 Task: Build a Renewable Energy Advocacy Website.
Action: Mouse moved to (182, 108)
Screenshot: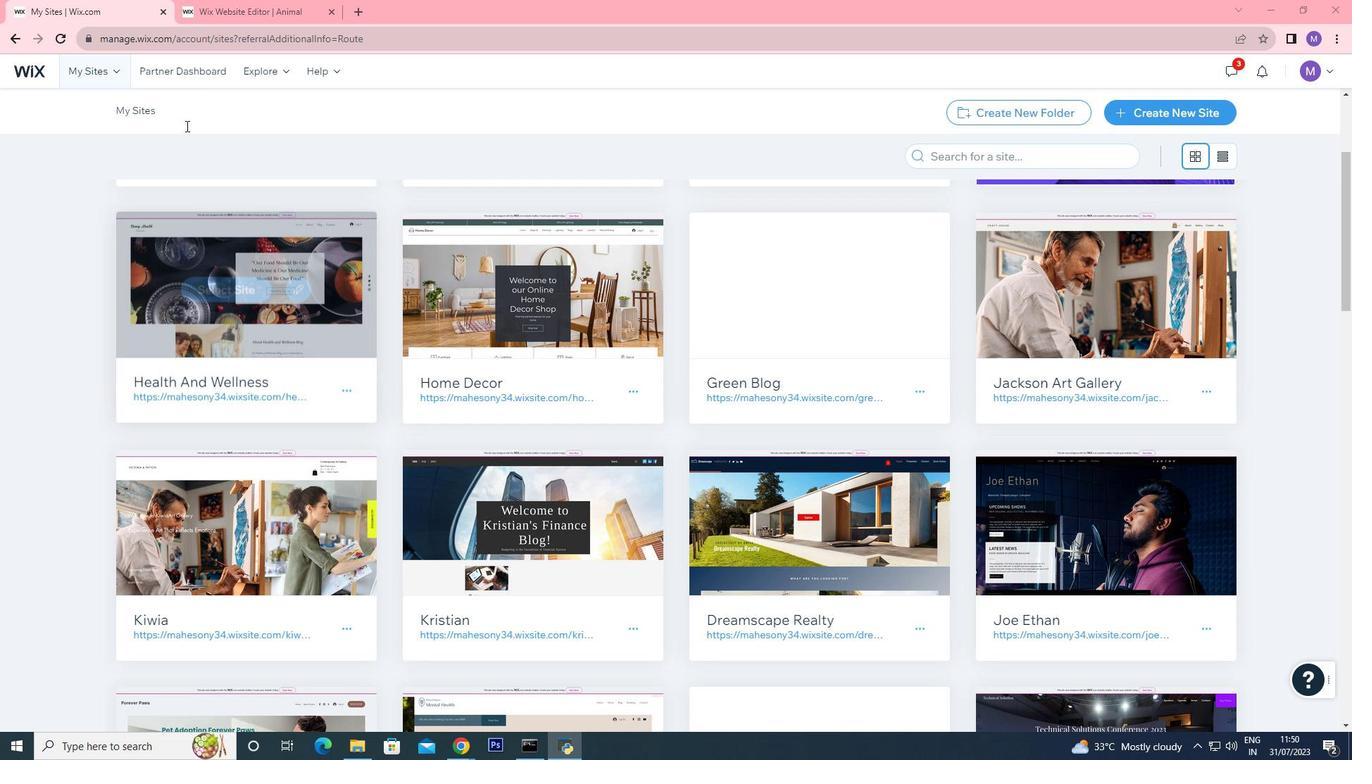
Action: Mouse pressed left at (182, 108)
Screenshot: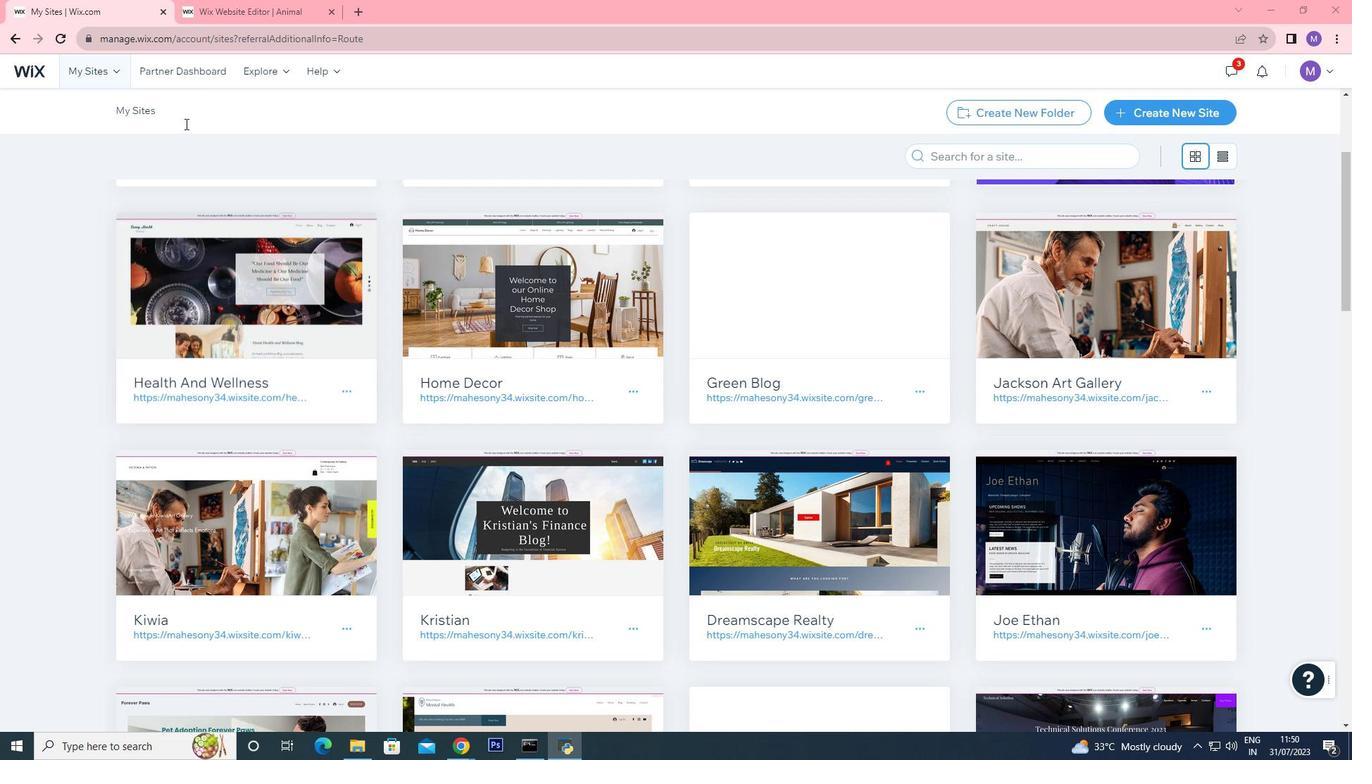 
Action: Mouse moved to (121, 66)
Screenshot: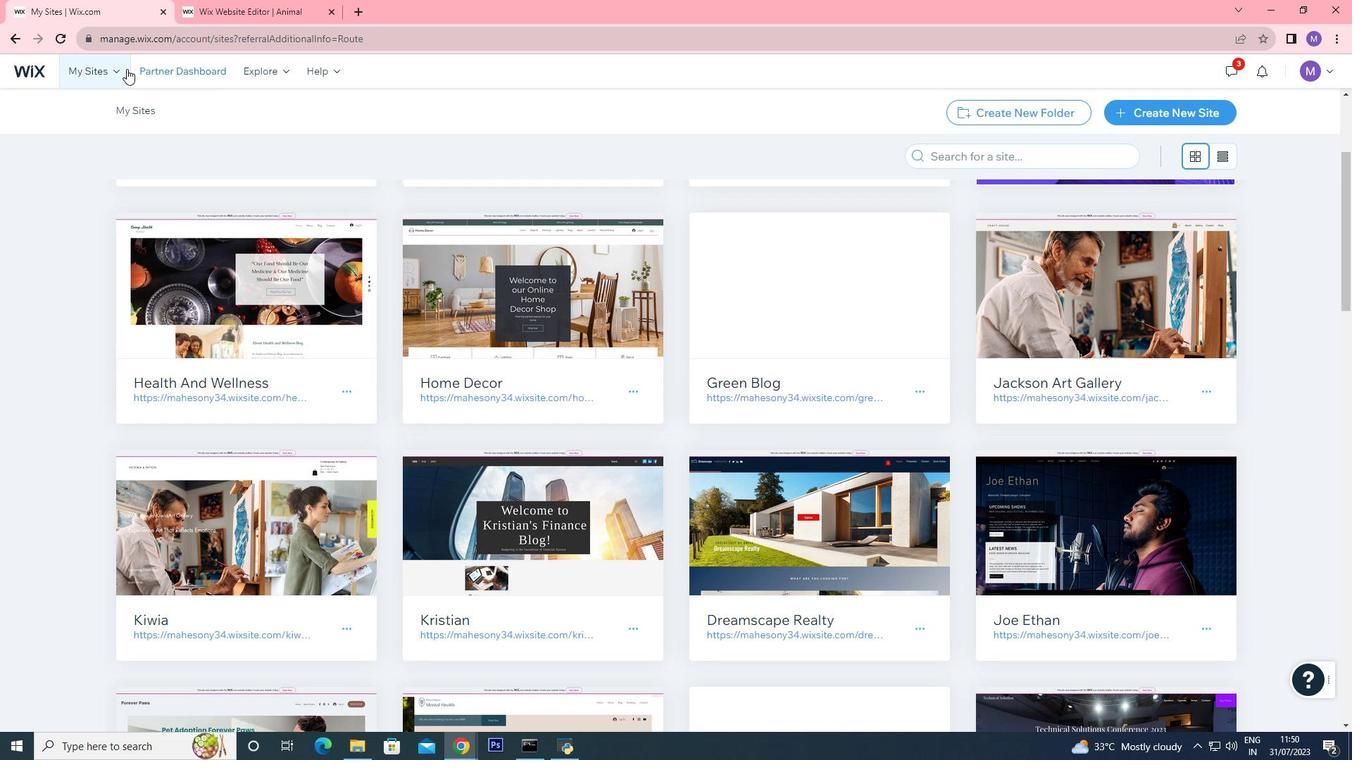 
Action: Mouse pressed left at (121, 66)
Screenshot: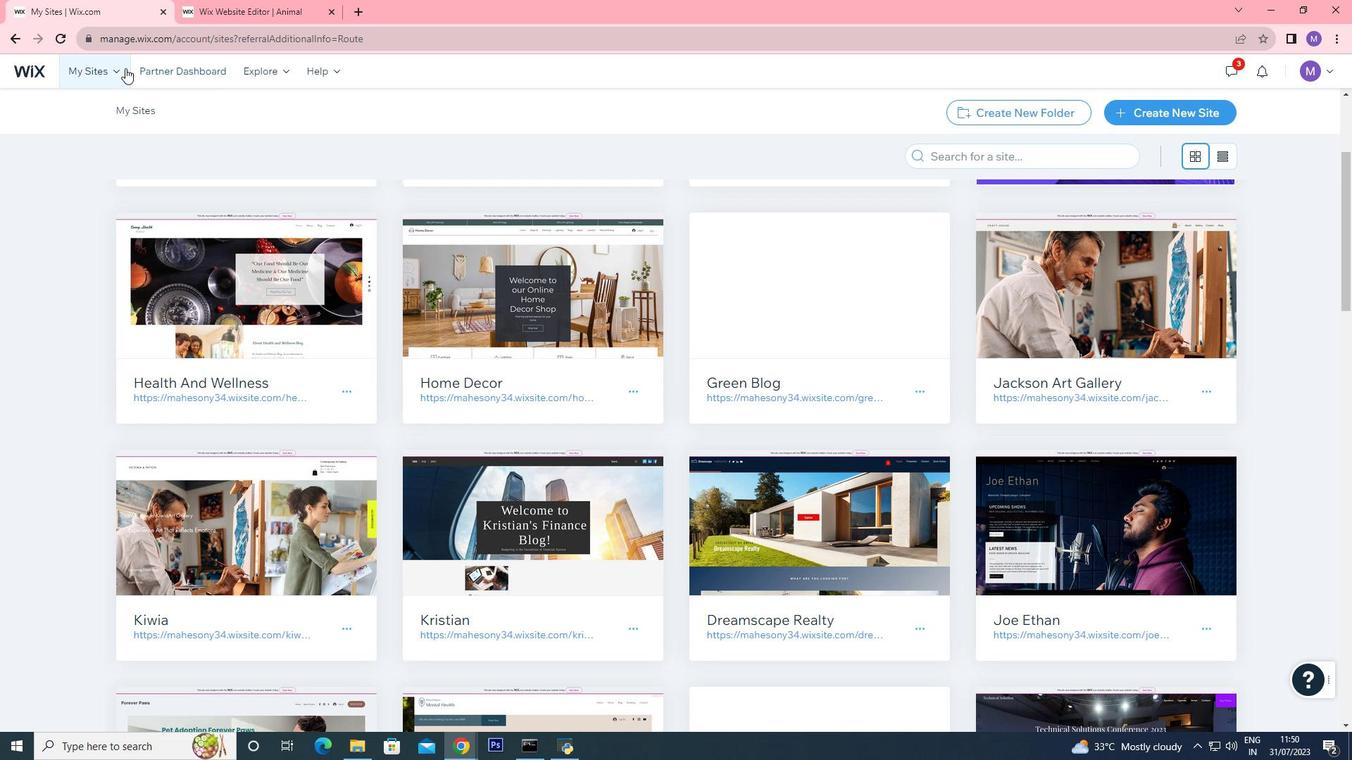 
Action: Mouse moved to (257, 114)
Screenshot: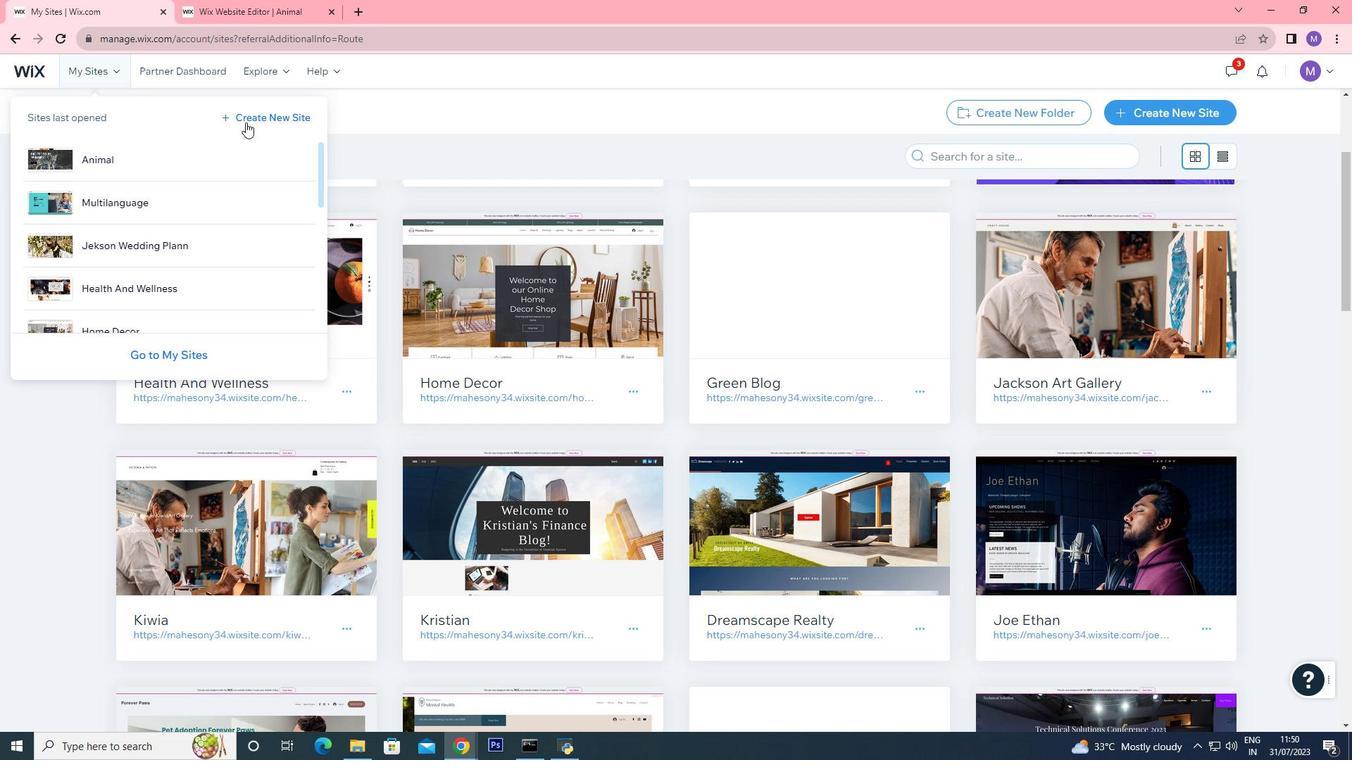 
Action: Mouse pressed left at (257, 114)
Screenshot: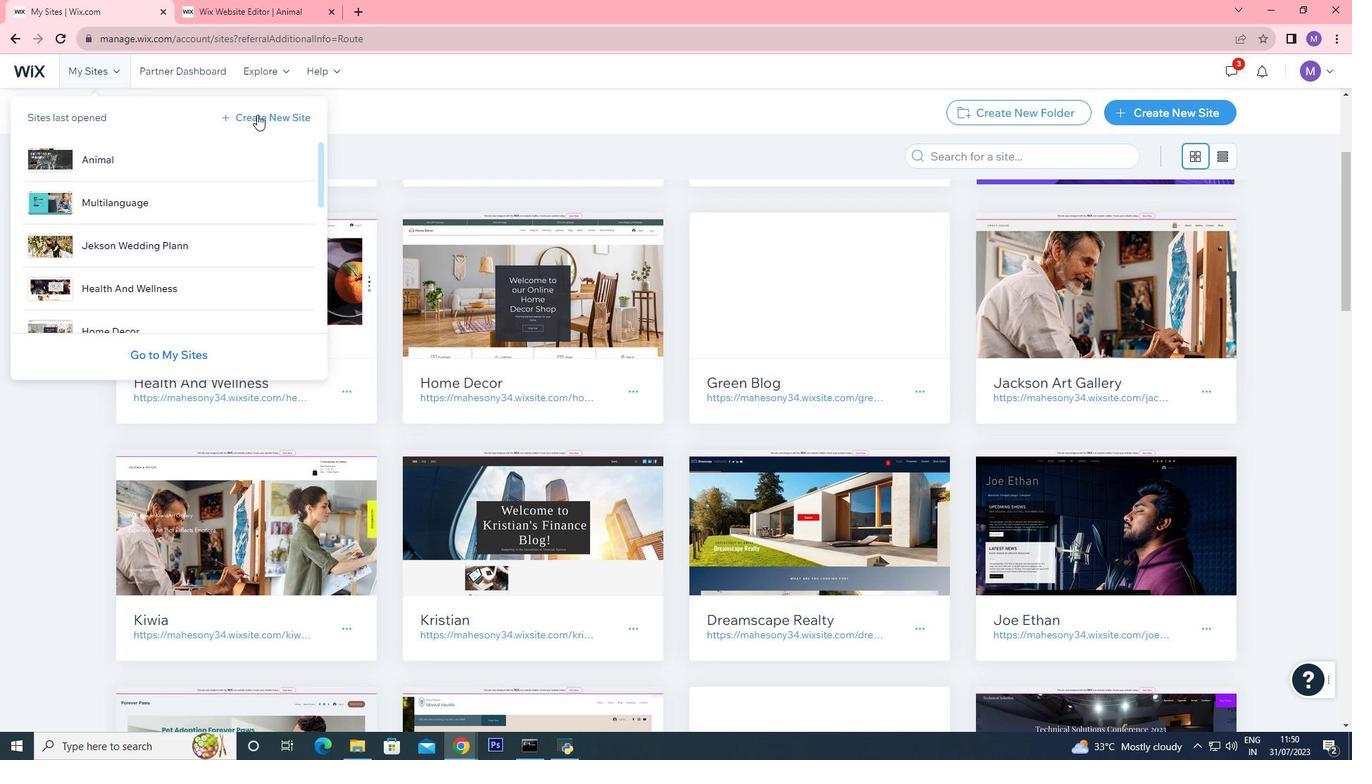 
Action: Mouse moved to (609, 302)
Screenshot: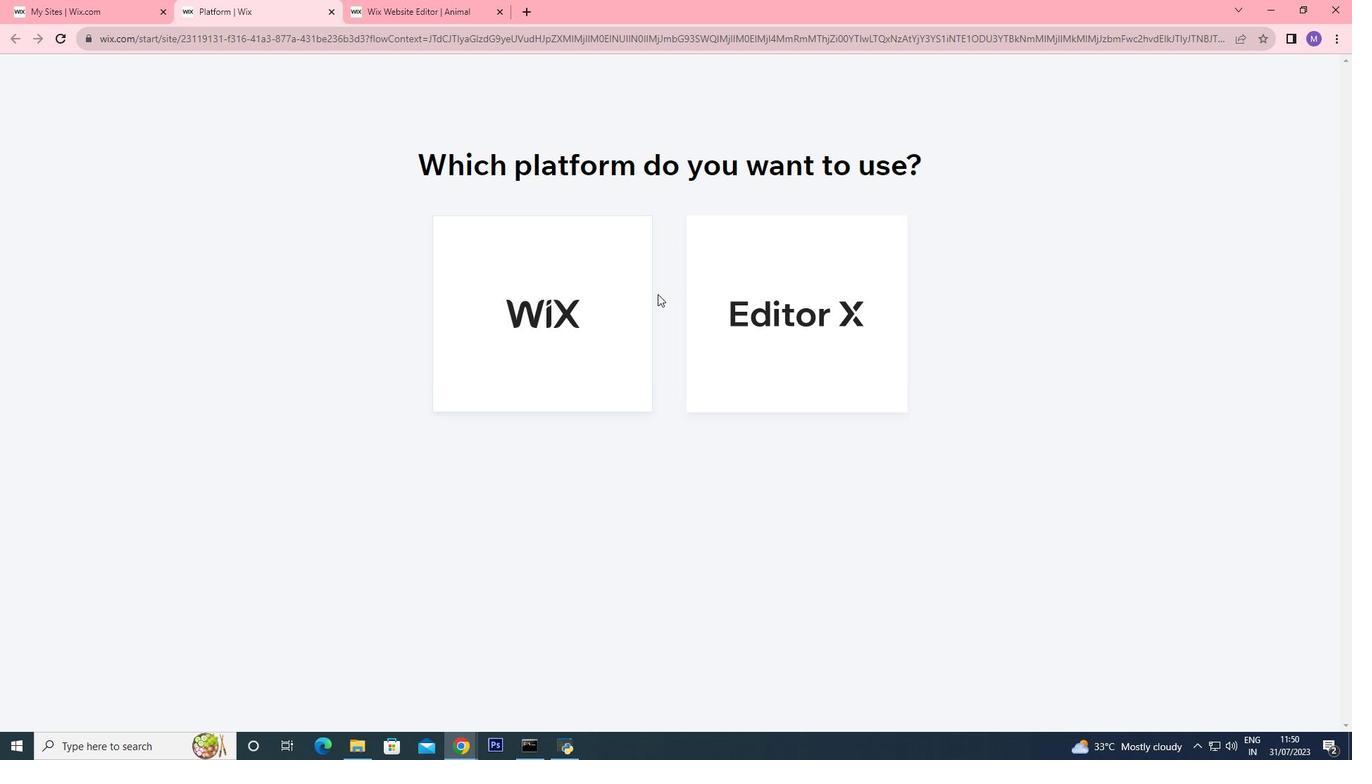 
Action: Mouse pressed left at (609, 302)
Screenshot: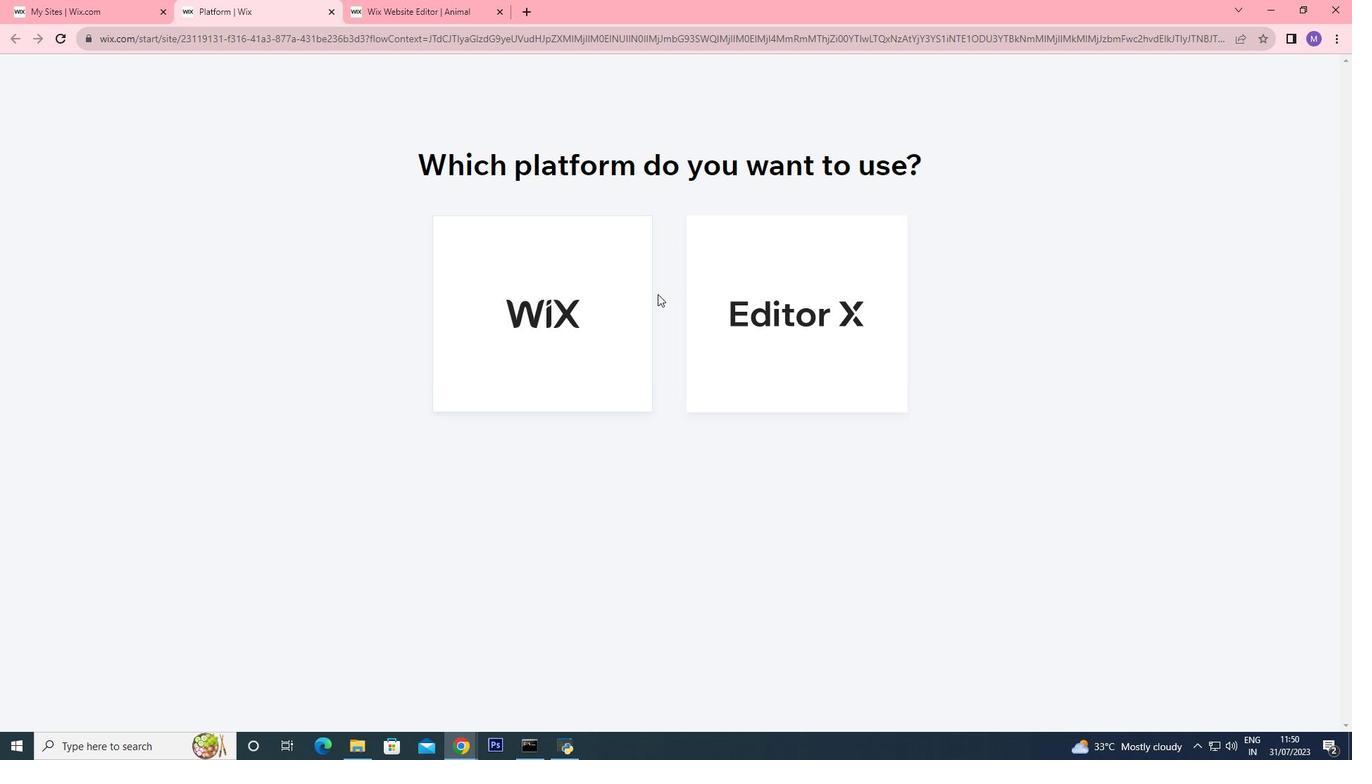 
Action: Mouse moved to (606, 306)
Screenshot: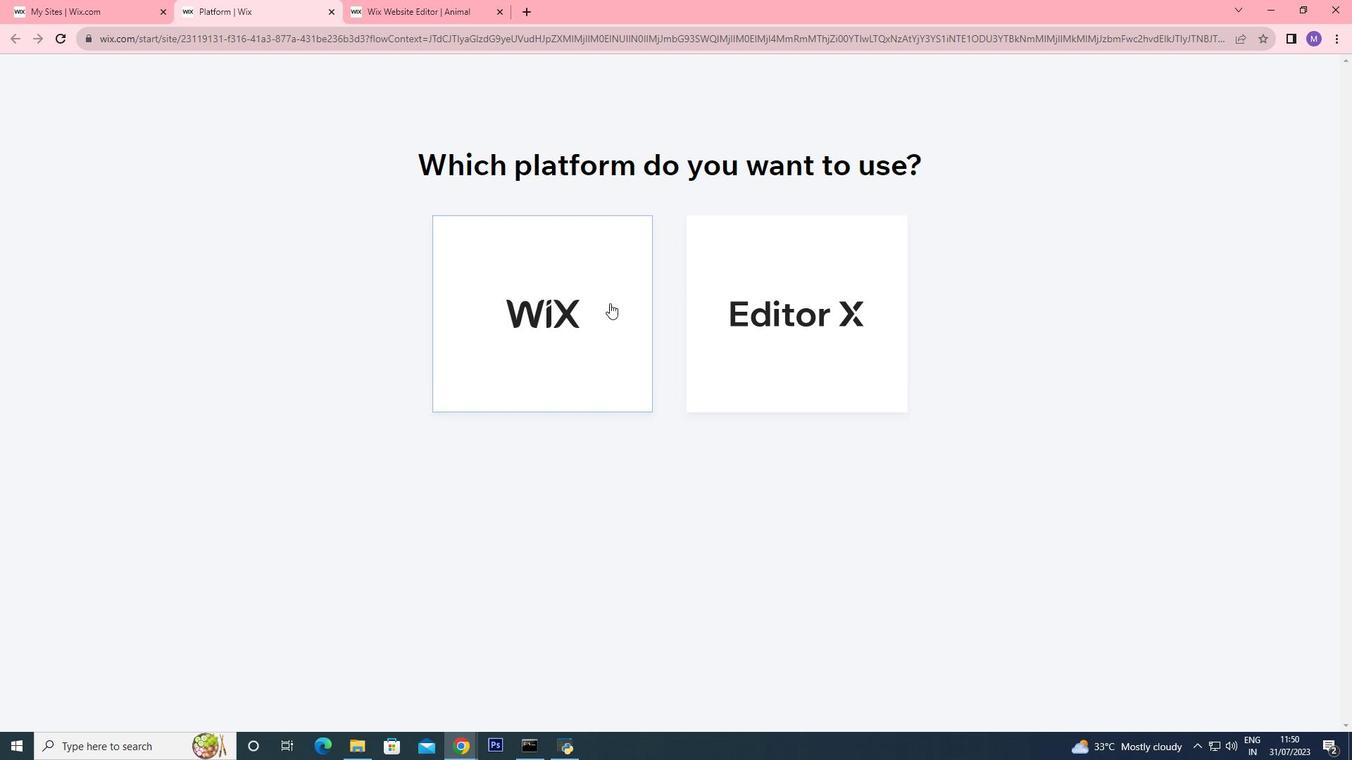 
Action: Mouse pressed left at (606, 306)
Screenshot: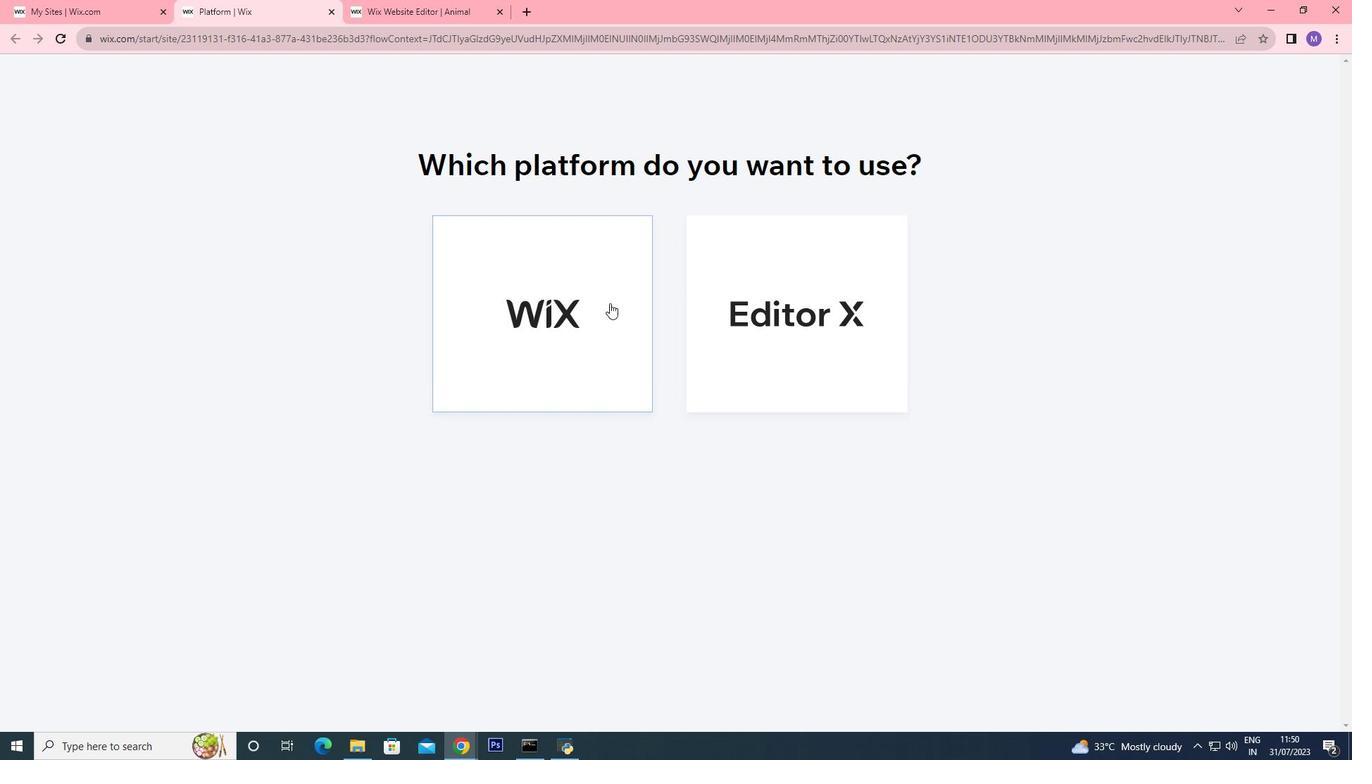 
Action: Mouse moved to (515, 238)
Screenshot: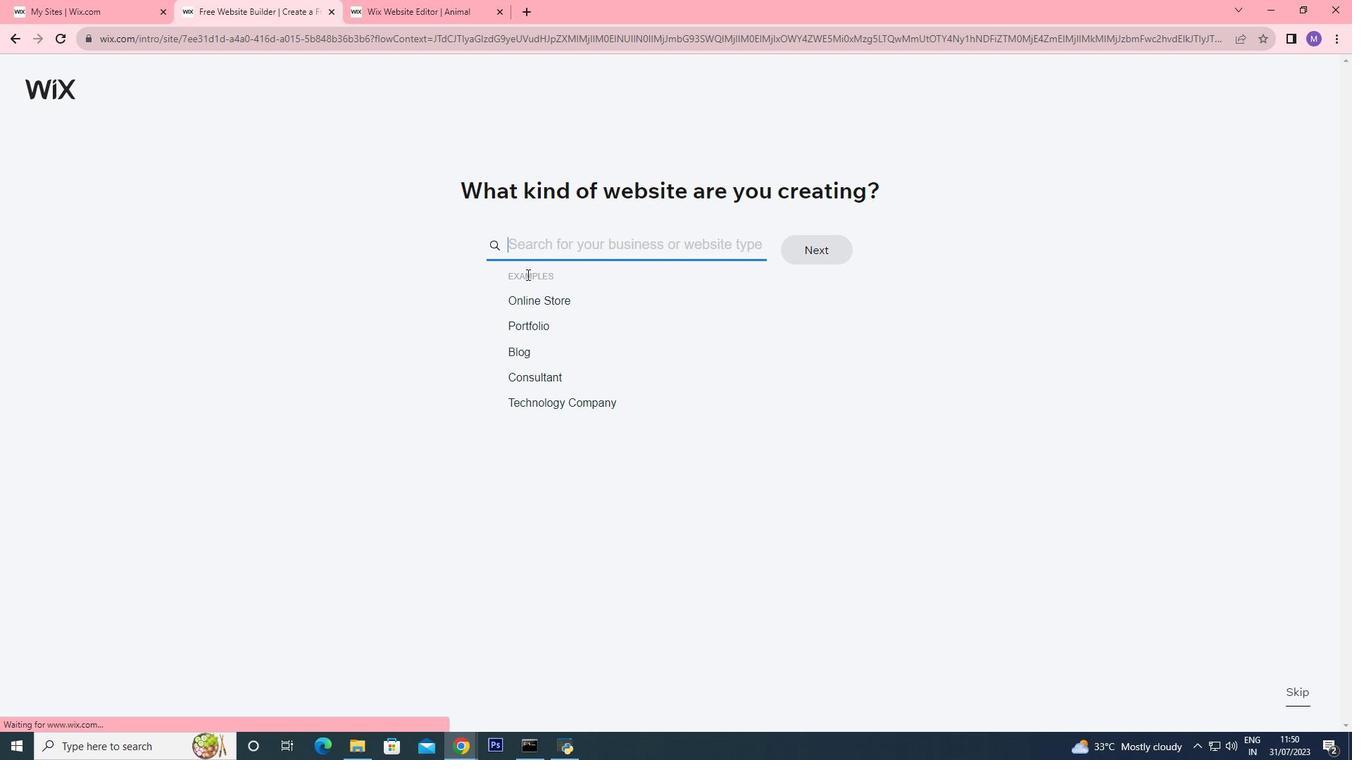 
Action: Mouse pressed left at (515, 238)
Screenshot: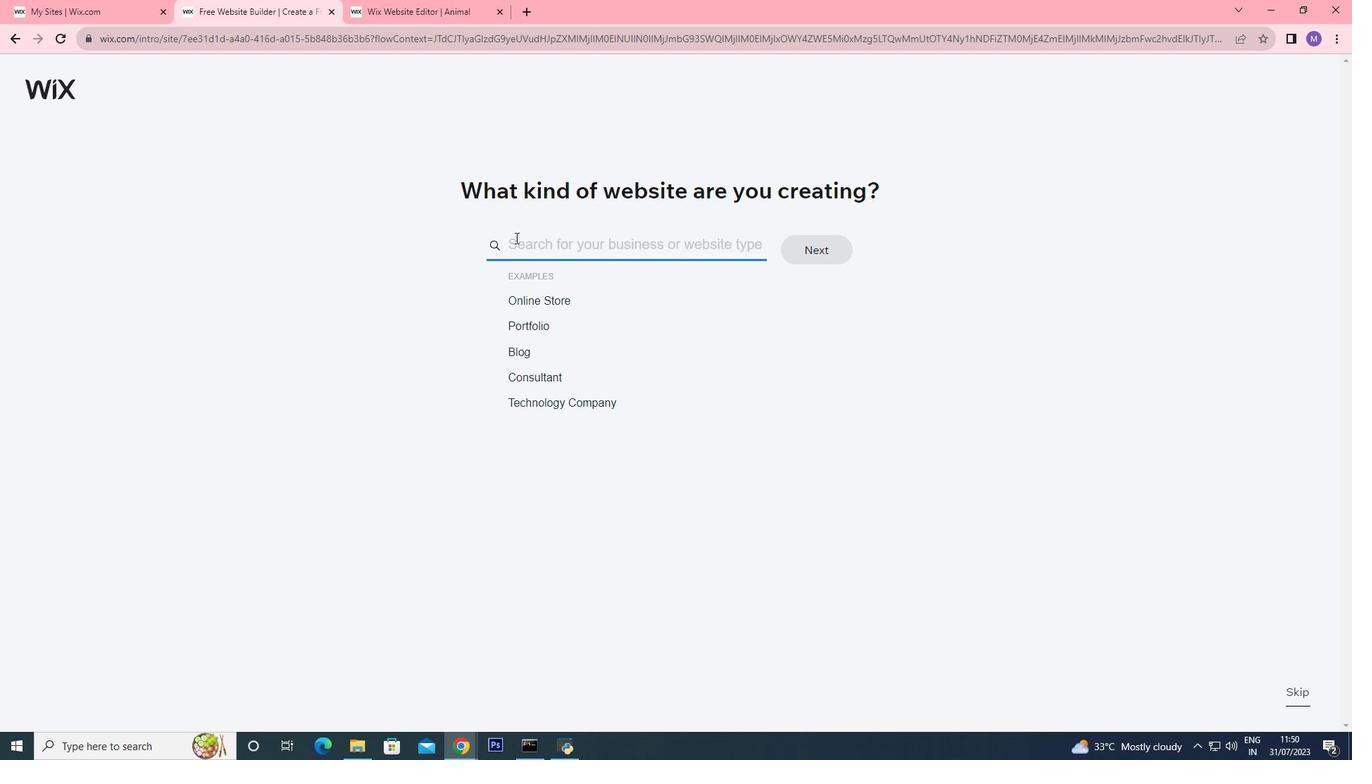 
Action: Key pressed <Key.shift><Key.shift>Renewable<Key.space>energy<Key.space>advocacy
Screenshot: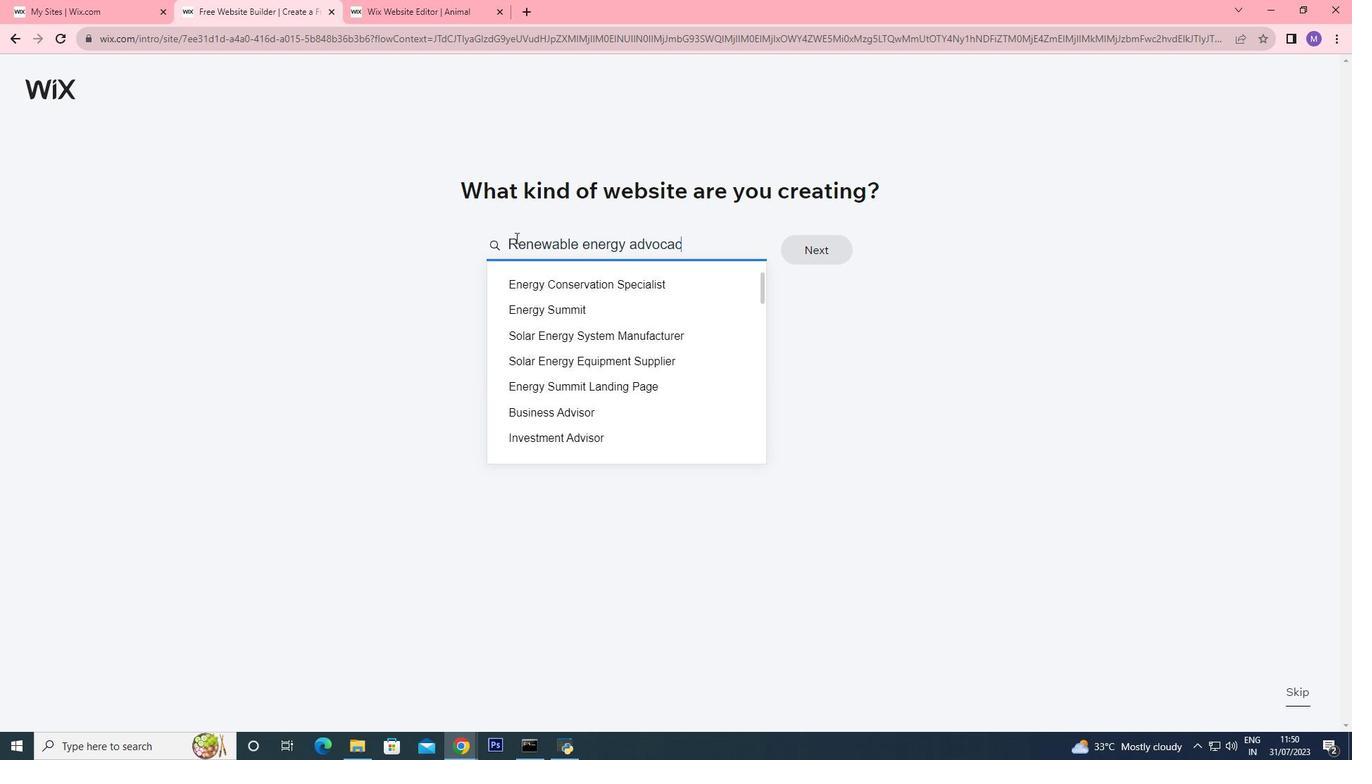 
Action: Mouse moved to (682, 396)
Screenshot: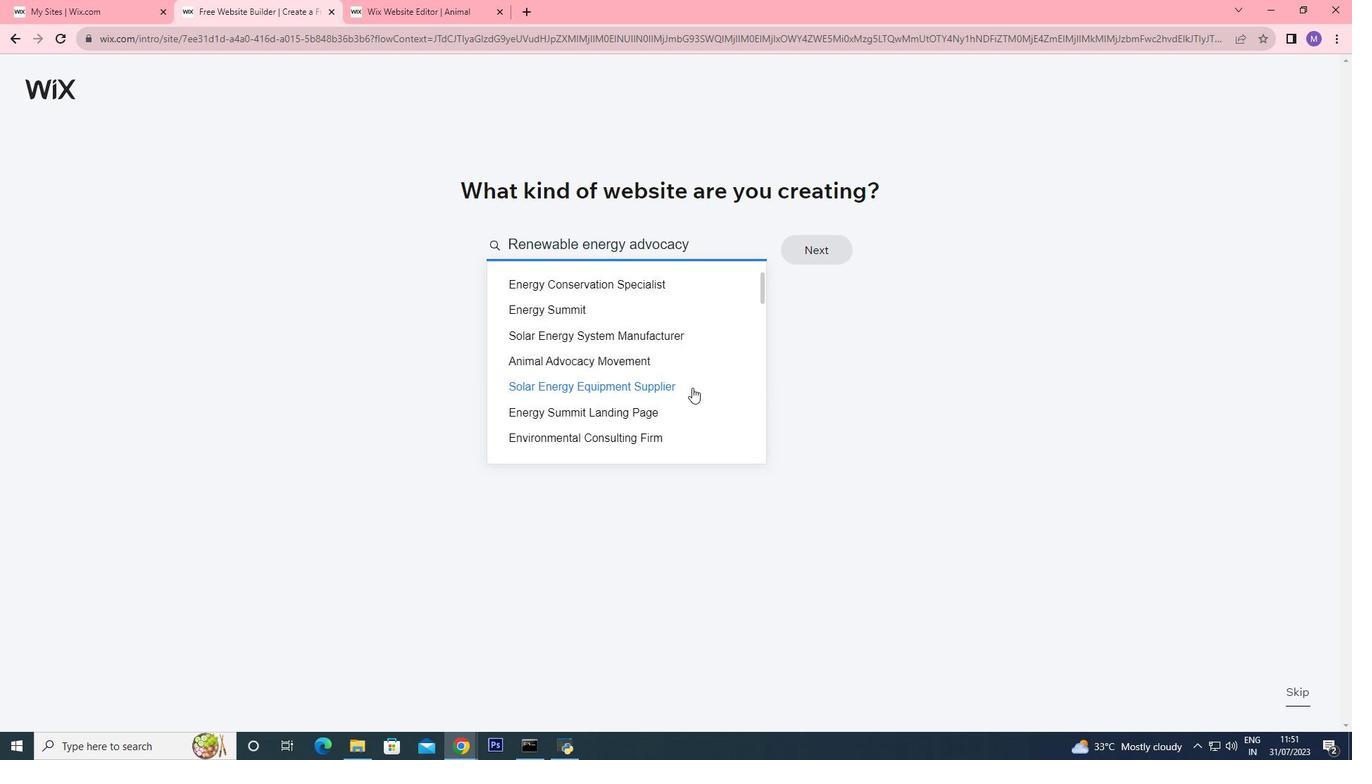 
Action: Mouse scrolled (682, 395) with delta (0, 0)
Screenshot: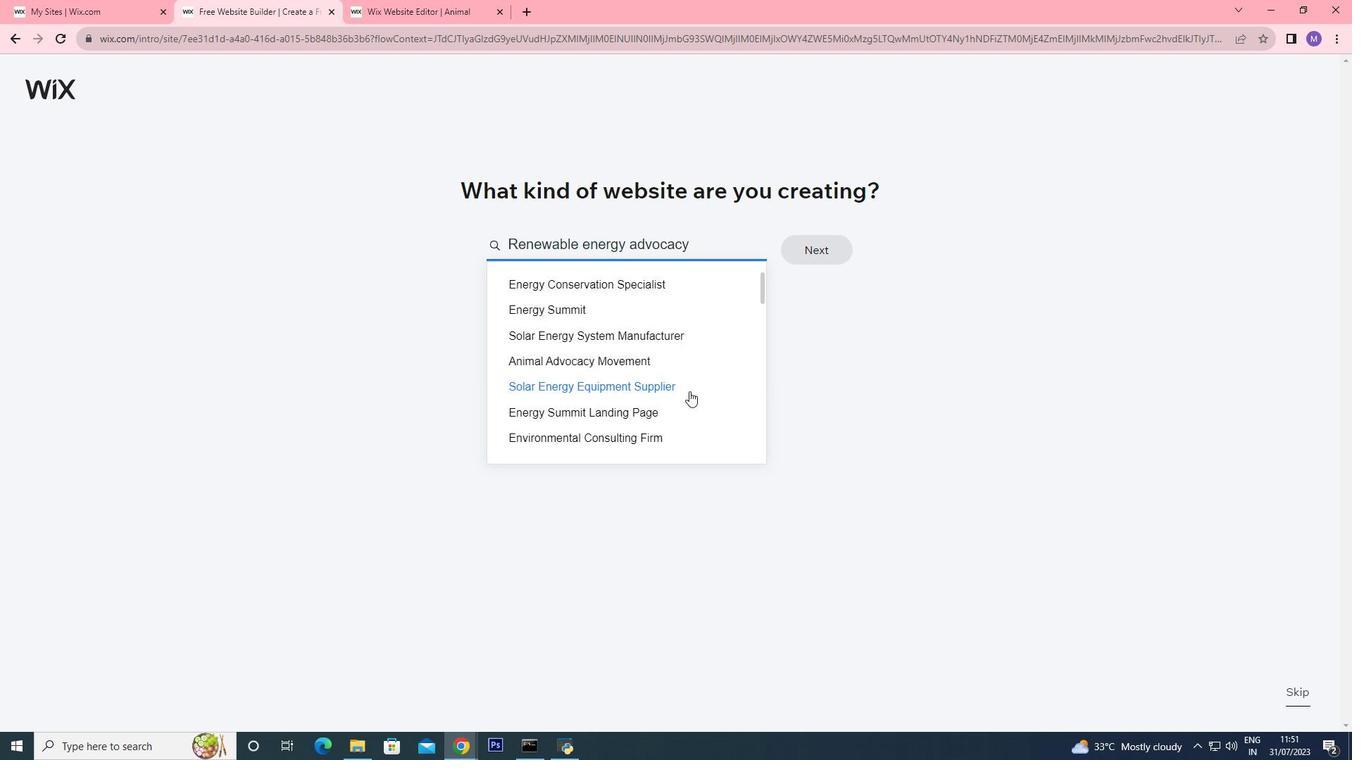 
Action: Mouse moved to (681, 398)
Screenshot: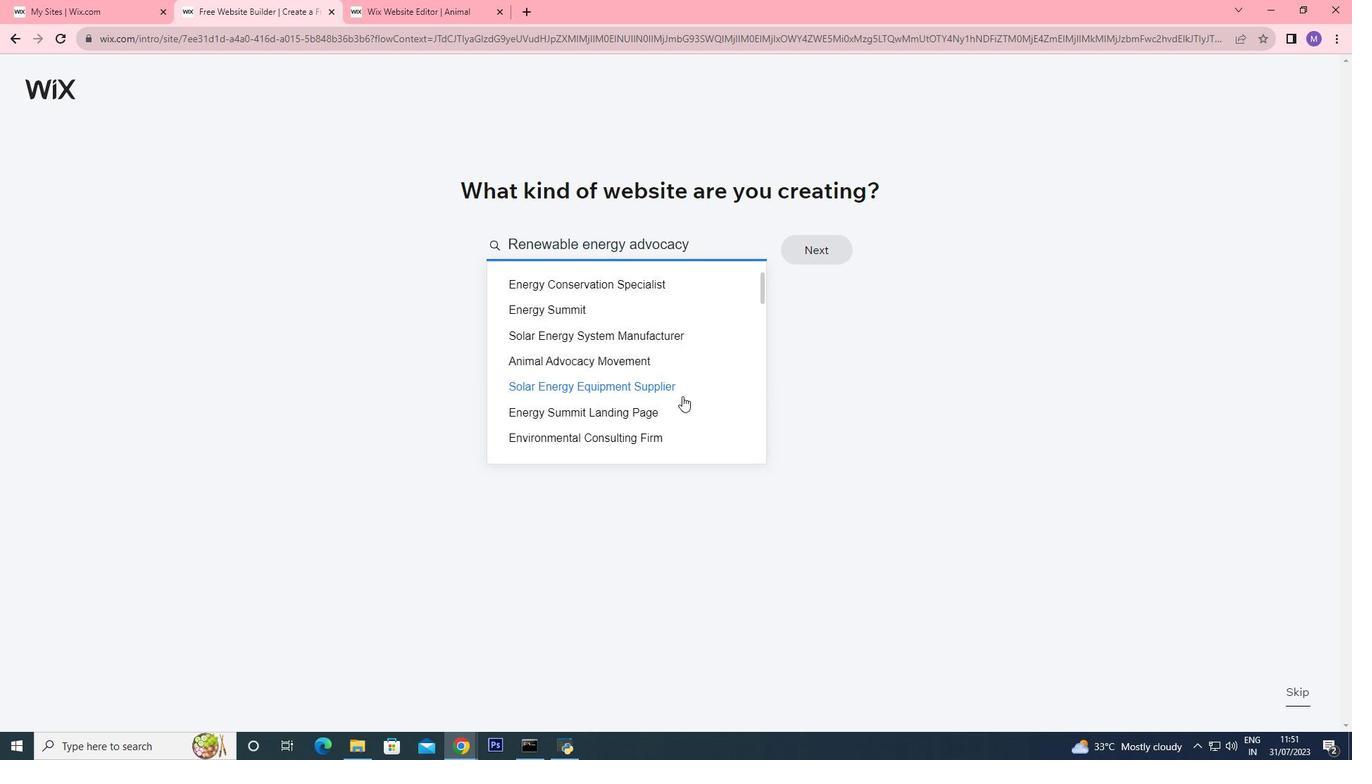 
Action: Mouse scrolled (681, 397) with delta (0, 0)
Screenshot: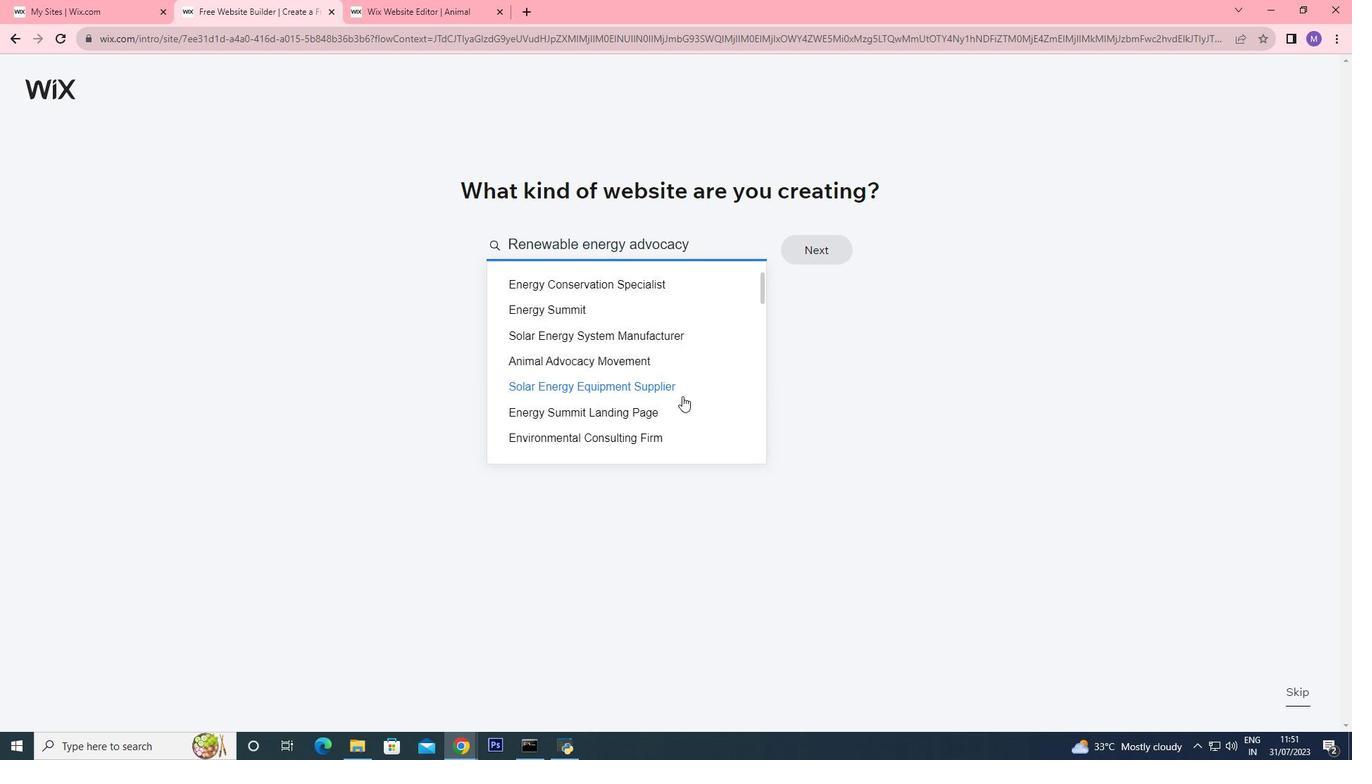 
Action: Mouse scrolled (681, 397) with delta (0, 0)
Screenshot: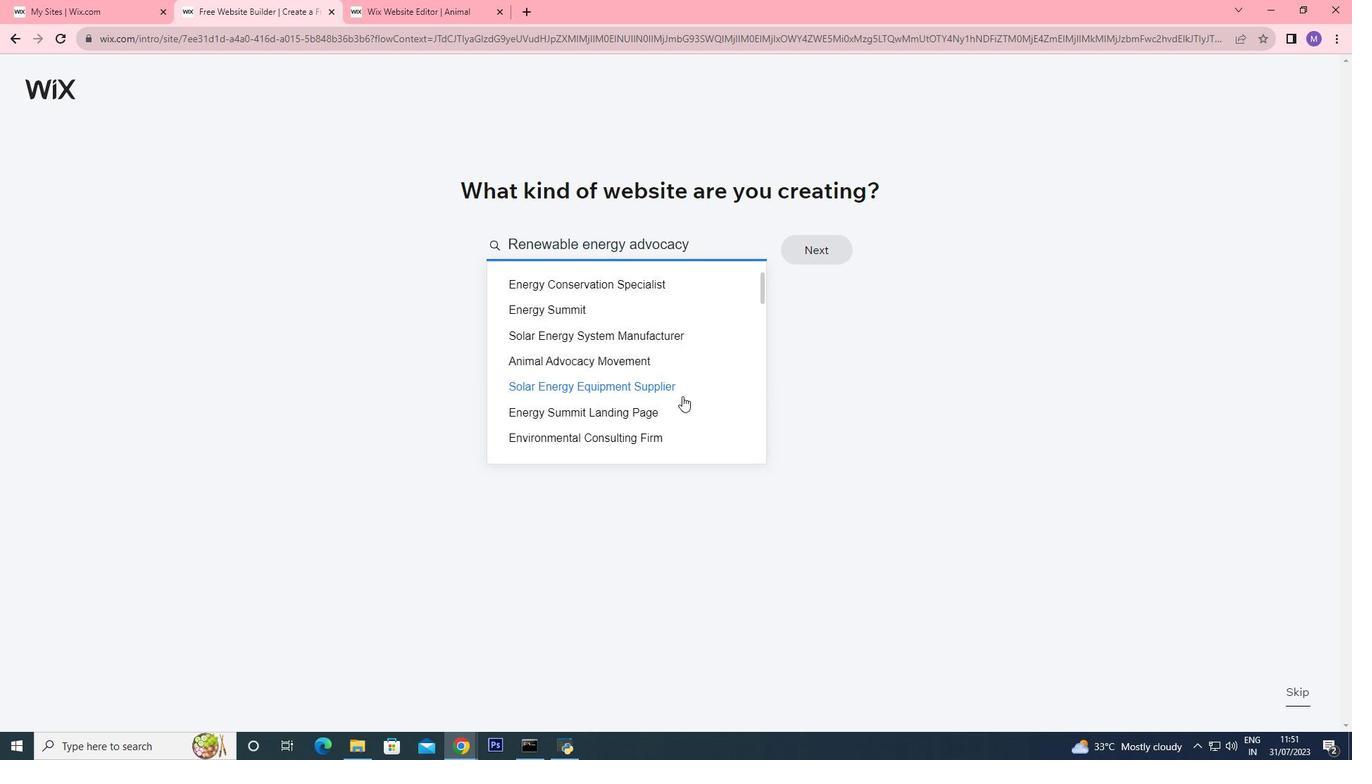 
Action: Mouse scrolled (681, 397) with delta (0, 0)
Screenshot: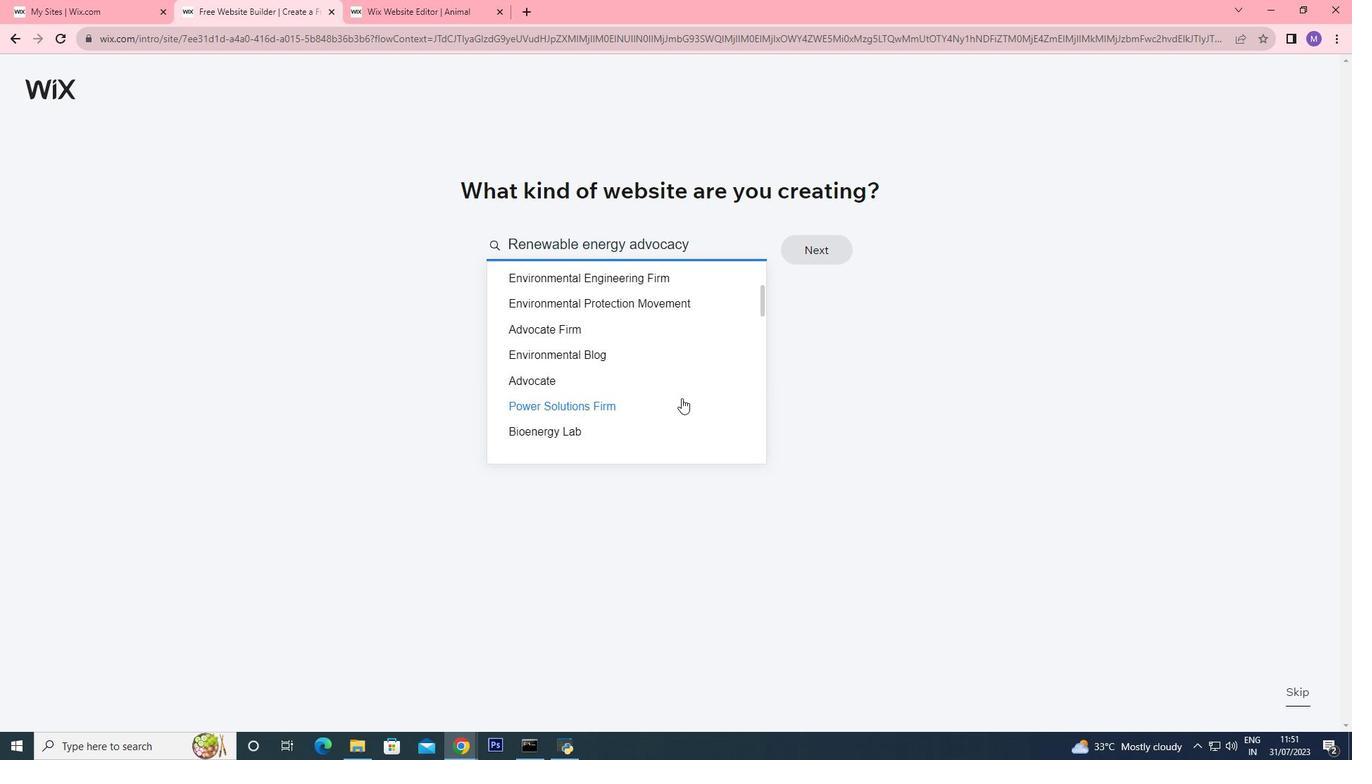 
Action: Mouse scrolled (681, 397) with delta (0, 0)
Screenshot: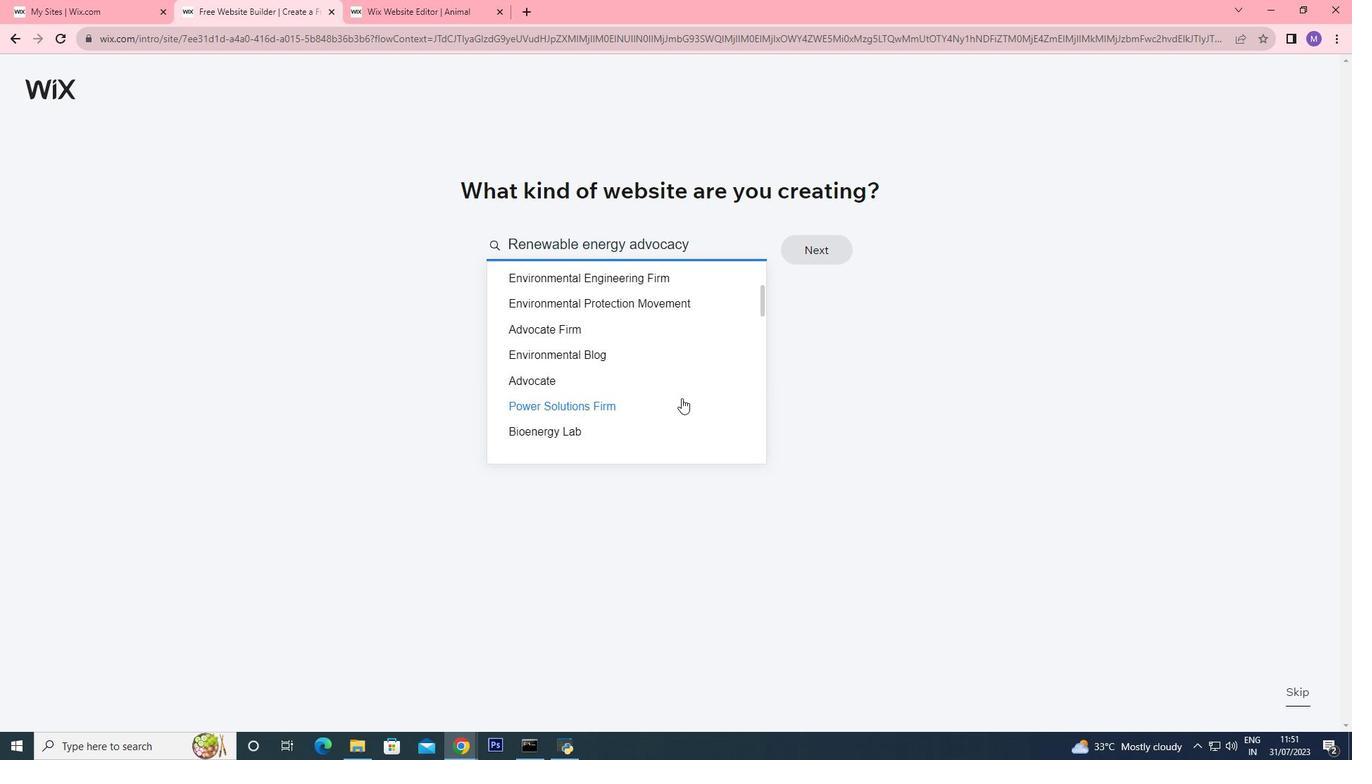 
Action: Mouse scrolled (681, 399) with delta (0, 0)
Screenshot: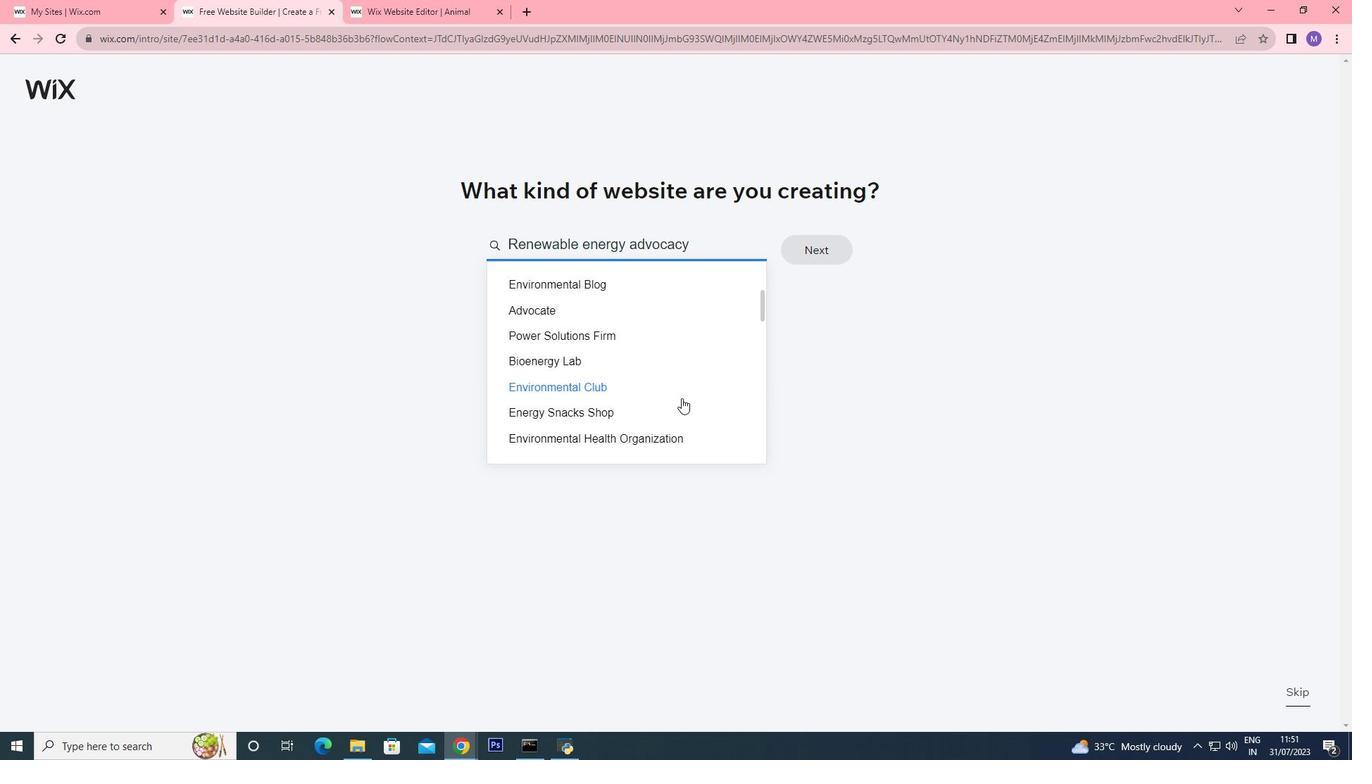 
Action: Mouse scrolled (681, 399) with delta (0, 0)
Screenshot: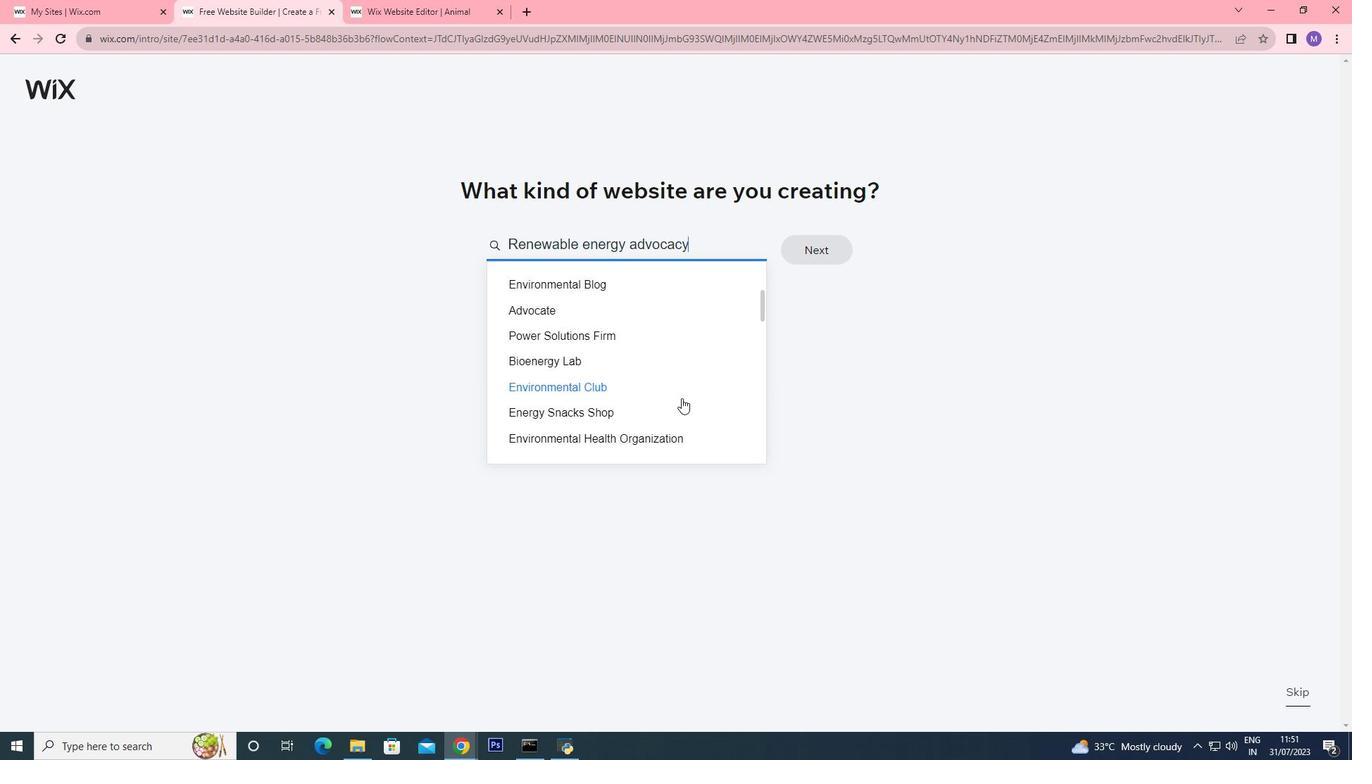 
Action: Mouse scrolled (681, 399) with delta (0, 0)
Screenshot: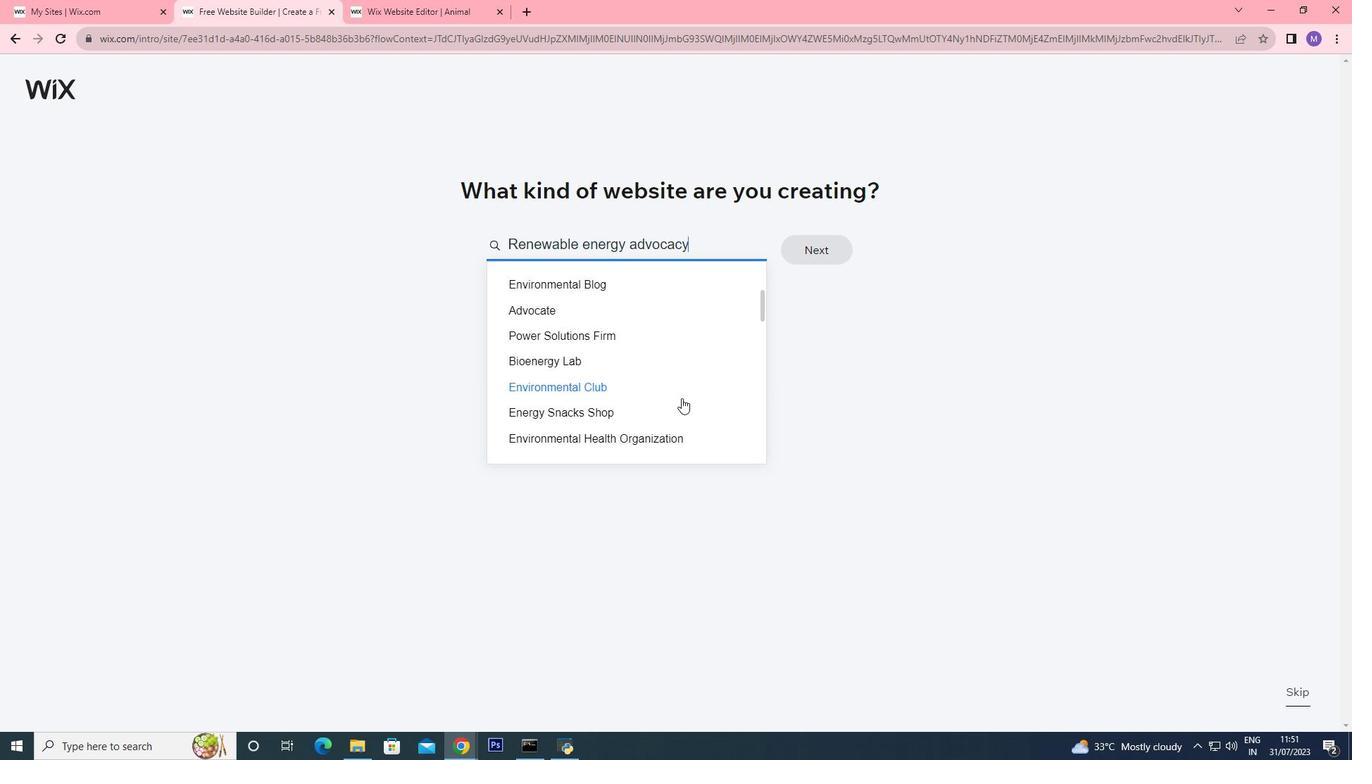 
Action: Mouse scrolled (681, 399) with delta (0, 0)
Screenshot: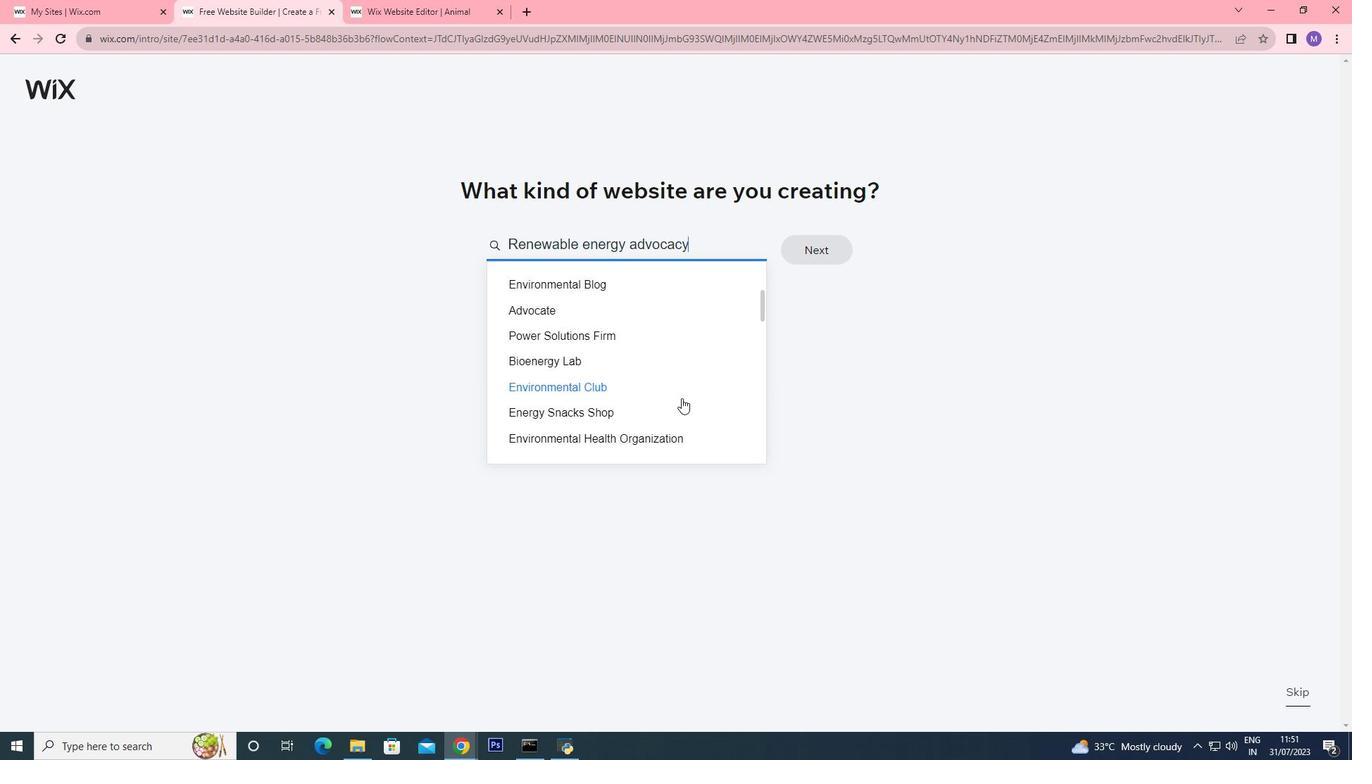 
Action: Mouse scrolled (681, 399) with delta (0, 0)
Screenshot: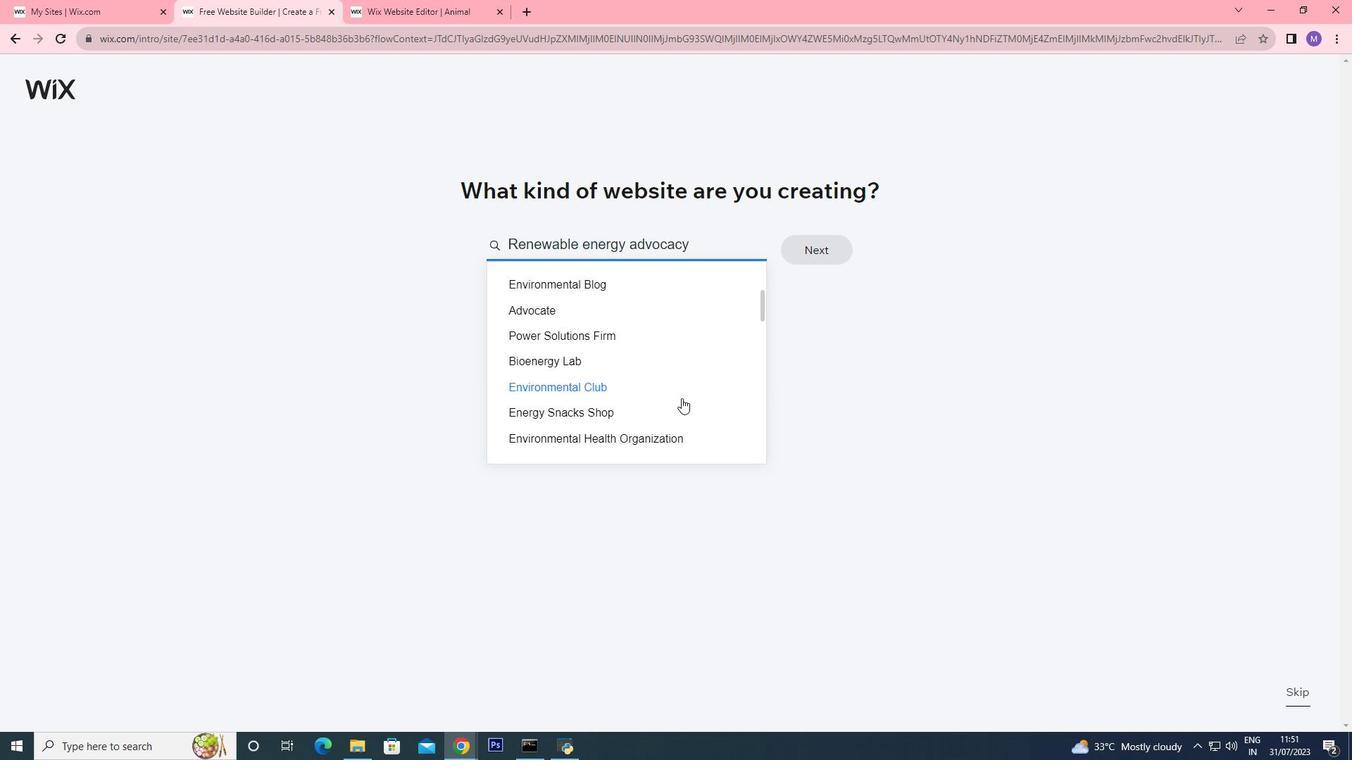 
Action: Mouse scrolled (681, 399) with delta (0, 0)
Screenshot: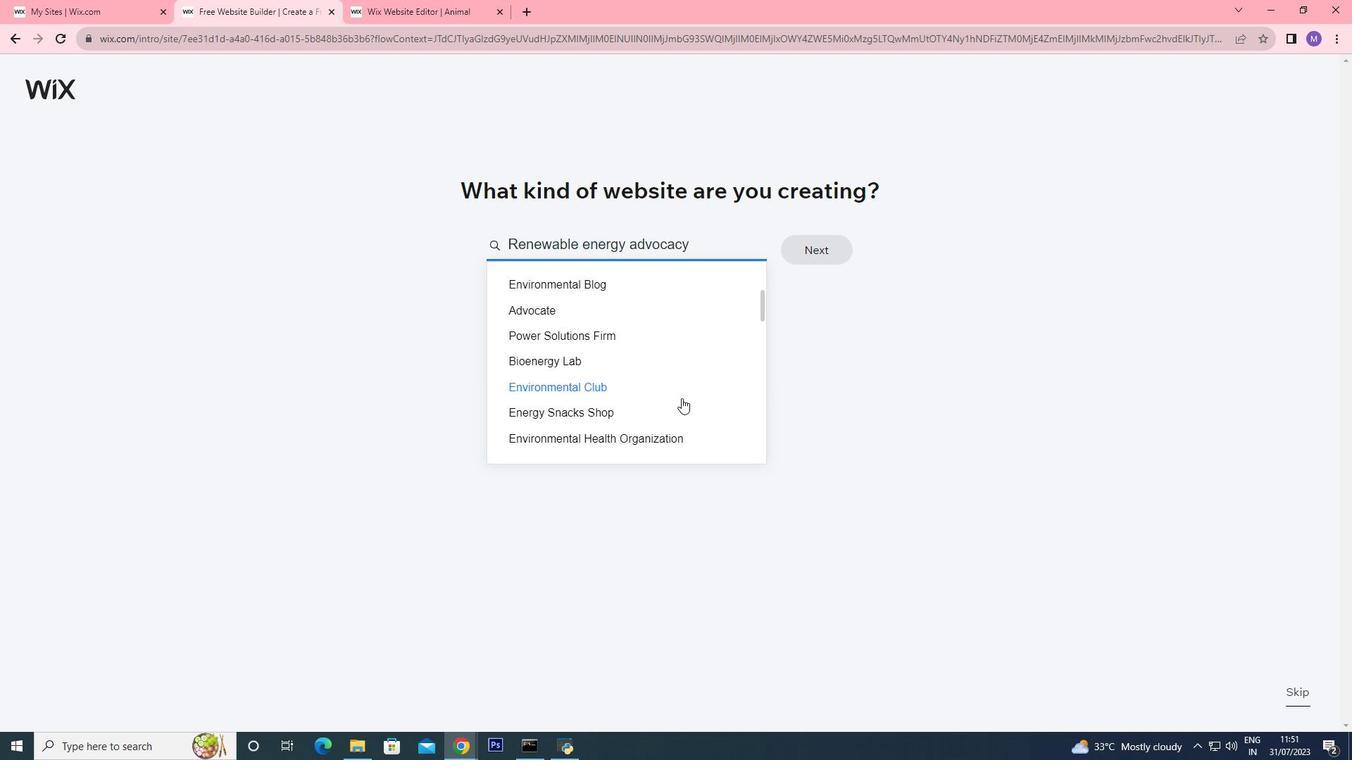
Action: Mouse scrolled (681, 399) with delta (0, 0)
Screenshot: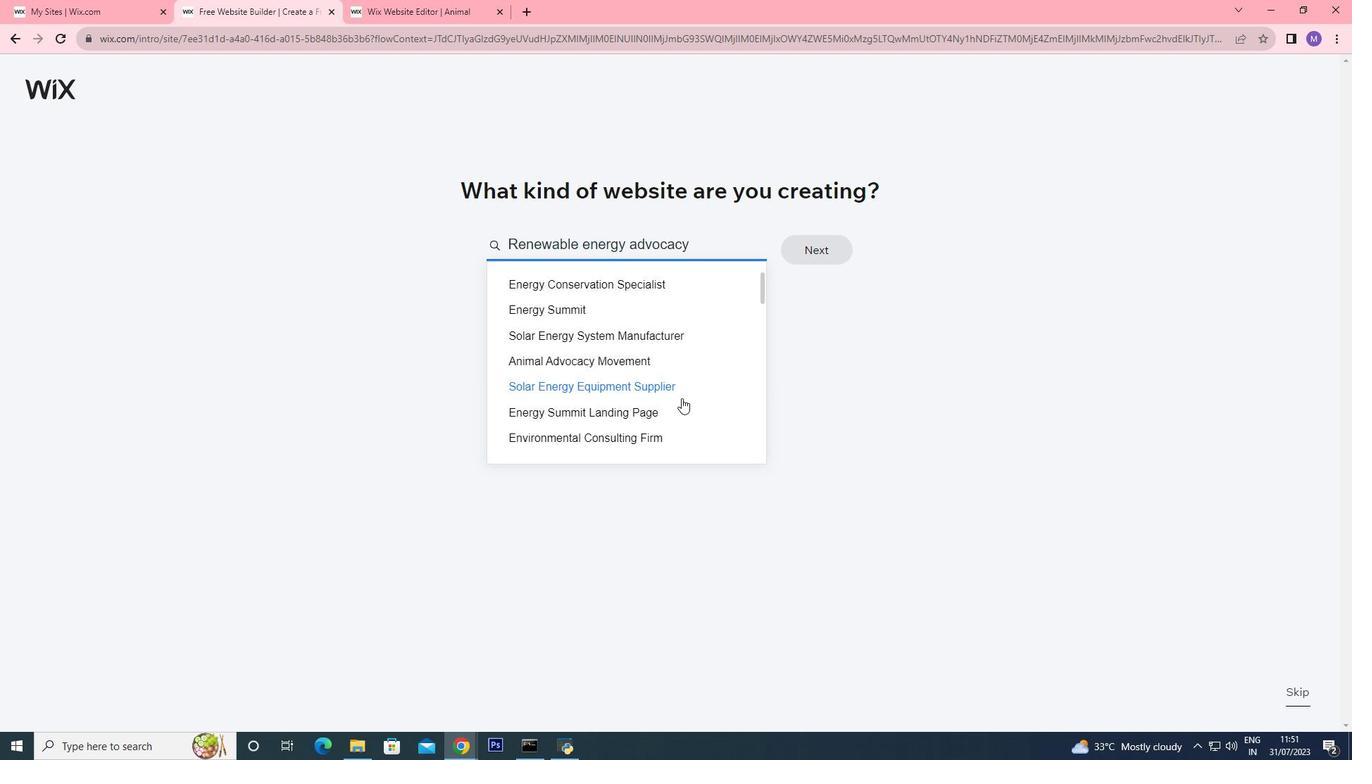 
Action: Mouse scrolled (681, 399) with delta (0, 0)
Screenshot: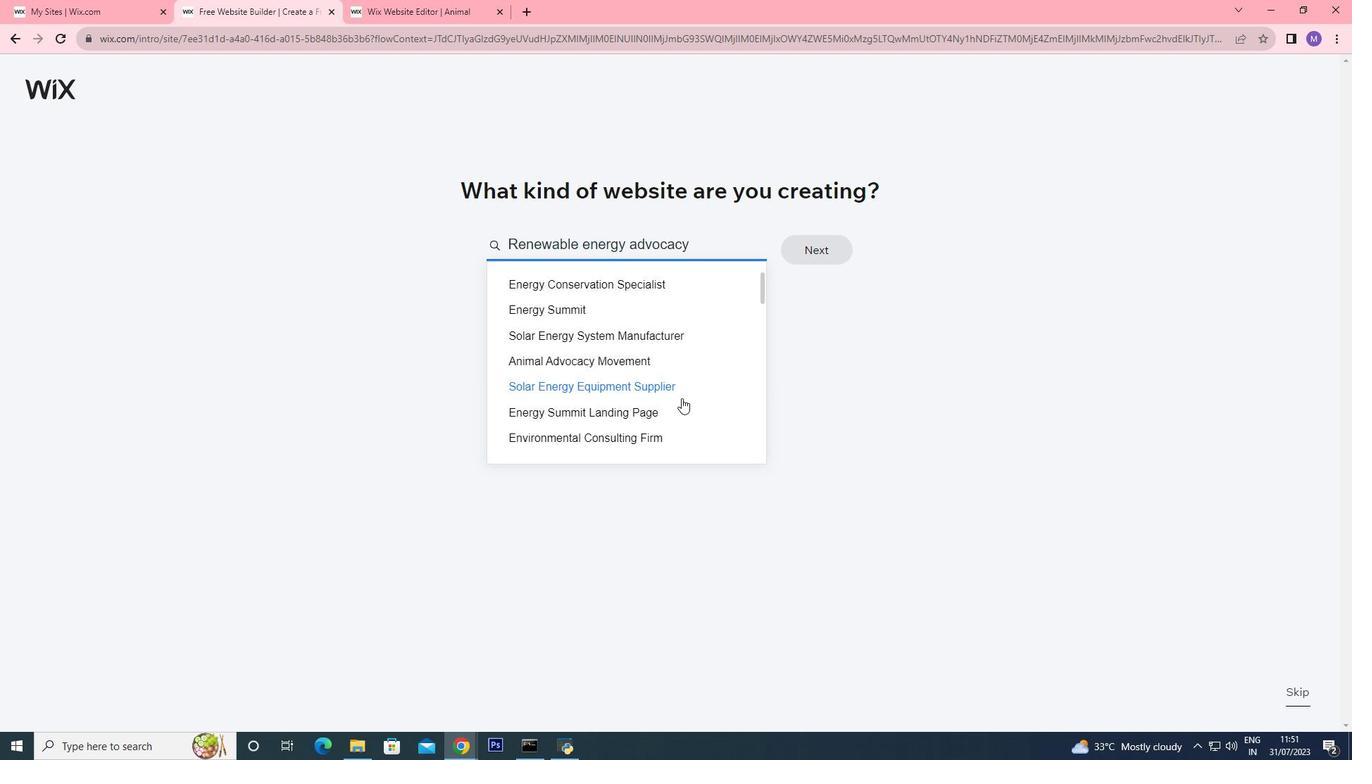 
Action: Mouse scrolled (681, 399) with delta (0, 0)
Screenshot: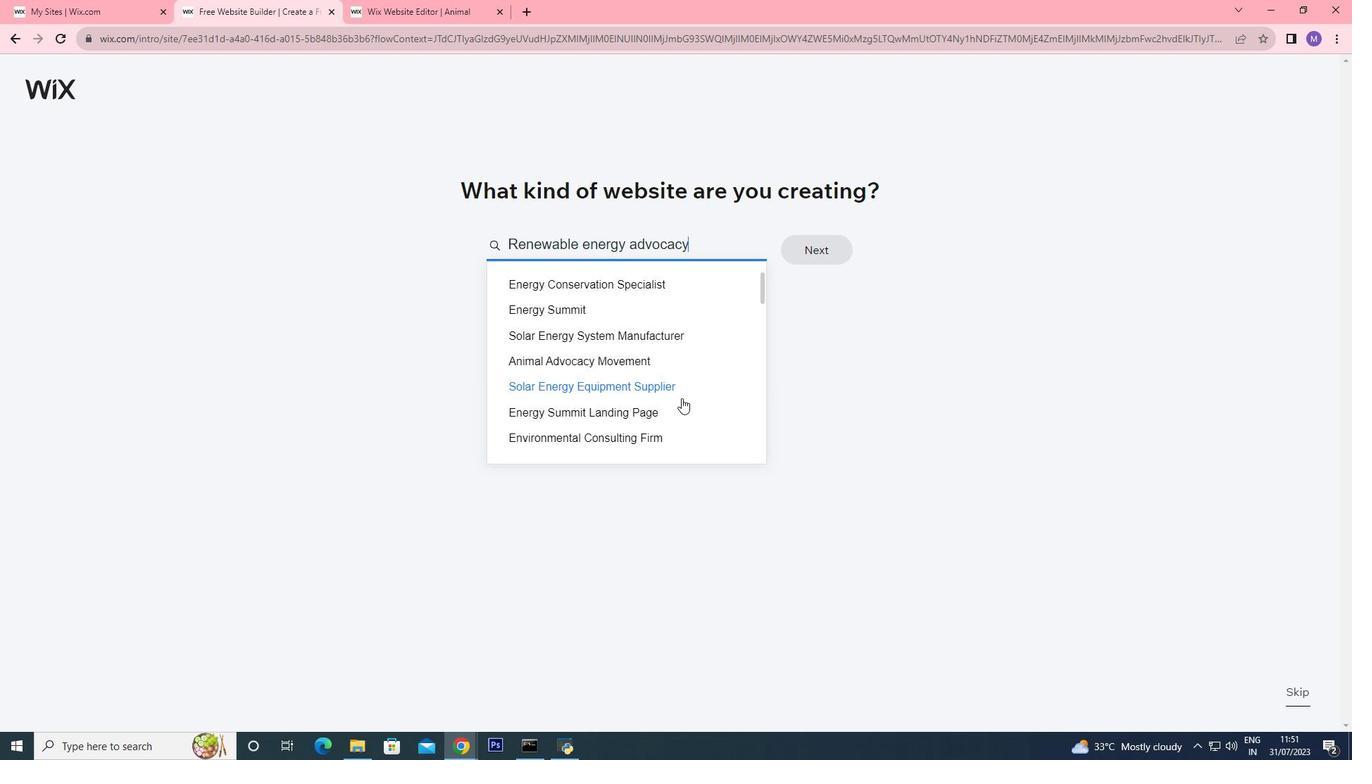 
Action: Mouse scrolled (681, 399) with delta (0, 0)
Screenshot: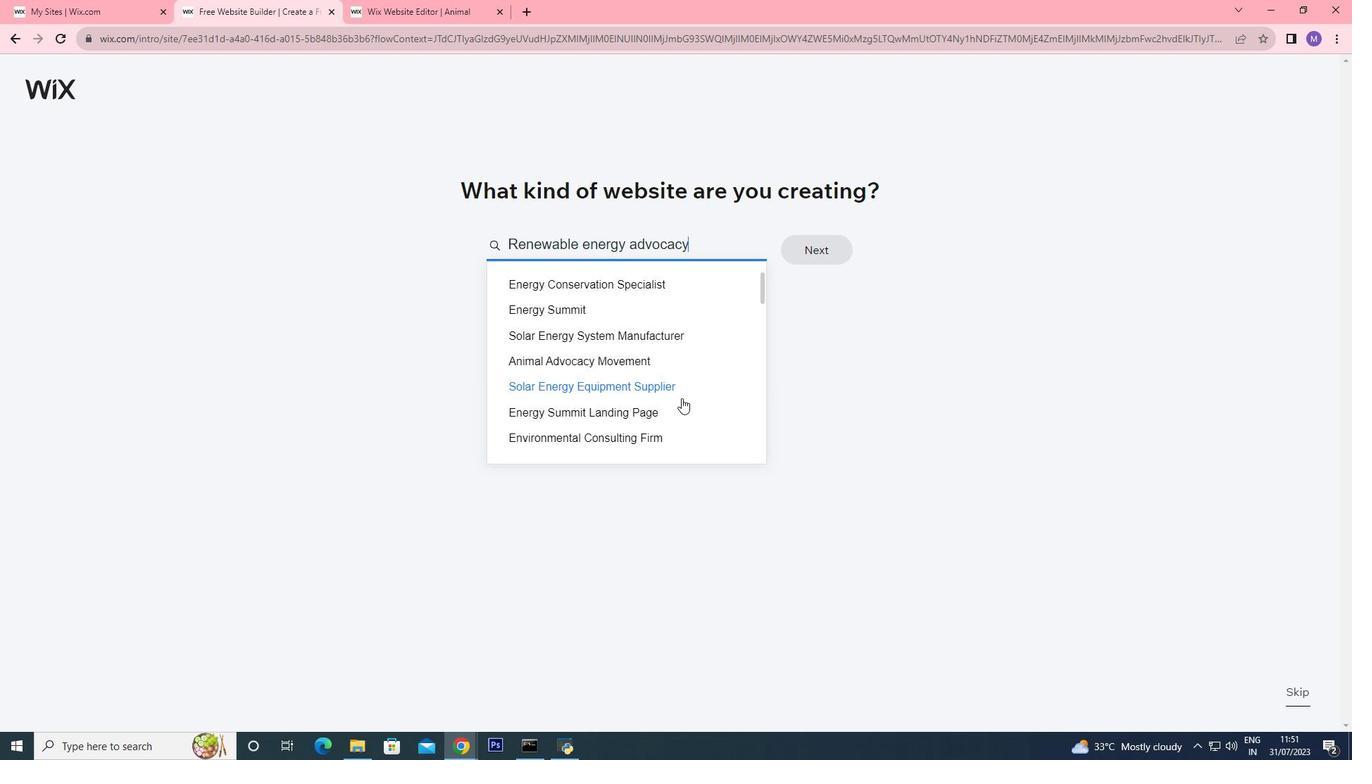 
Action: Mouse moved to (631, 245)
Screenshot: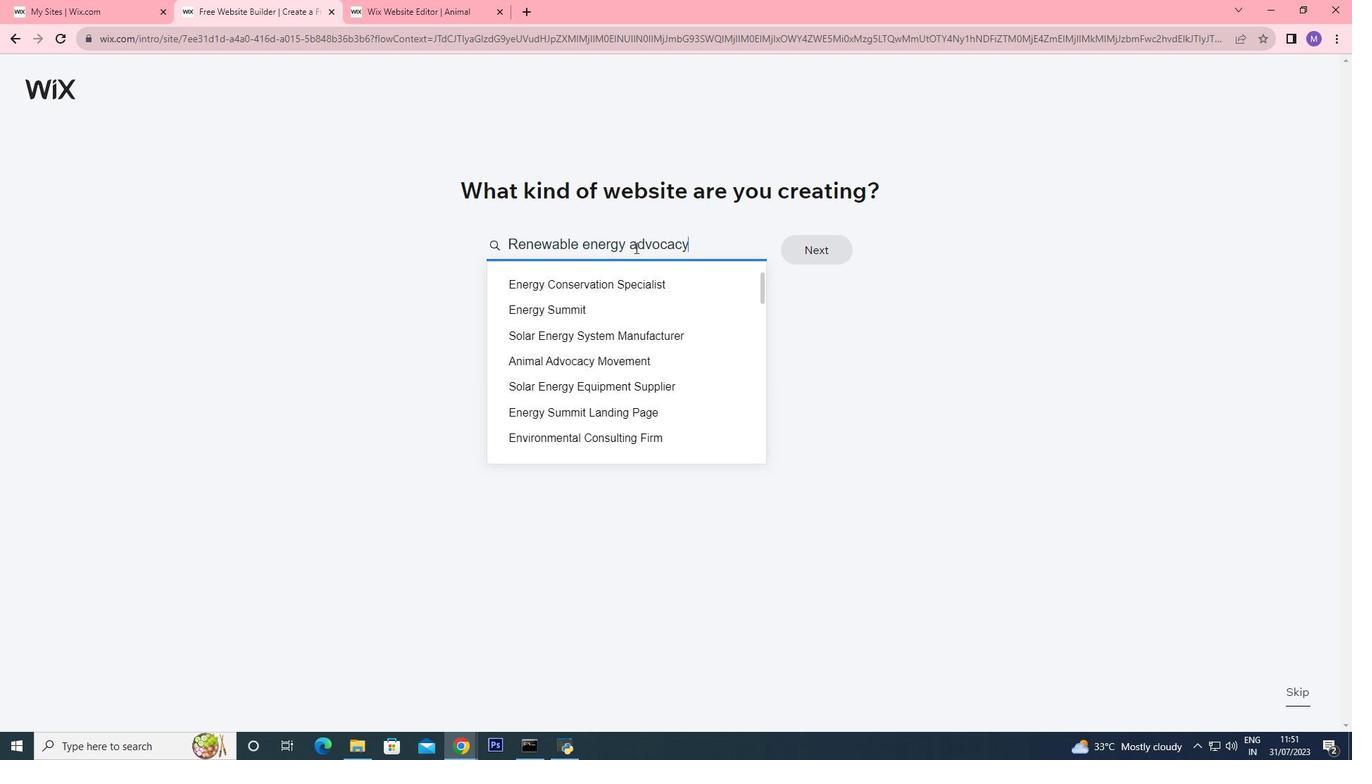 
Action: Mouse pressed left at (631, 245)
Screenshot: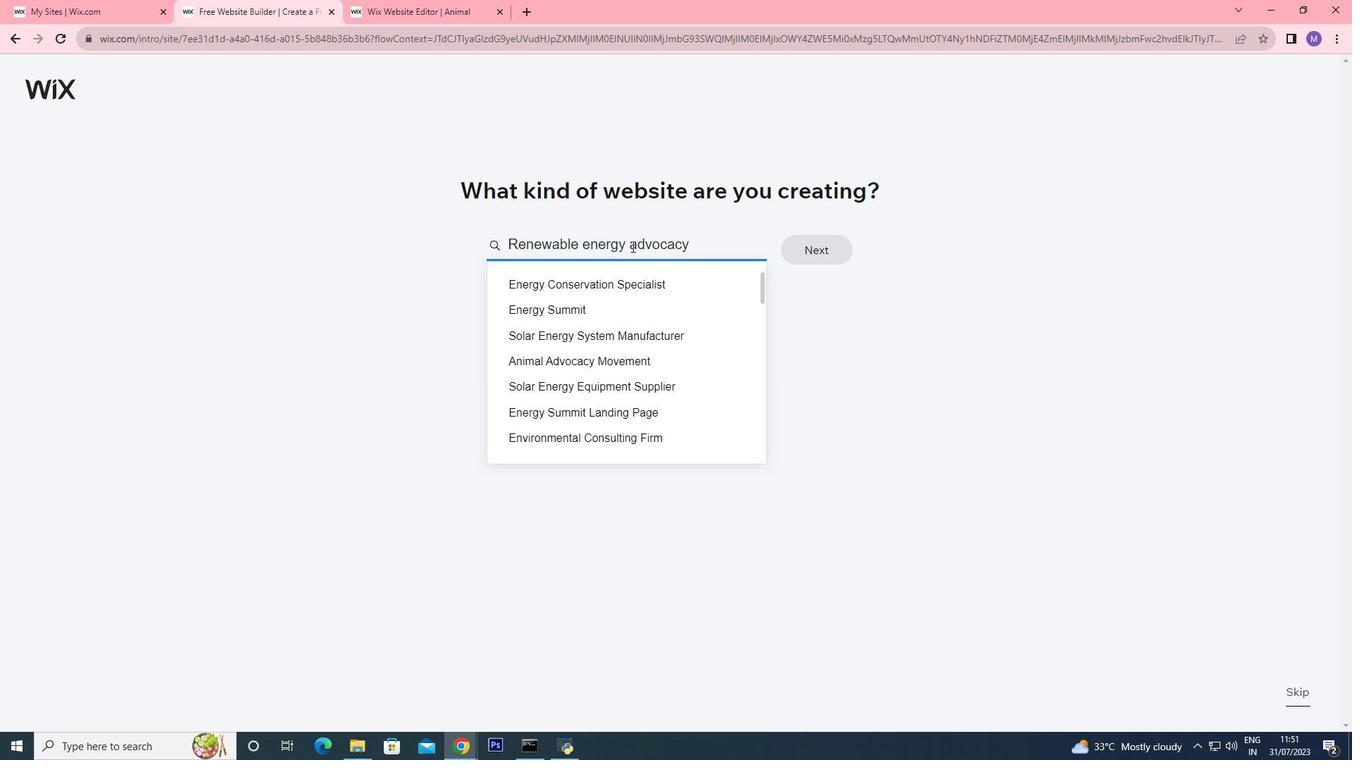 
Action: Mouse moved to (690, 241)
Screenshot: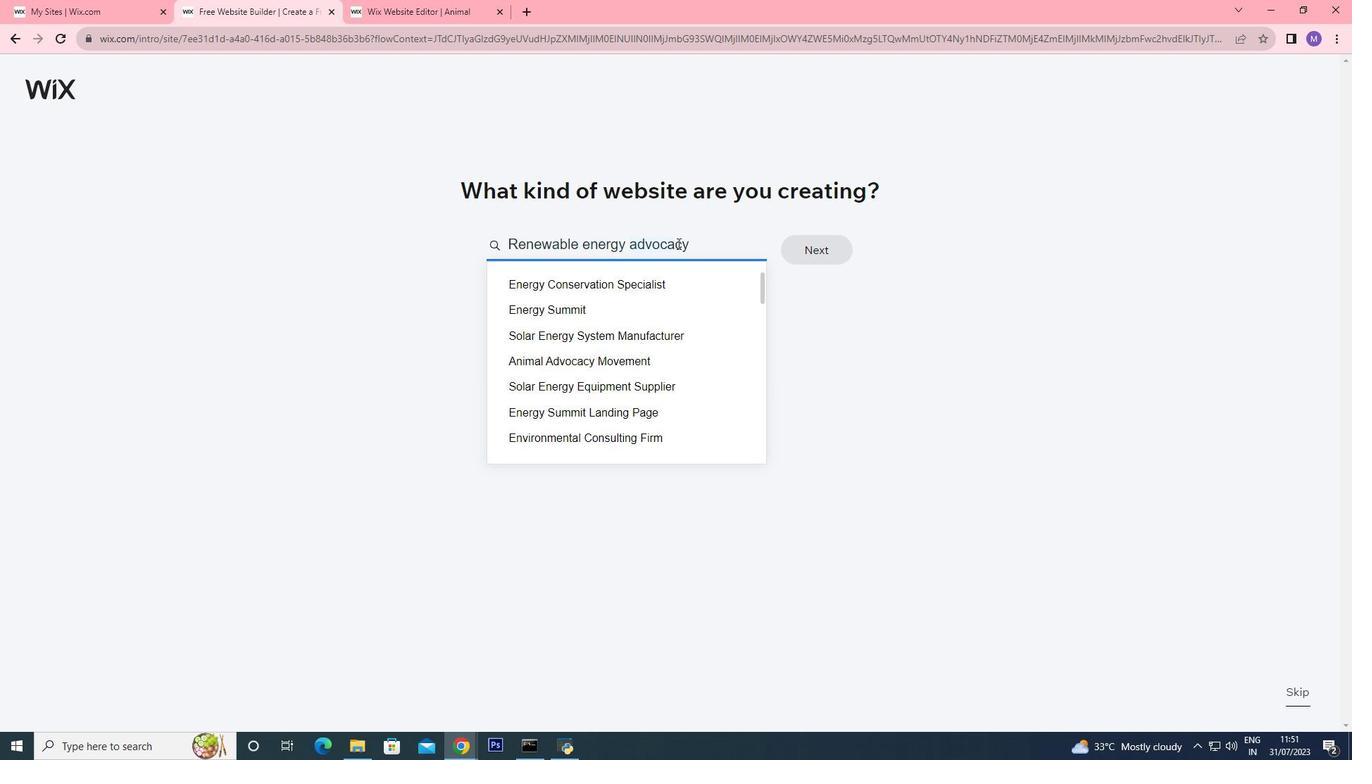 
Action: Key pressed <Key.backspace>
Screenshot: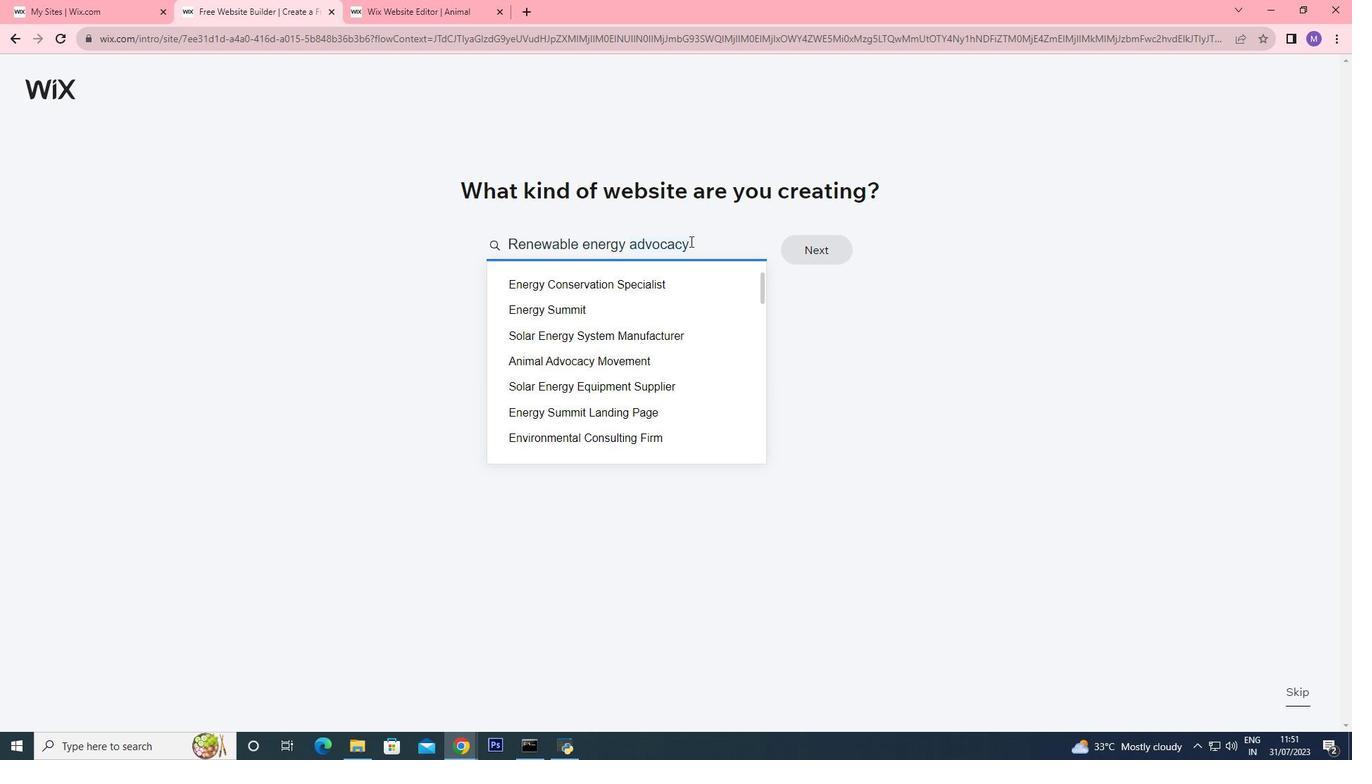 
Action: Mouse moved to (688, 242)
Screenshot: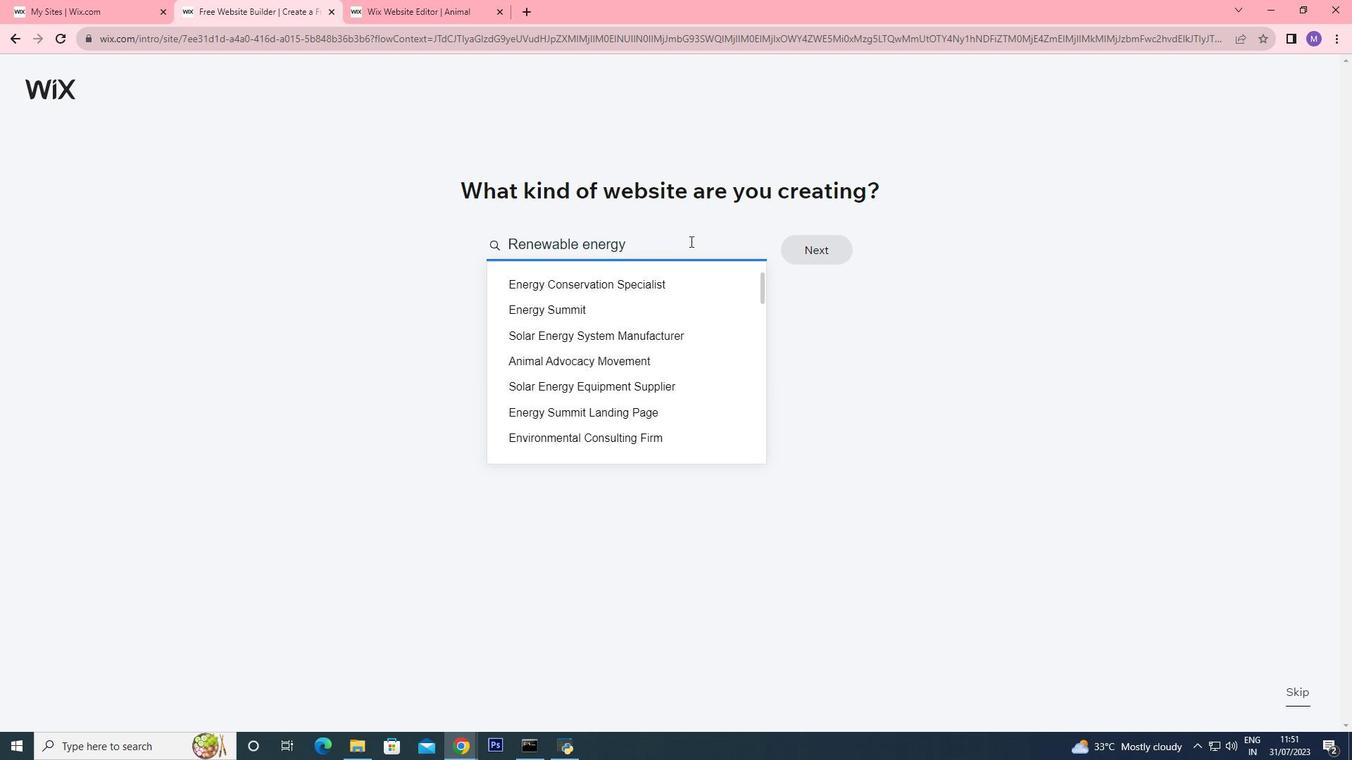 
Action: Key pressed <Key.enter>
Screenshot: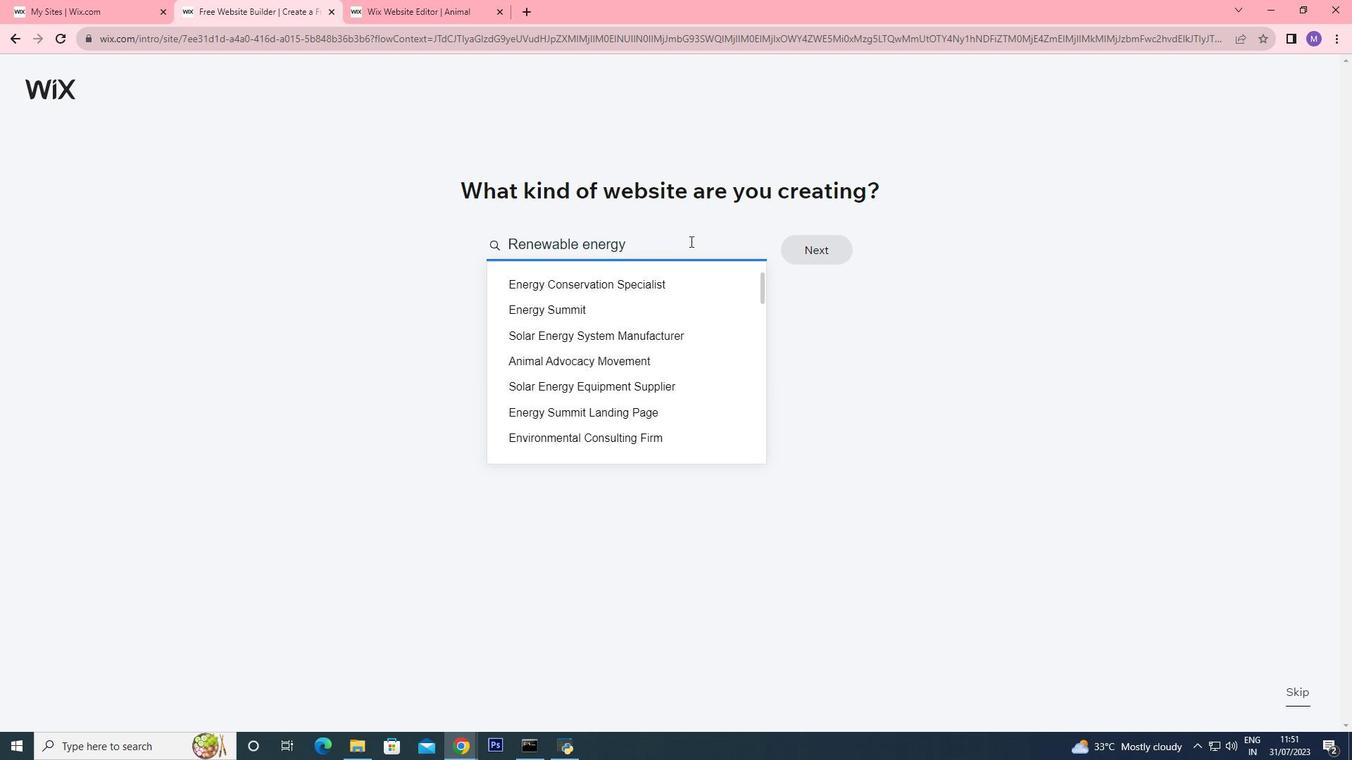 
Action: Mouse moved to (655, 362)
Screenshot: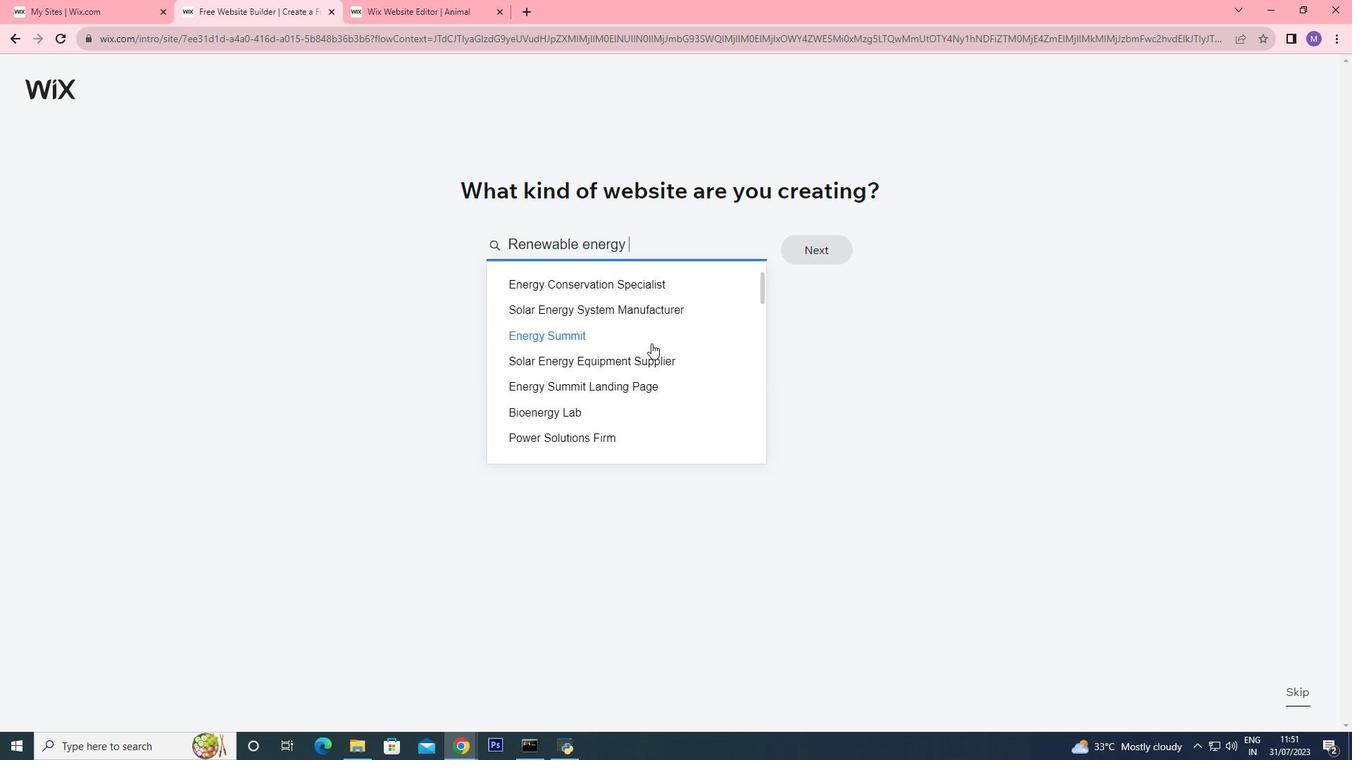 
Action: Mouse scrolled (655, 362) with delta (0, 0)
Screenshot: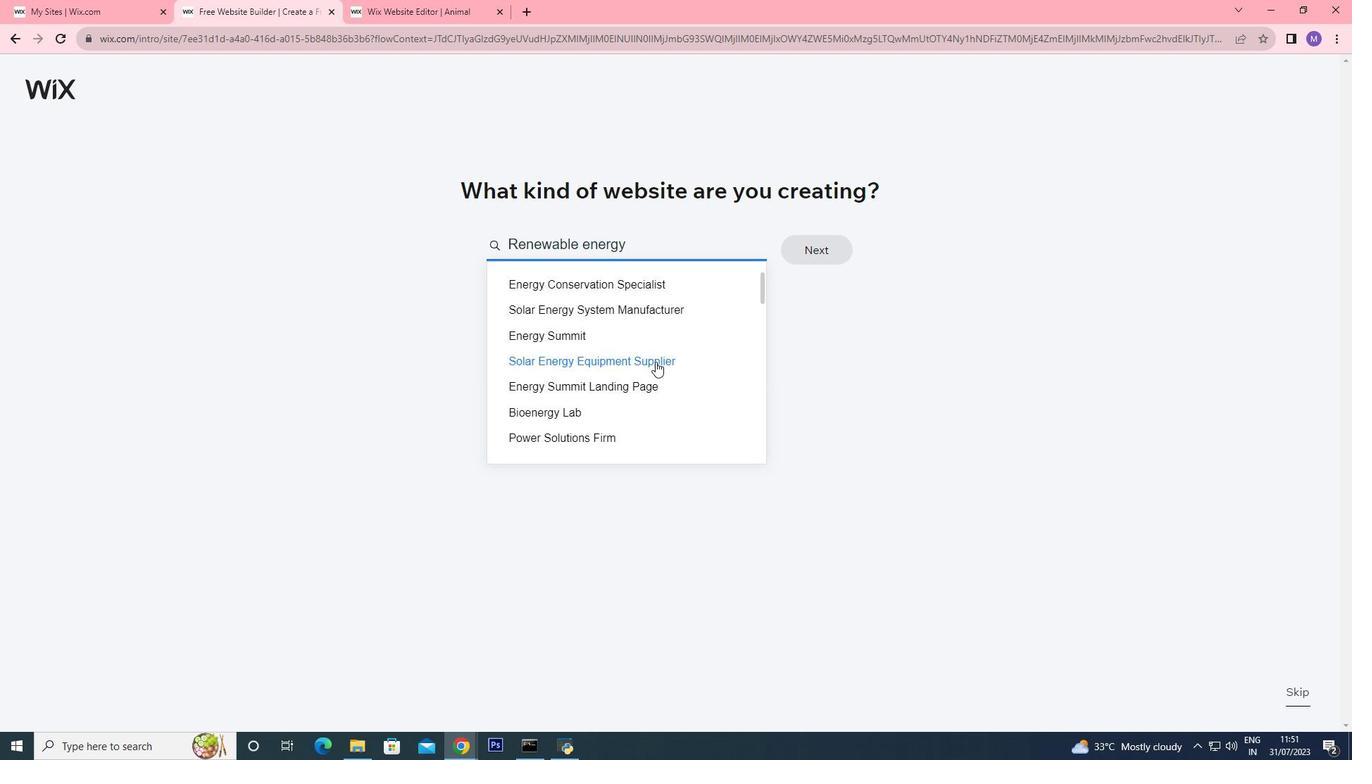 
Action: Mouse moved to (658, 280)
Screenshot: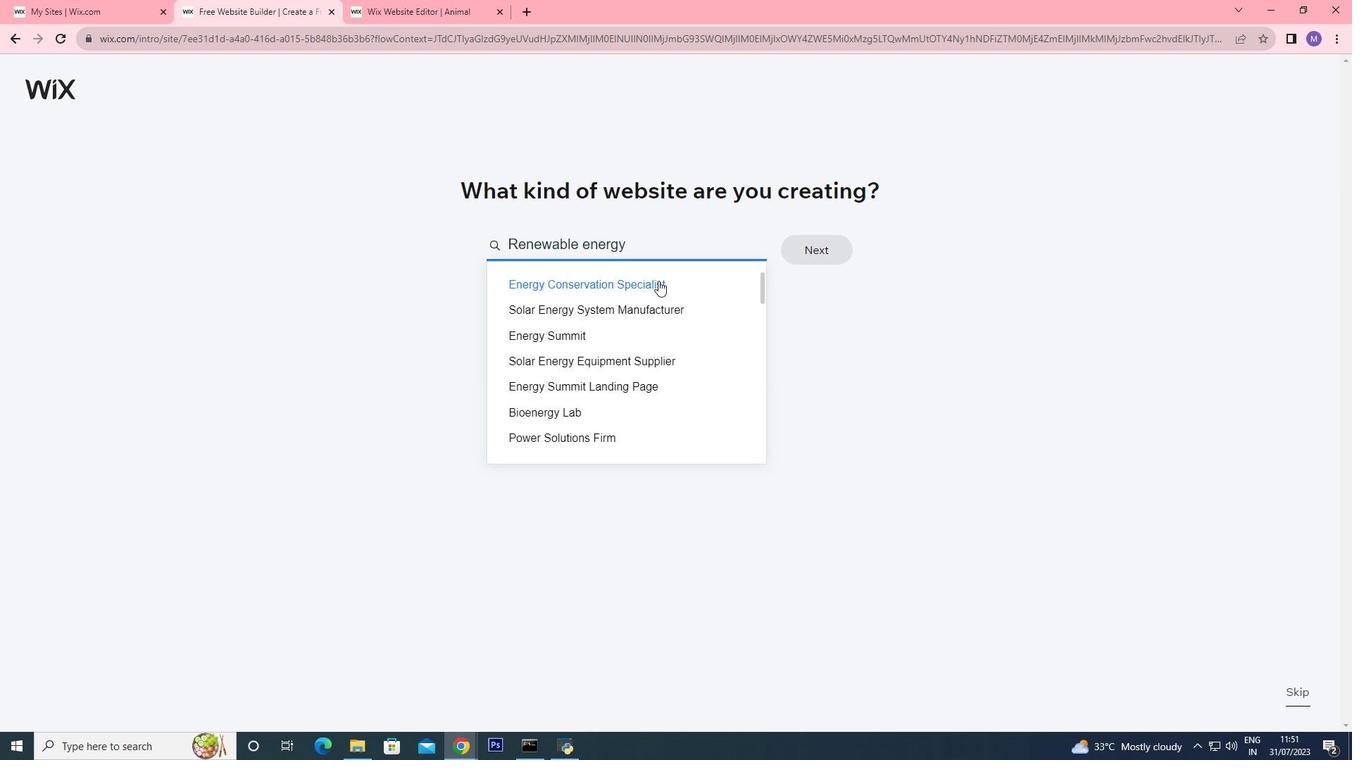 
Action: Mouse pressed left at (658, 280)
Screenshot: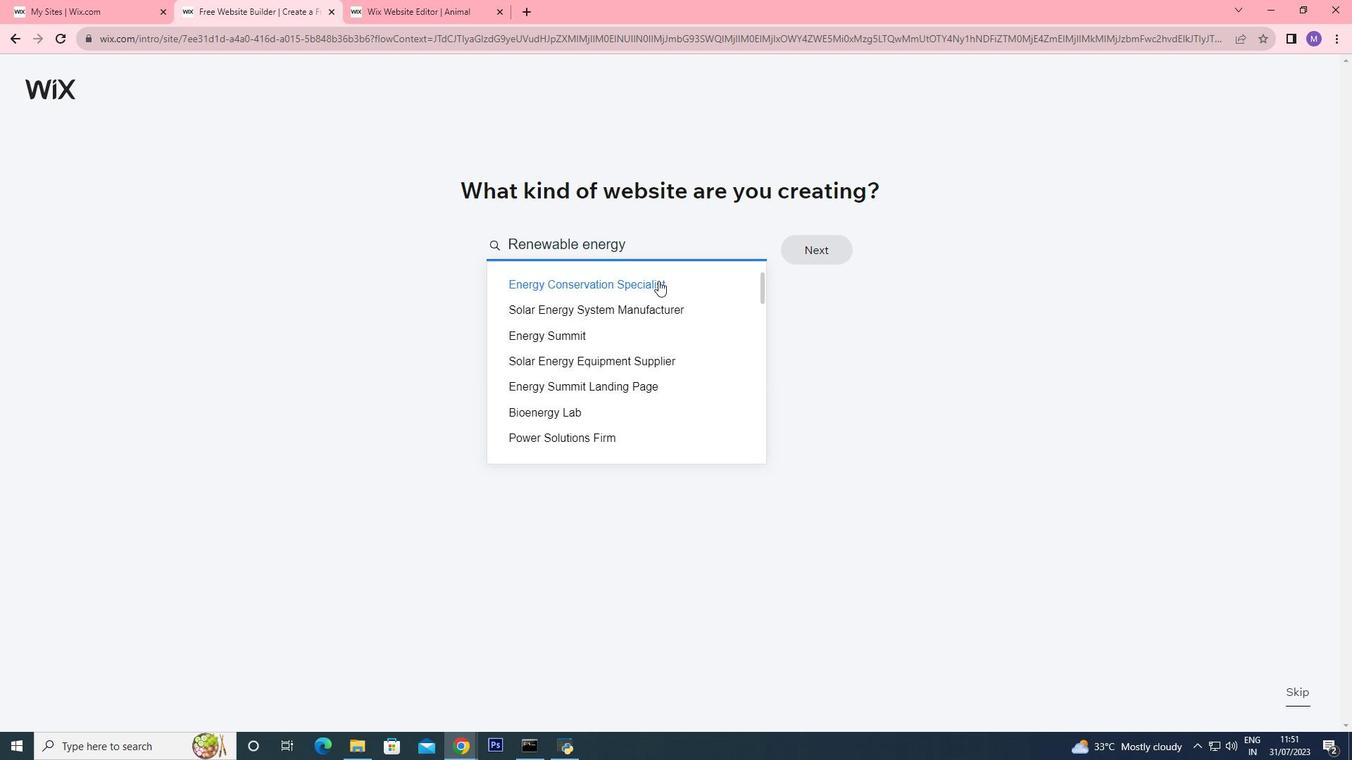 
Action: Mouse moved to (826, 247)
Screenshot: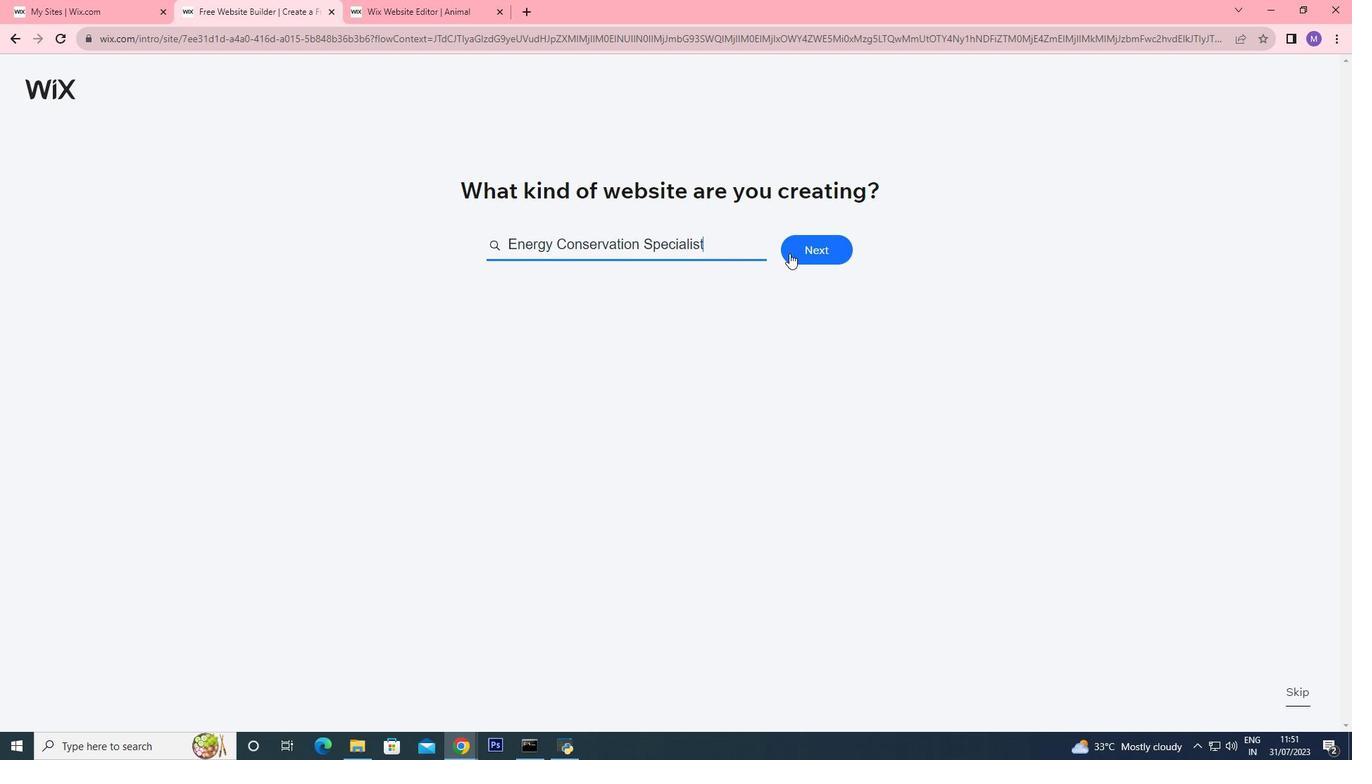 
Action: Mouse pressed left at (826, 247)
Screenshot: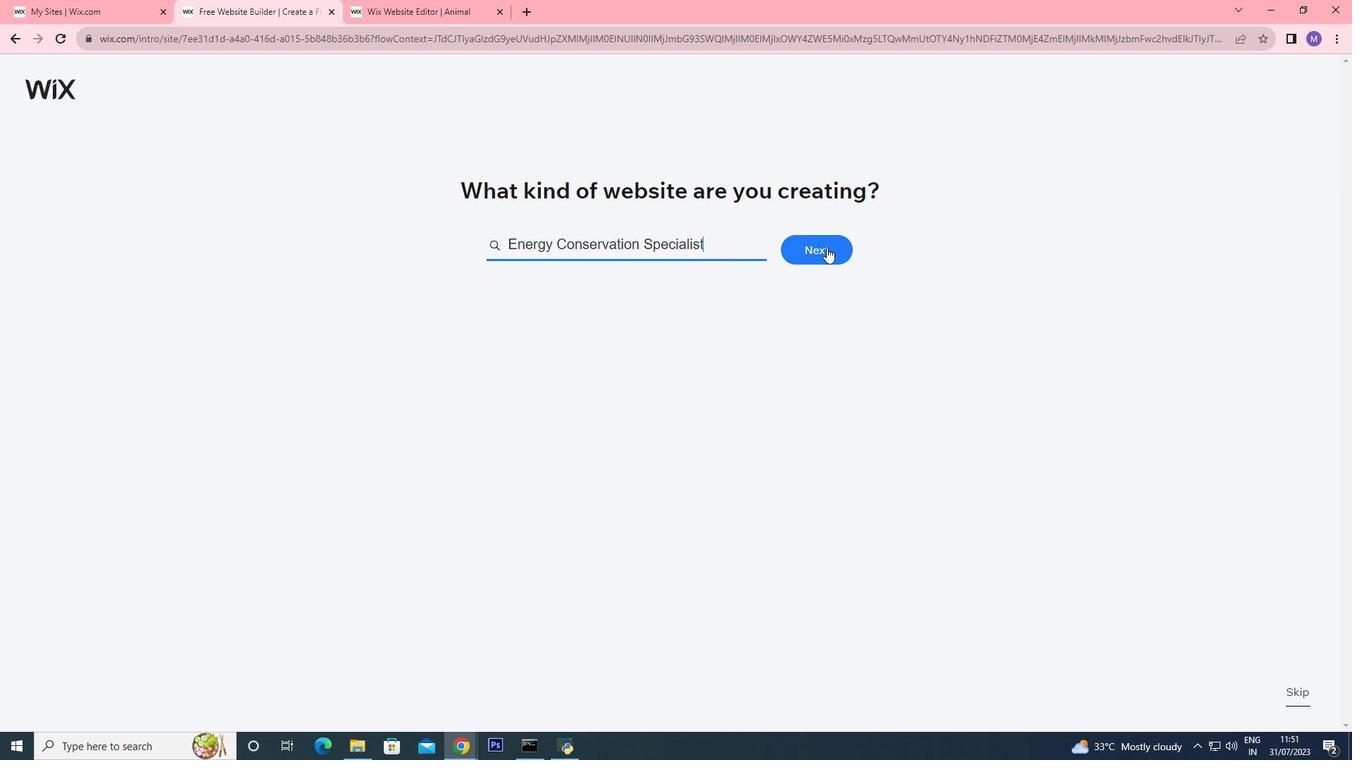 
Action: Mouse pressed left at (826, 247)
Screenshot: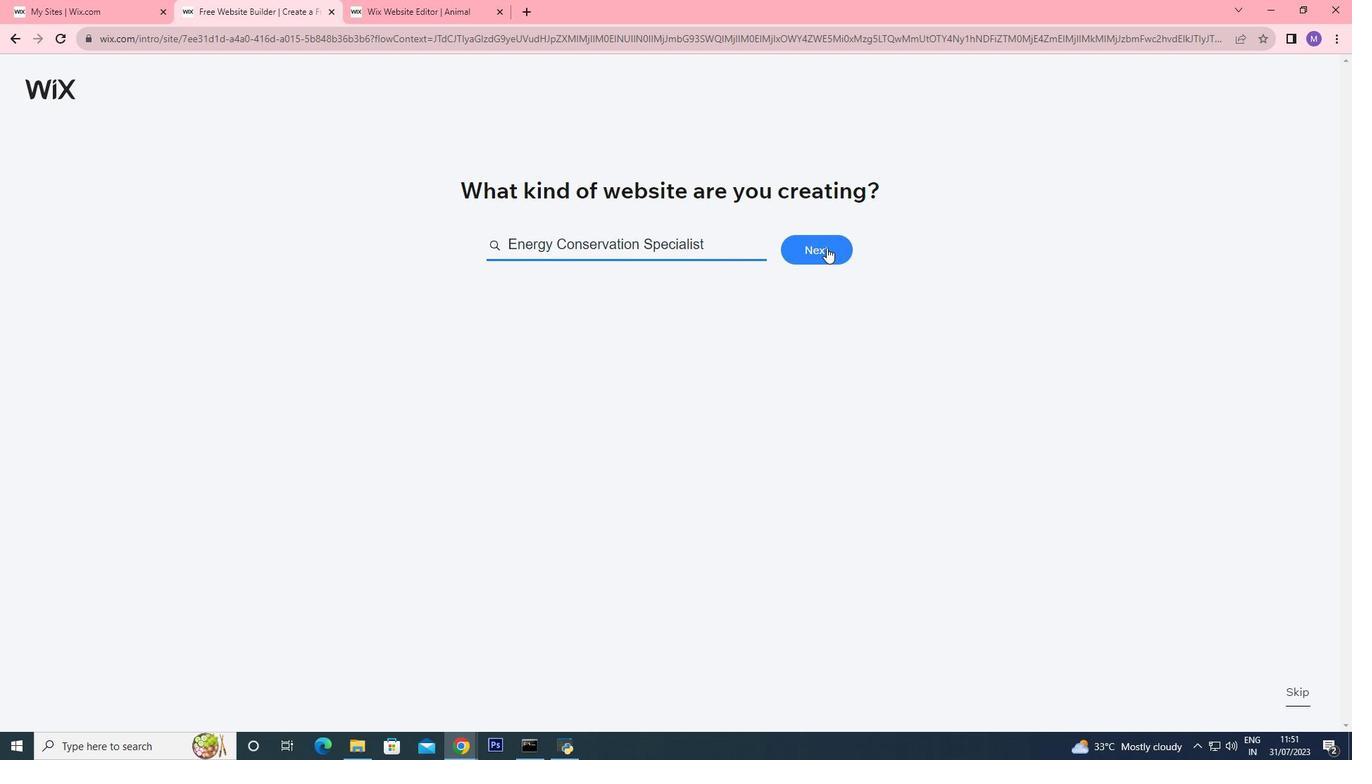 
Action: Mouse moved to (692, 311)
Screenshot: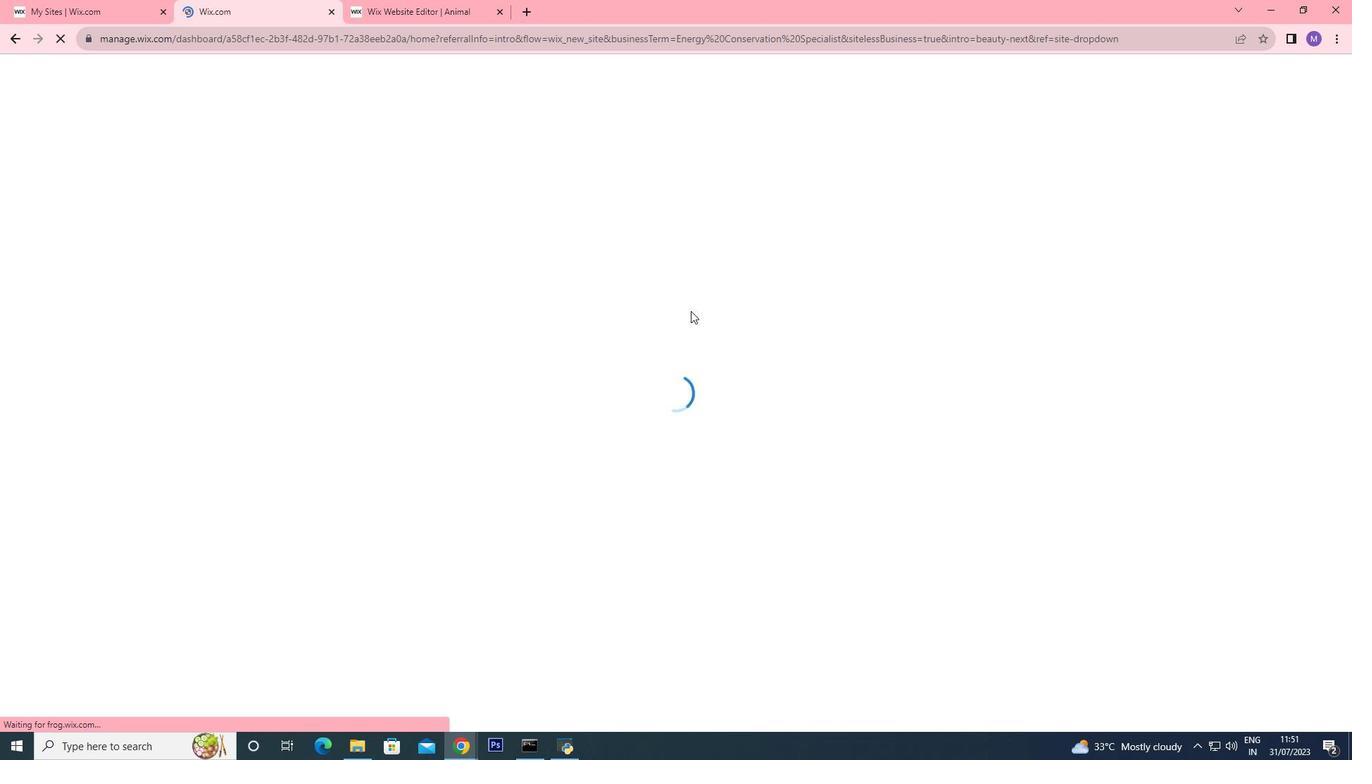 
Action: Mouse scrolled (692, 310) with delta (0, 0)
Screenshot: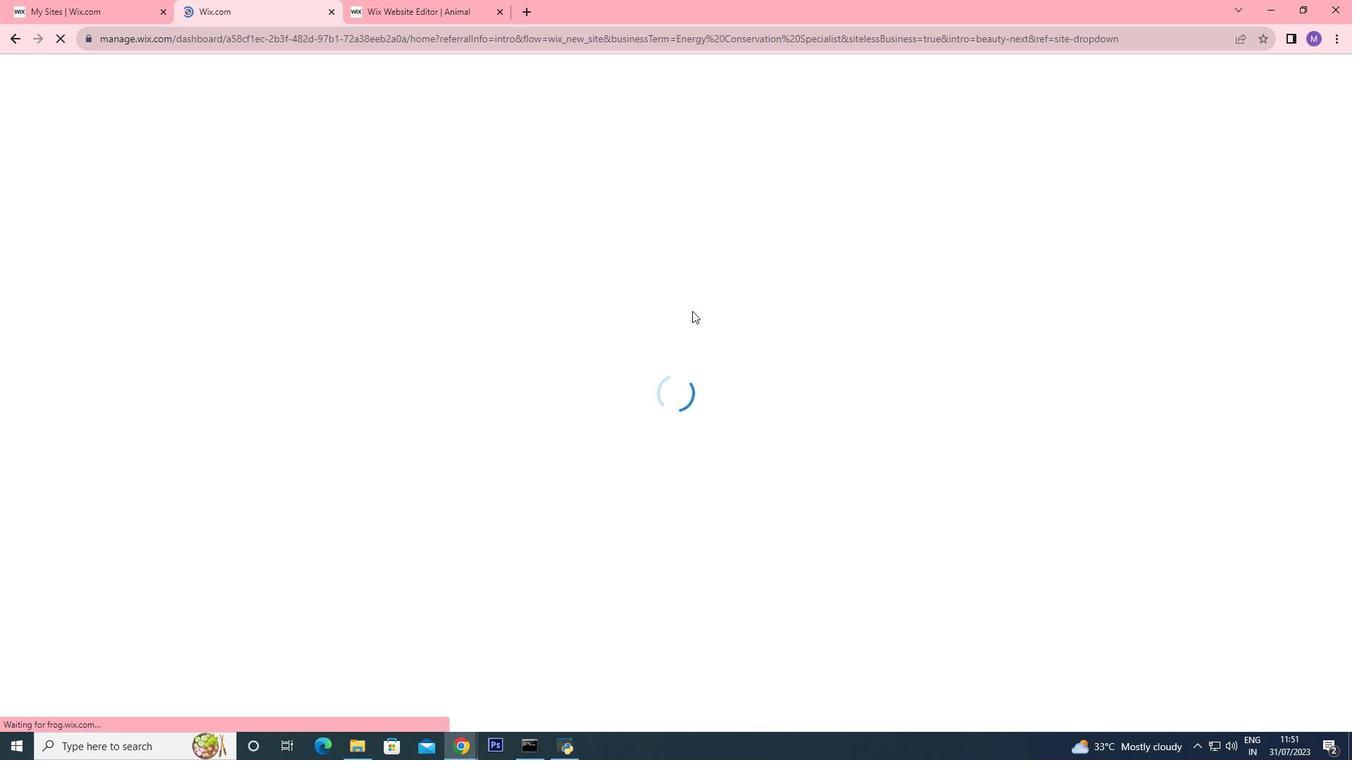 
Action: Mouse moved to (685, 235)
Screenshot: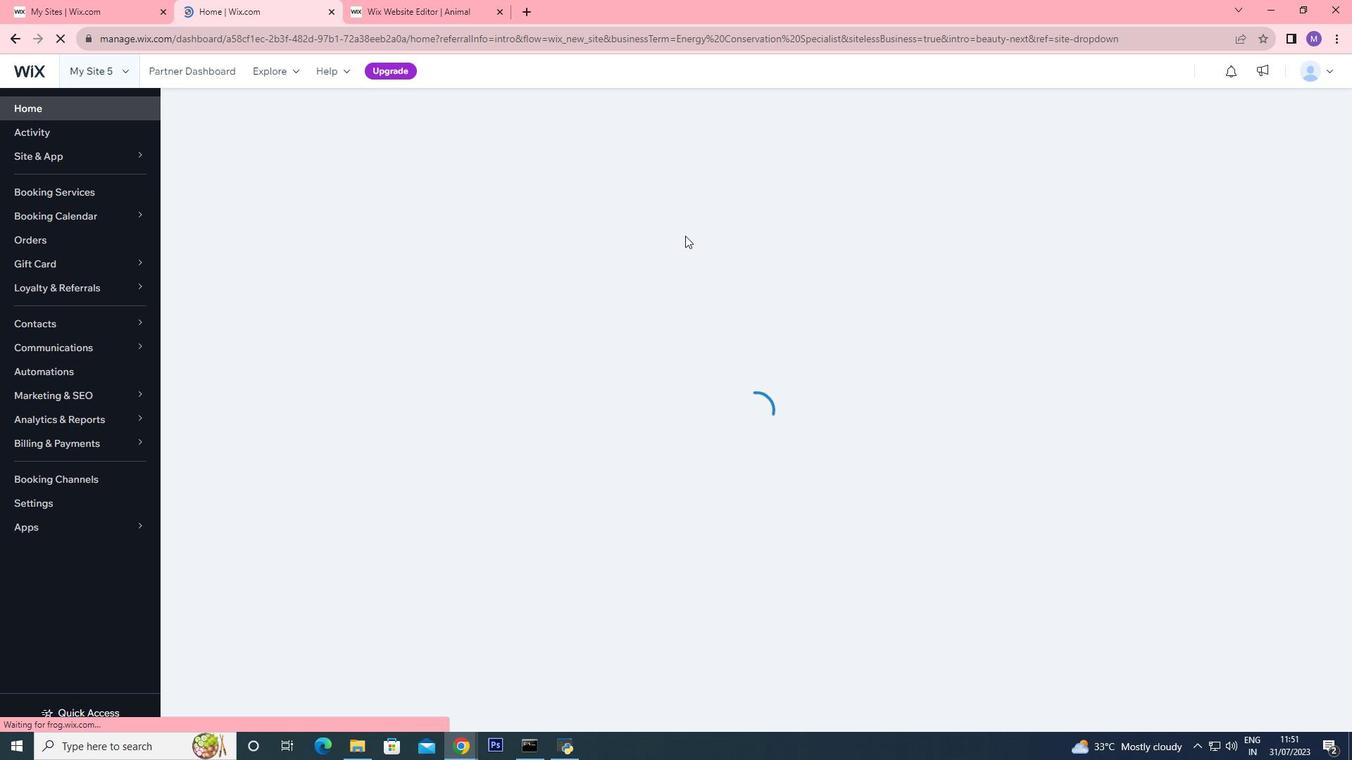 
Action: Mouse scrolled (685, 234) with delta (0, 0)
Screenshot: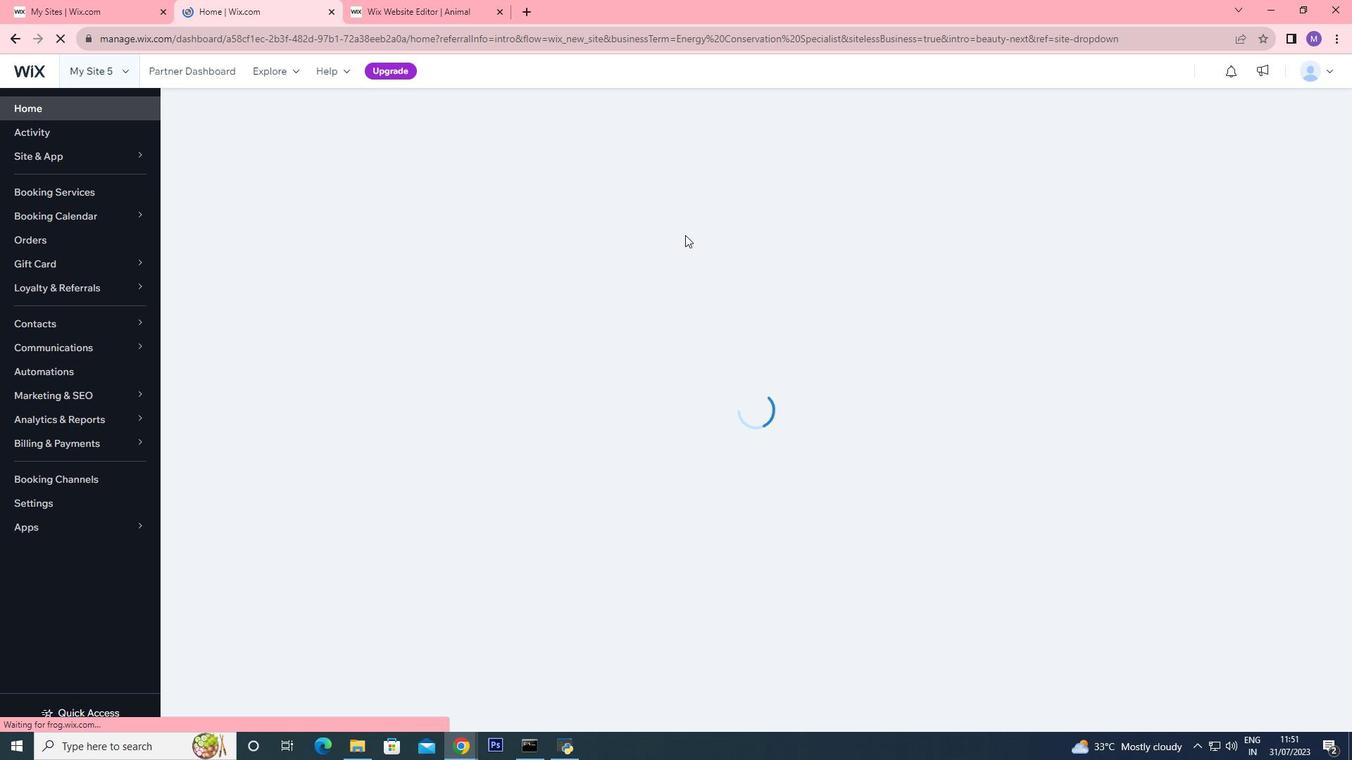 
Action: Mouse moved to (685, 235)
Screenshot: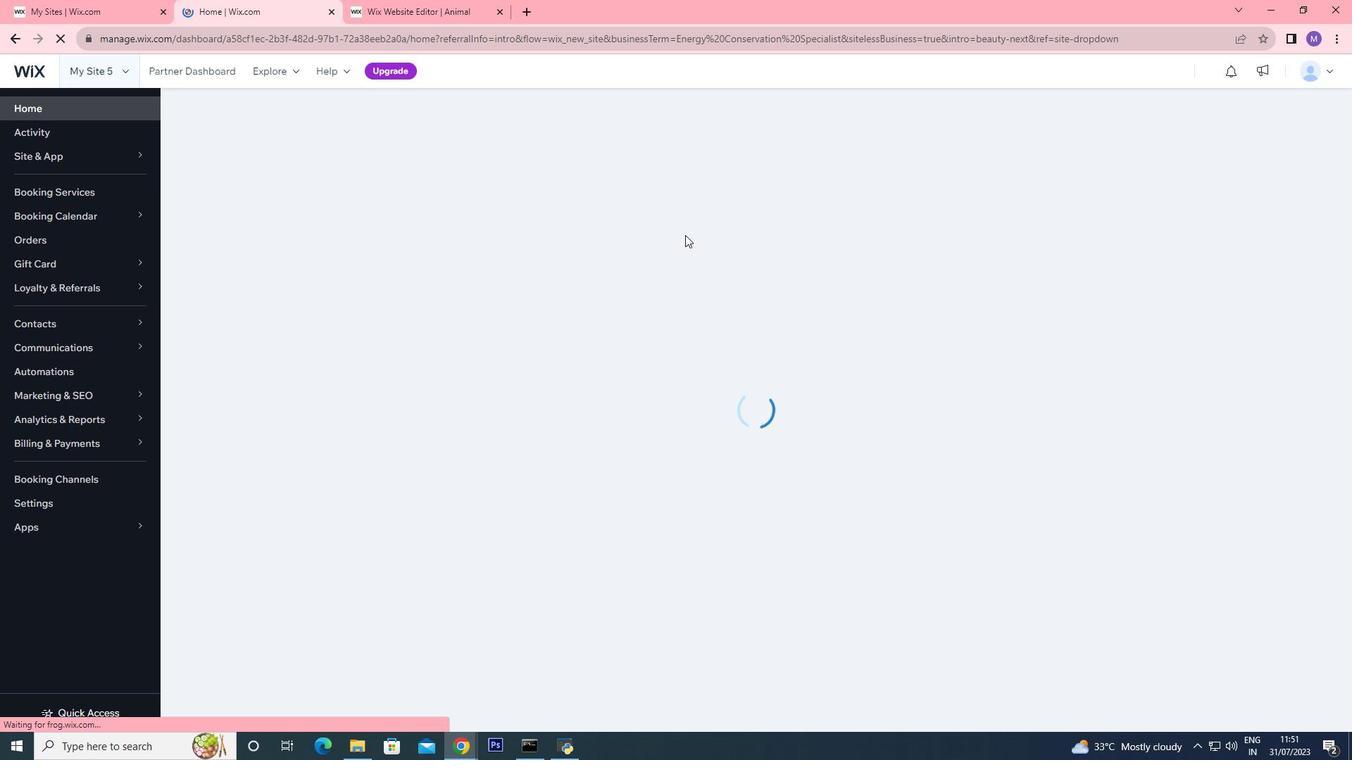 
Action: Mouse scrolled (685, 234) with delta (0, 0)
Screenshot: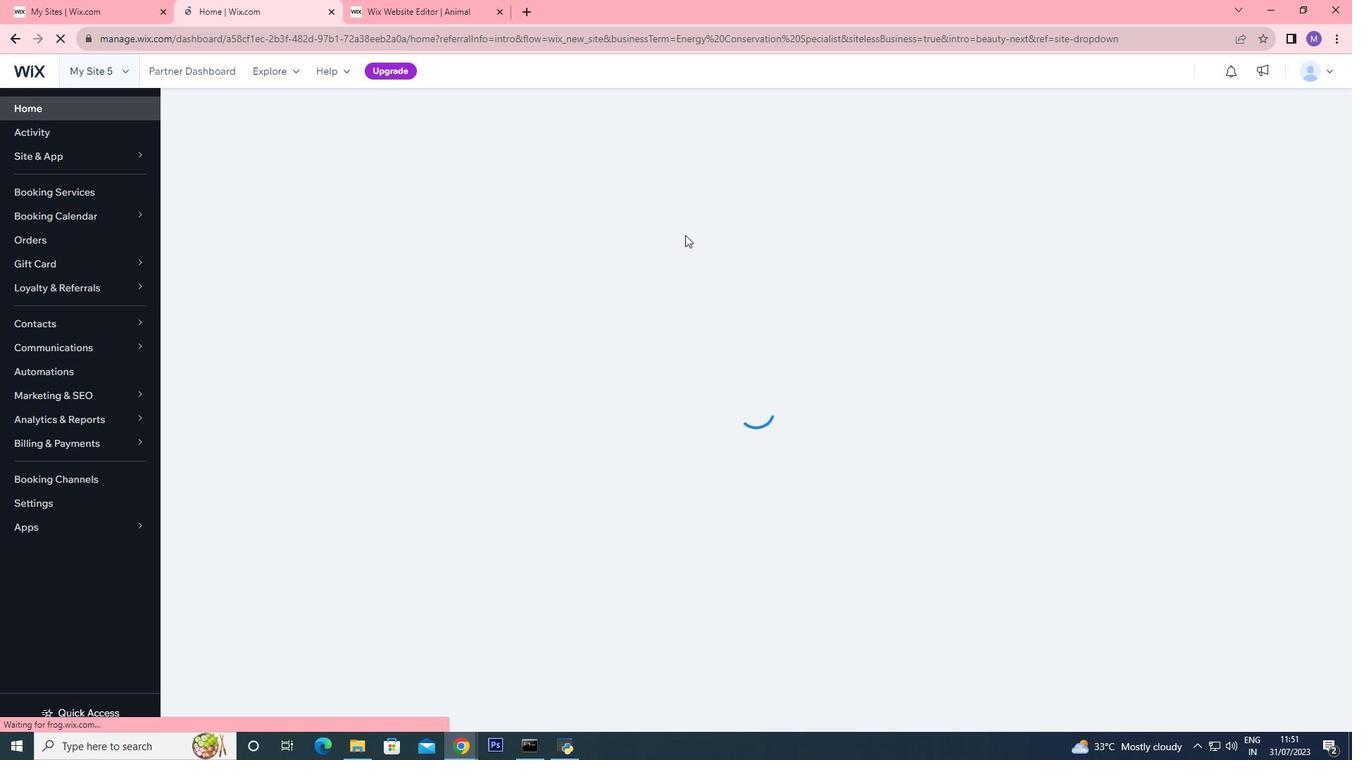 
Action: Mouse moved to (698, 259)
Screenshot: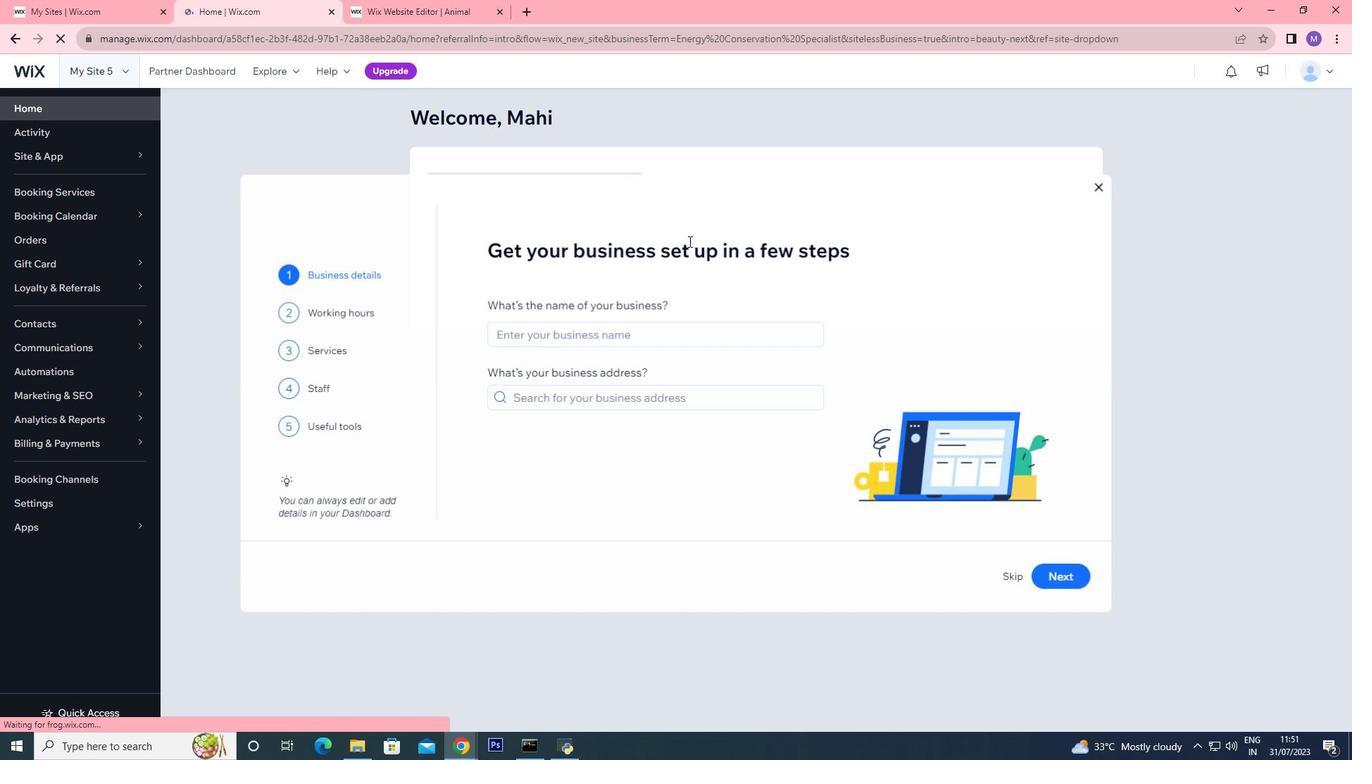 
Action: Mouse scrolled (691, 250) with delta (0, 0)
Screenshot: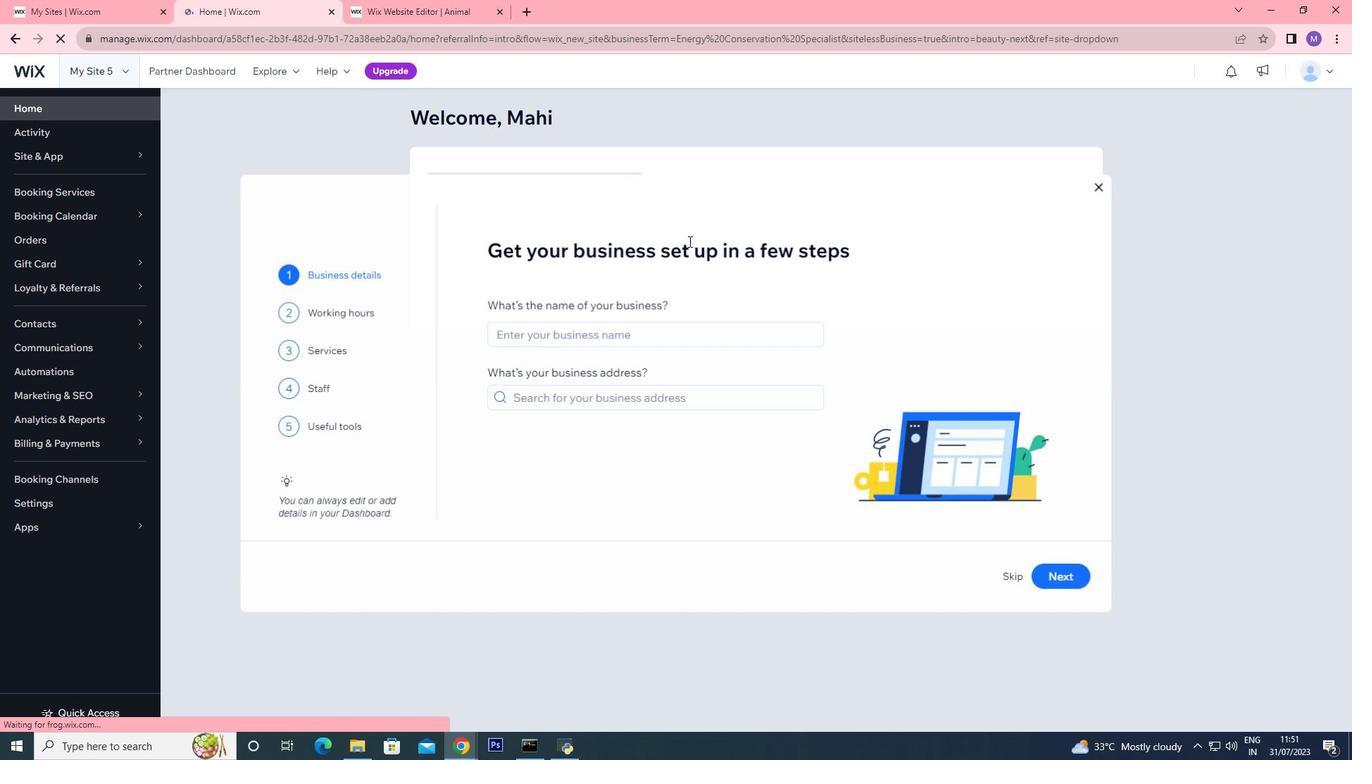 
Action: Mouse moved to (749, 339)
Screenshot: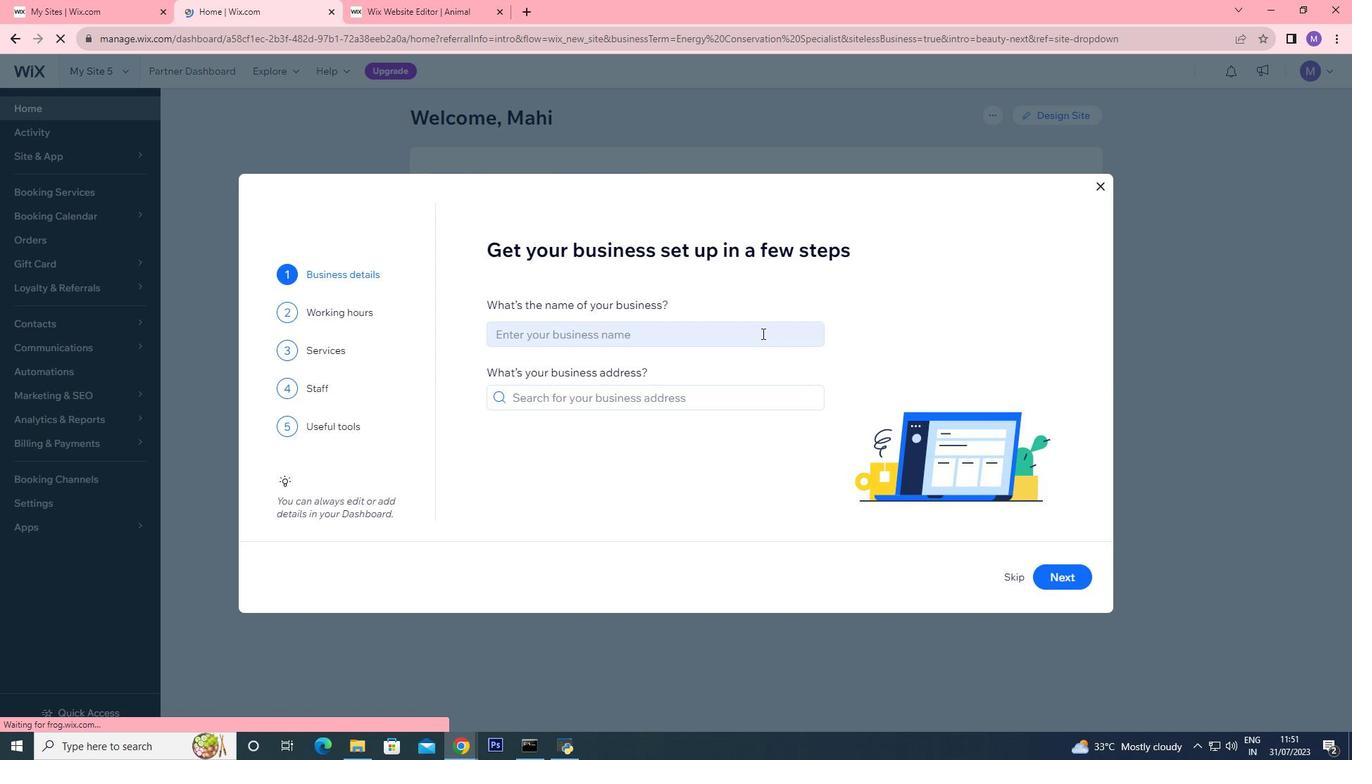 
Action: Mouse pressed left at (749, 339)
Screenshot: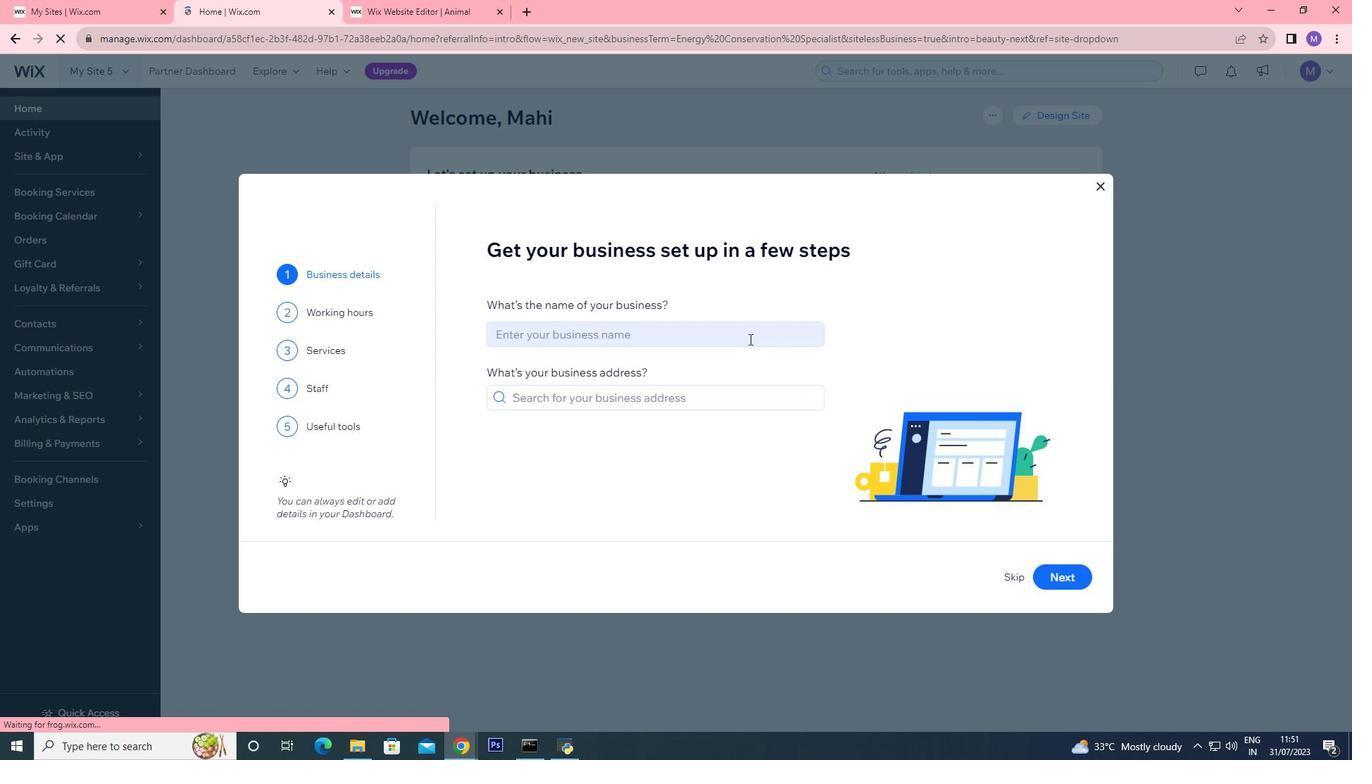 
Action: Mouse moved to (466, 0)
Screenshot: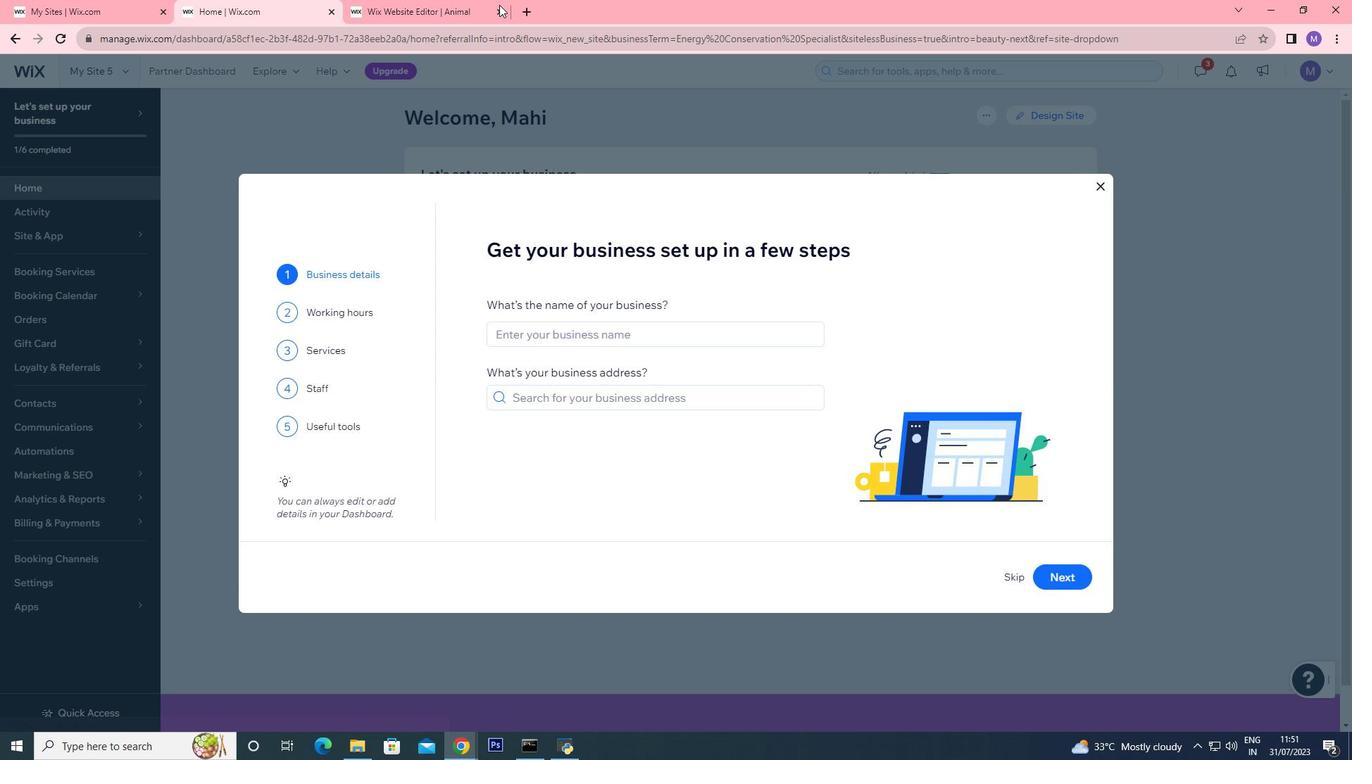 
Action: Mouse pressed left at (466, 0)
Screenshot: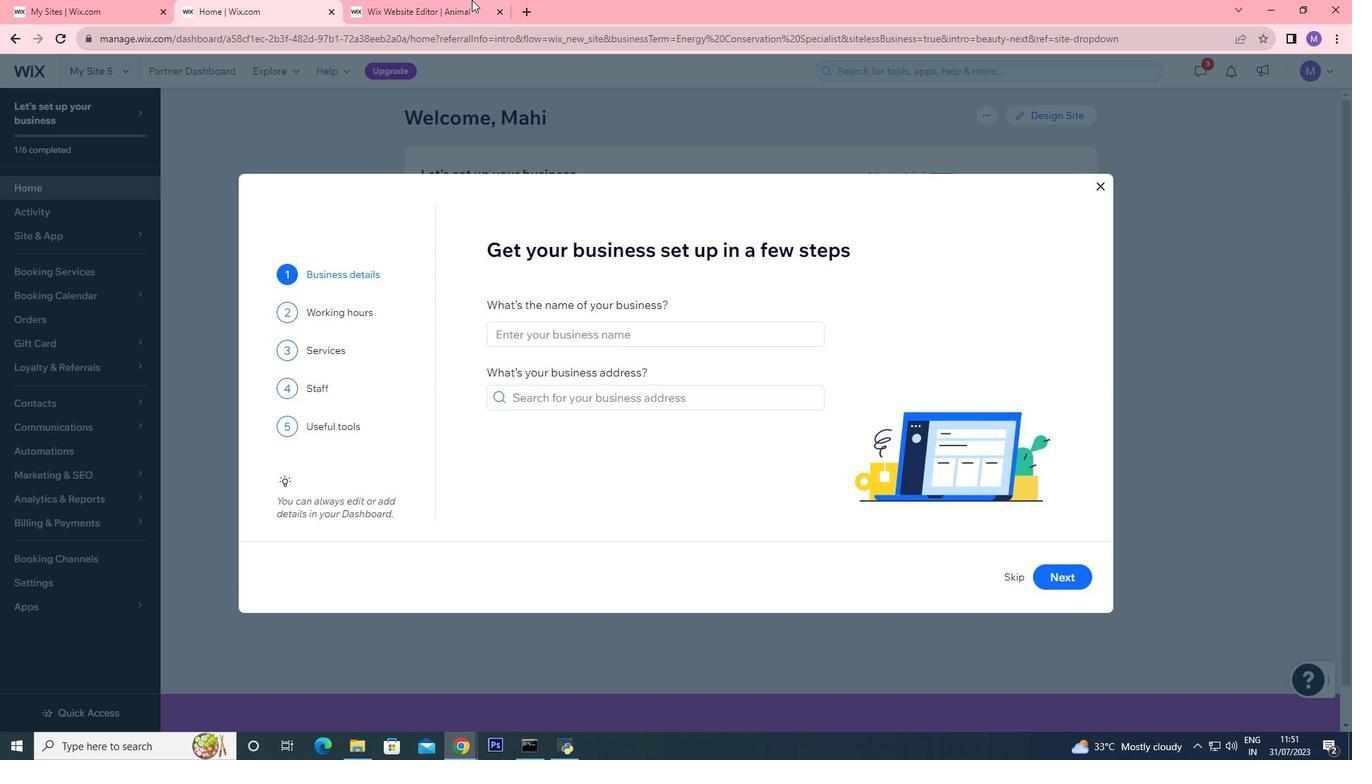 
Action: Mouse moved to (607, 283)
Screenshot: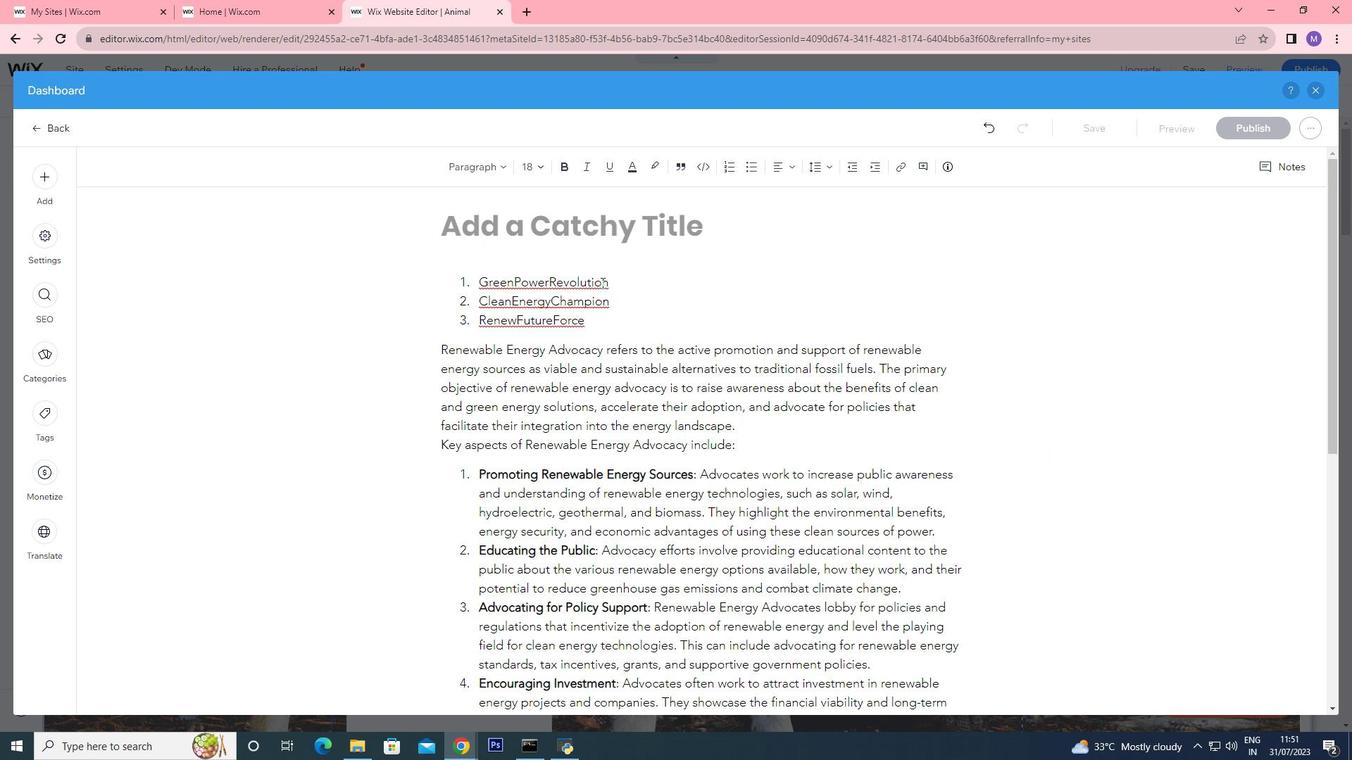 
Action: Mouse pressed left at (607, 283)
Screenshot: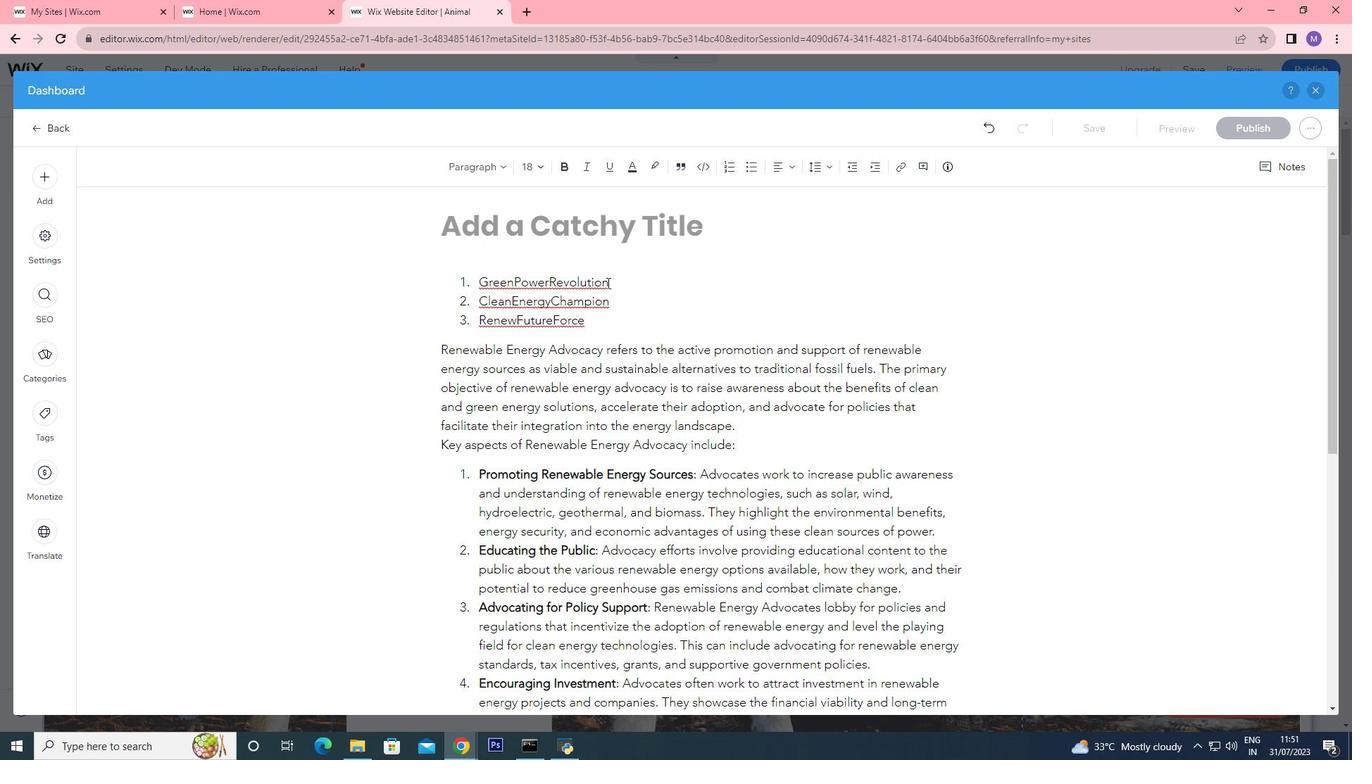 
Action: Mouse moved to (481, 274)
Screenshot: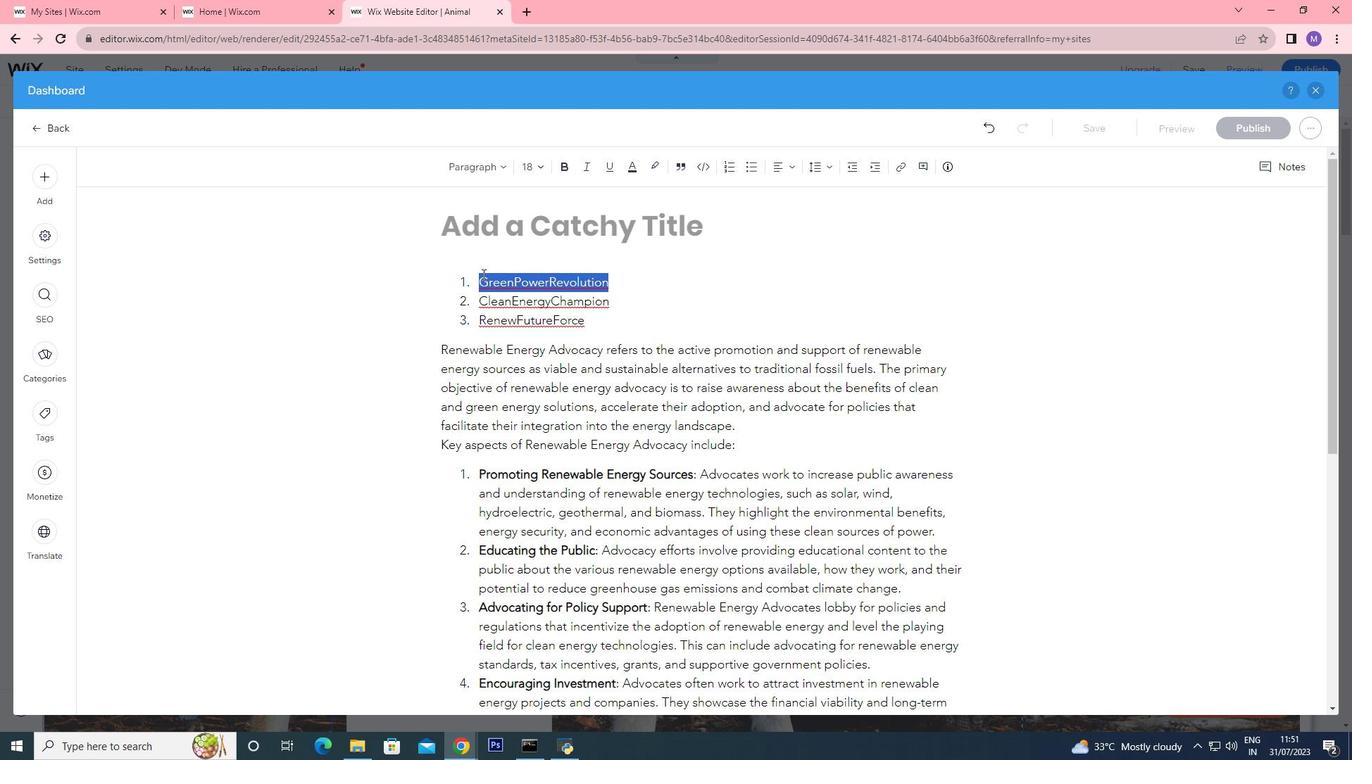 
Action: Key pressed ctrl+C
Screenshot: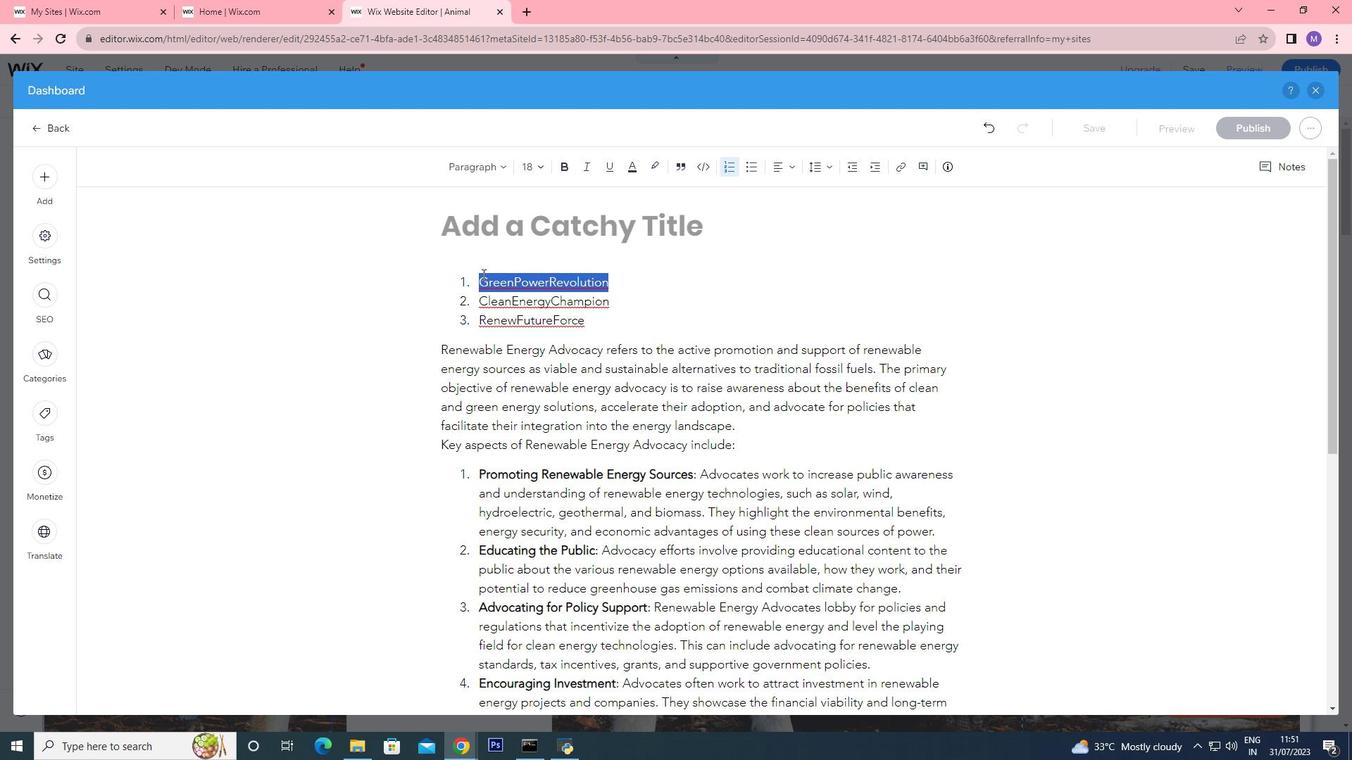 
Action: Mouse moved to (426, 197)
Screenshot: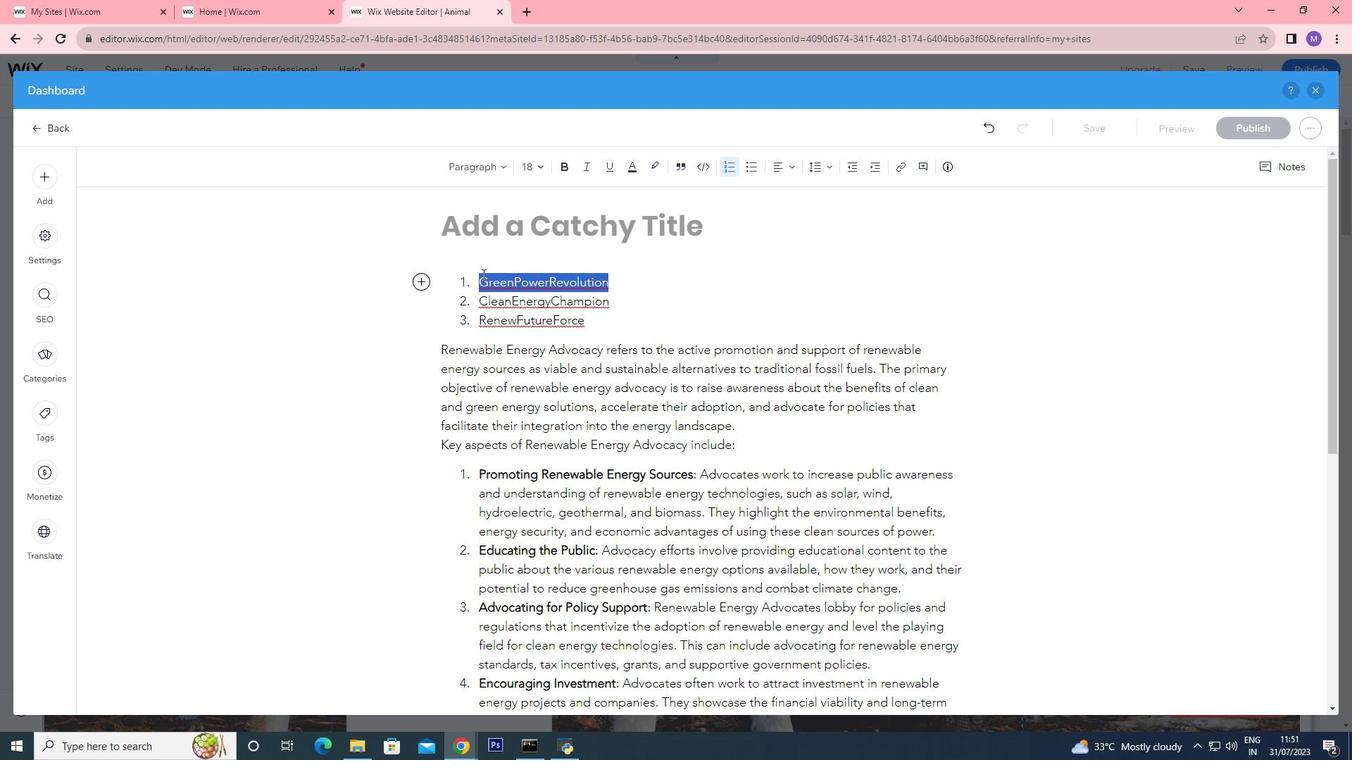 
Action: Key pressed <'\x03'>
Screenshot: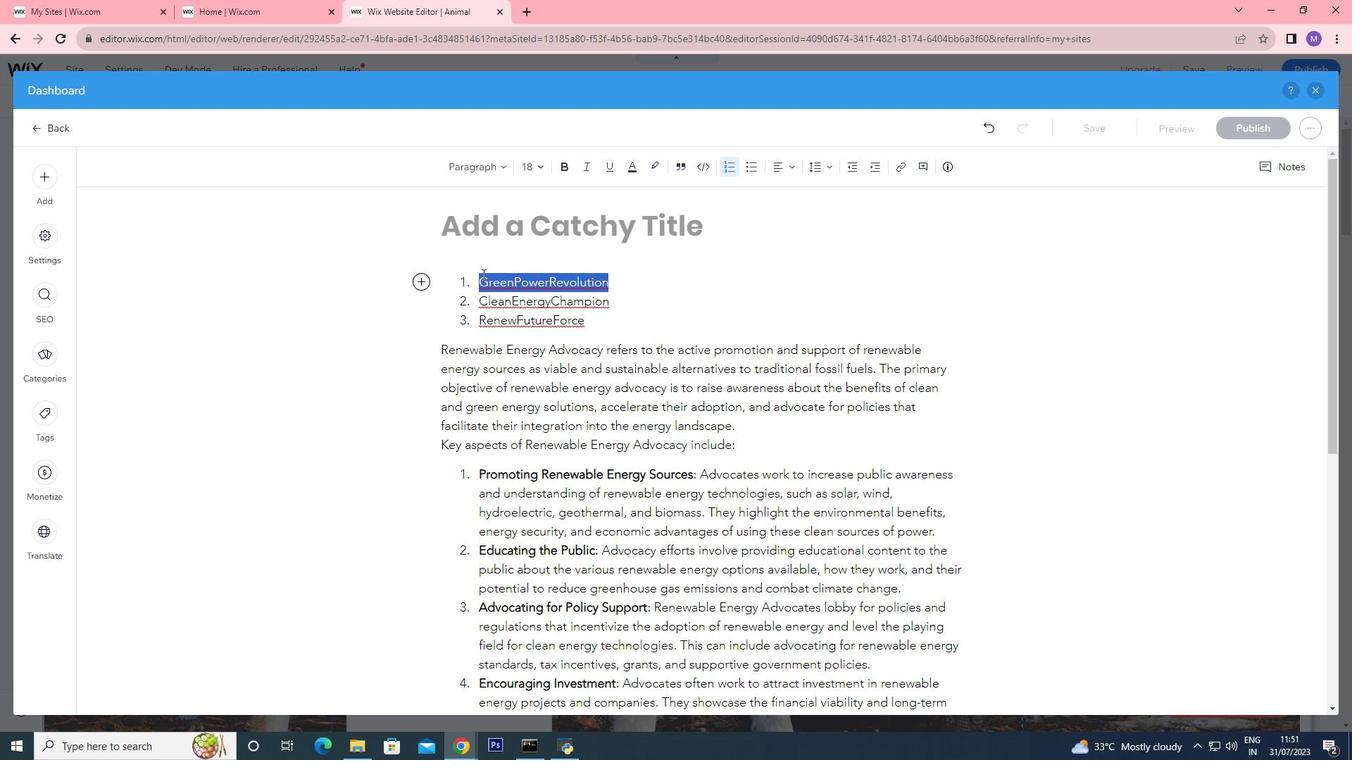 
Action: Mouse moved to (303, 0)
Screenshot: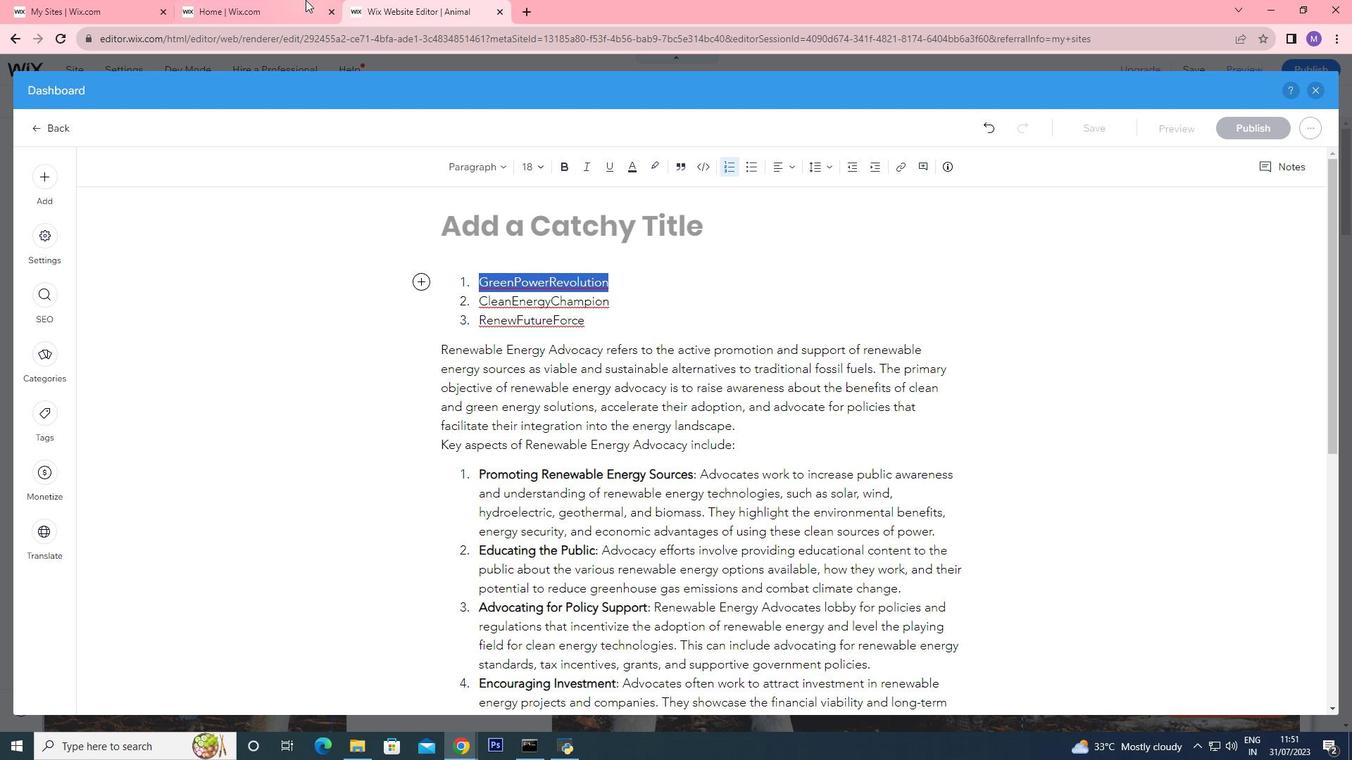 
Action: Mouse pressed left at (303, 0)
Screenshot: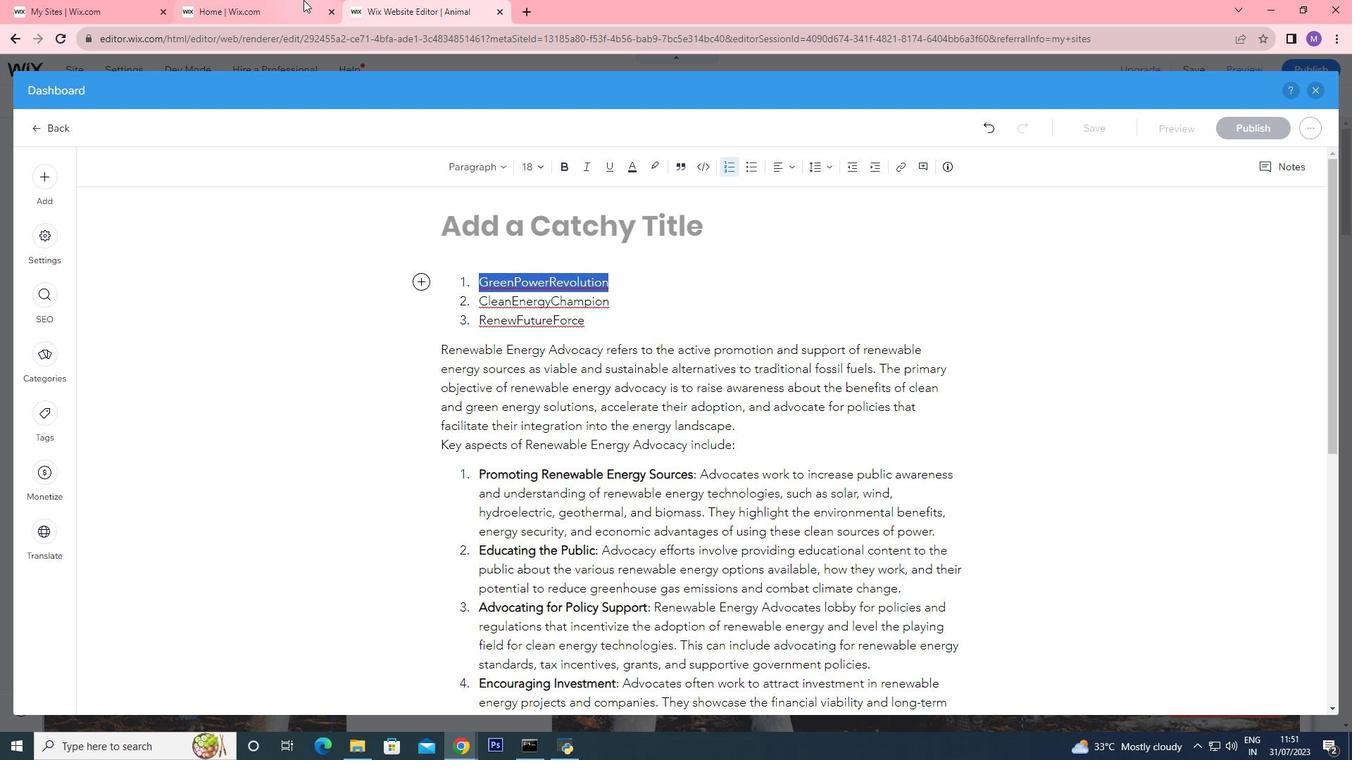 
Action: Mouse moved to (550, 333)
Screenshot: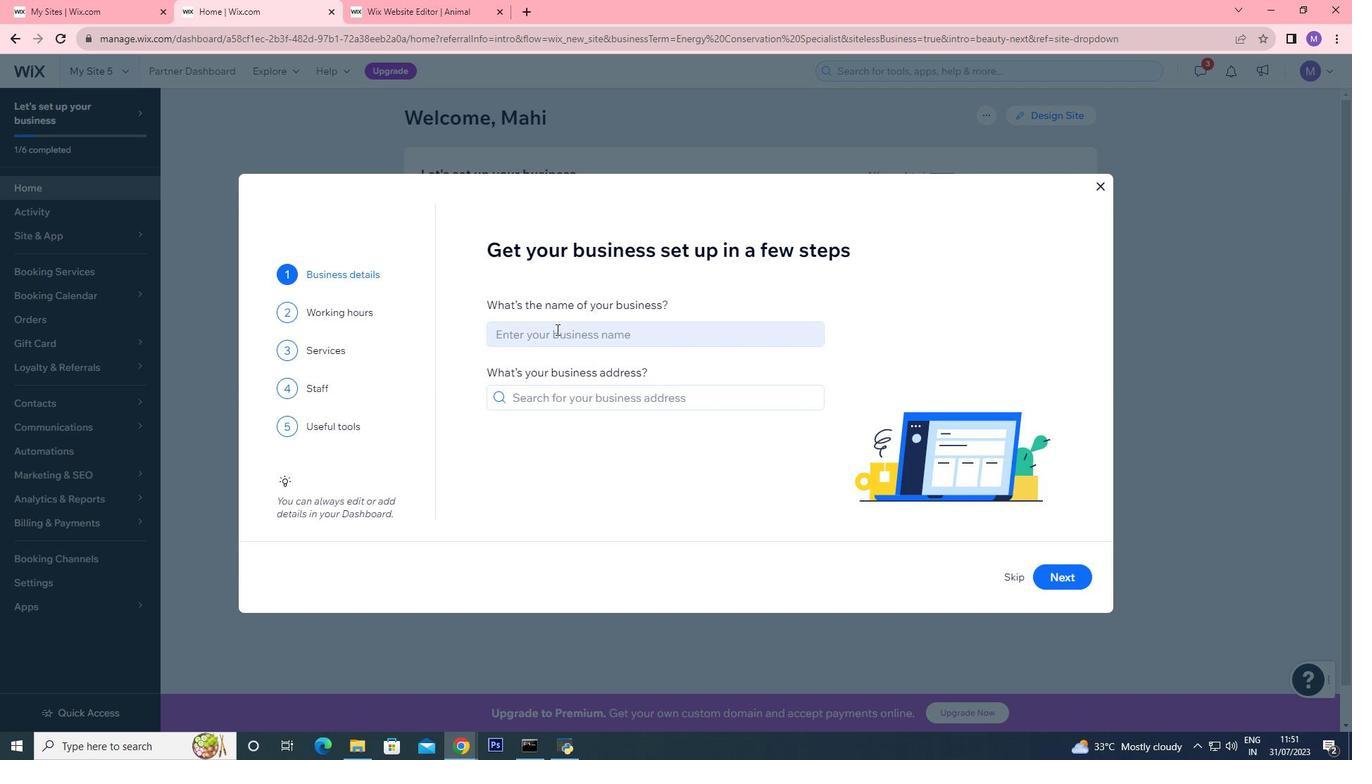 
Action: Mouse pressed left at (550, 333)
Screenshot: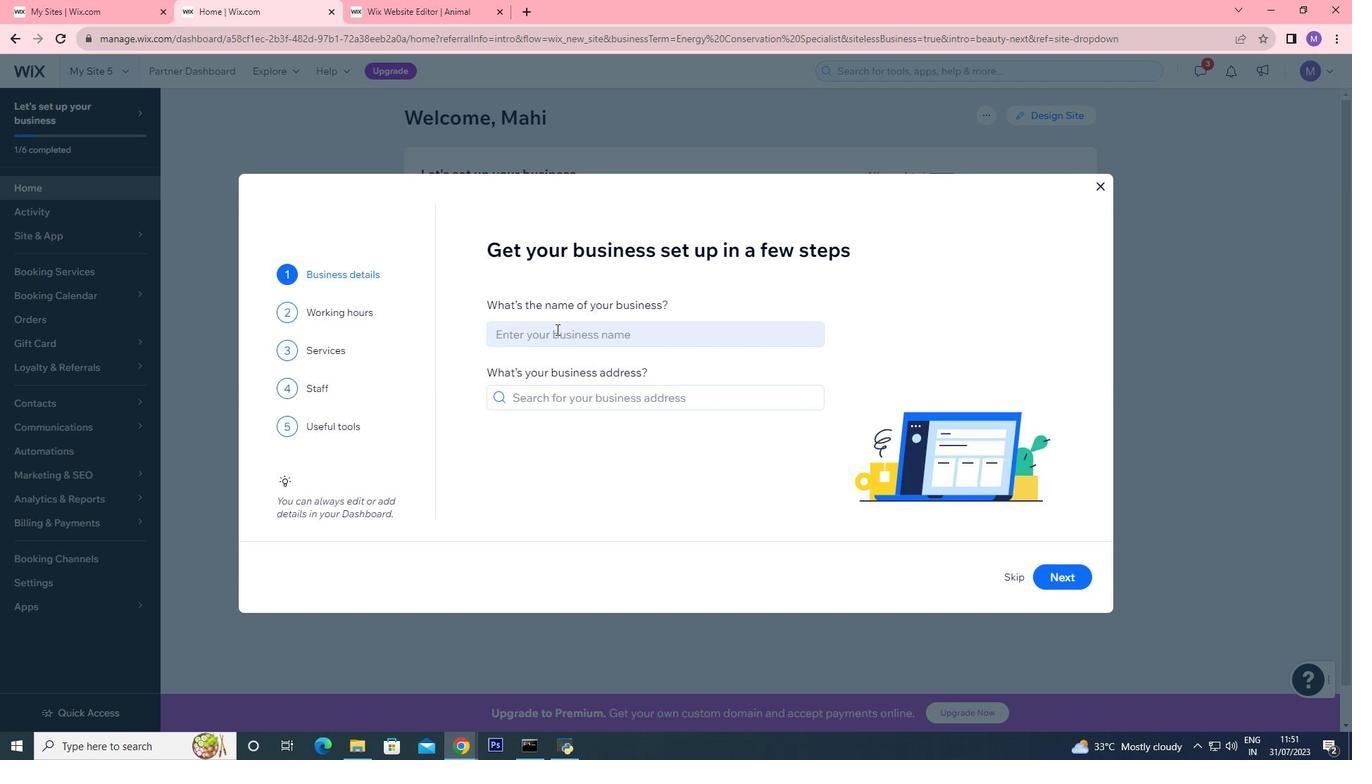 
Action: Key pressed ctrl+V
Screenshot: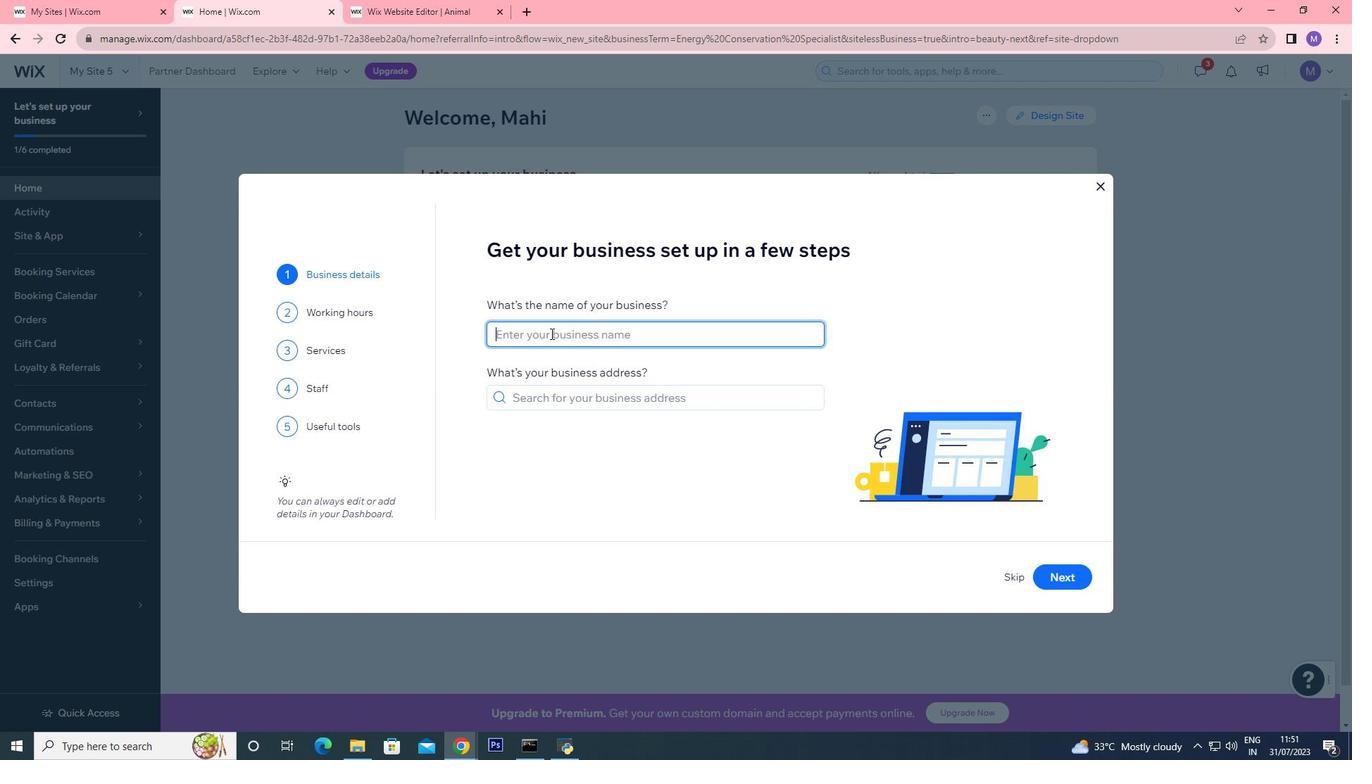 
Action: Mouse moved to (527, 333)
Screenshot: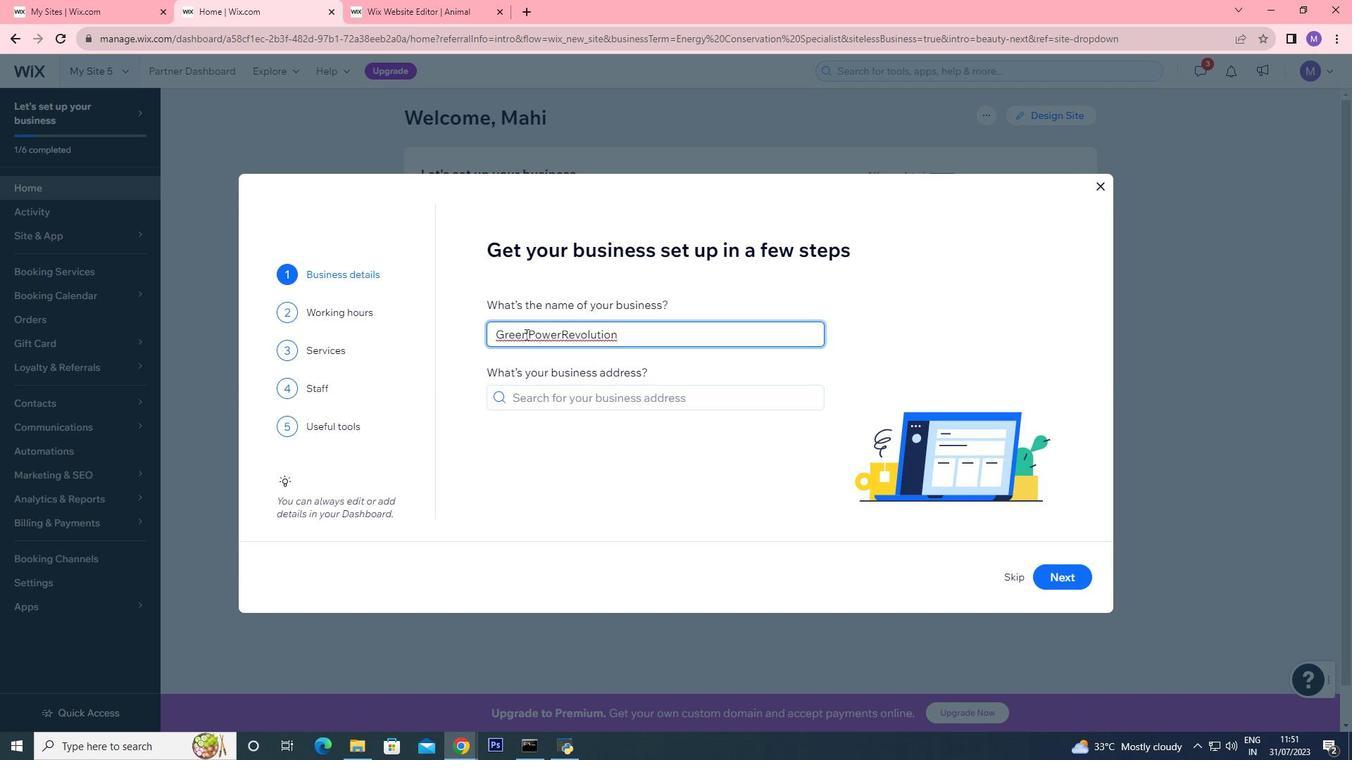 
Action: Mouse pressed left at (527, 333)
Screenshot: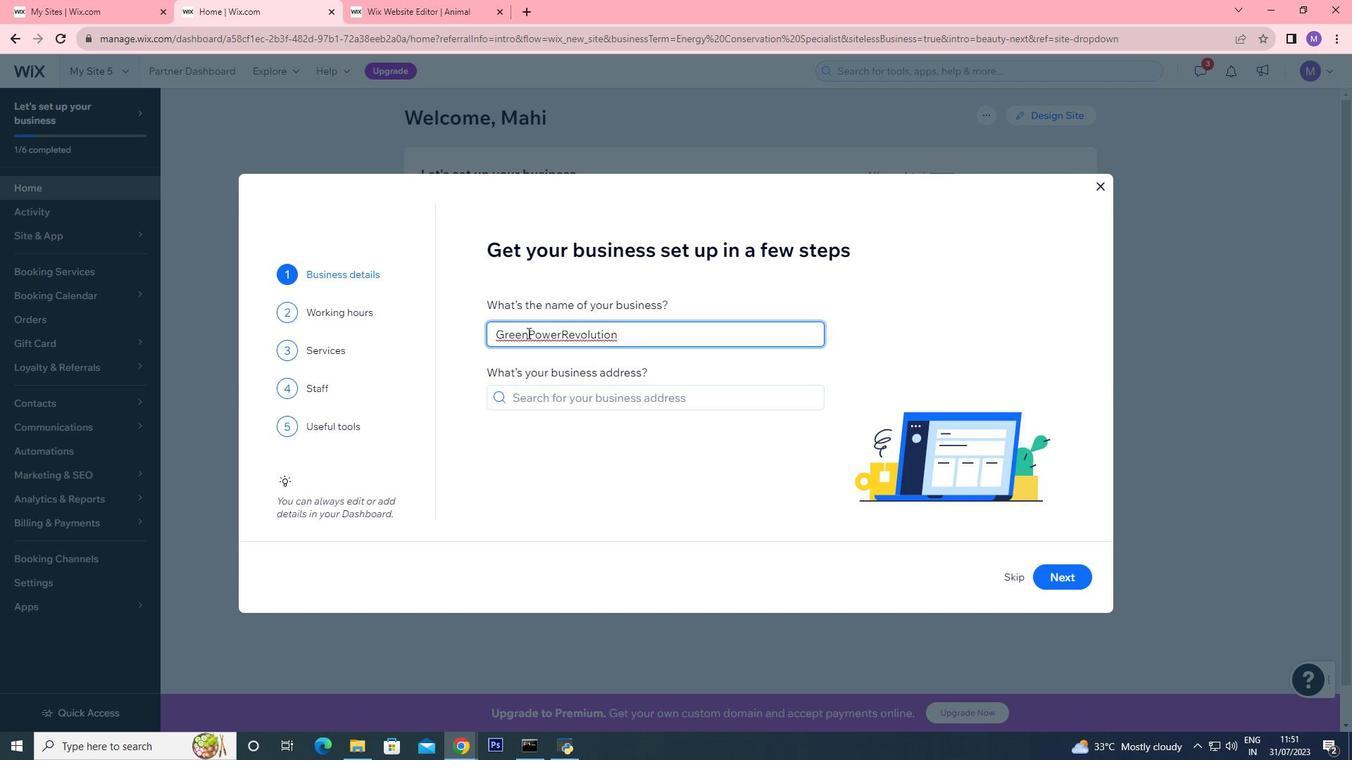 
Action: Mouse moved to (552, 333)
Screenshot: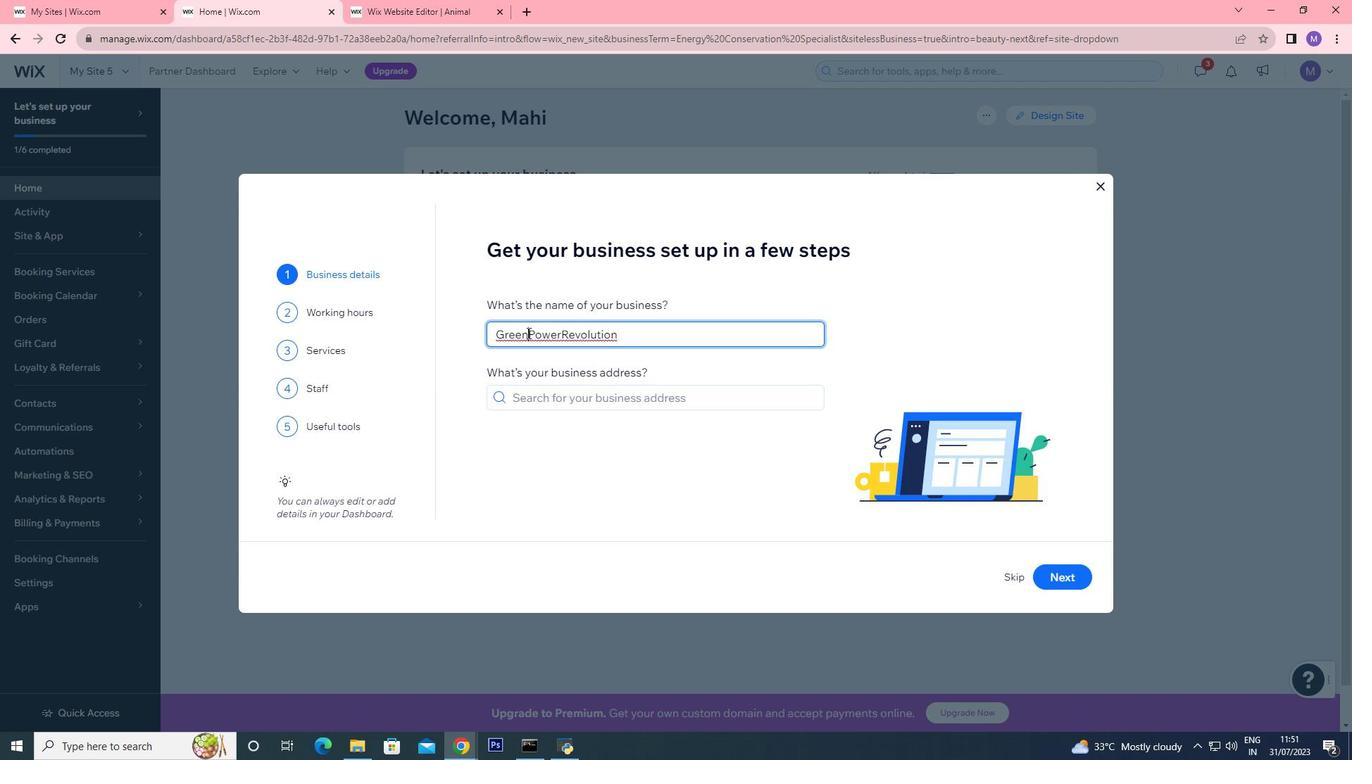 
Action: Key pressed <Key.space>
Screenshot: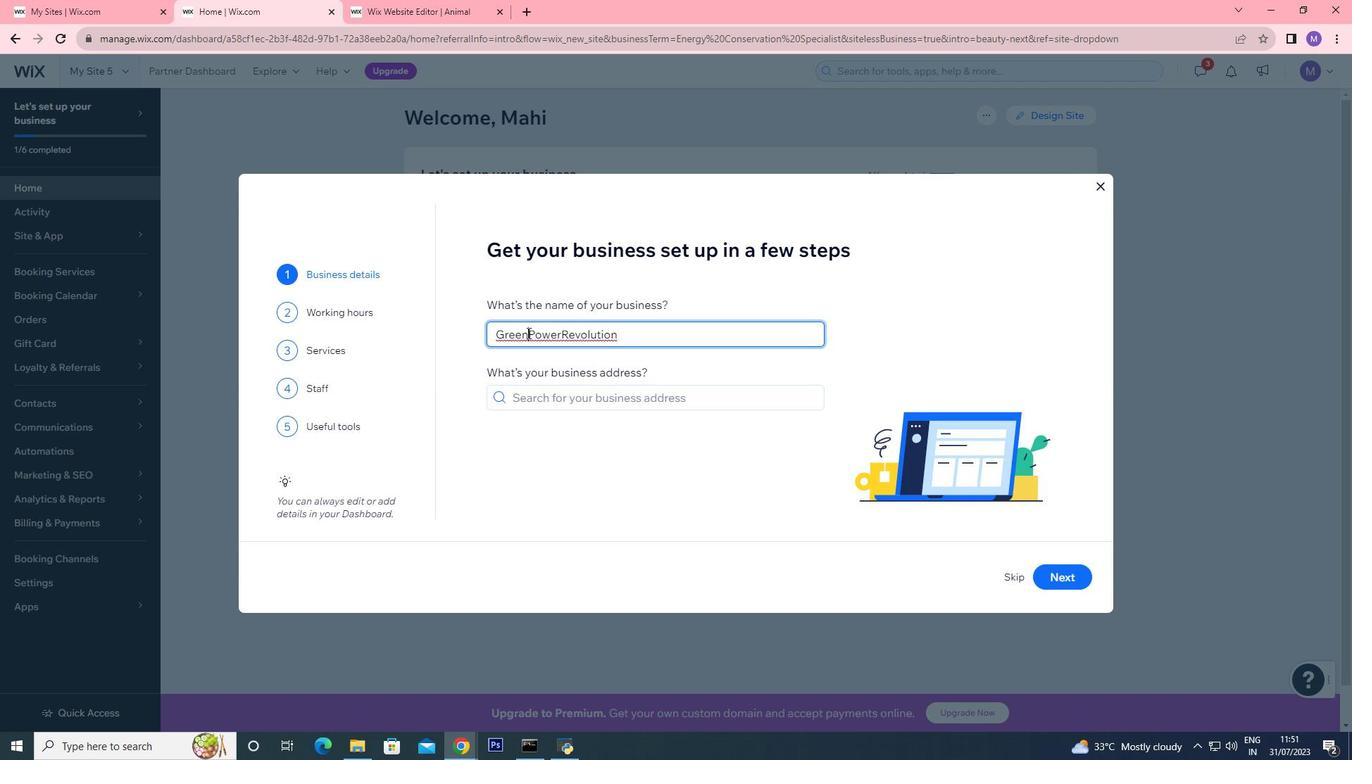 
Action: Mouse moved to (562, 332)
Screenshot: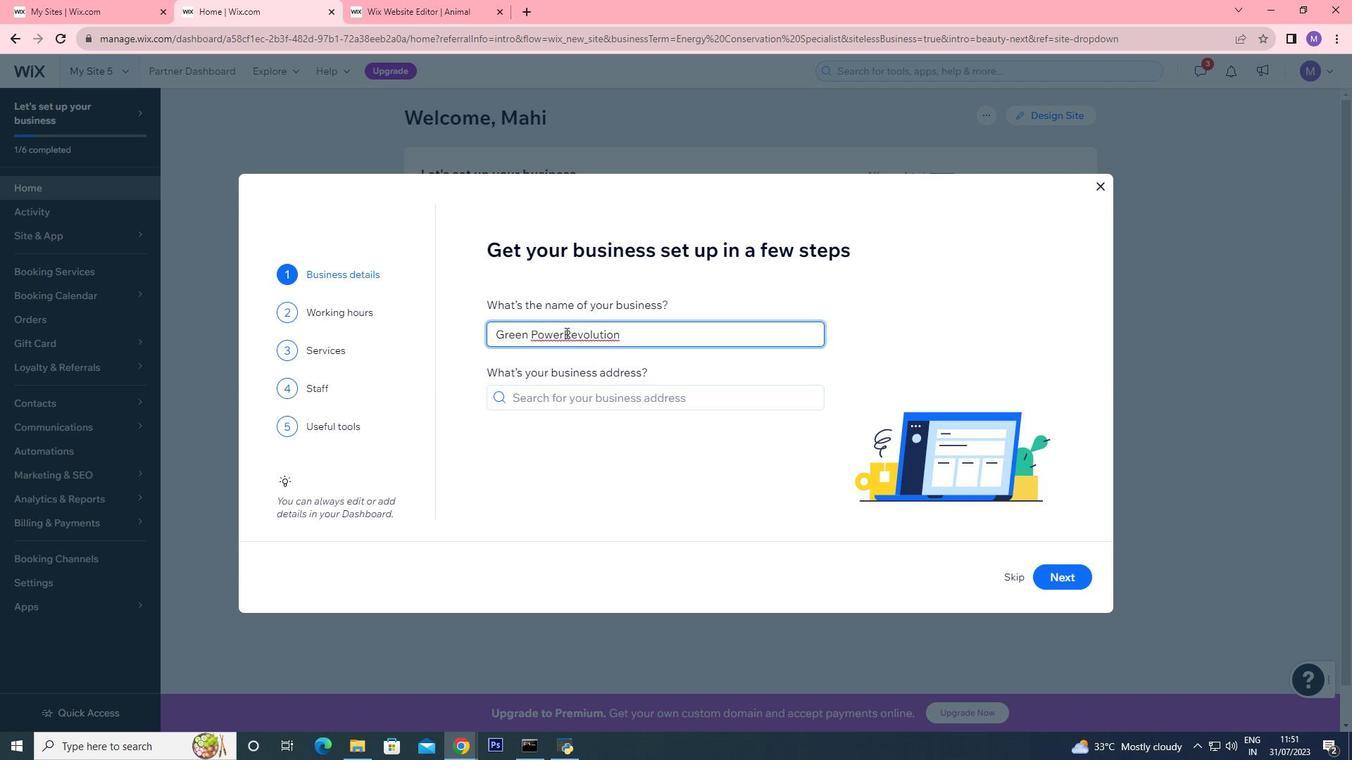 
Action: Mouse pressed left at (562, 332)
Screenshot: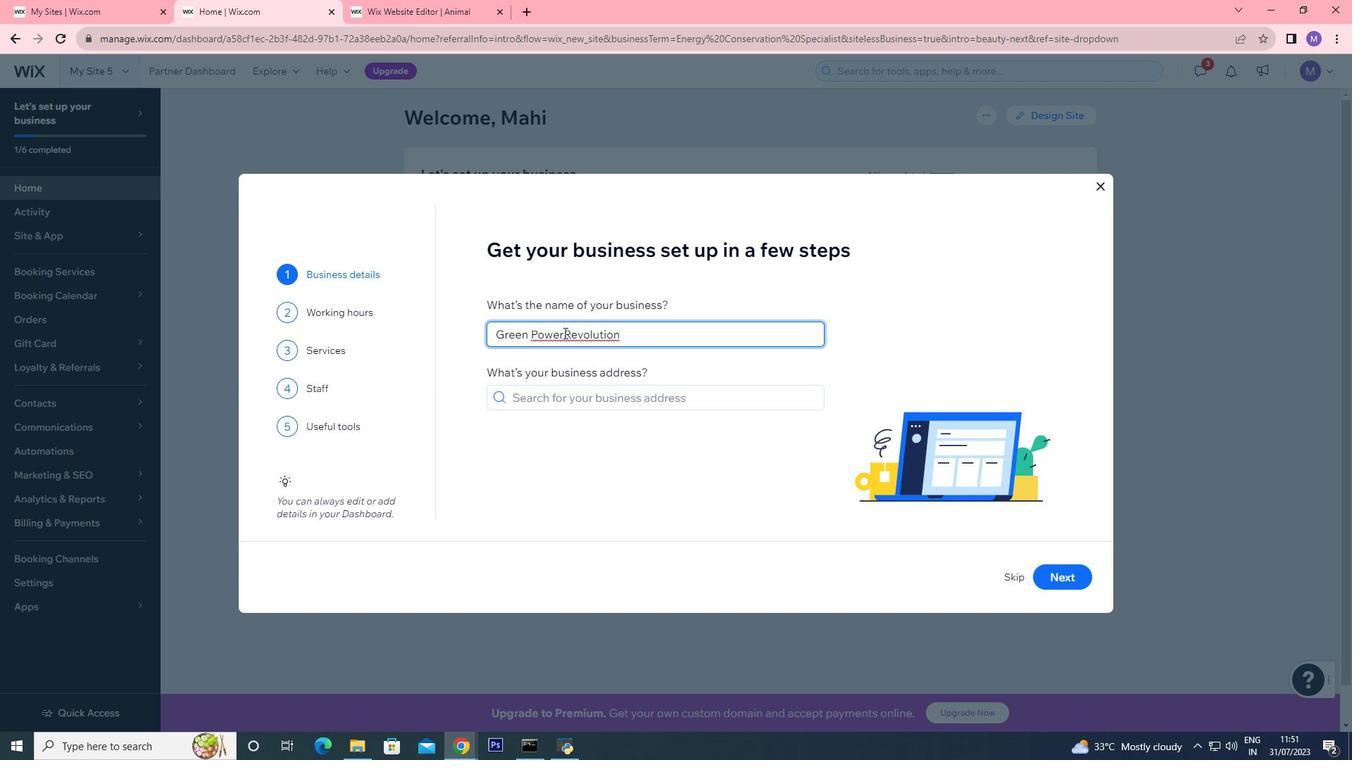 
Action: Mouse moved to (562, 331)
Screenshot: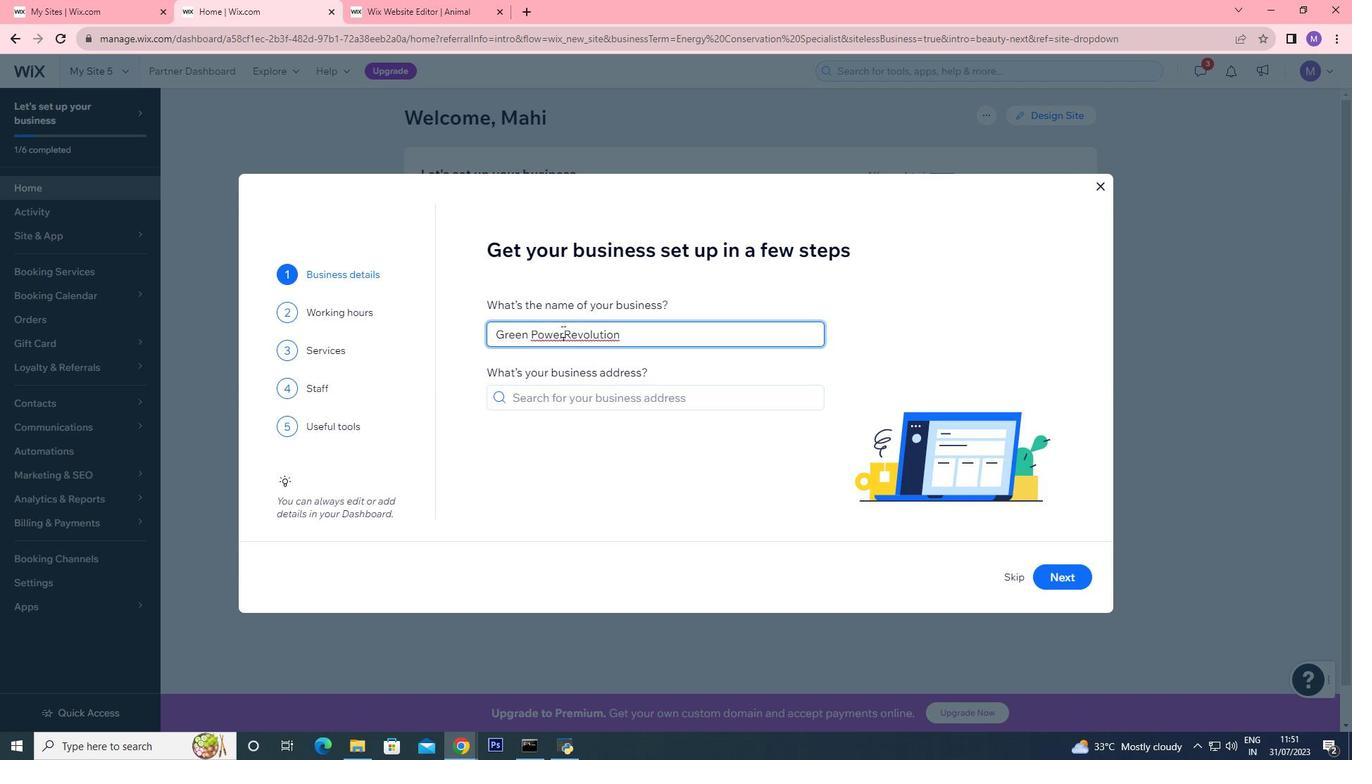 
Action: Key pressed <Key.space>
Screenshot: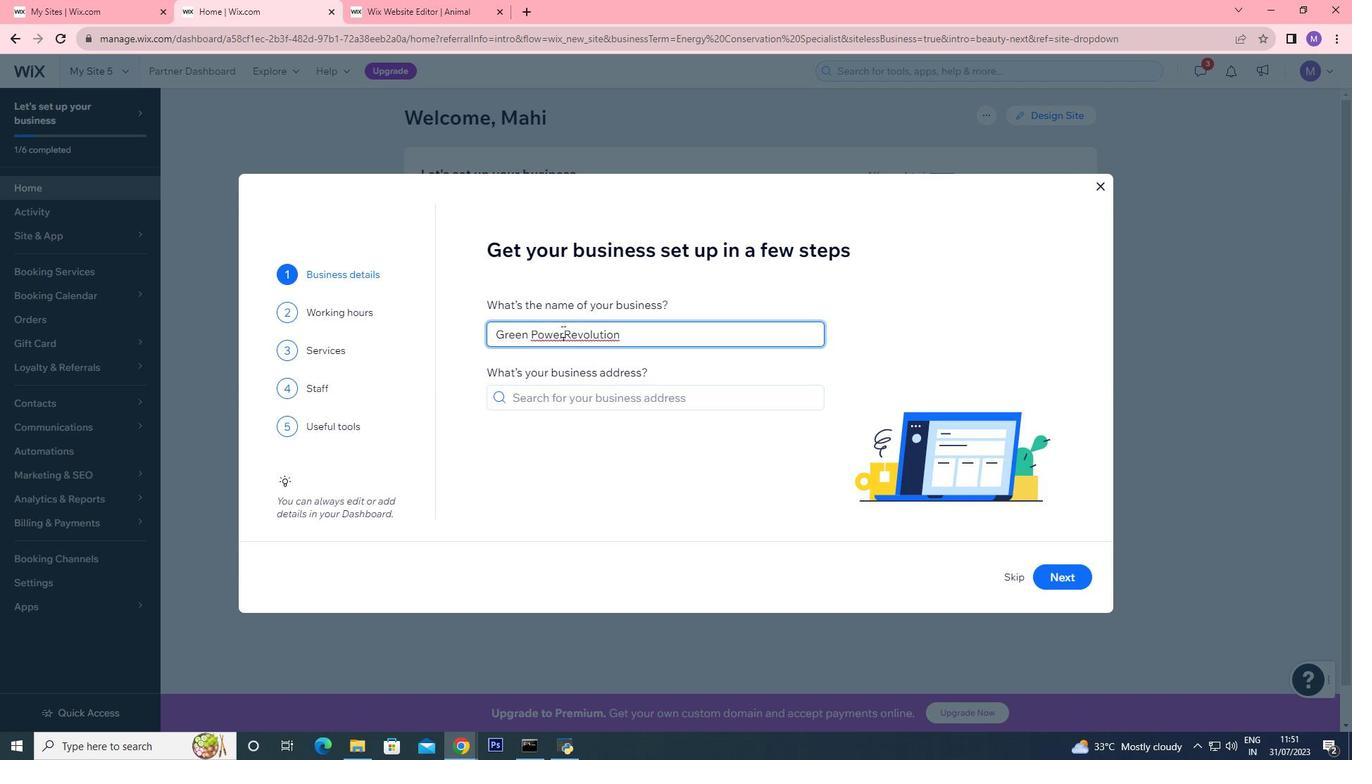 
Action: Mouse moved to (1065, 580)
Screenshot: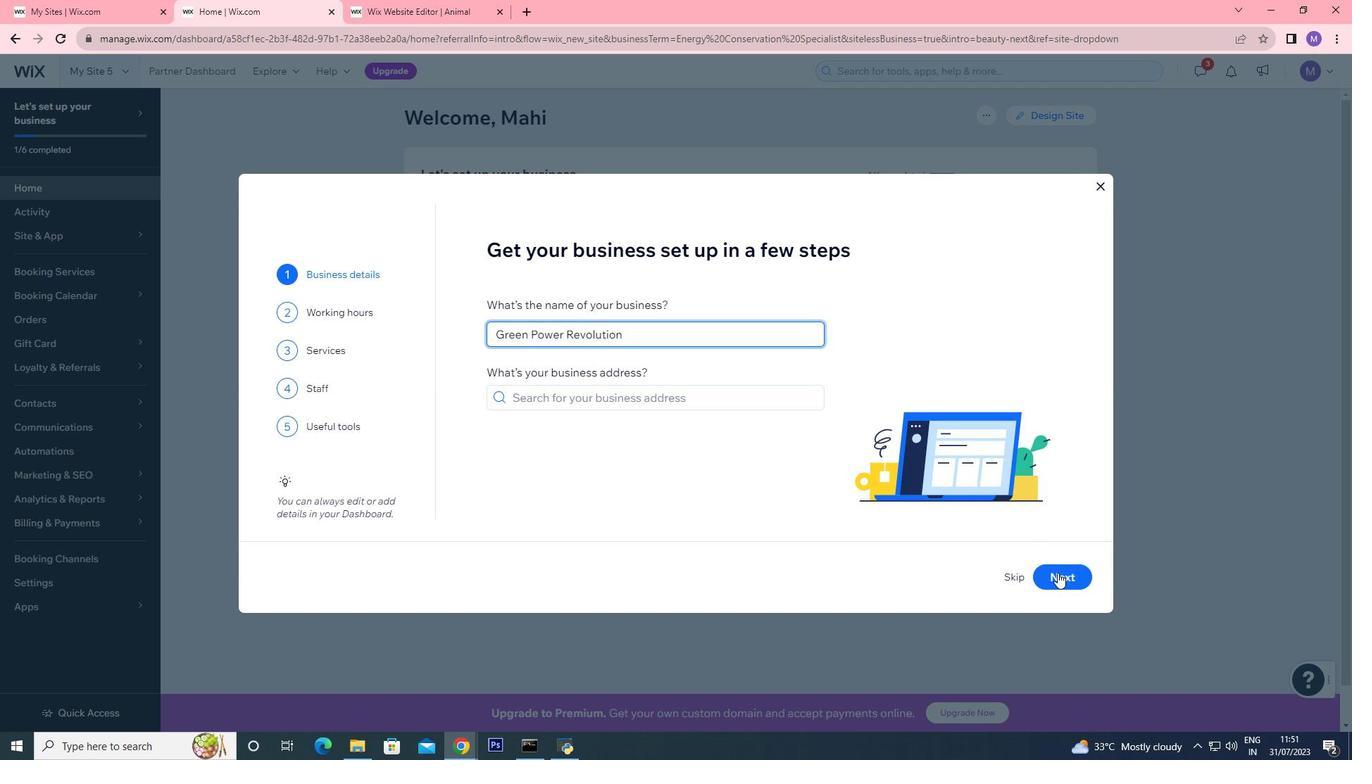 
Action: Mouse pressed left at (1065, 580)
Screenshot: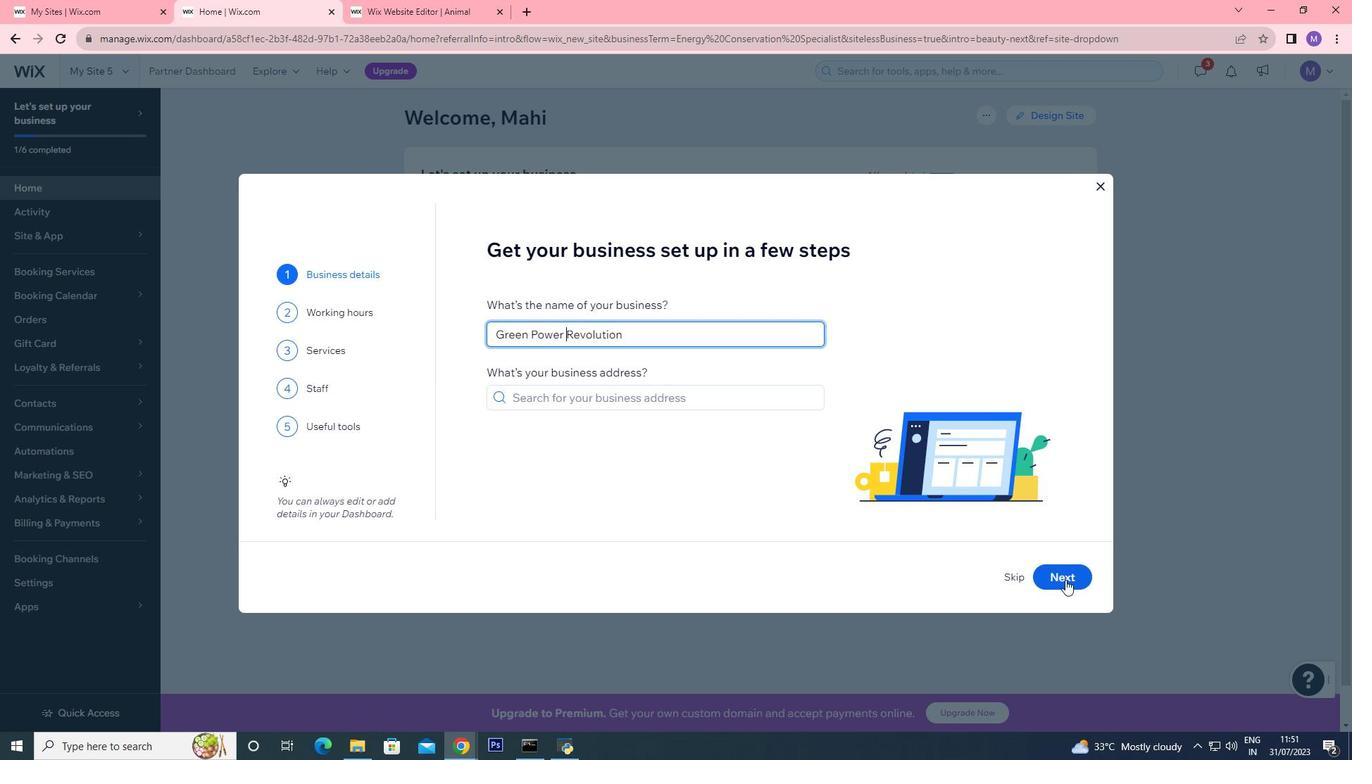 
Action: Mouse moved to (1059, 580)
Screenshot: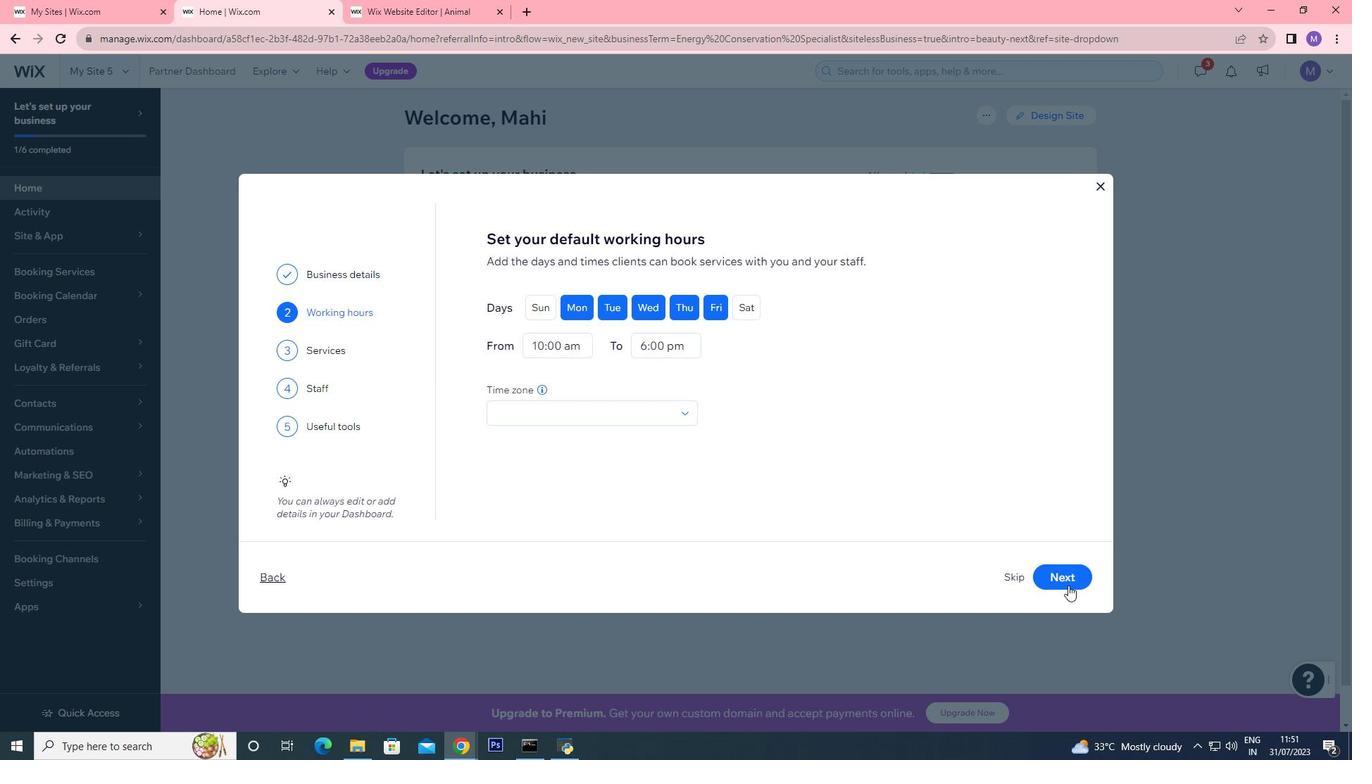 
Action: Mouse pressed left at (1059, 580)
Screenshot: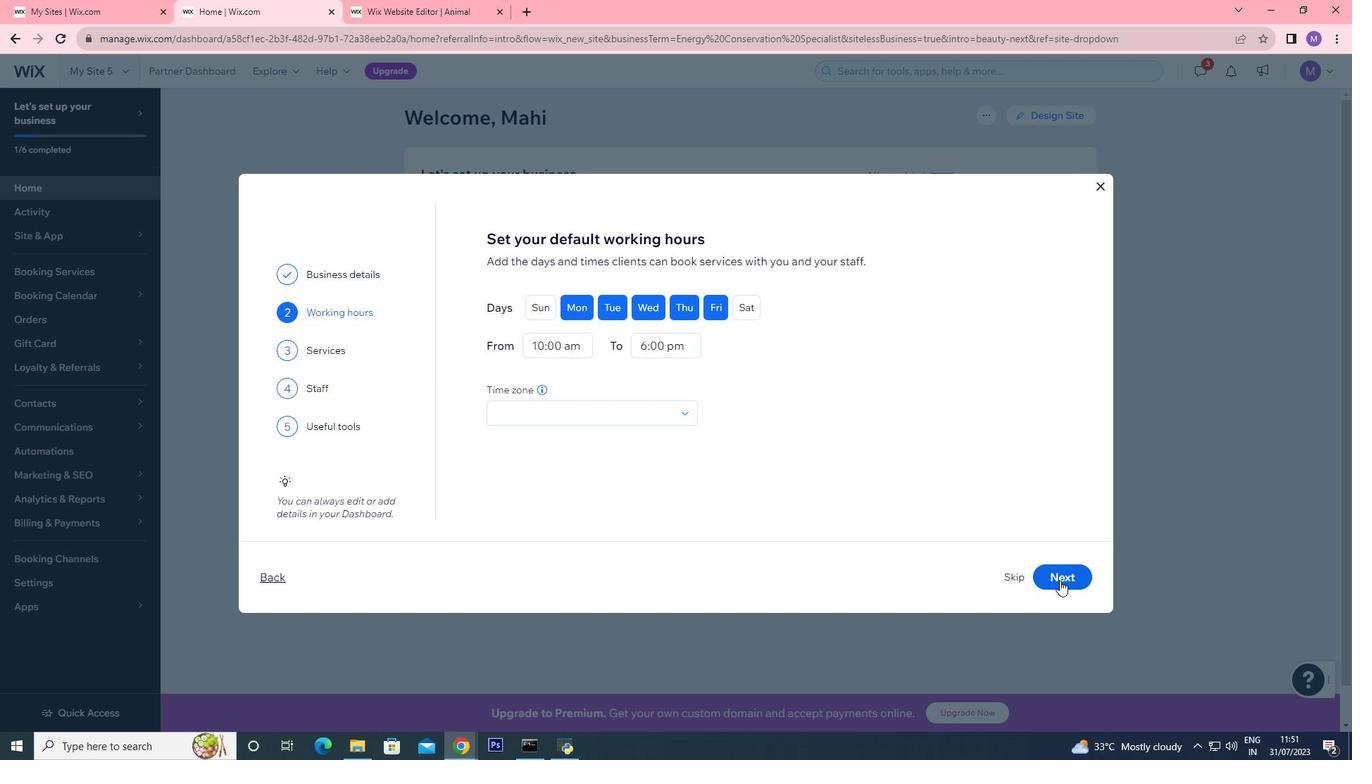 
Action: Mouse moved to (566, 438)
Screenshot: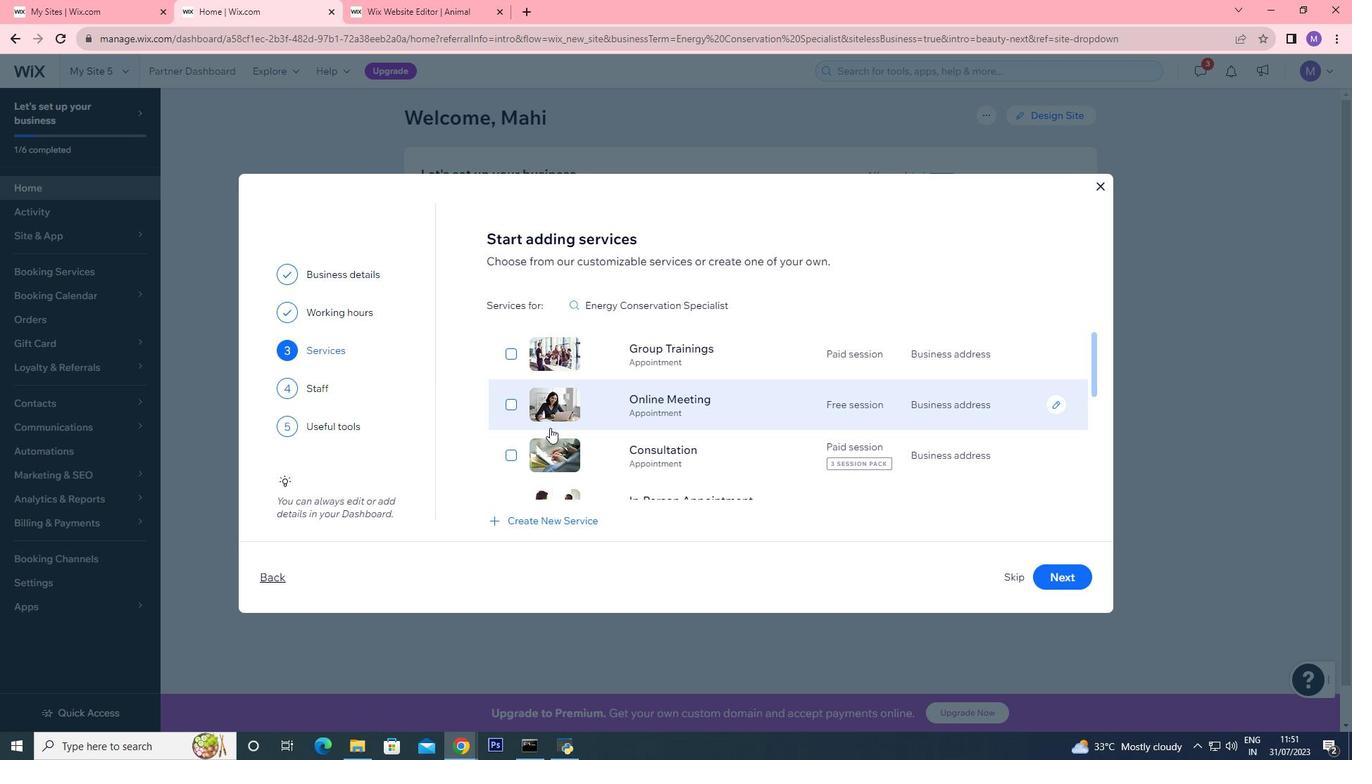 
Action: Mouse scrolled (566, 438) with delta (0, 0)
Screenshot: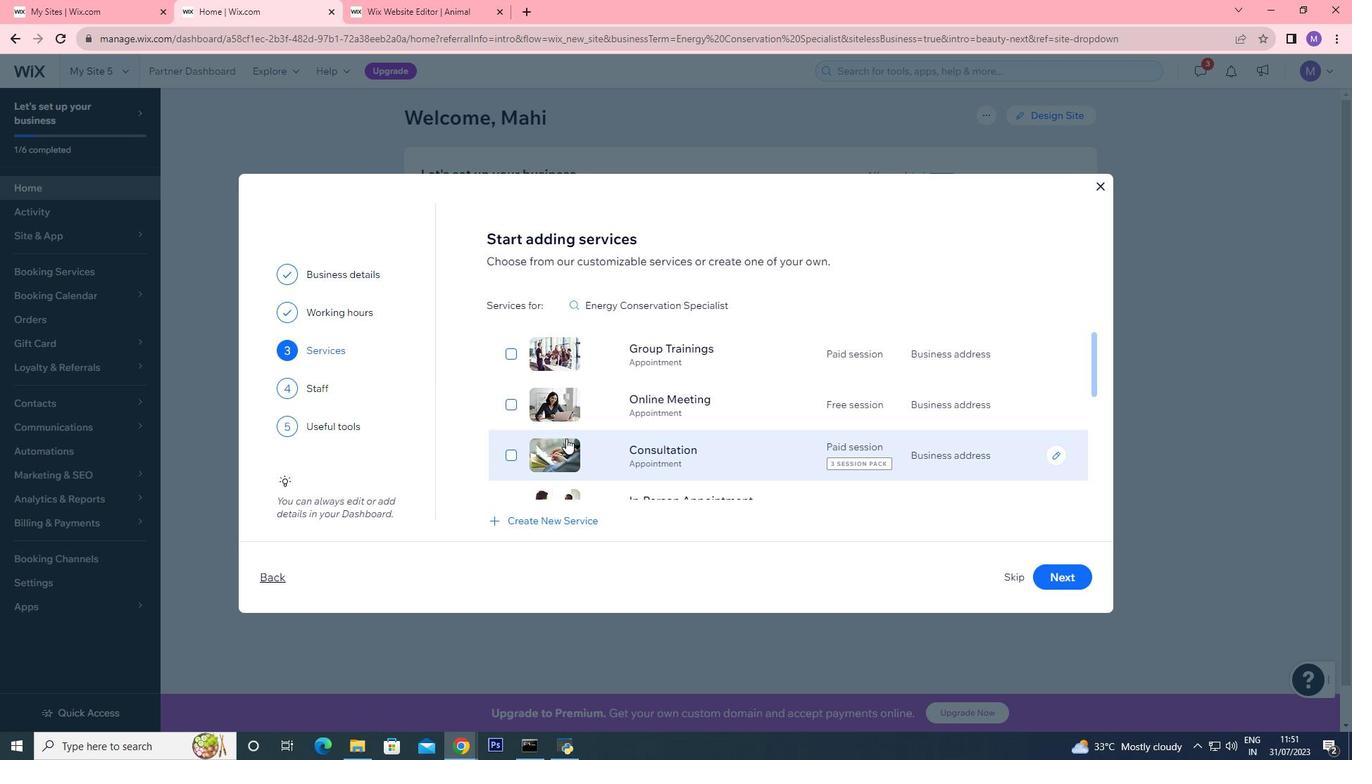 
Action: Mouse scrolled (566, 438) with delta (0, 0)
Screenshot: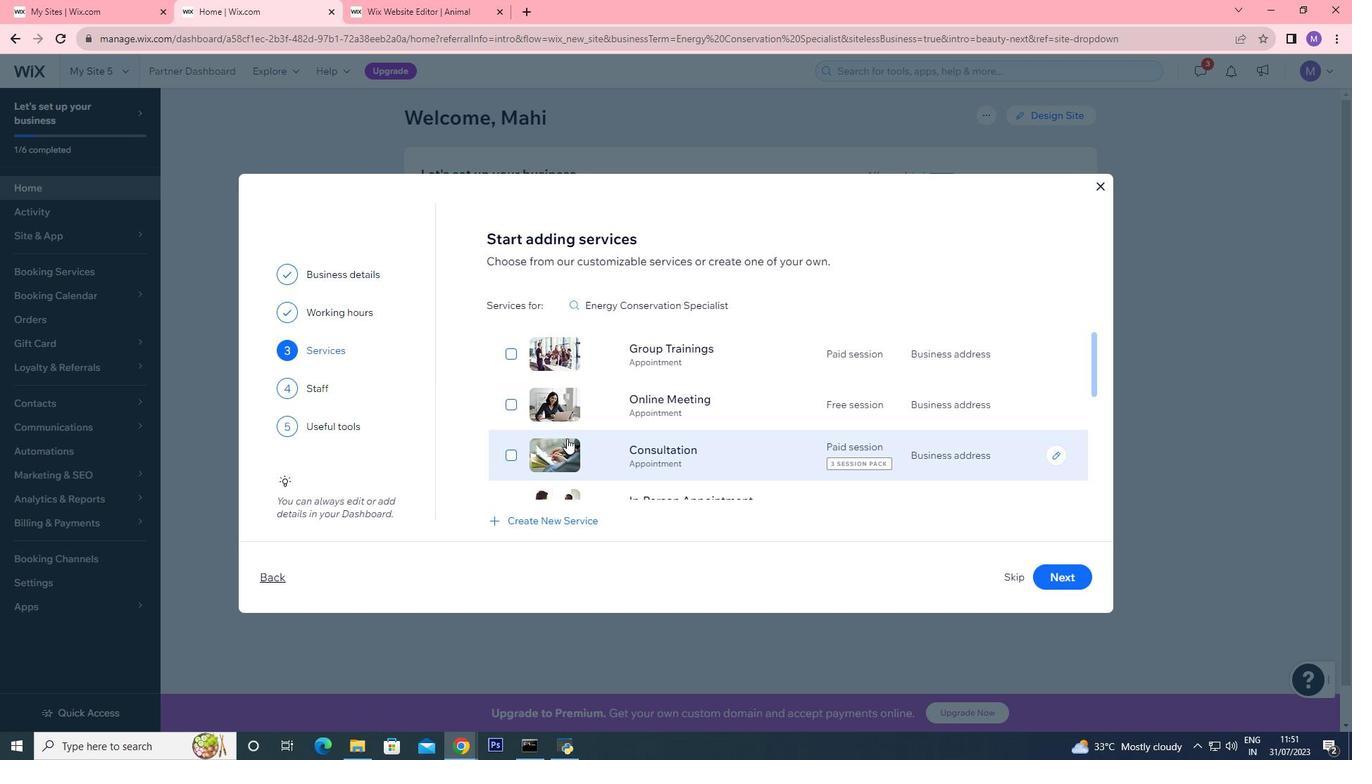 
Action: Mouse scrolled (566, 438) with delta (0, 0)
Screenshot: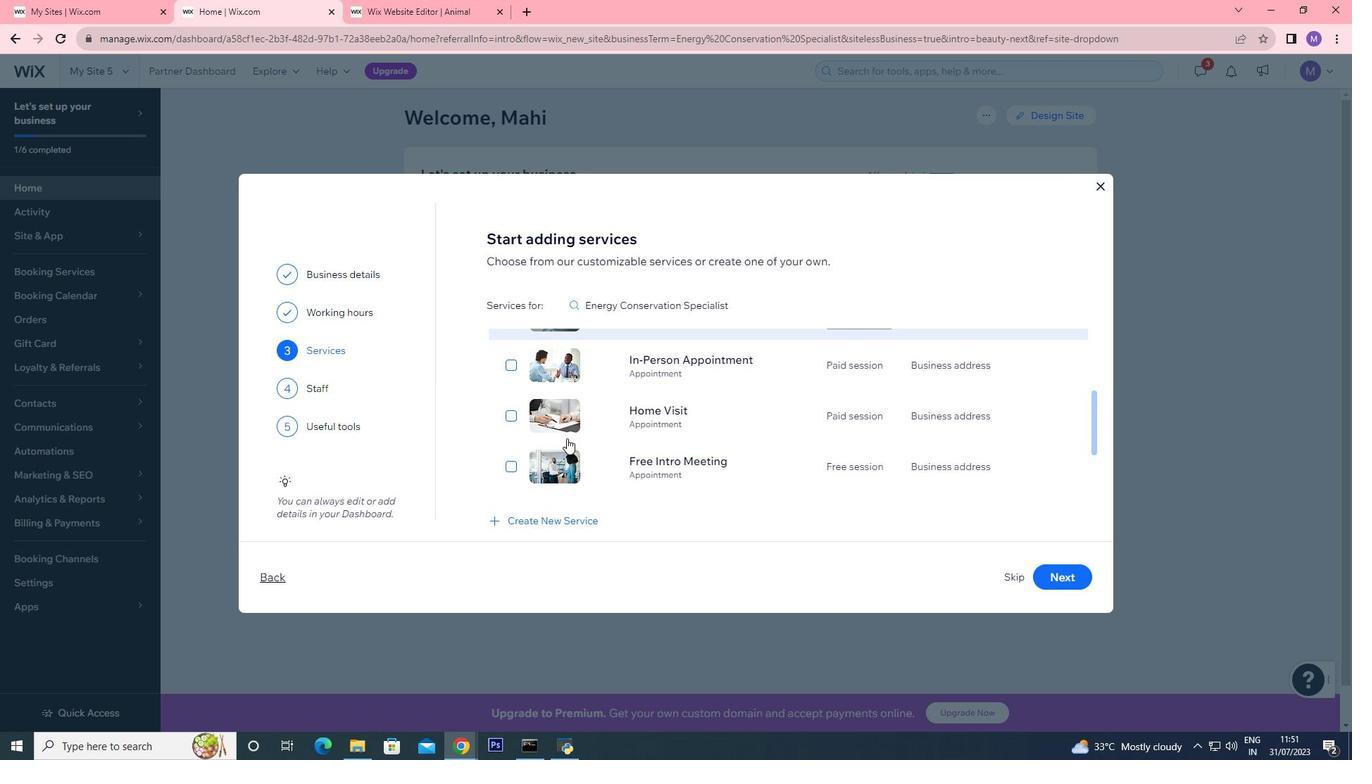 
Action: Mouse scrolled (566, 438) with delta (0, 0)
Screenshot: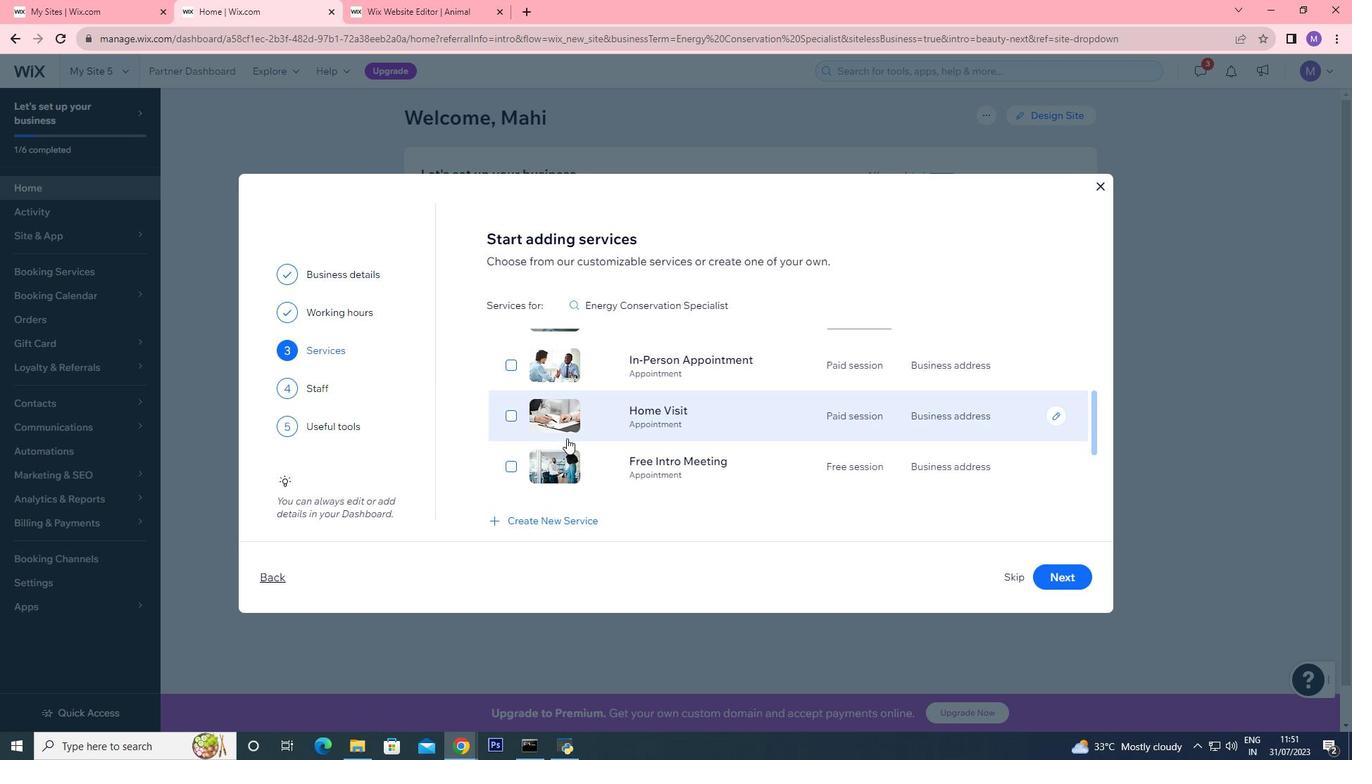 
Action: Mouse moved to (593, 440)
Screenshot: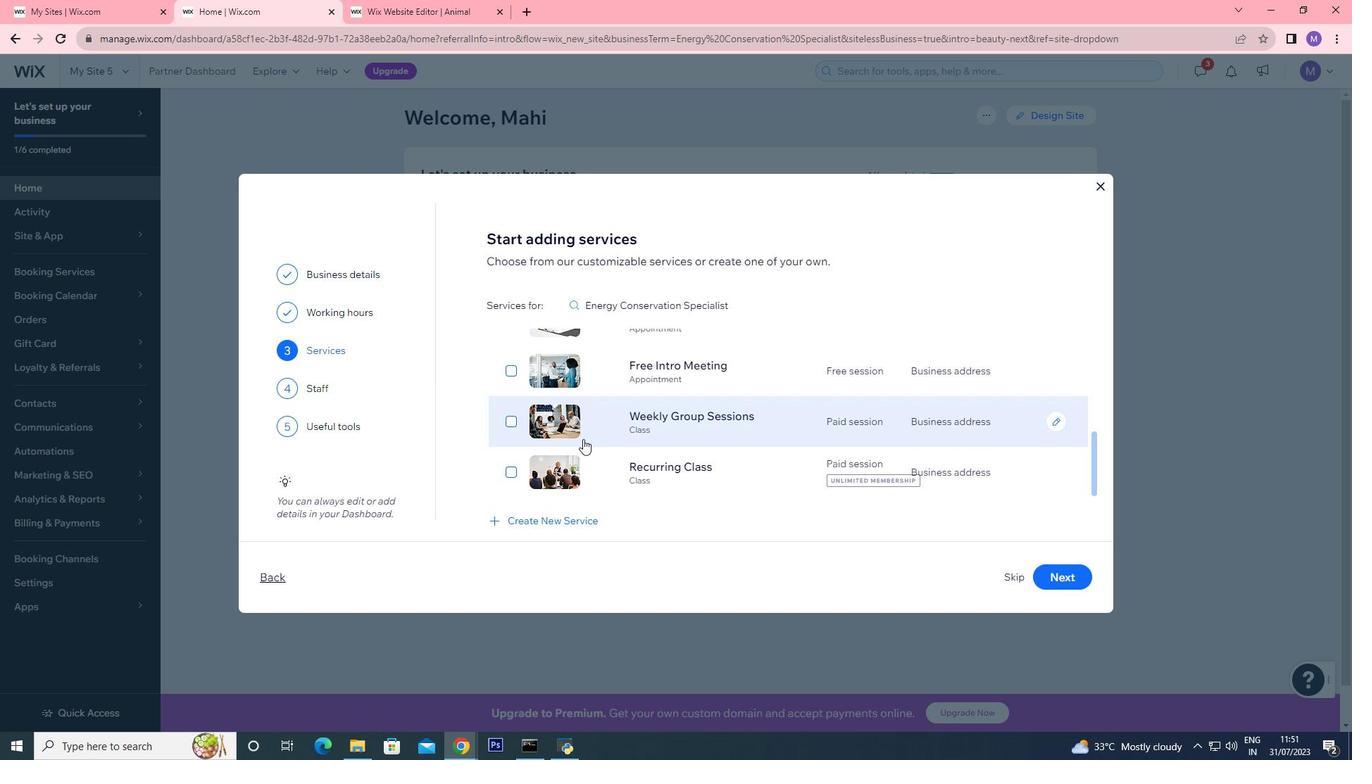 
Action: Mouse scrolled (593, 439) with delta (0, 0)
Screenshot: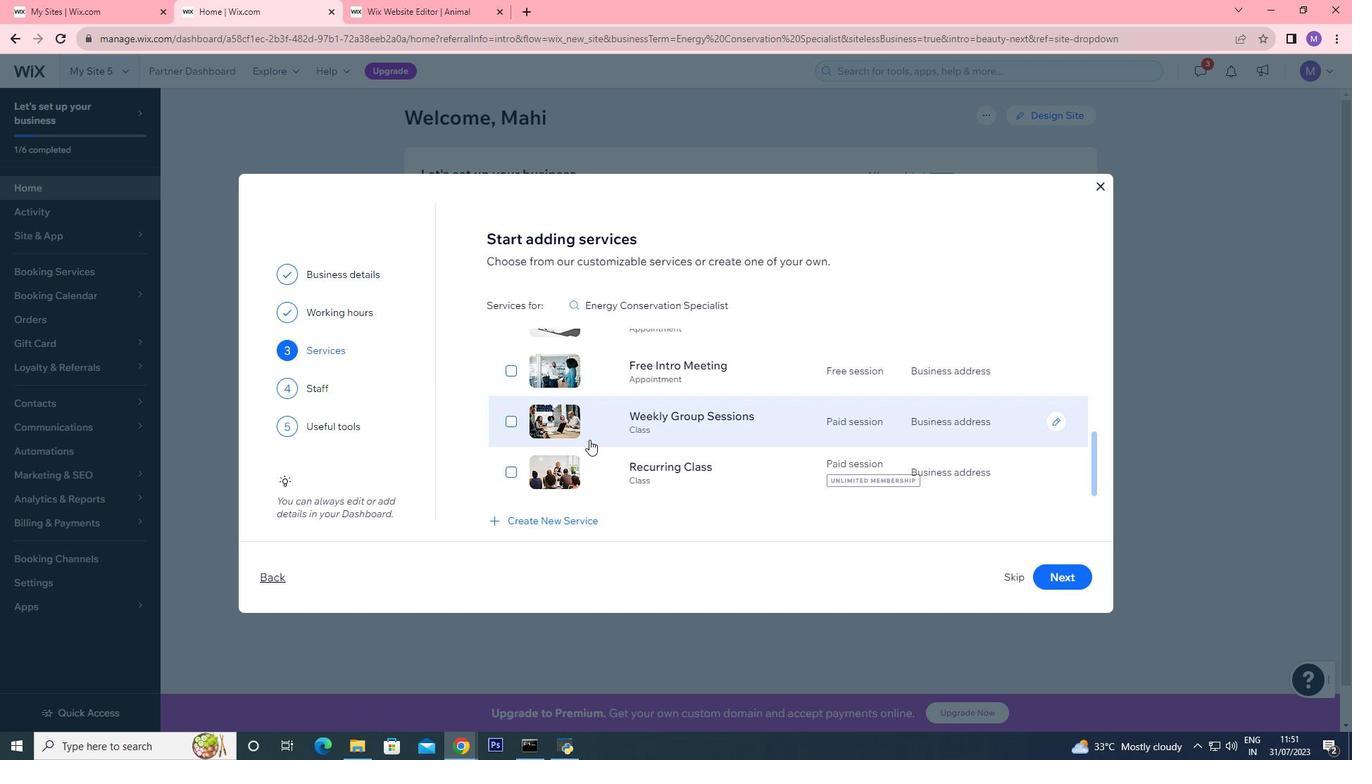 
Action: Mouse scrolled (593, 439) with delta (0, 0)
Screenshot: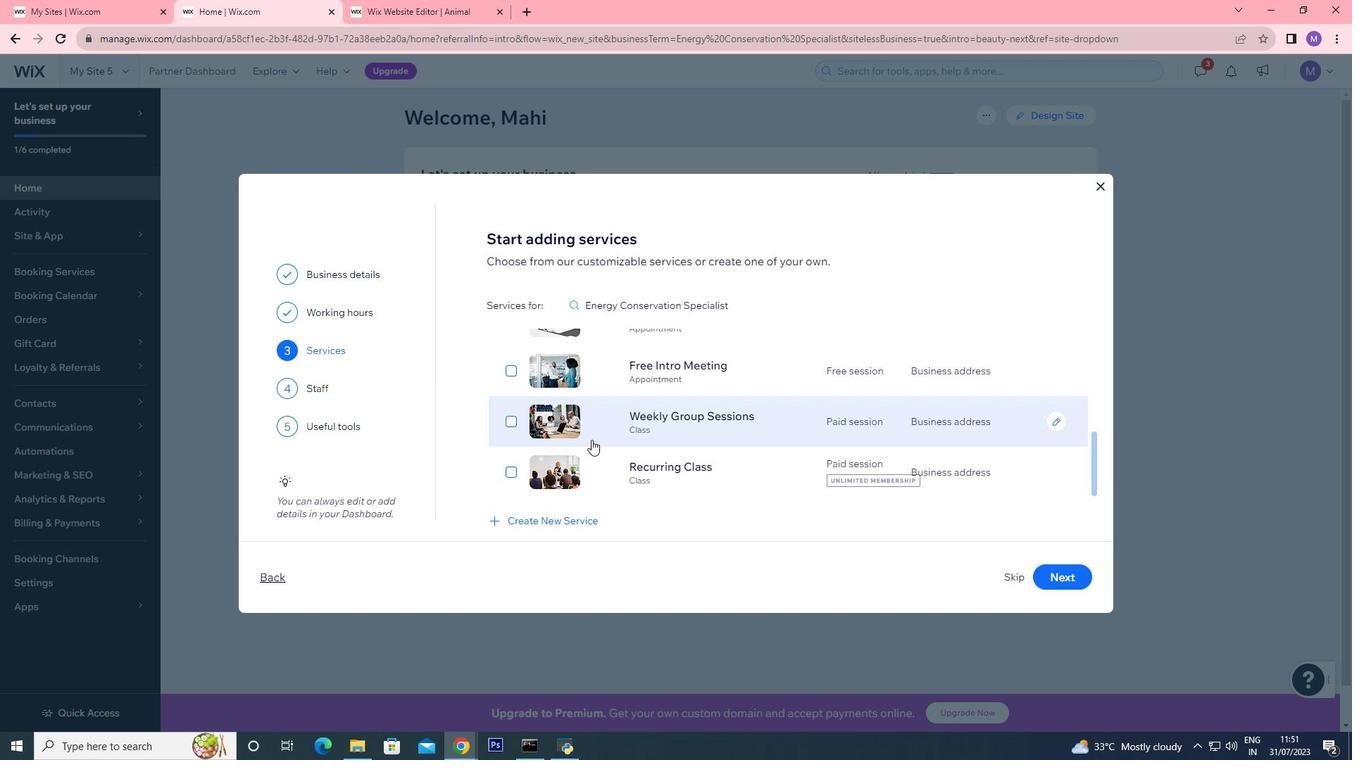 
Action: Mouse moved to (759, 430)
Screenshot: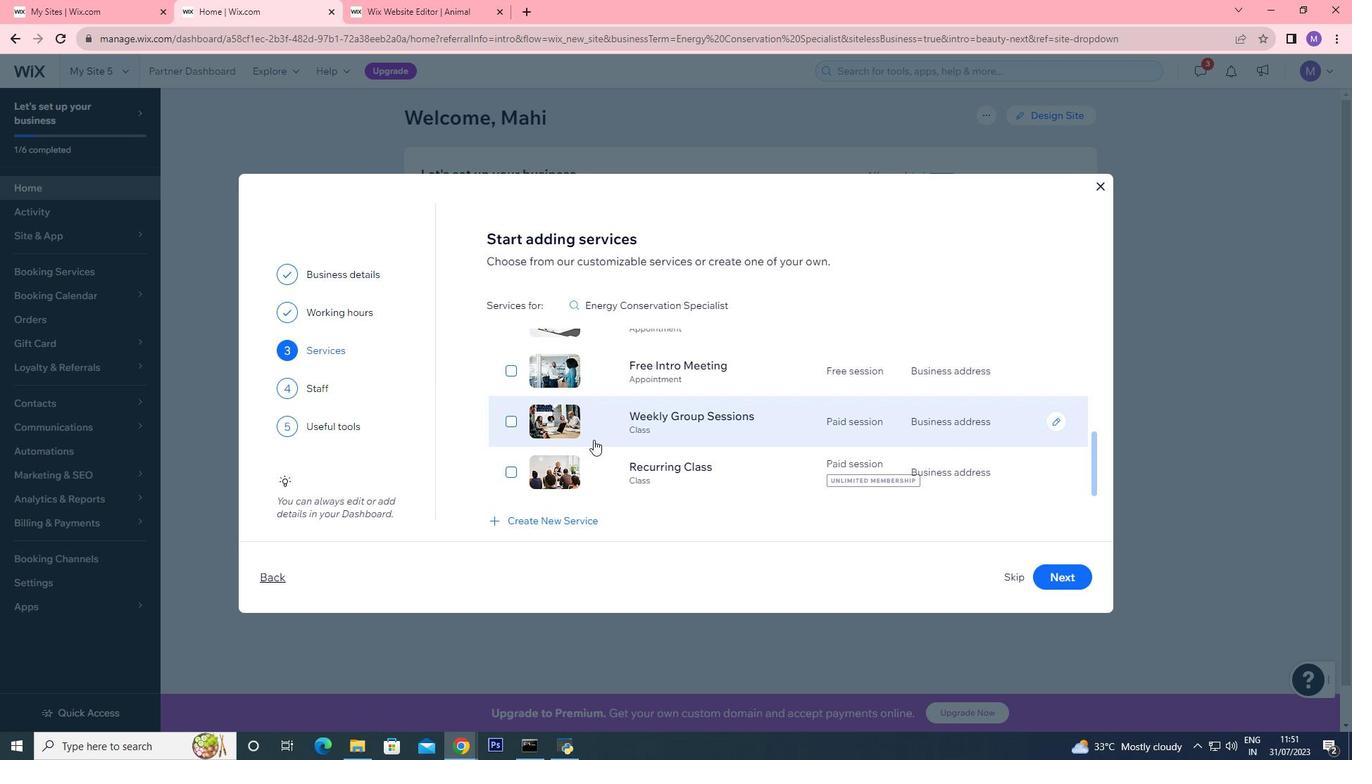 
Action: Mouse scrolled (759, 429) with delta (0, 0)
Screenshot: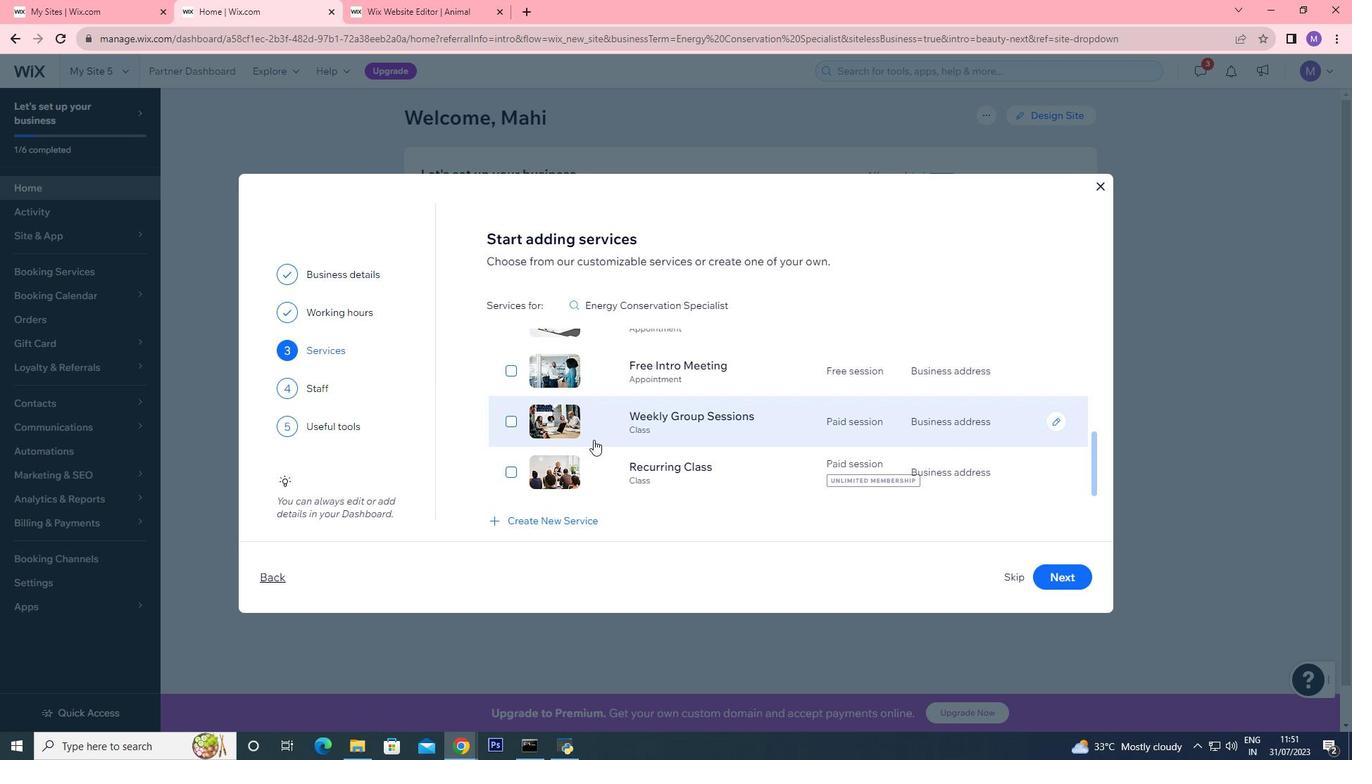 
Action: Mouse moved to (1071, 578)
Screenshot: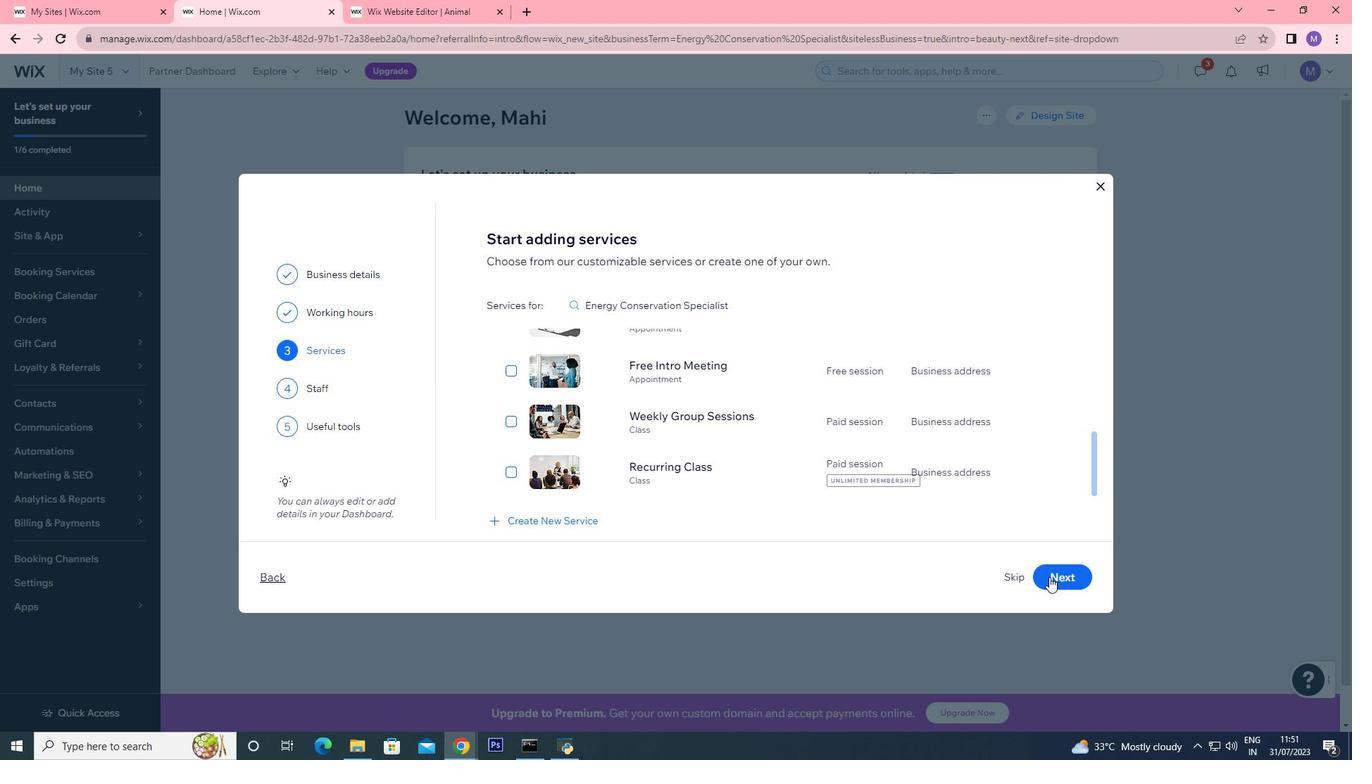 
Action: Mouse pressed left at (1071, 578)
Screenshot: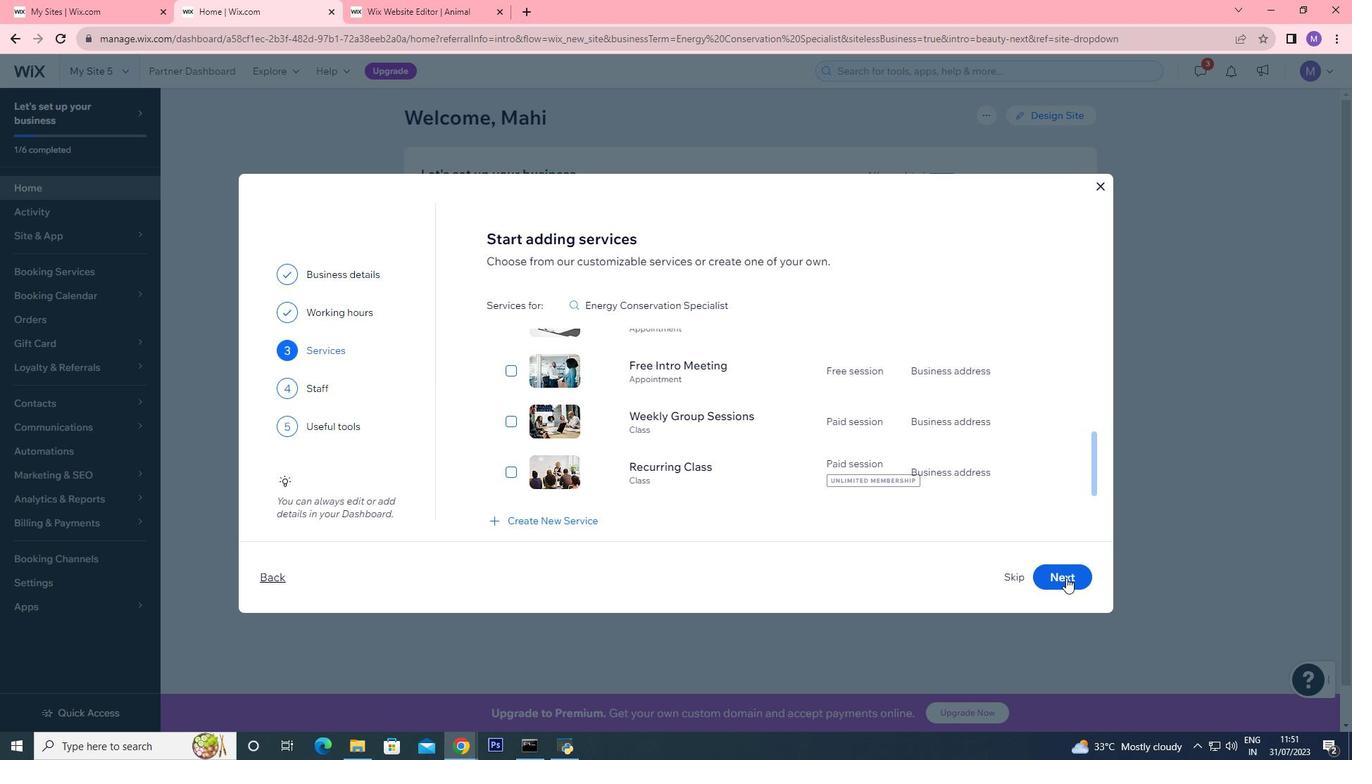 
Action: Mouse moved to (609, 324)
Screenshot: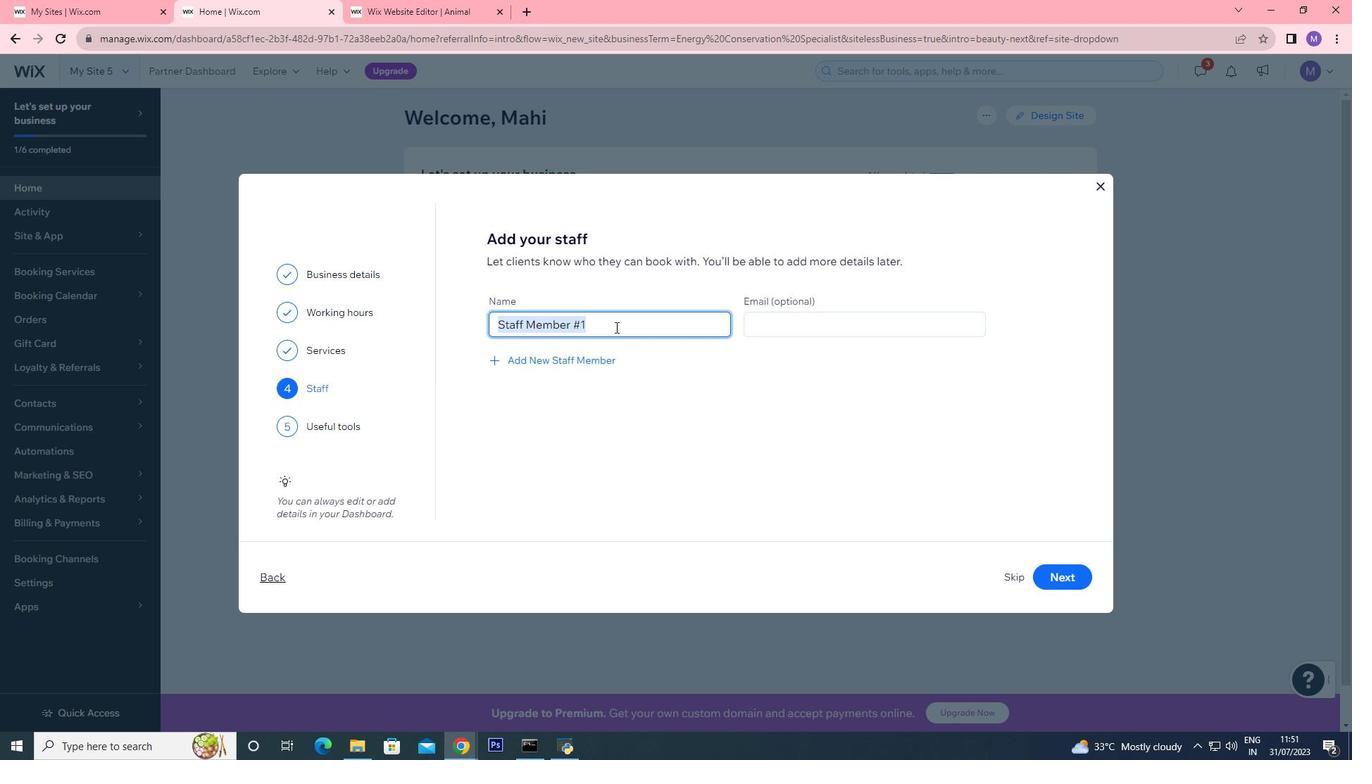 
Action: Mouse pressed left at (609, 324)
Screenshot: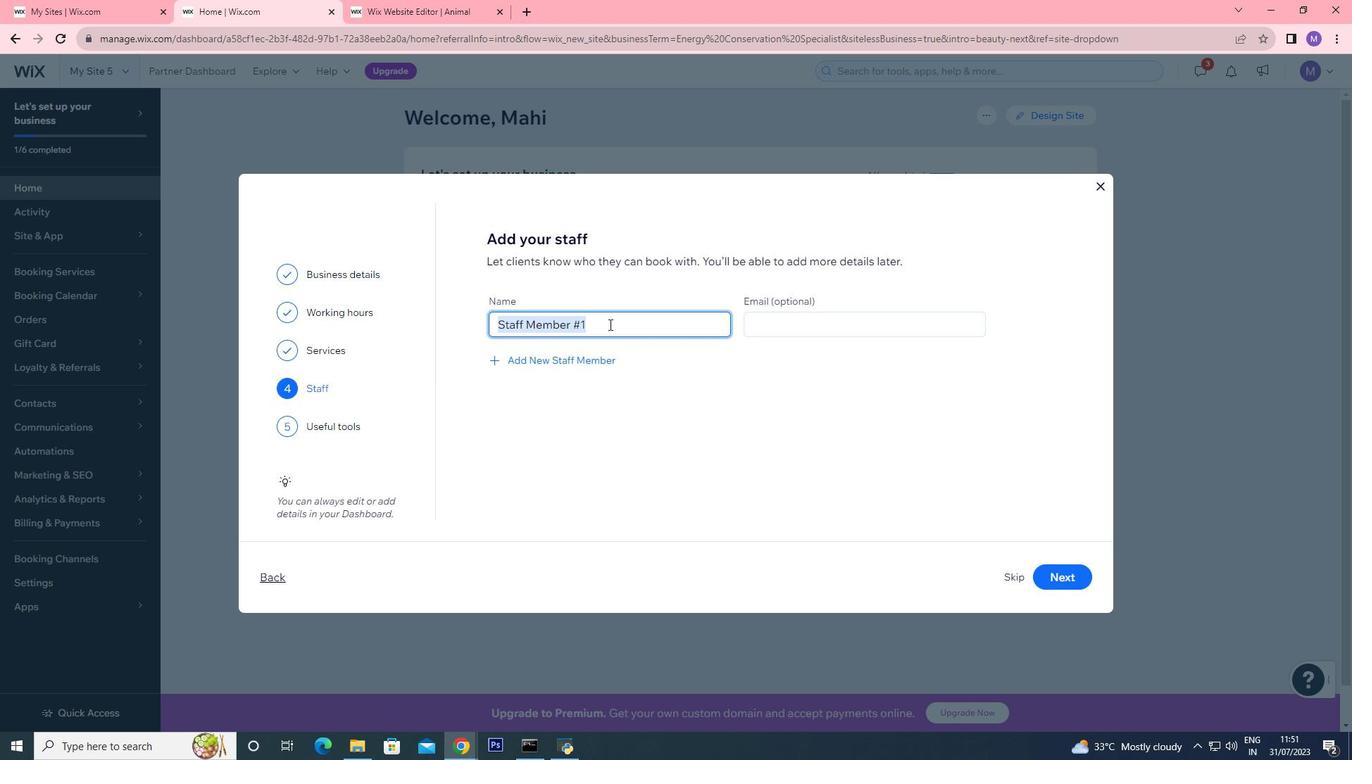 
Action: Key pressed ctrl+A<Key.shift>Mack
Screenshot: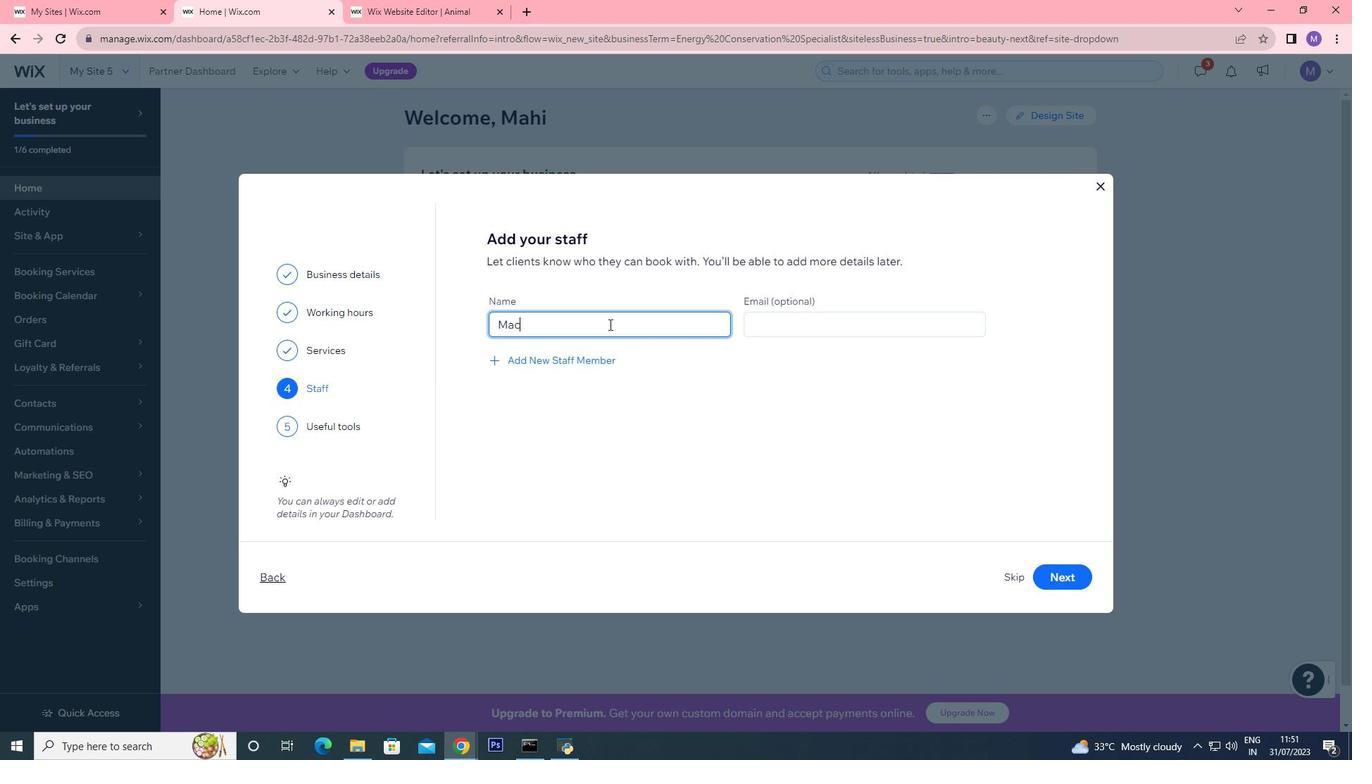 
Action: Mouse moved to (1063, 592)
Screenshot: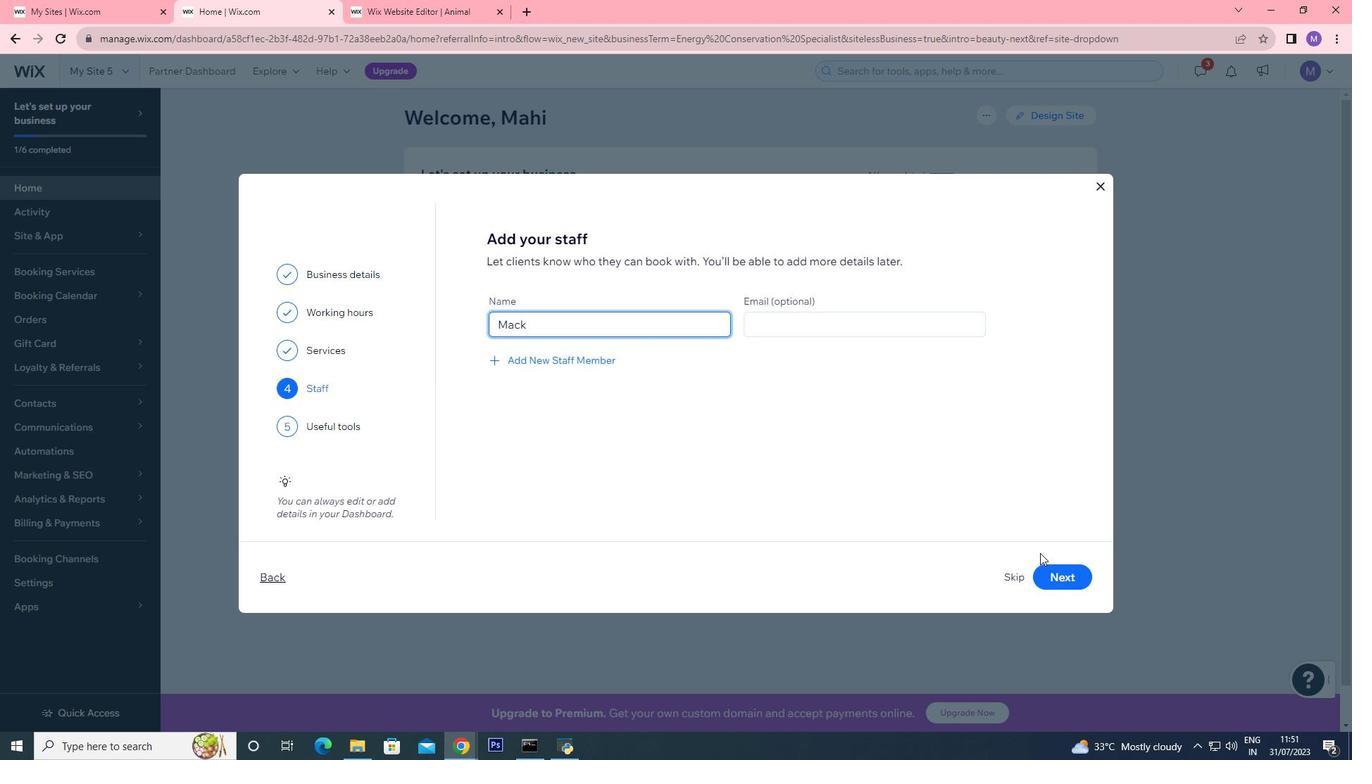 
Action: Mouse pressed left at (1063, 592)
Screenshot: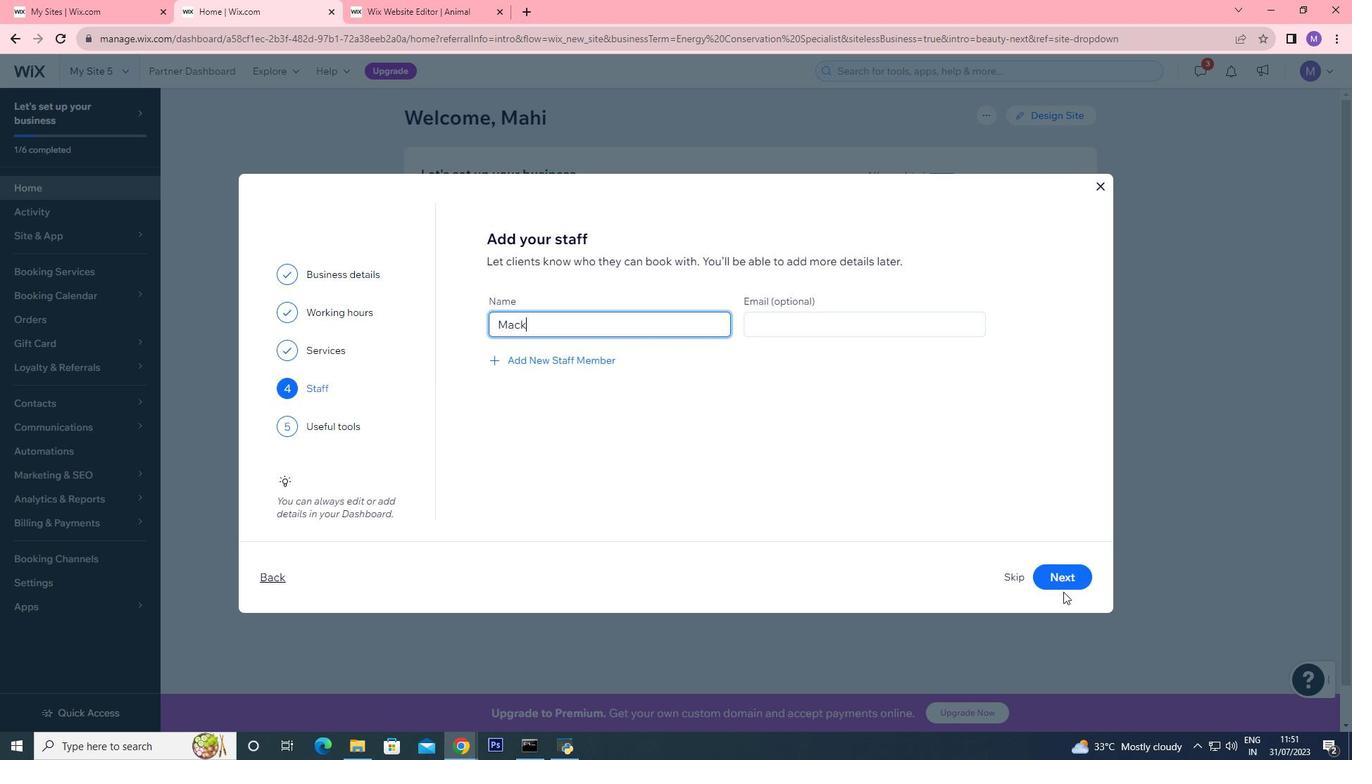 
Action: Mouse moved to (1062, 580)
Screenshot: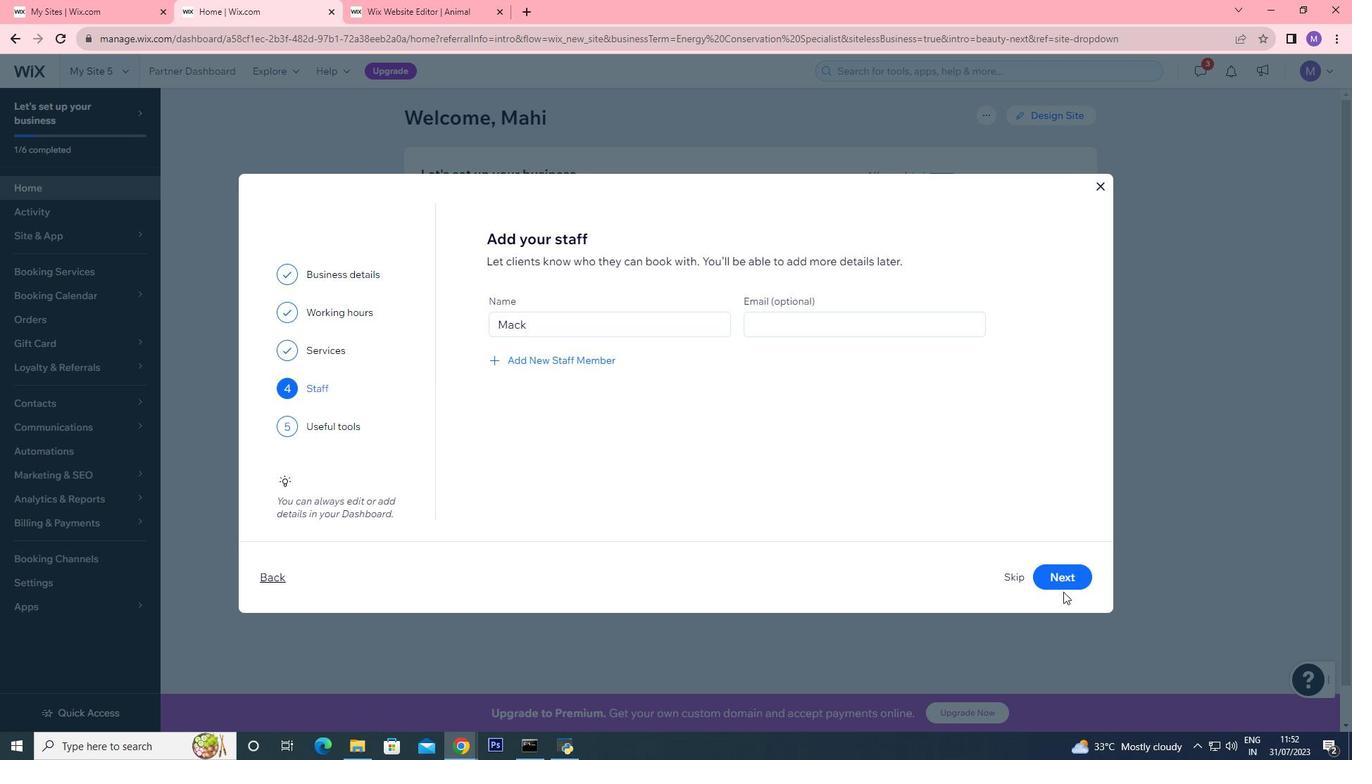 
Action: Mouse pressed left at (1062, 580)
Screenshot: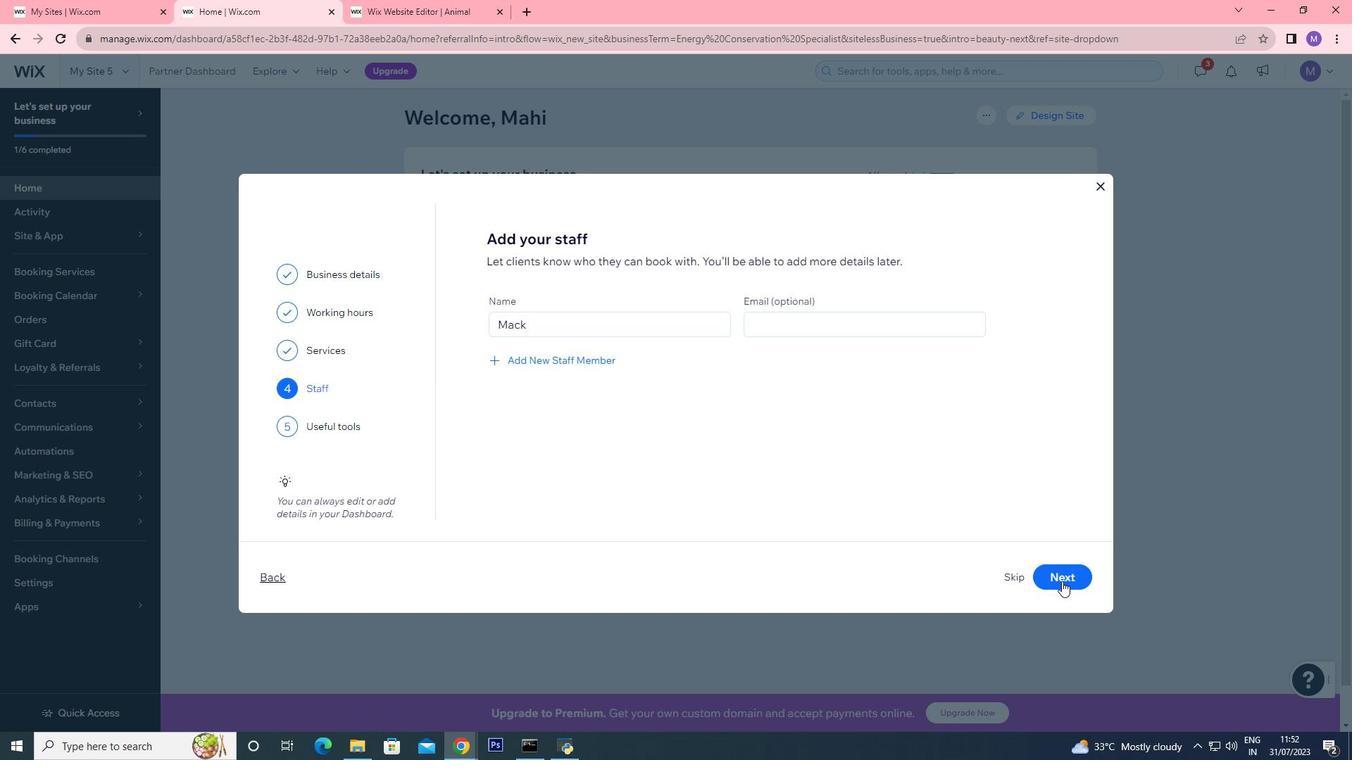 
Action: Mouse pressed left at (1062, 580)
Screenshot: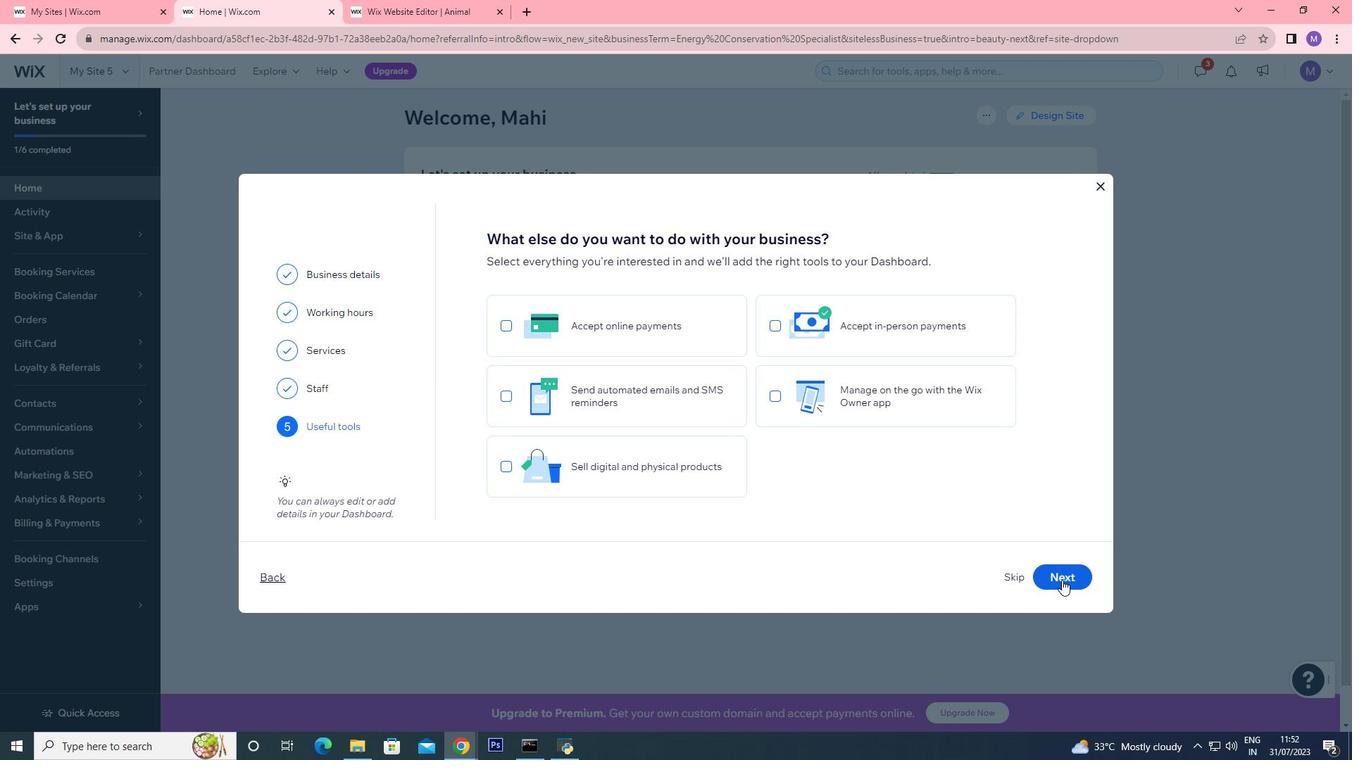 
Action: Mouse moved to (718, 402)
Screenshot: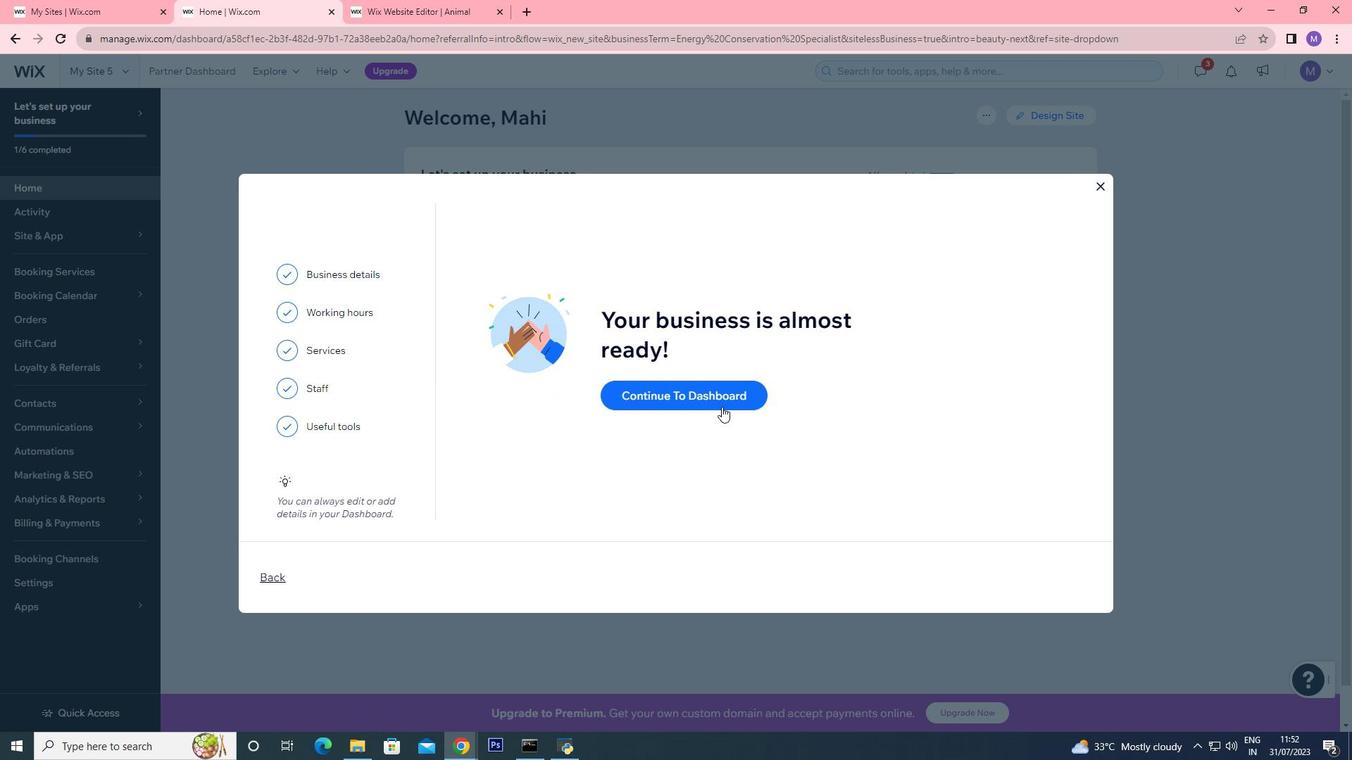 
Action: Mouse pressed left at (718, 402)
Screenshot: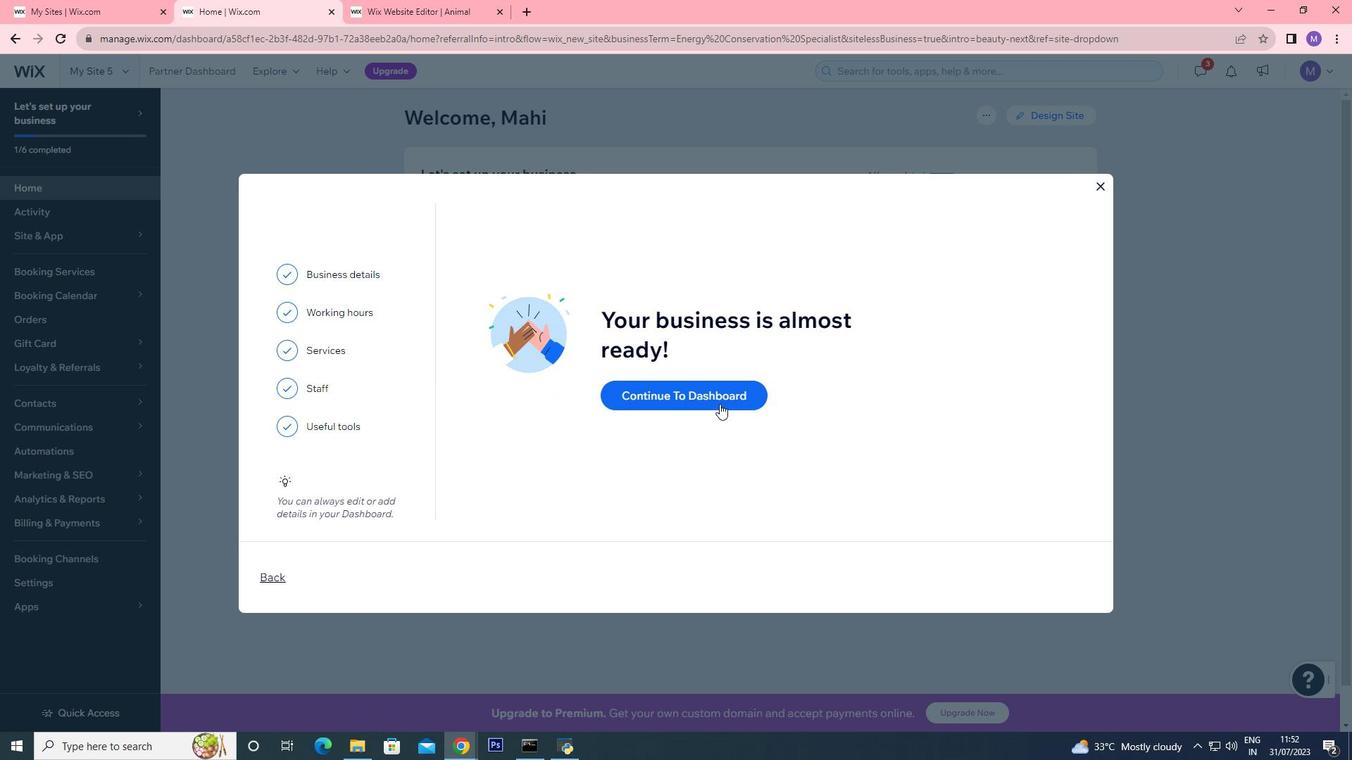 
Action: Mouse moved to (1071, 119)
Screenshot: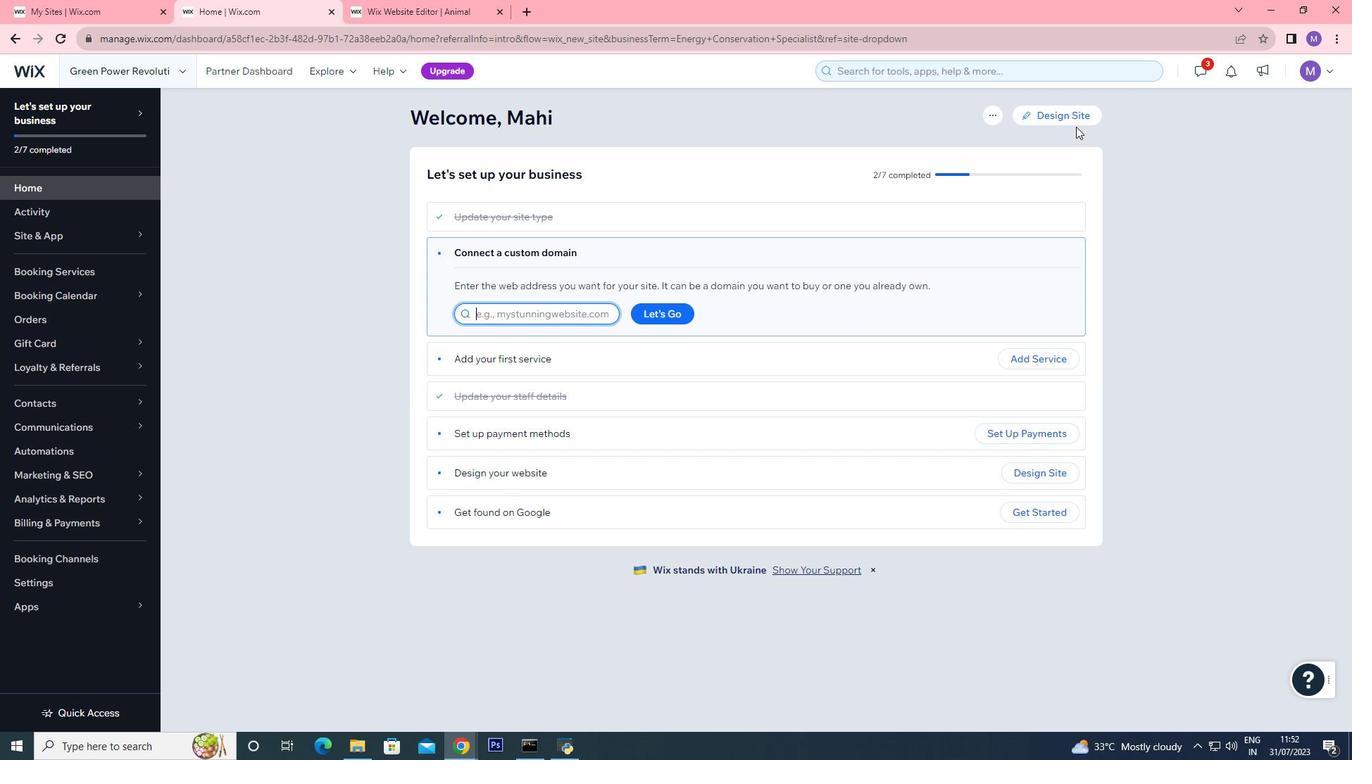 
Action: Mouse pressed left at (1071, 119)
Screenshot: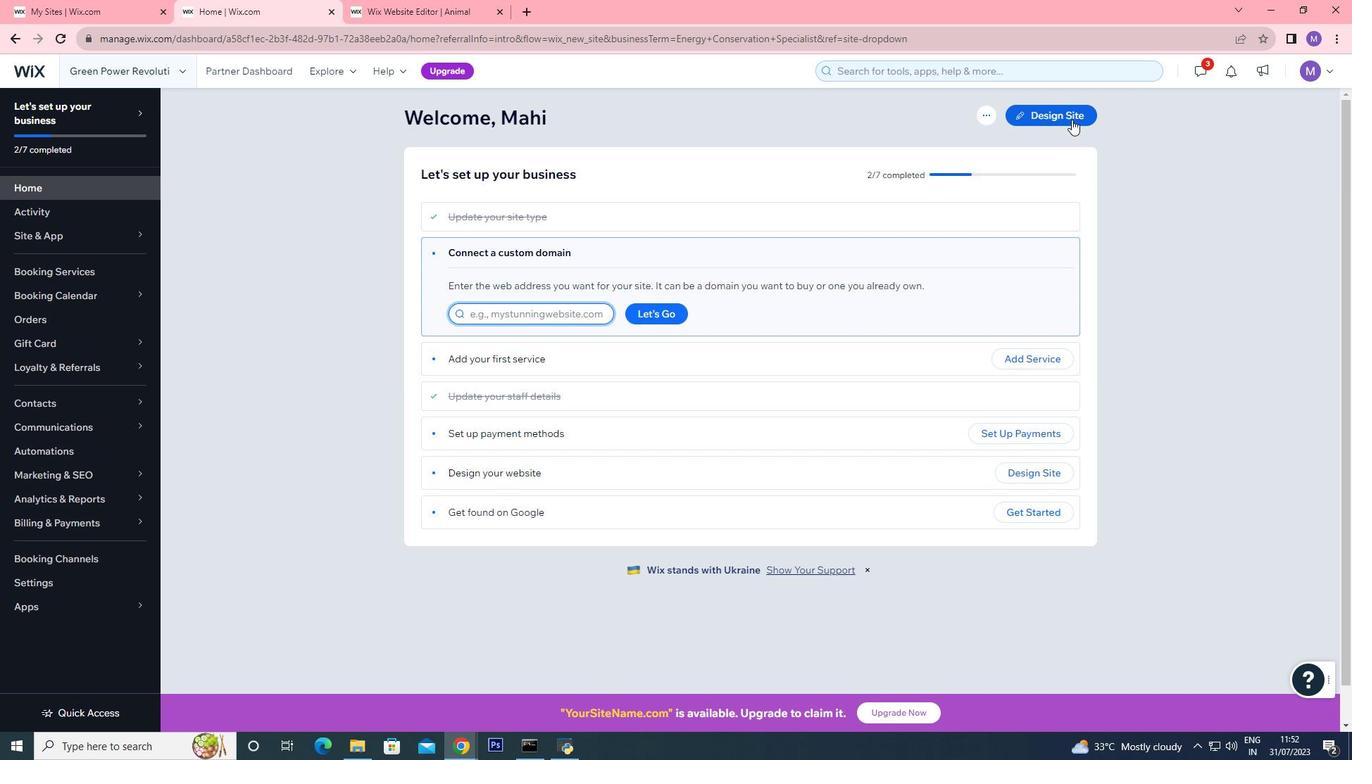 
Action: Mouse pressed left at (1071, 119)
Screenshot: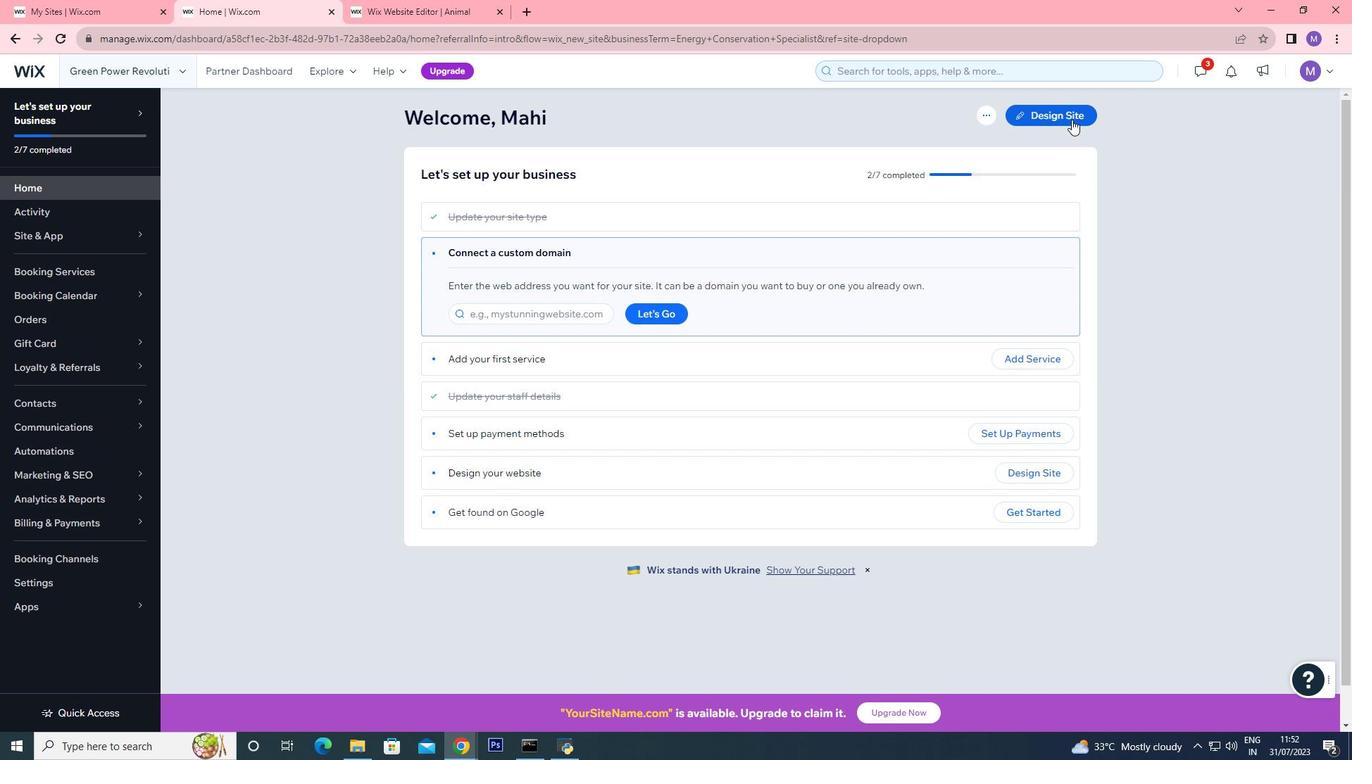 
Action: Mouse pressed left at (1071, 119)
Screenshot: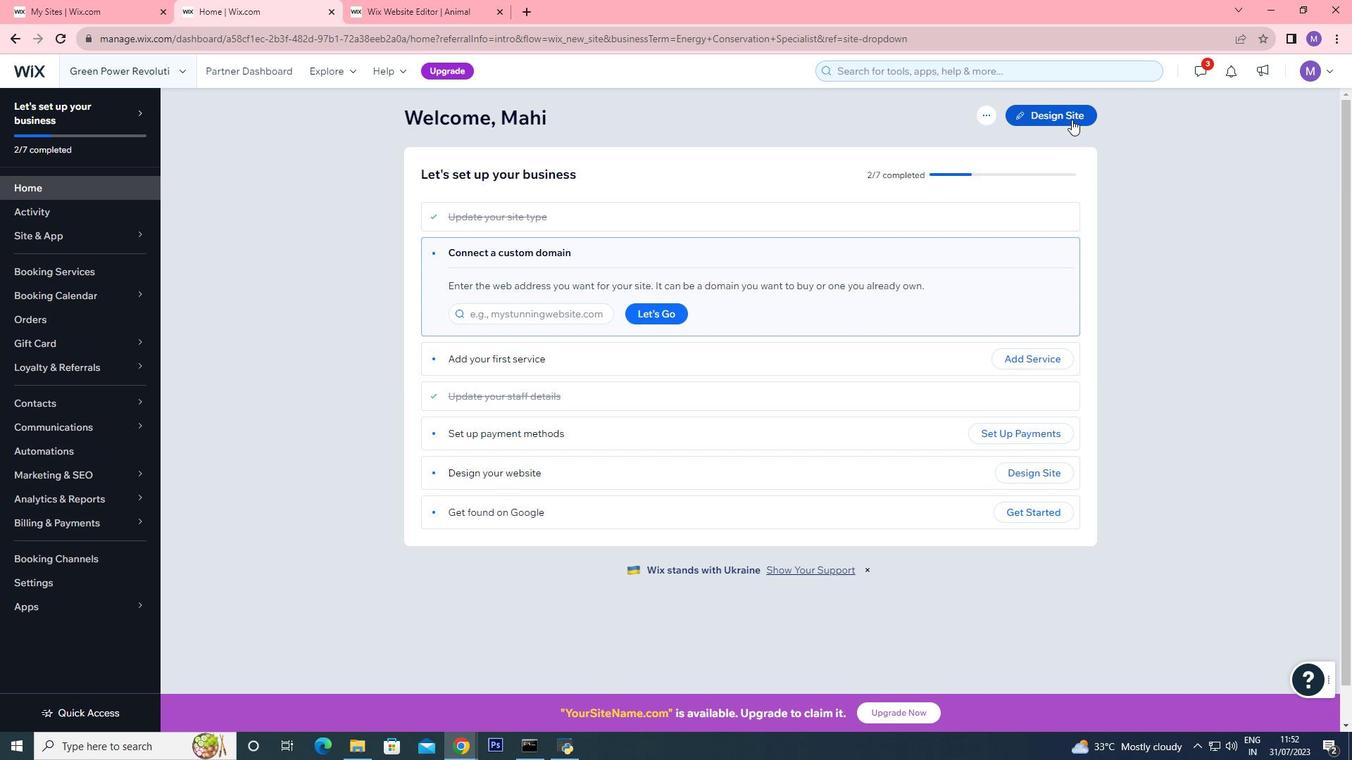 
Action: Mouse pressed left at (1071, 119)
Screenshot: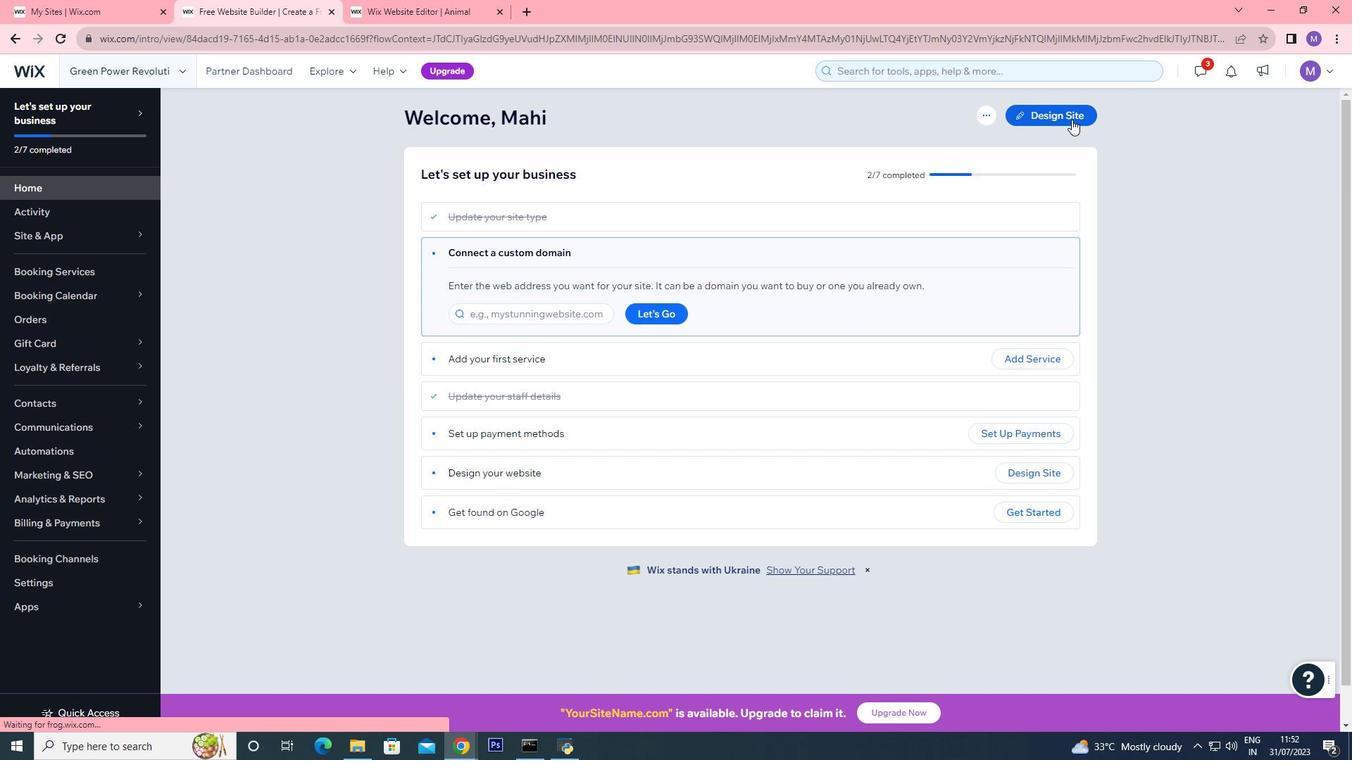 
Action: Mouse pressed left at (1071, 119)
Screenshot: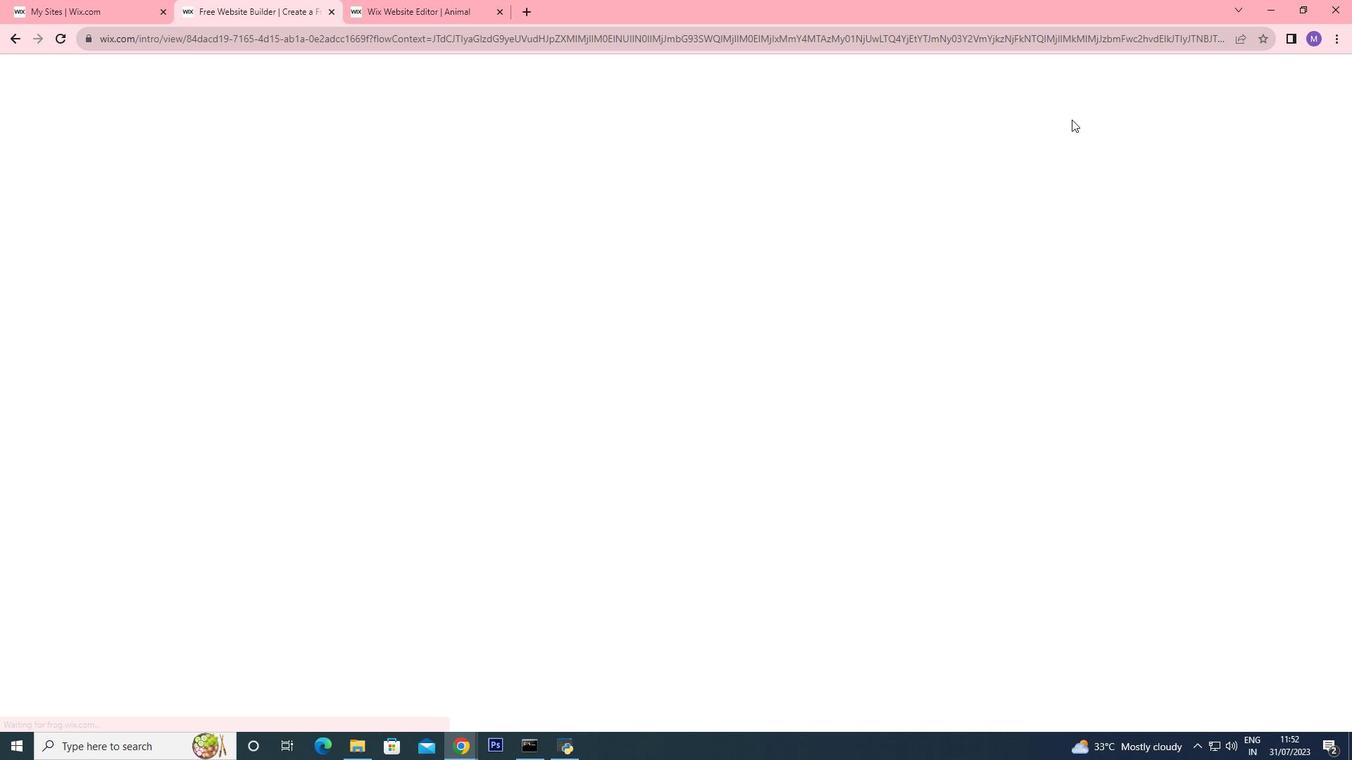 
Action: Mouse moved to (853, 448)
Screenshot: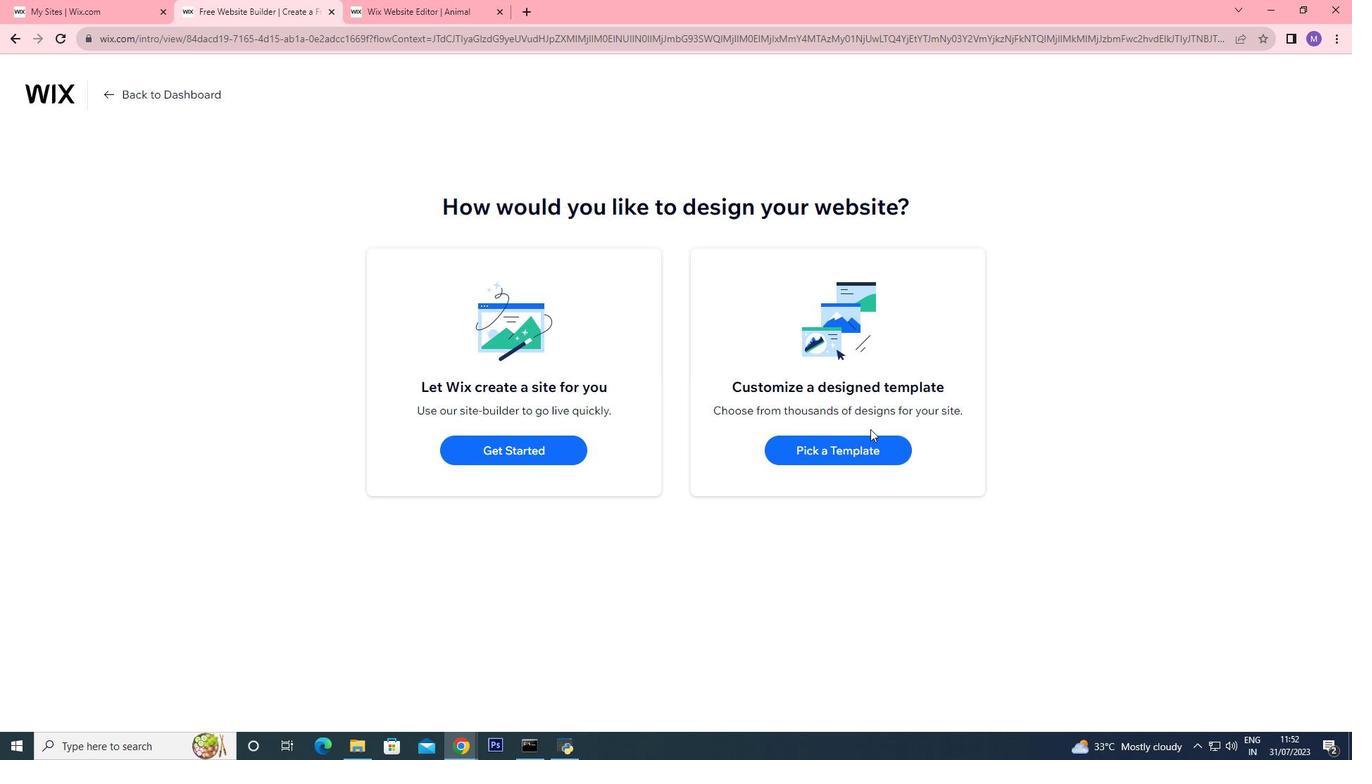 
Action: Mouse pressed left at (853, 448)
Screenshot: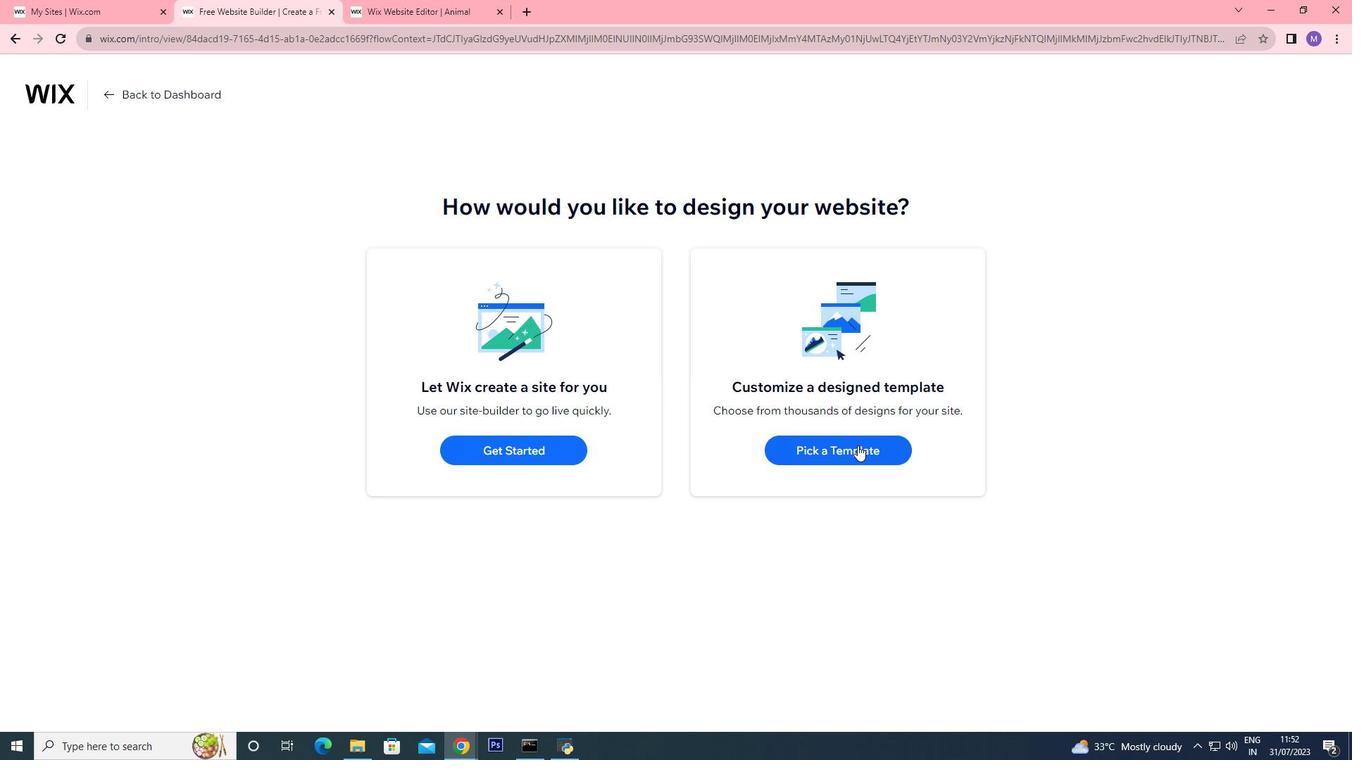 
Action: Mouse pressed left at (853, 448)
Screenshot: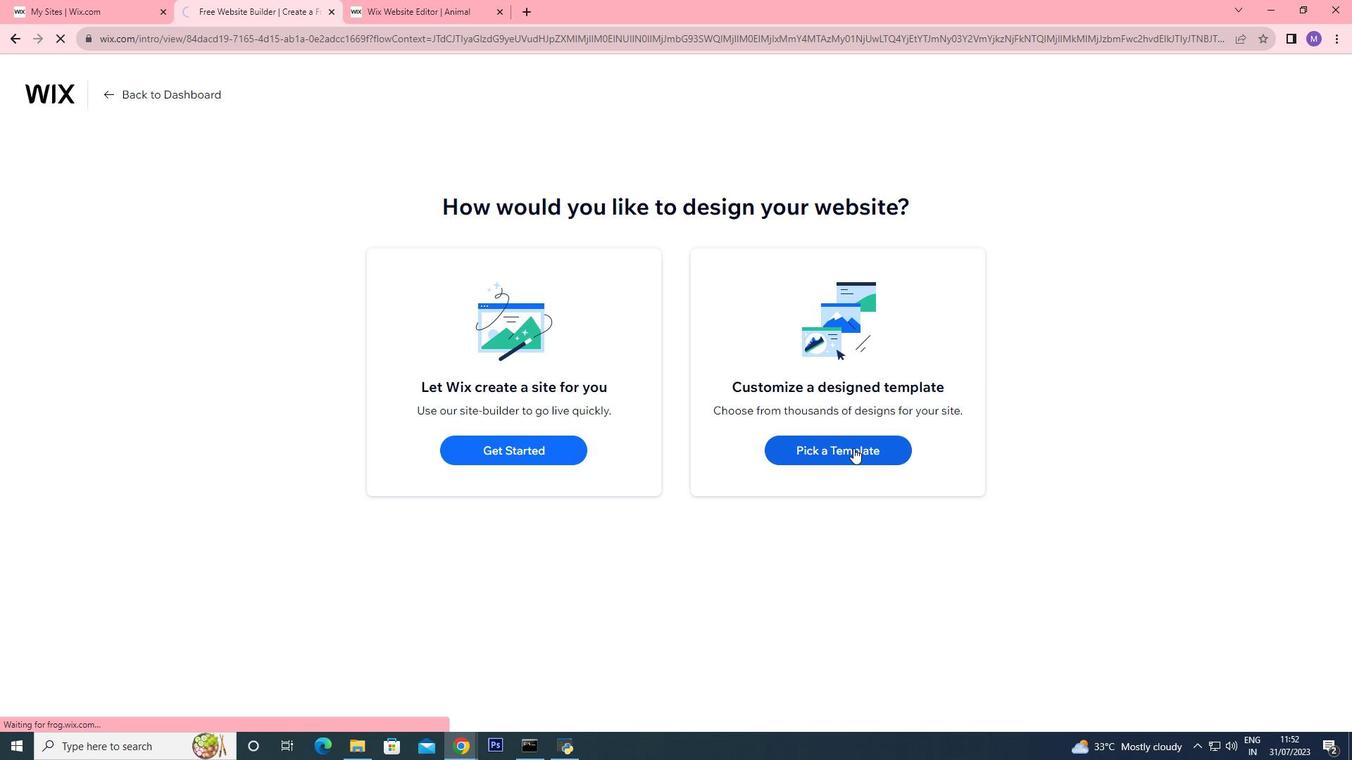
Action: Mouse moved to (568, 457)
Screenshot: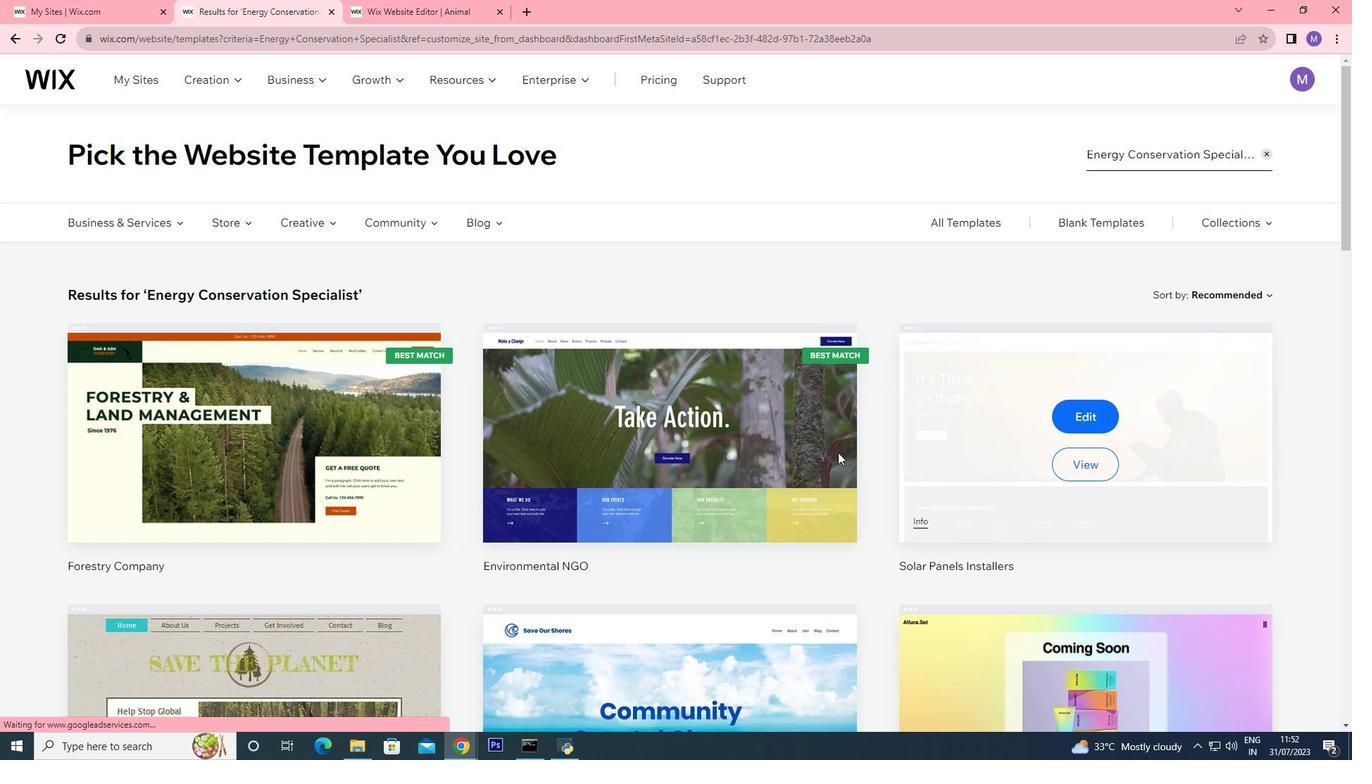
Action: Mouse scrolled (568, 457) with delta (0, 0)
Screenshot: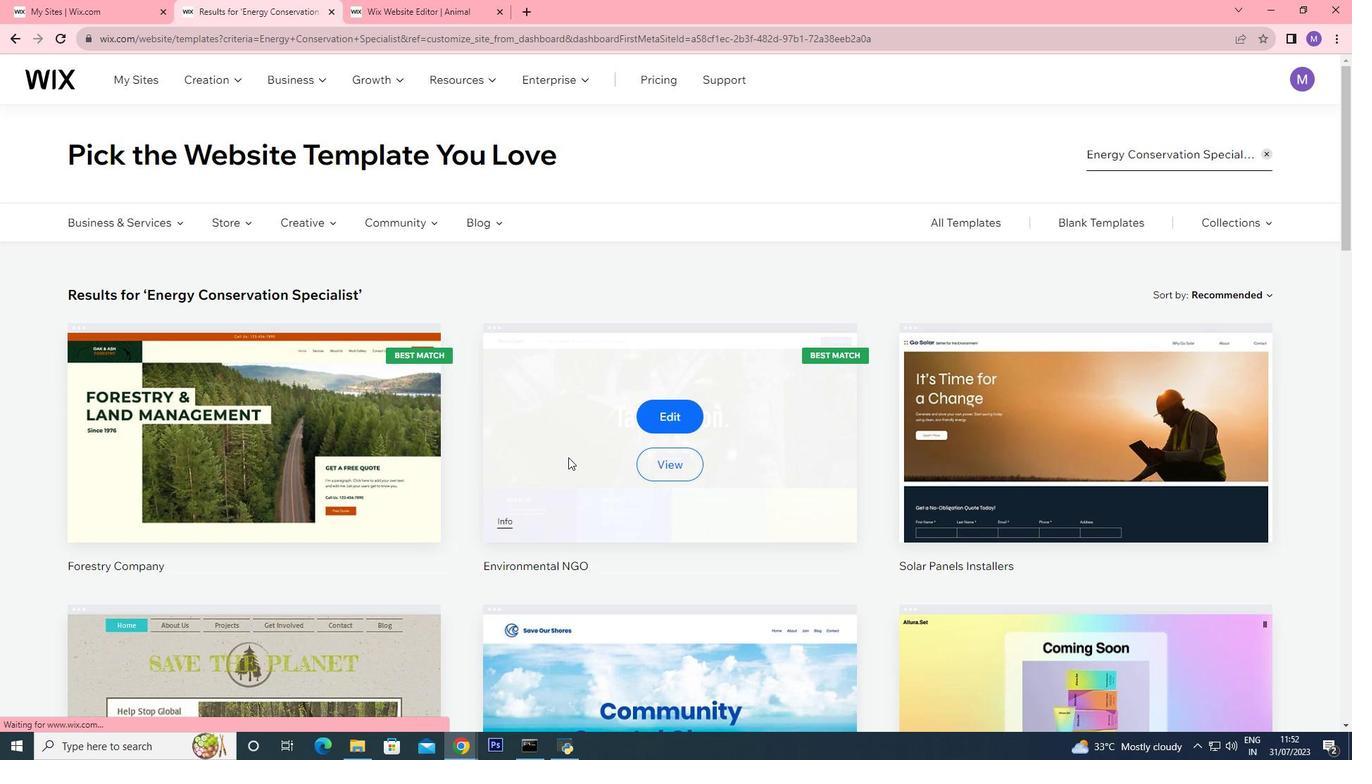
Action: Mouse scrolled (568, 457) with delta (0, 0)
Screenshot: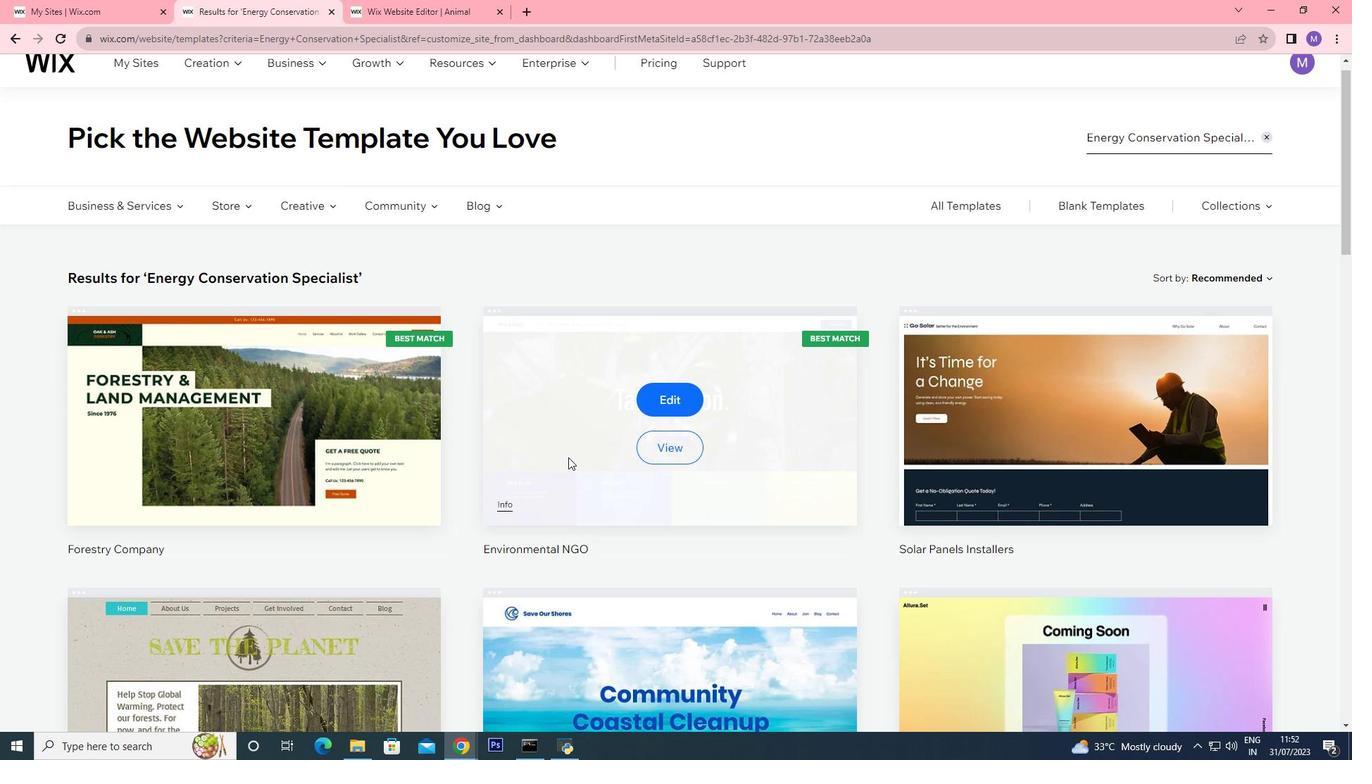 
Action: Mouse scrolled (568, 457) with delta (0, 0)
Screenshot: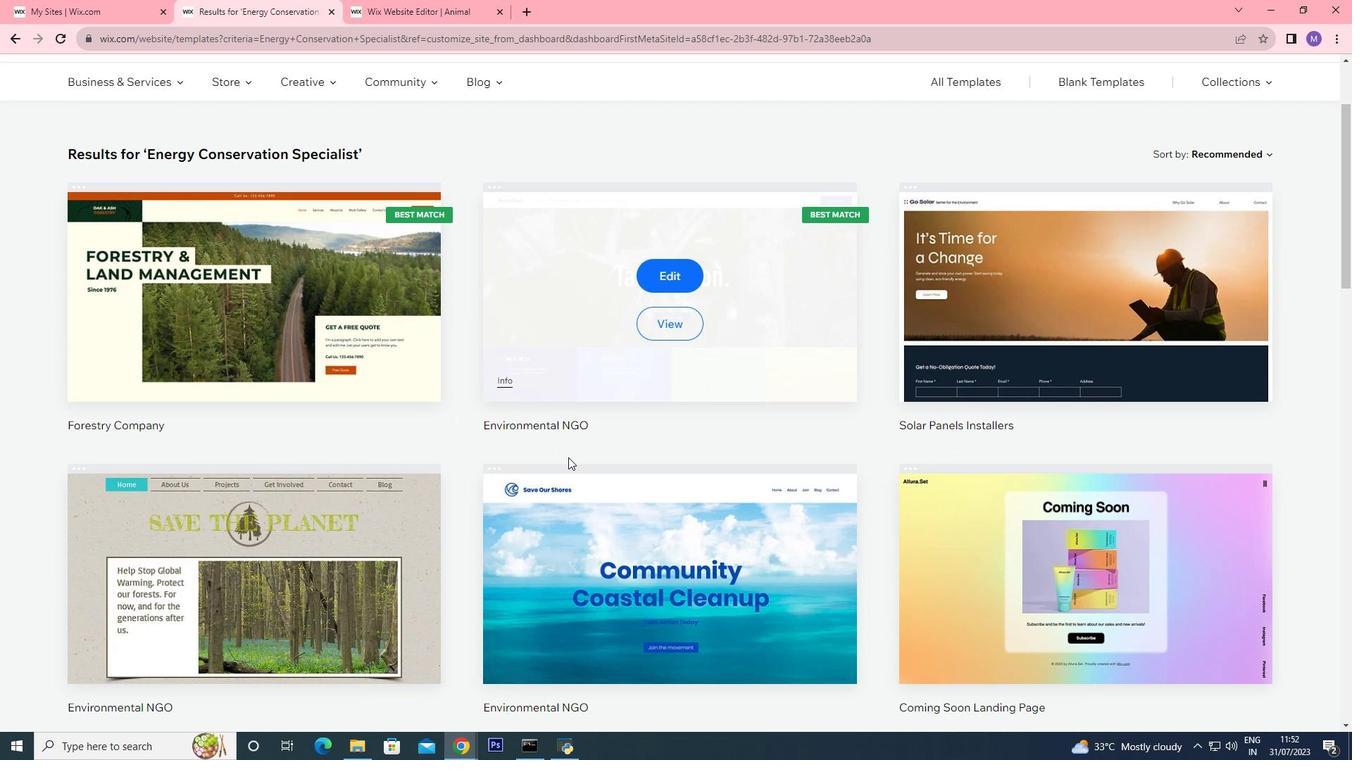 
Action: Mouse scrolled (568, 457) with delta (0, 0)
Screenshot: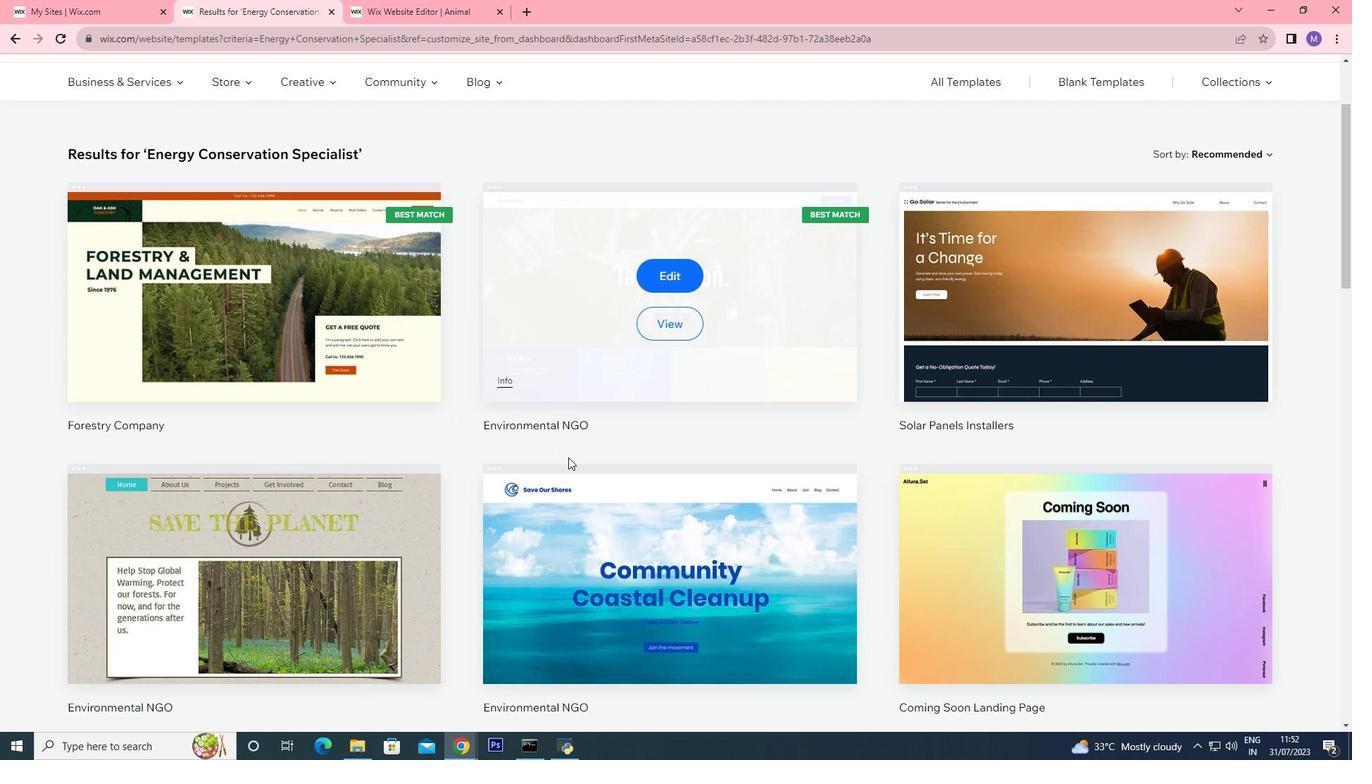 
Action: Mouse scrolled (568, 457) with delta (0, 0)
Screenshot: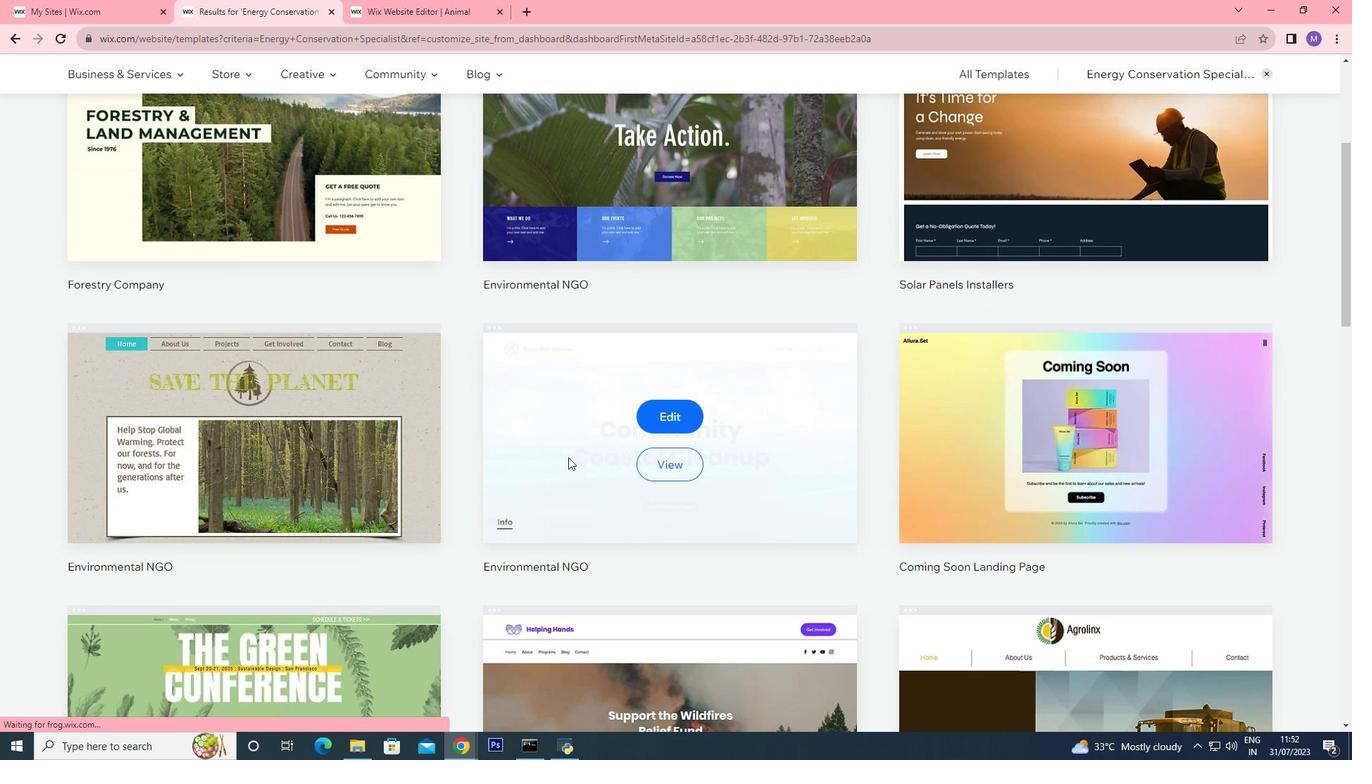 
Action: Mouse scrolled (568, 457) with delta (0, 0)
Screenshot: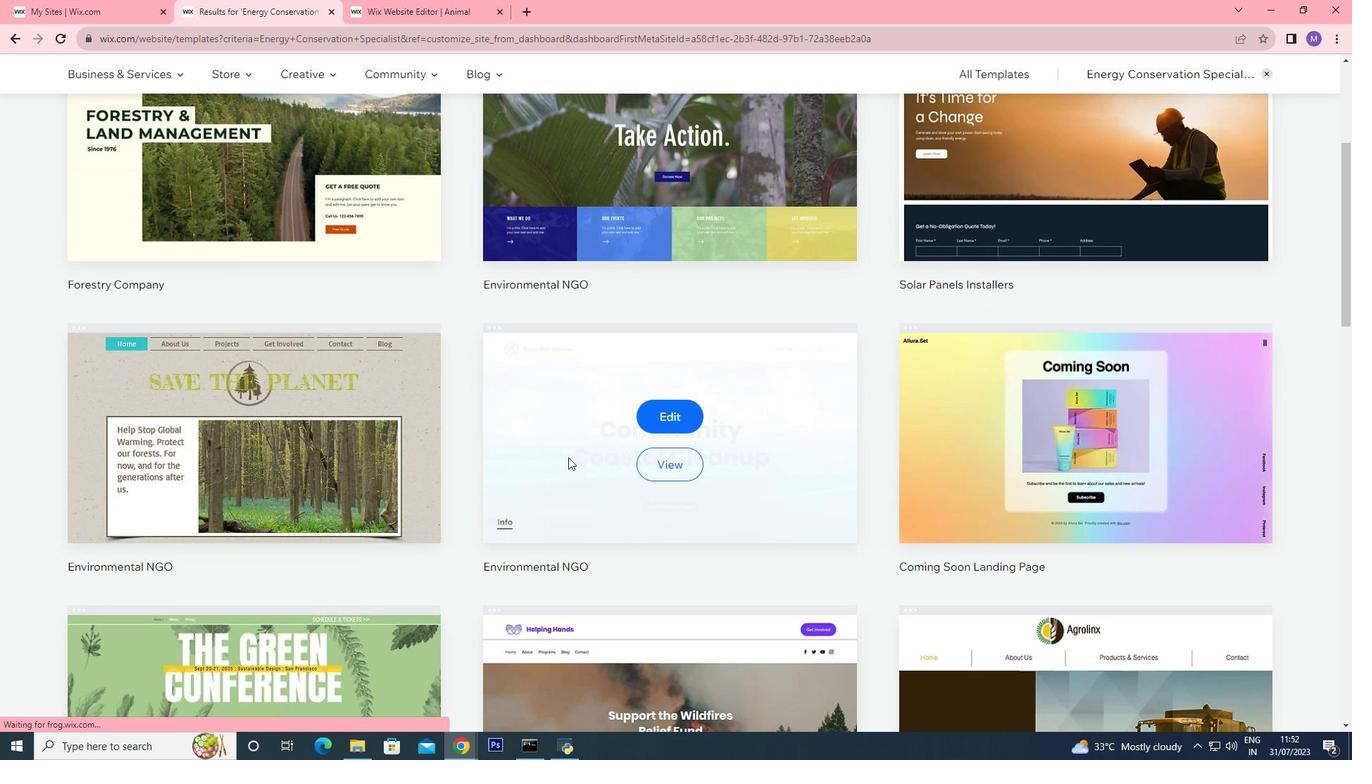 
Action: Mouse scrolled (568, 457) with delta (0, 0)
Screenshot: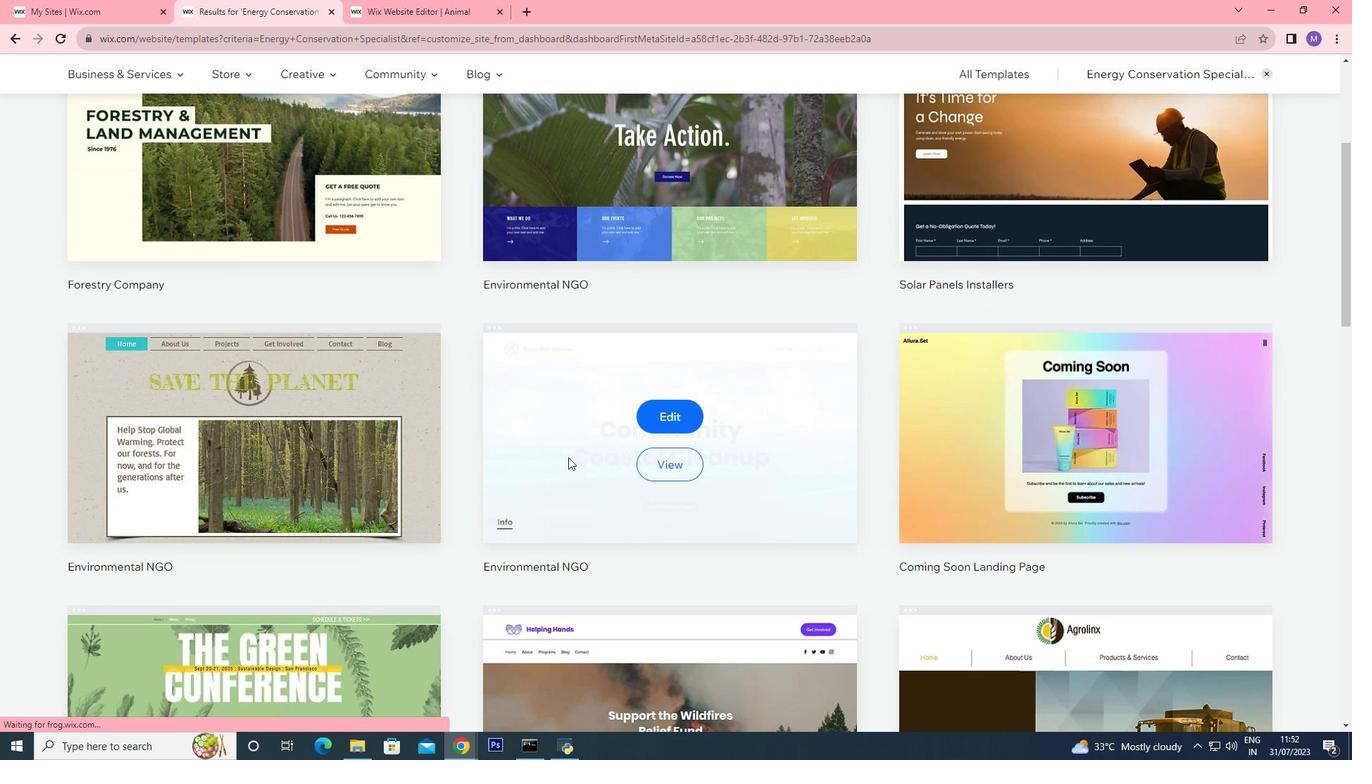 
Action: Mouse moved to (1102, 647)
Screenshot: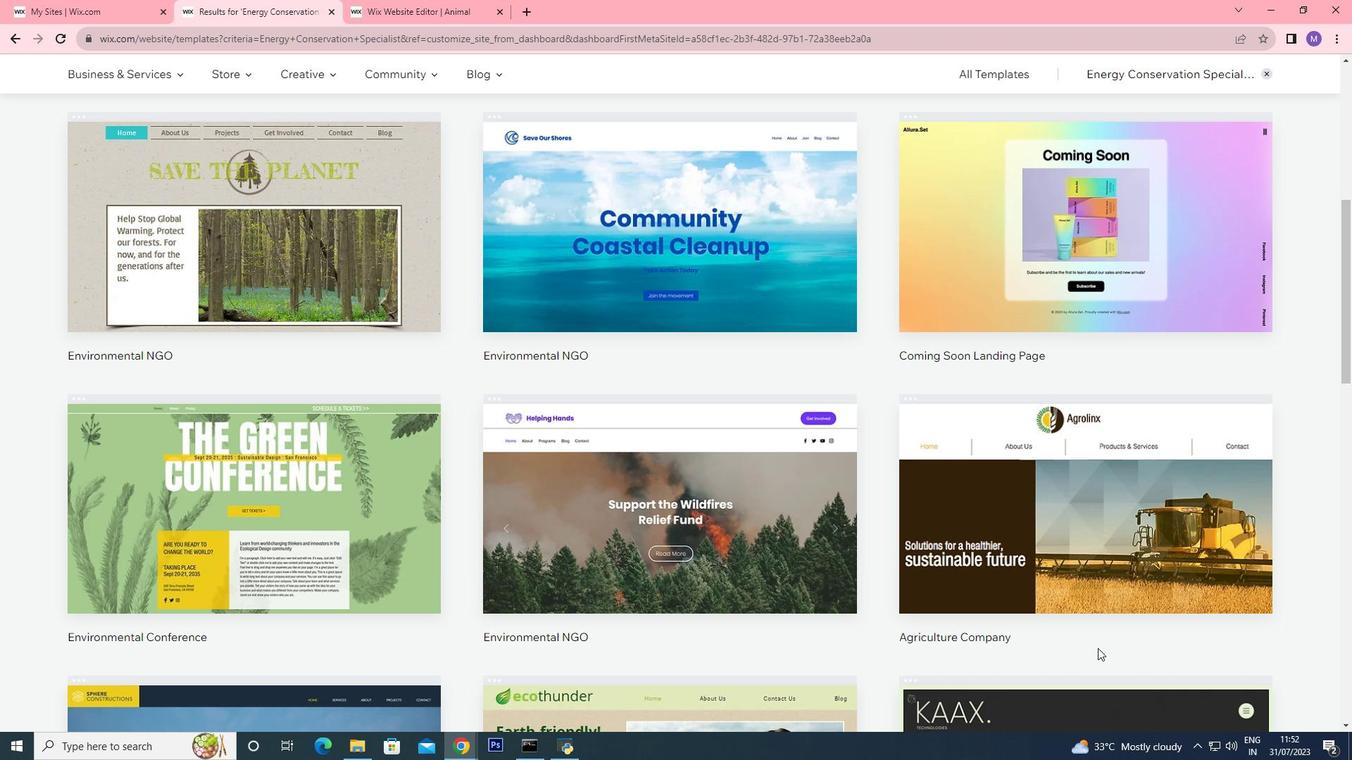 
Action: Mouse scrolled (1102, 647) with delta (0, 0)
Screenshot: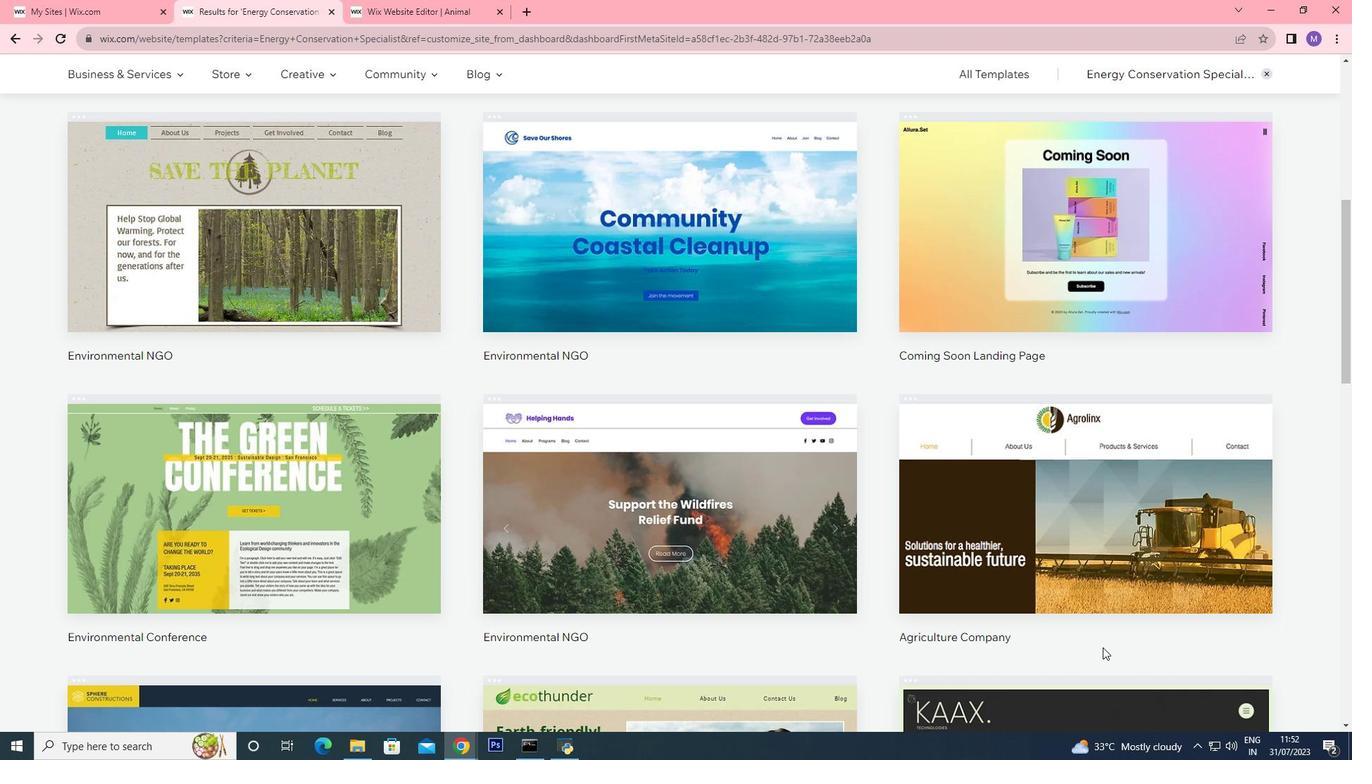 
Action: Mouse scrolled (1102, 647) with delta (0, 0)
Screenshot: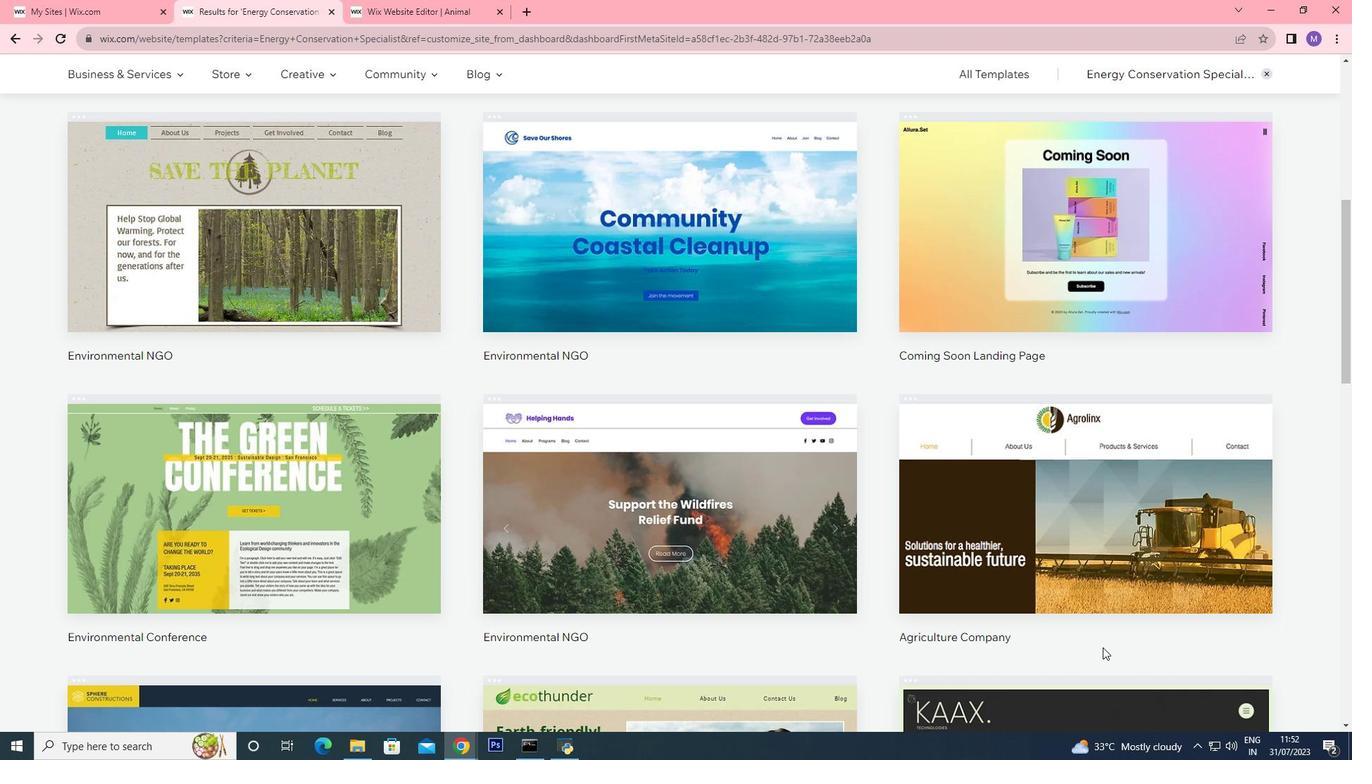 
Action: Mouse scrolled (1102, 647) with delta (0, 0)
Screenshot: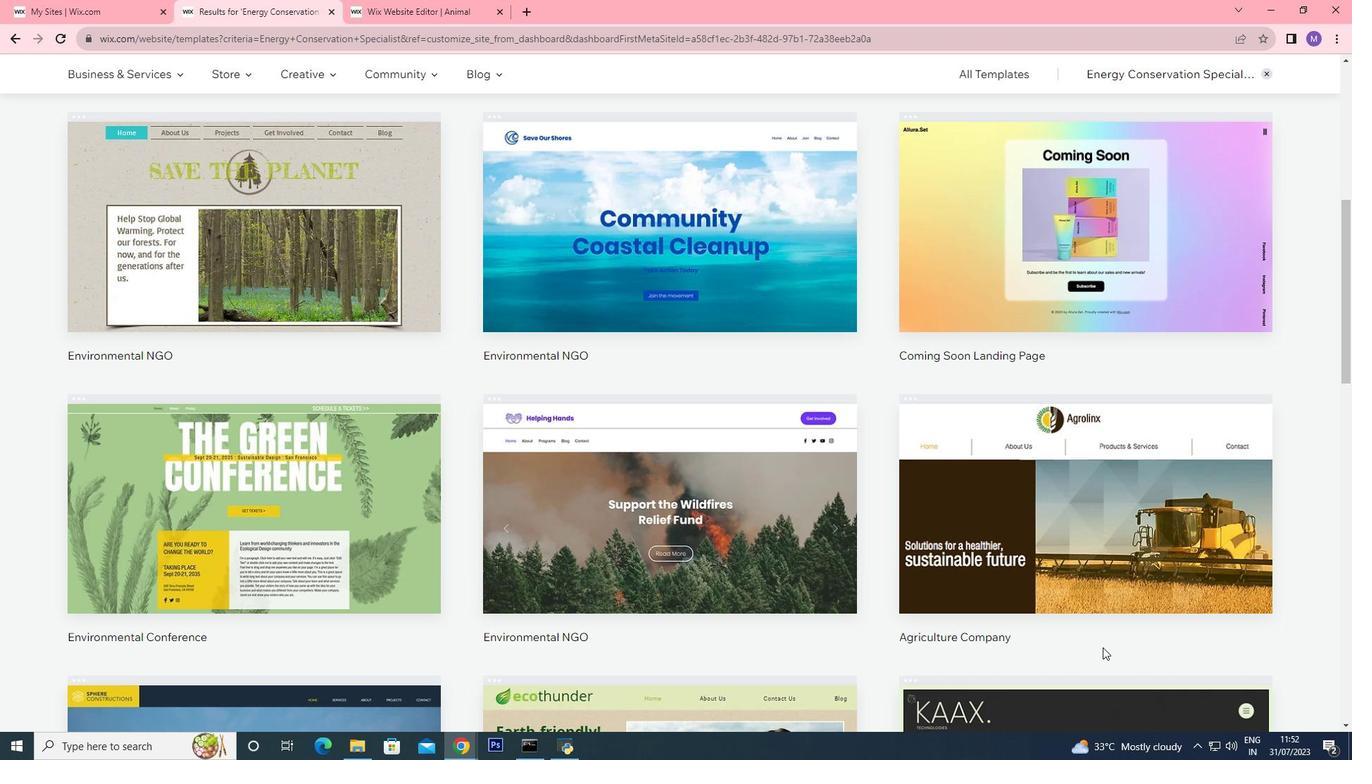 
Action: Mouse scrolled (1102, 647) with delta (0, 0)
Screenshot: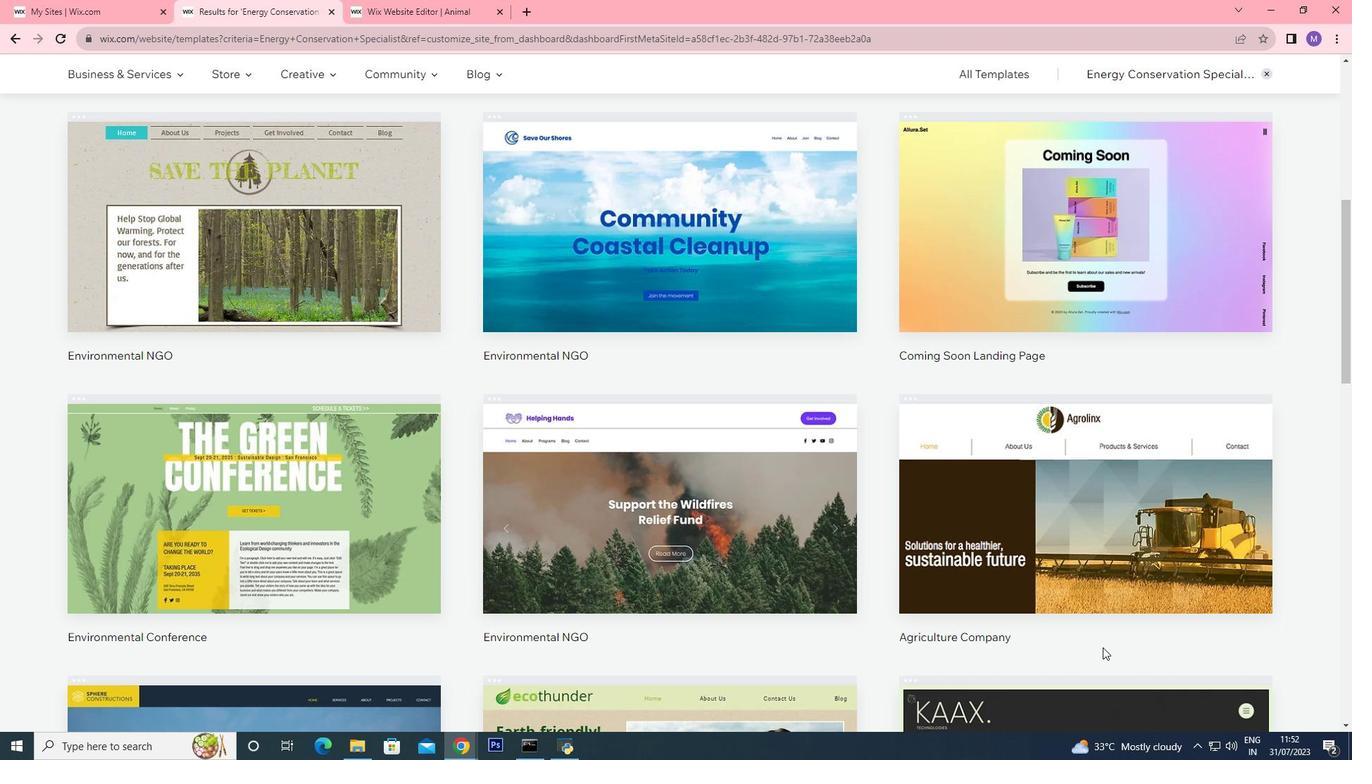 
Action: Mouse scrolled (1102, 647) with delta (0, 0)
Screenshot: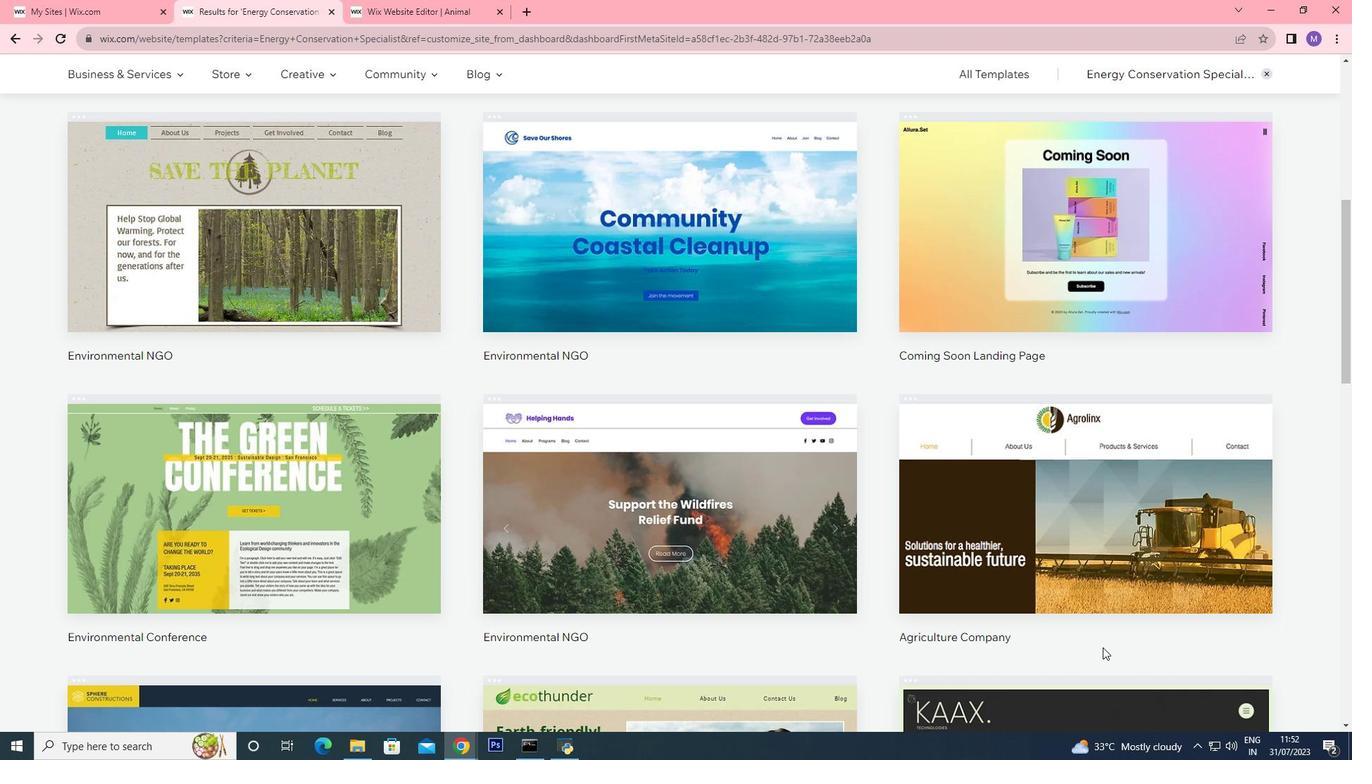 
Action: Mouse moved to (510, 543)
Screenshot: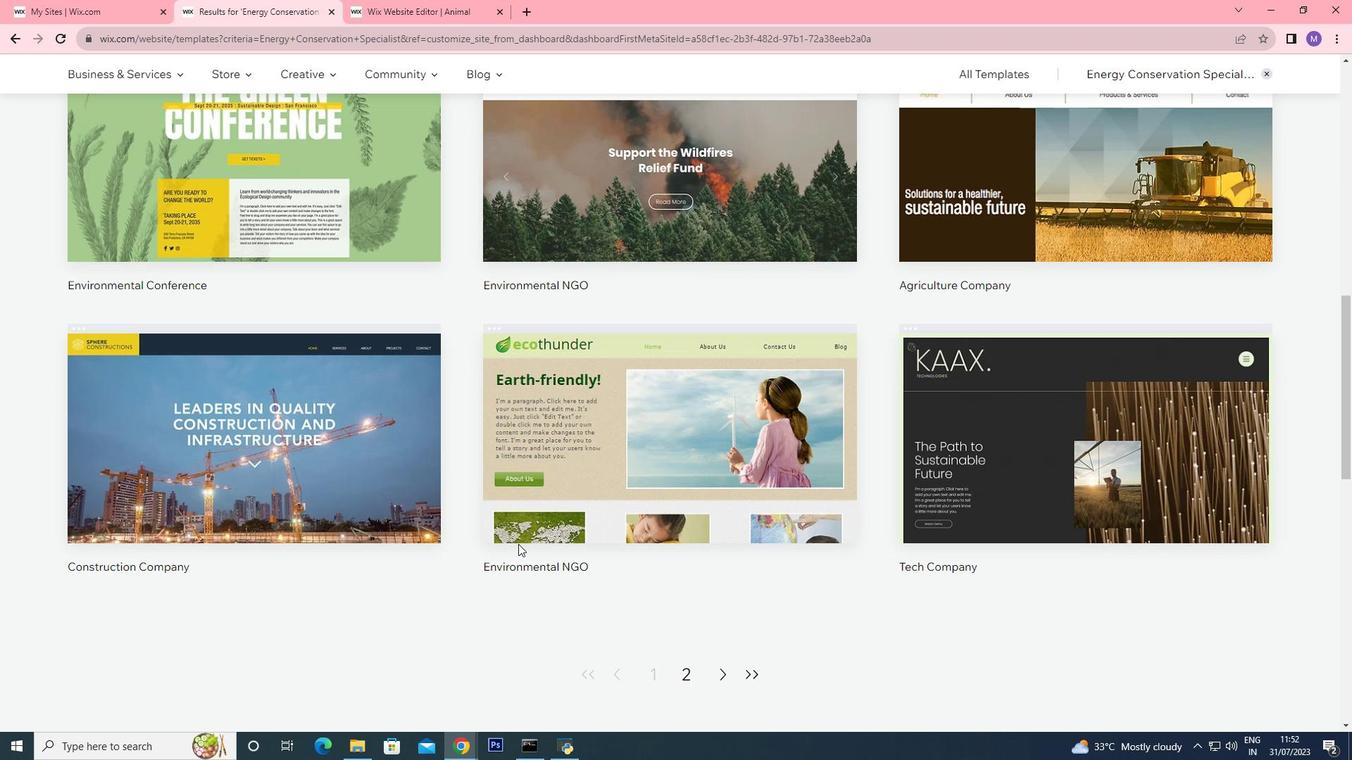 
Action: Mouse scrolled (510, 543) with delta (0, 0)
Screenshot: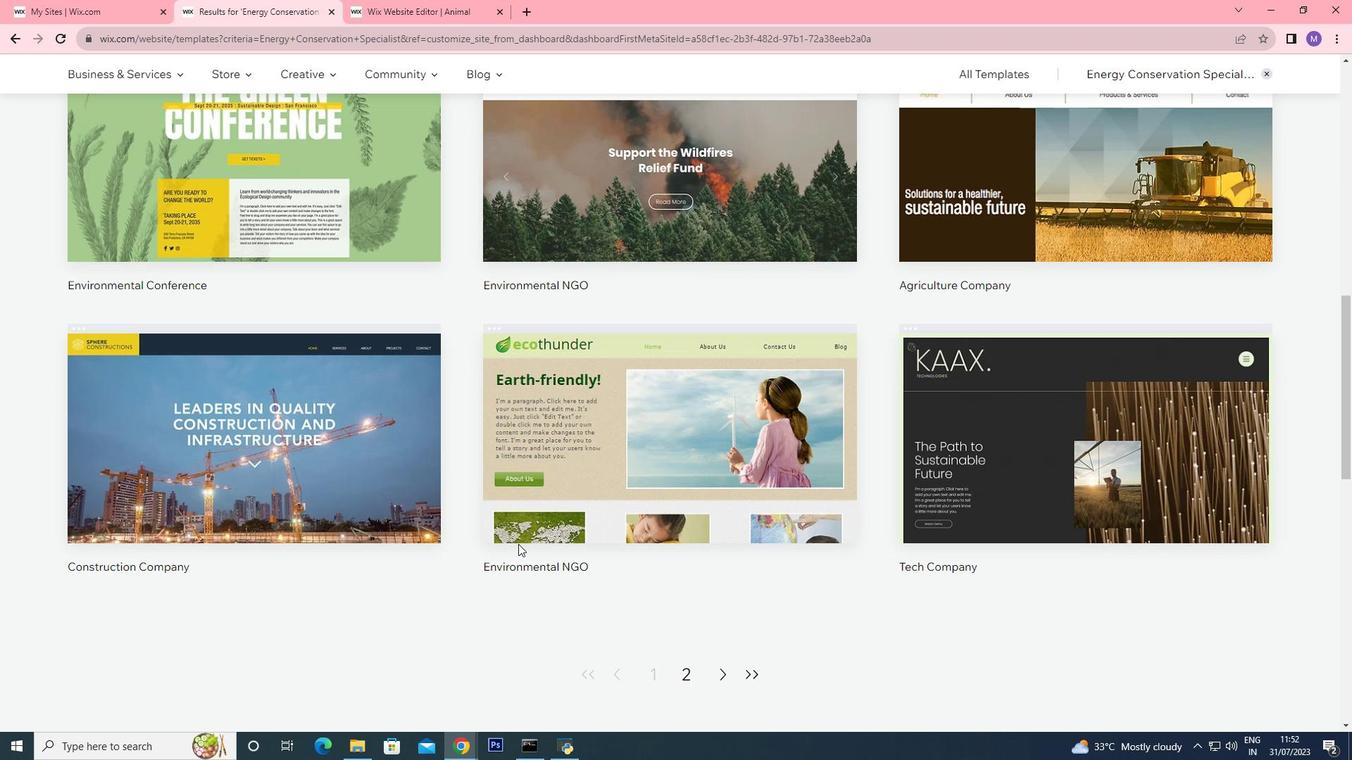 
Action: Mouse moved to (506, 542)
Screenshot: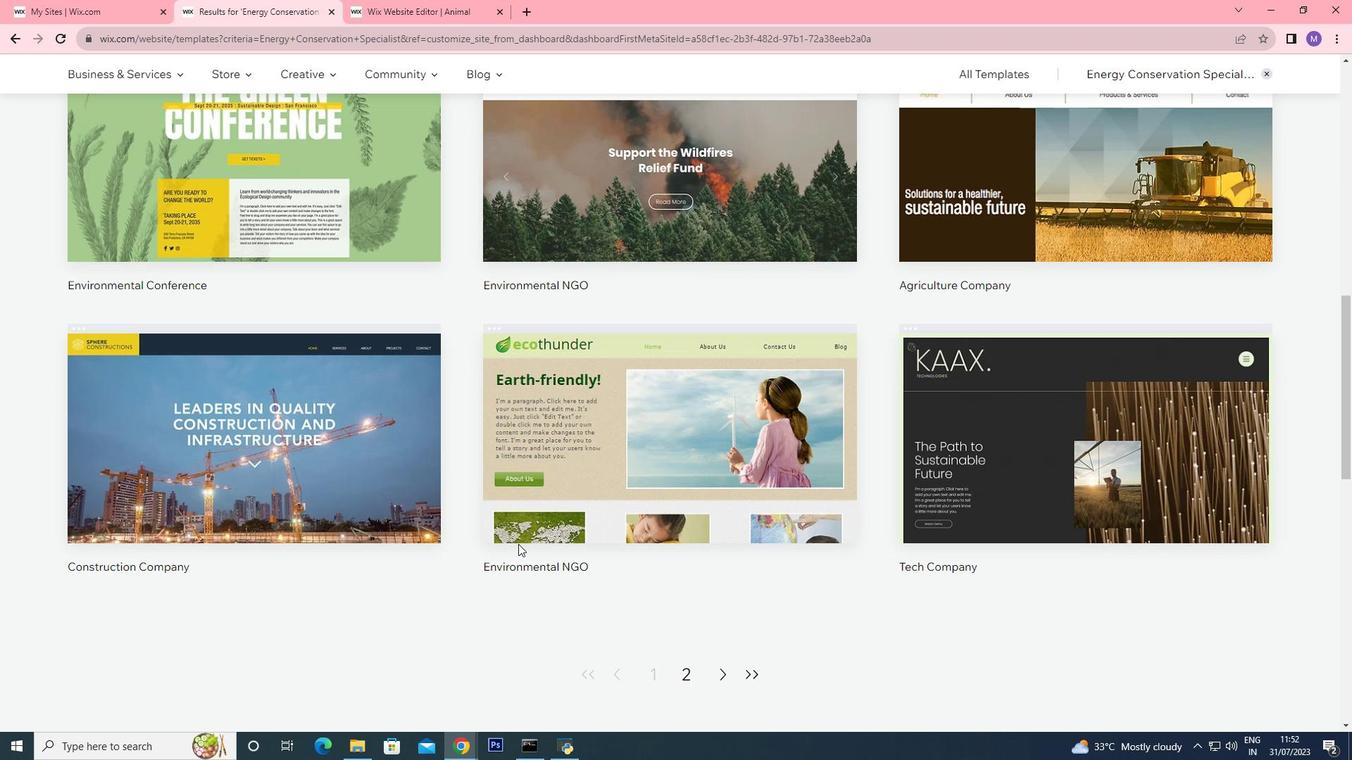 
Action: Mouse scrolled (506, 543) with delta (0, 0)
Screenshot: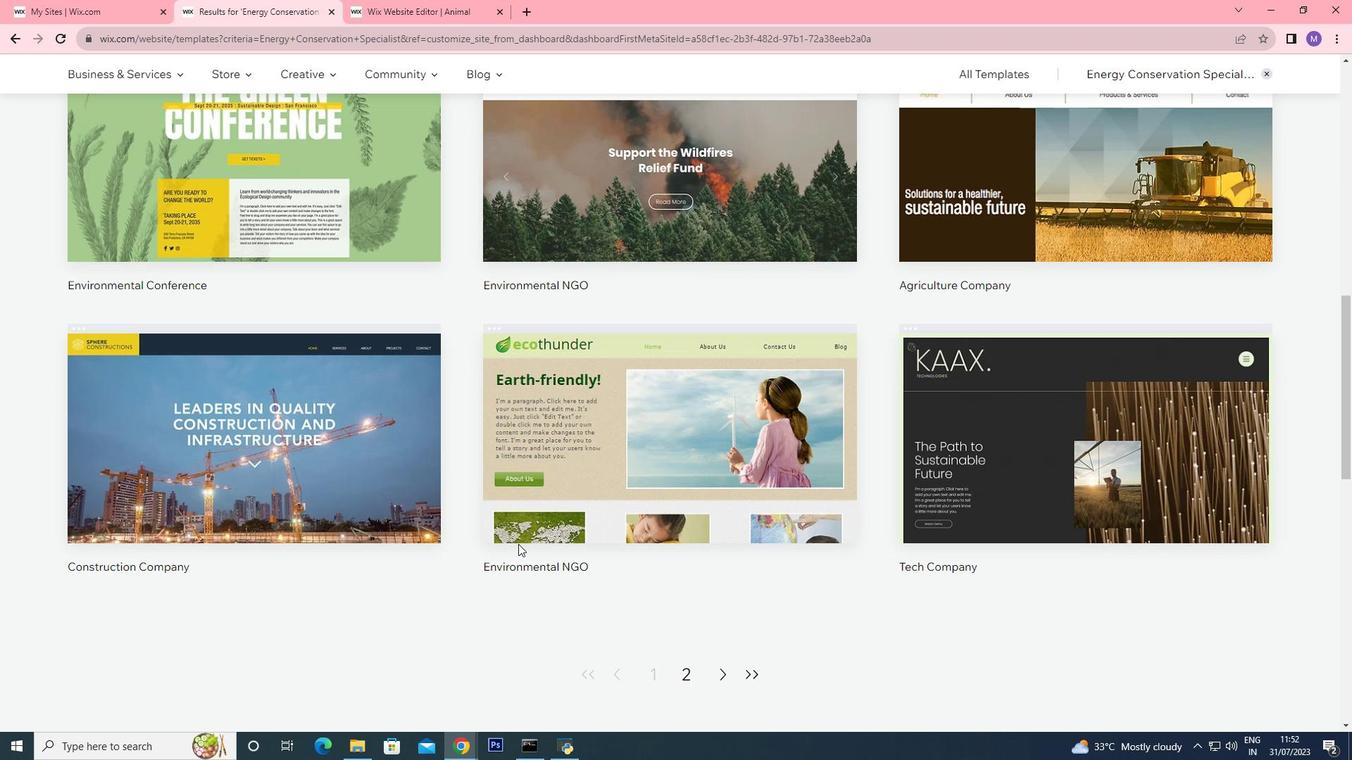 
Action: Mouse moved to (505, 542)
Screenshot: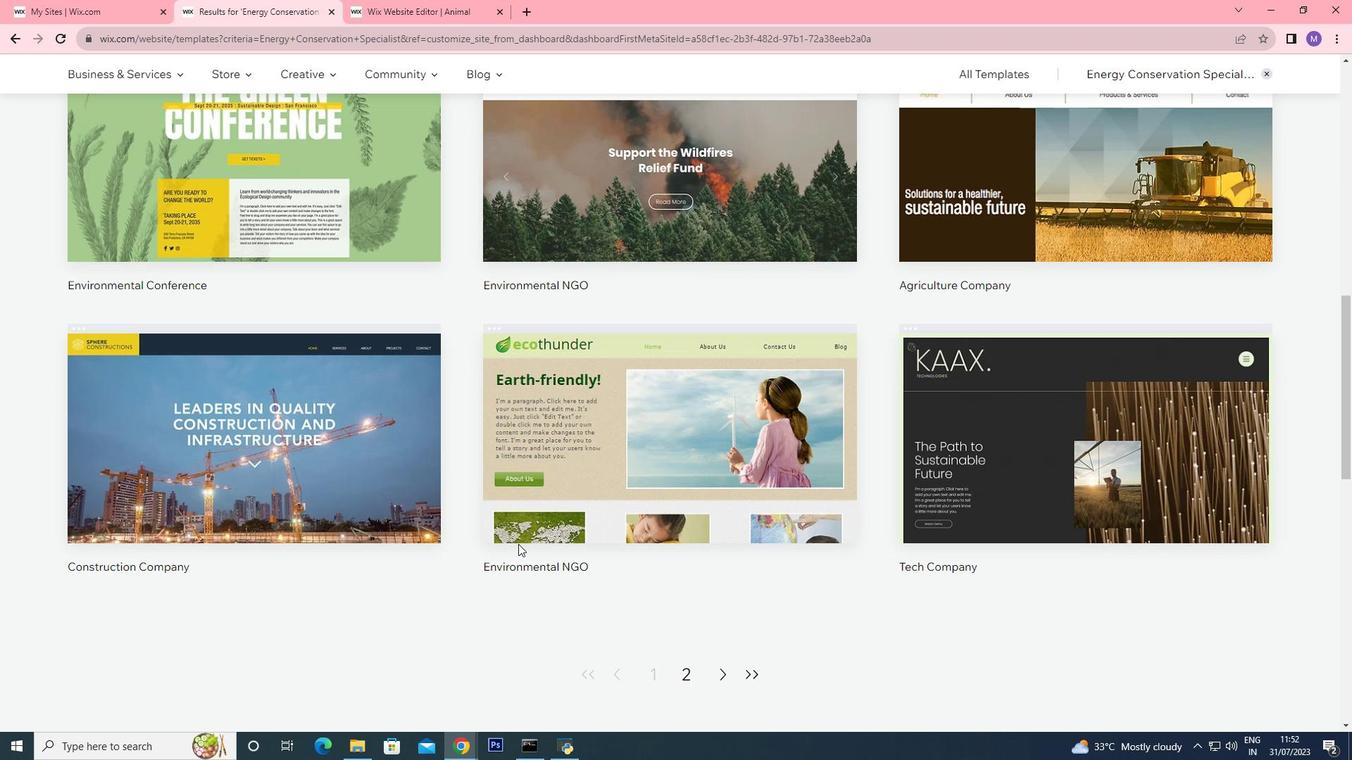
Action: Mouse scrolled (505, 543) with delta (0, 0)
Screenshot: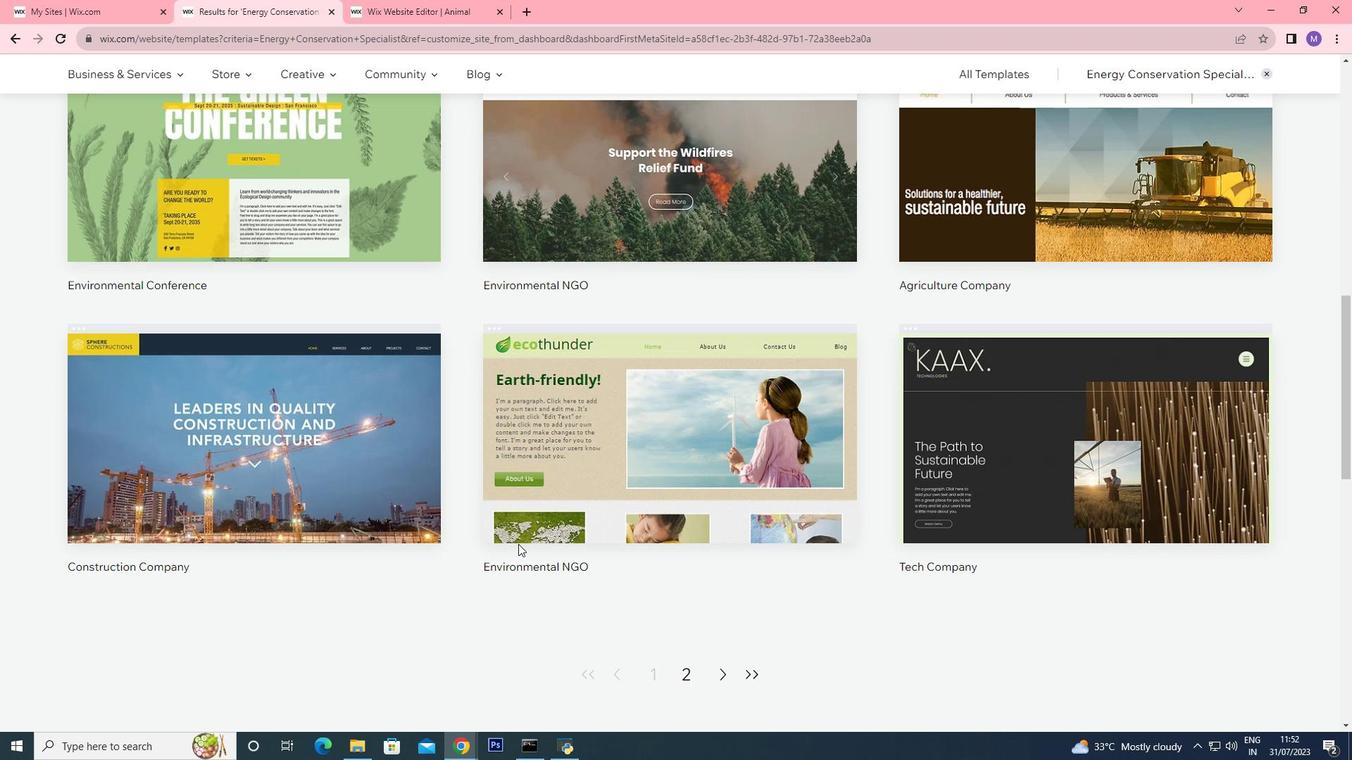 
Action: Mouse moved to (505, 542)
Screenshot: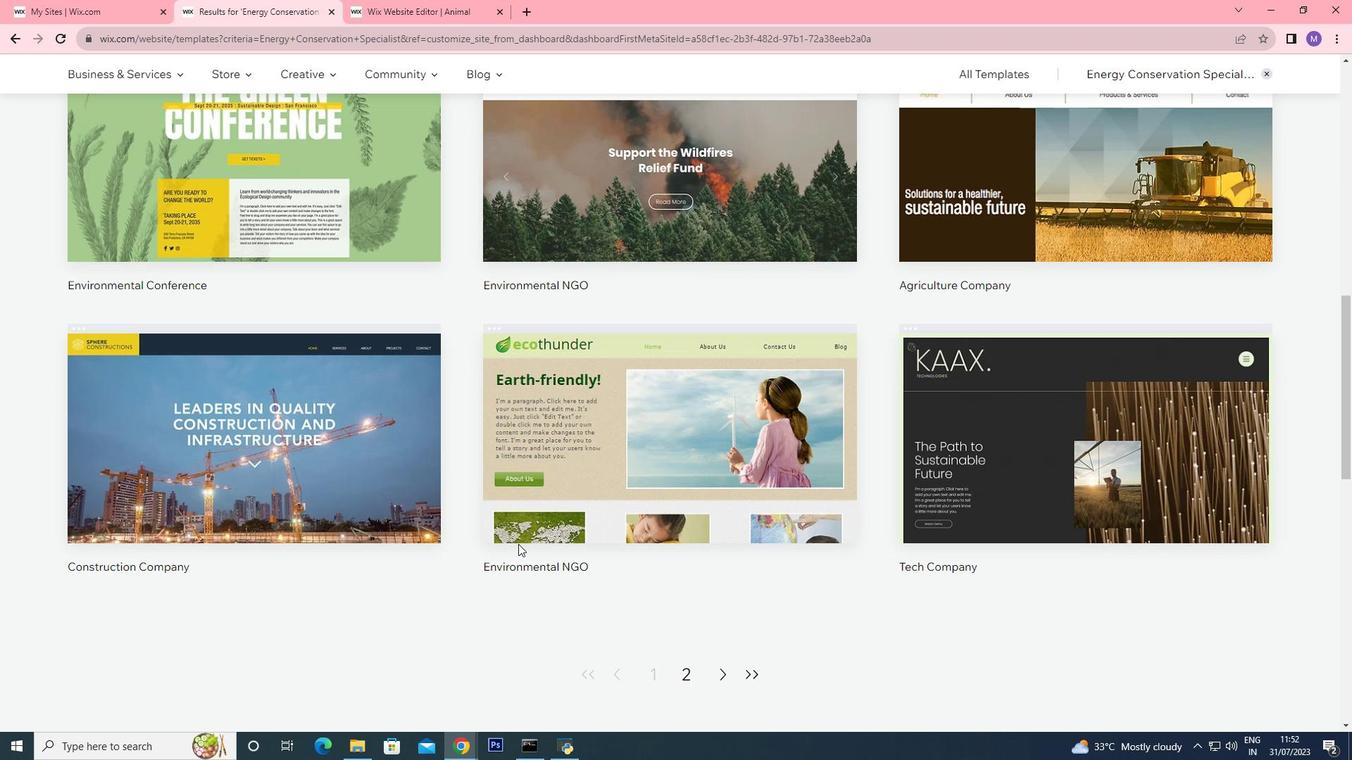 
Action: Mouse scrolled (505, 543) with delta (0, 0)
Screenshot: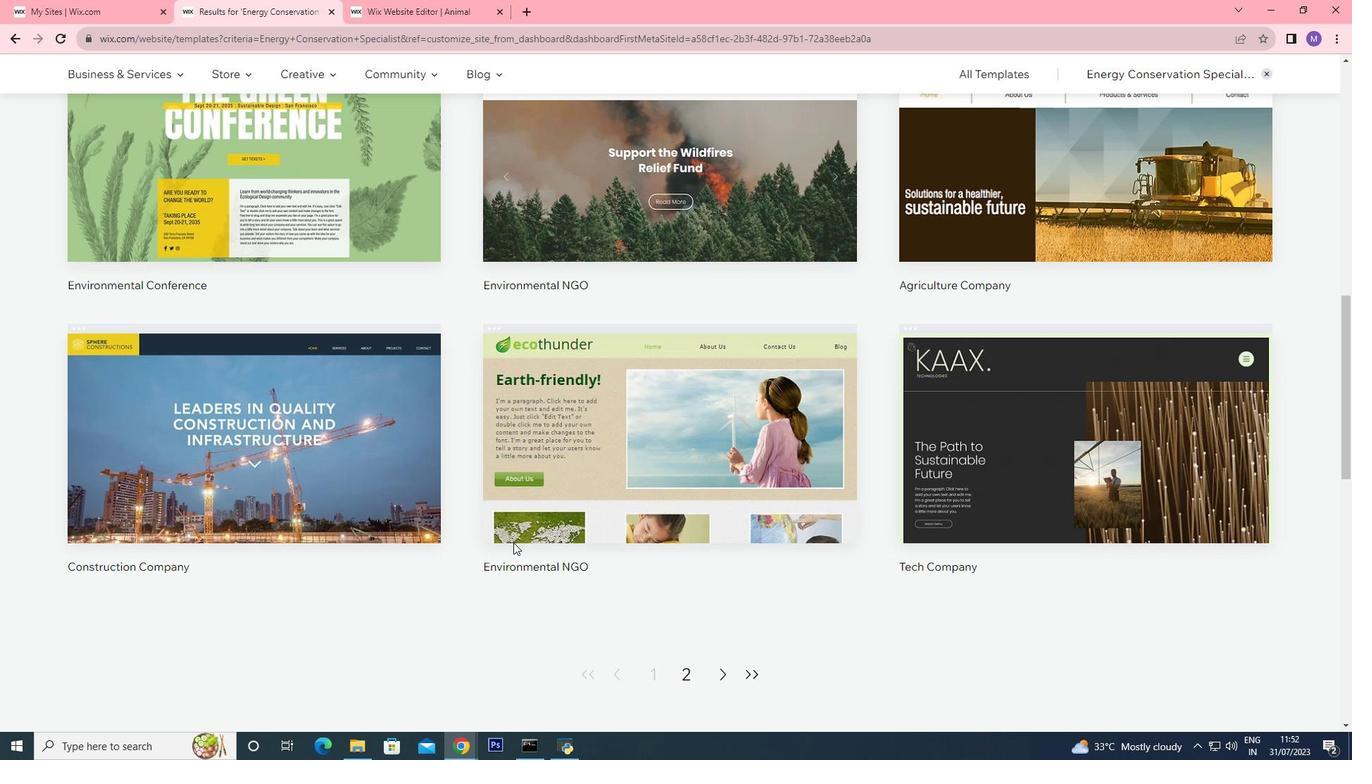 
Action: Mouse scrolled (505, 543) with delta (0, 0)
Screenshot: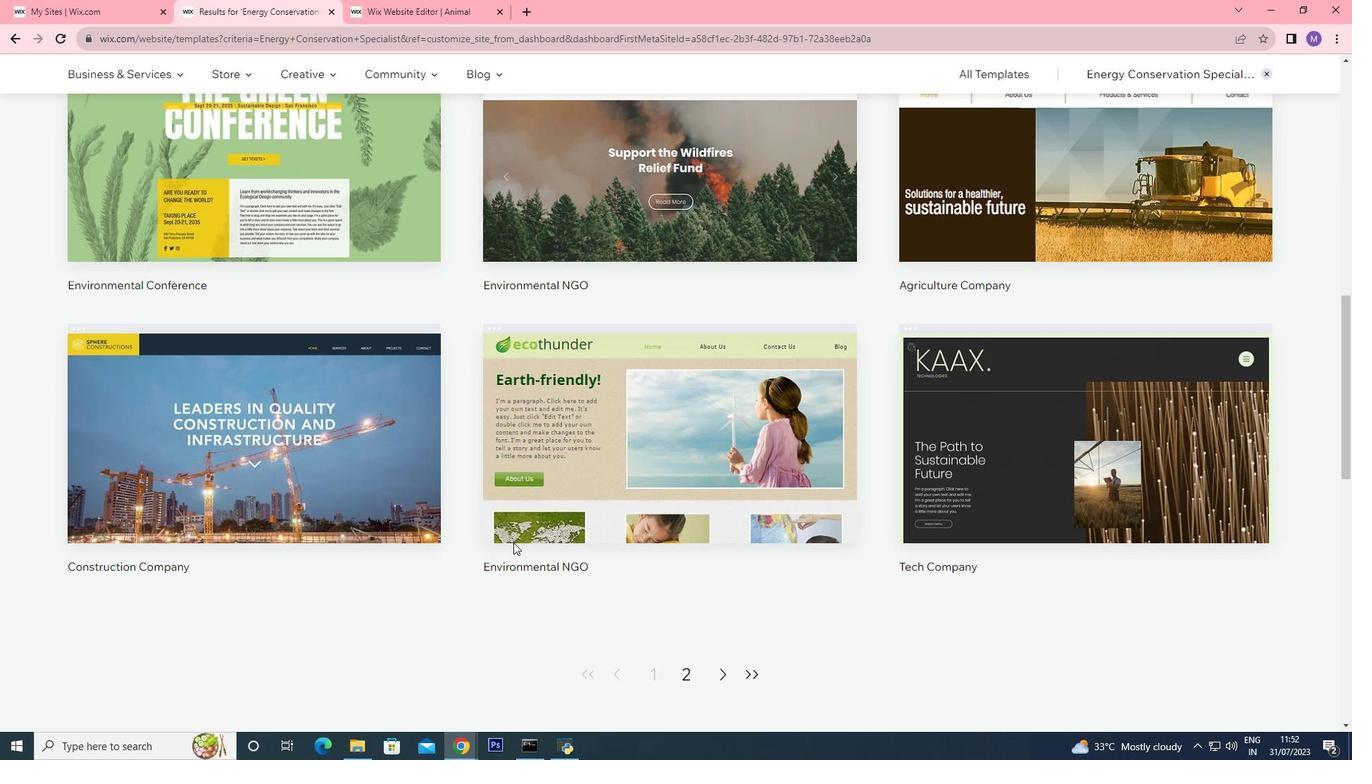 
Action: Mouse scrolled (505, 543) with delta (0, 0)
Screenshot: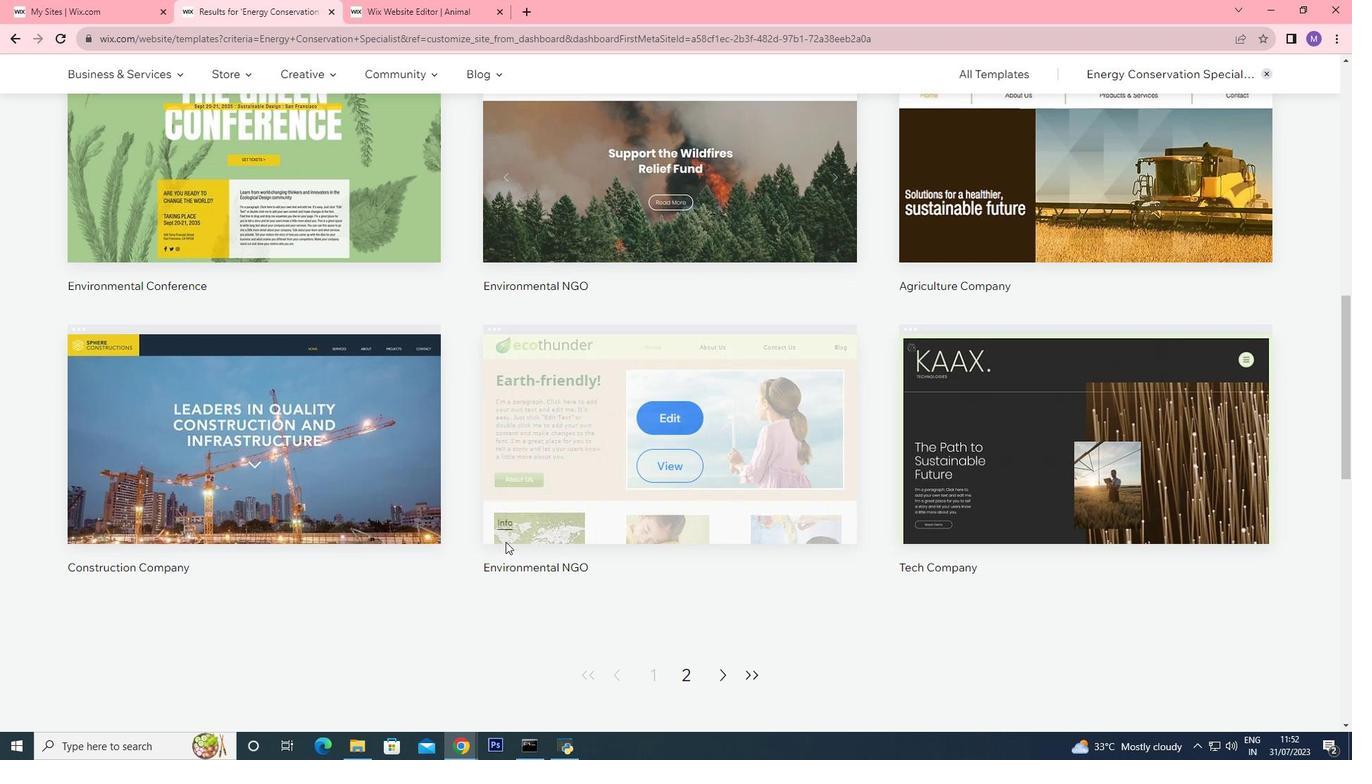 
Action: Mouse moved to (502, 541)
Screenshot: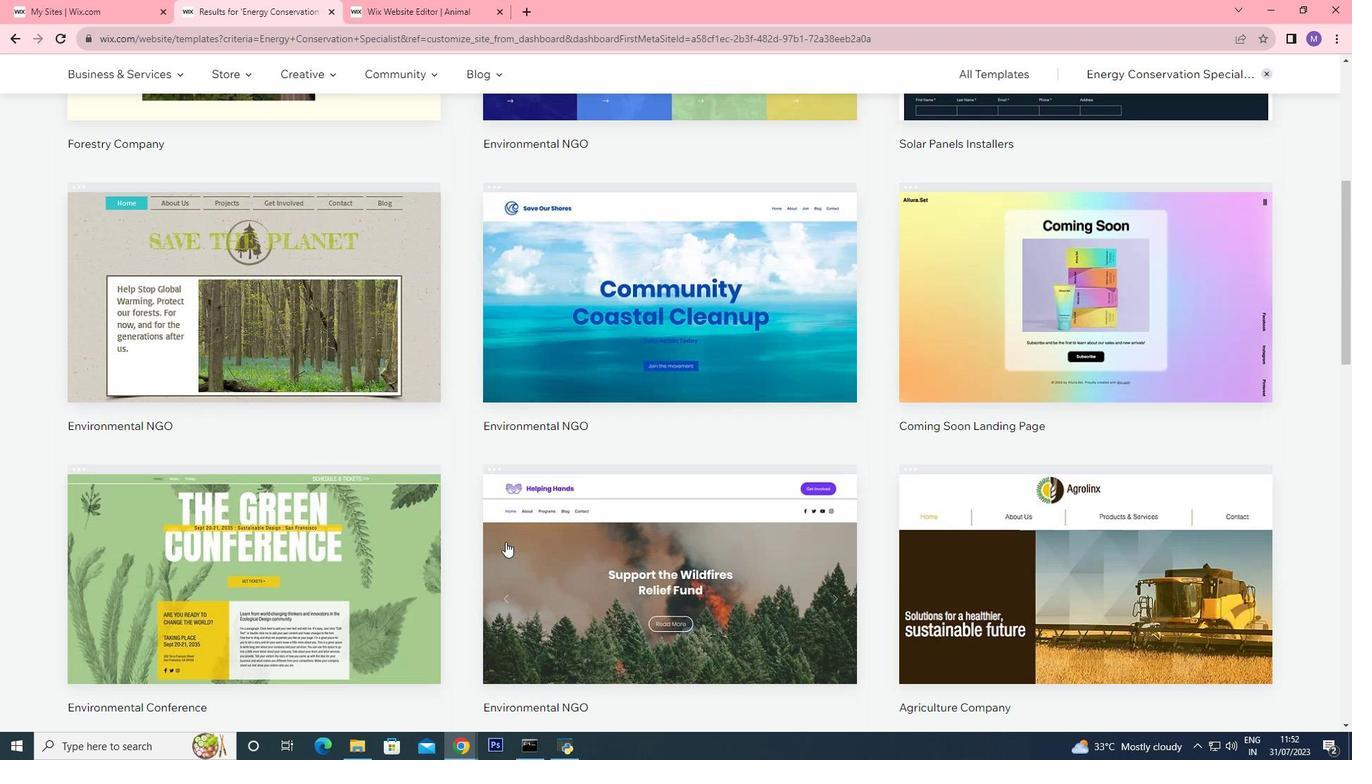 
Action: Mouse scrolled (502, 542) with delta (0, 0)
Screenshot: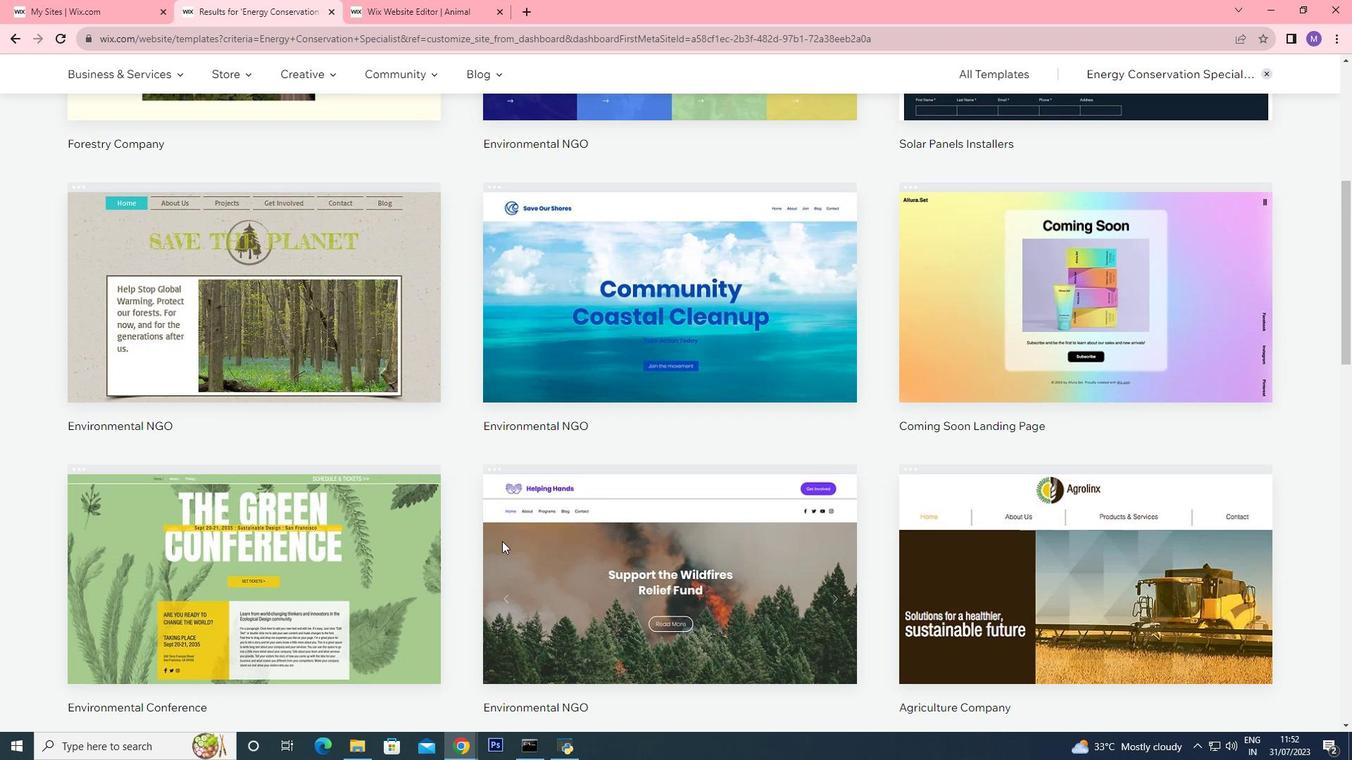 
Action: Mouse scrolled (502, 542) with delta (0, 0)
Screenshot: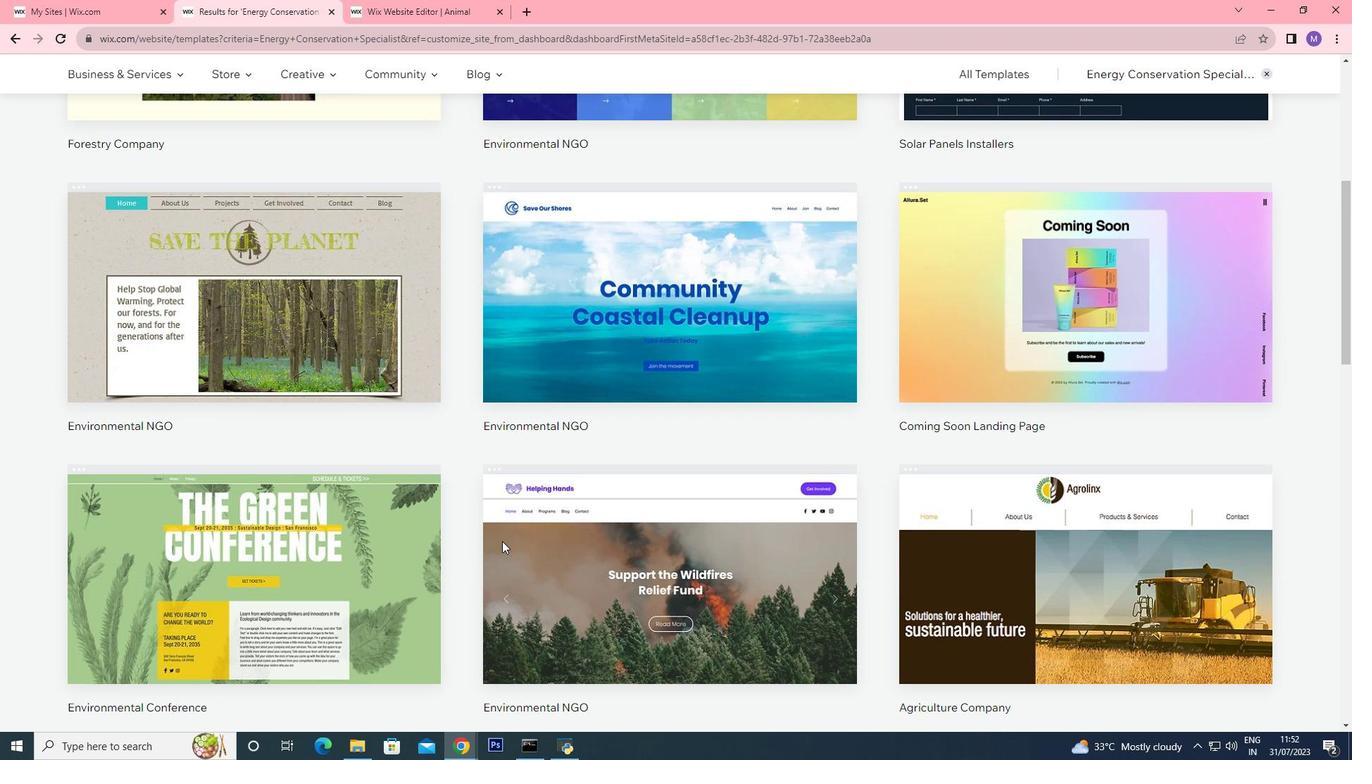 
Action: Mouse scrolled (502, 542) with delta (0, 0)
Screenshot: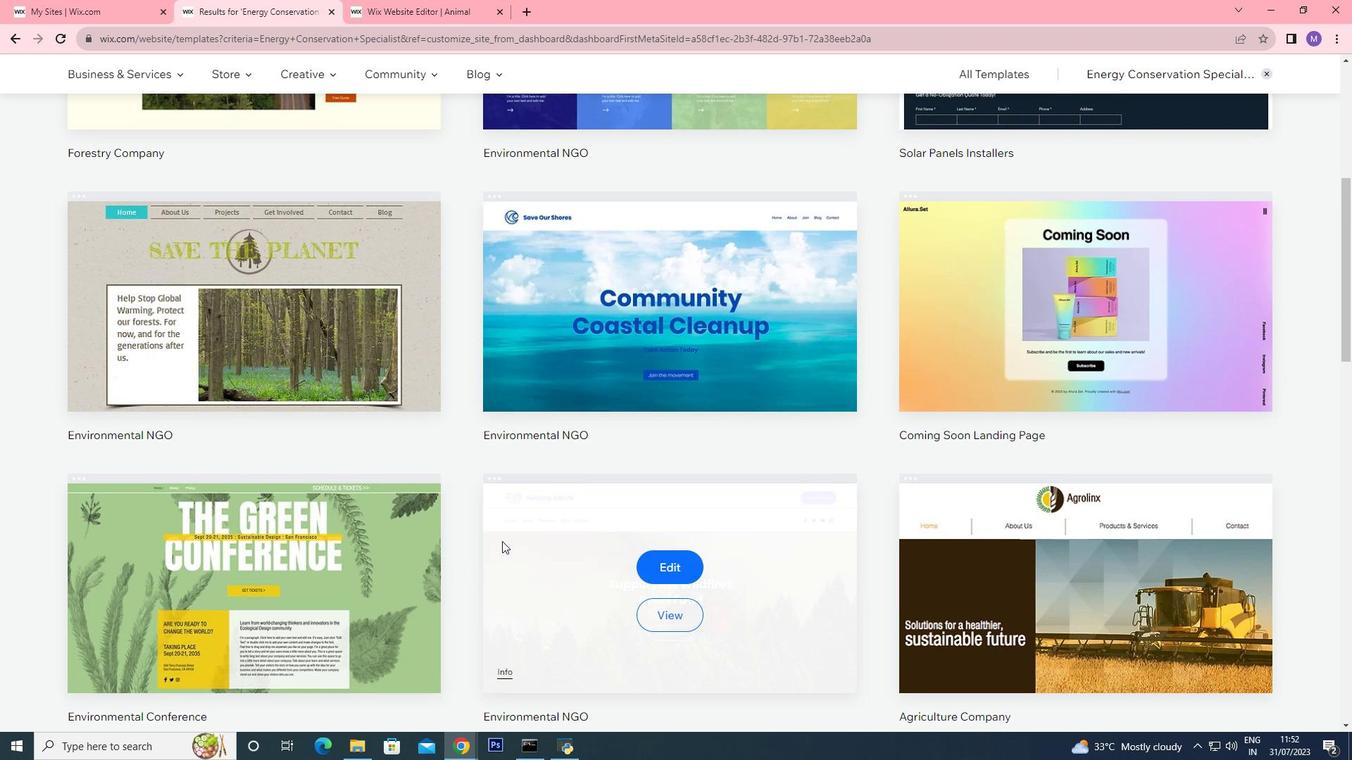 
Action: Mouse moved to (676, 250)
Screenshot: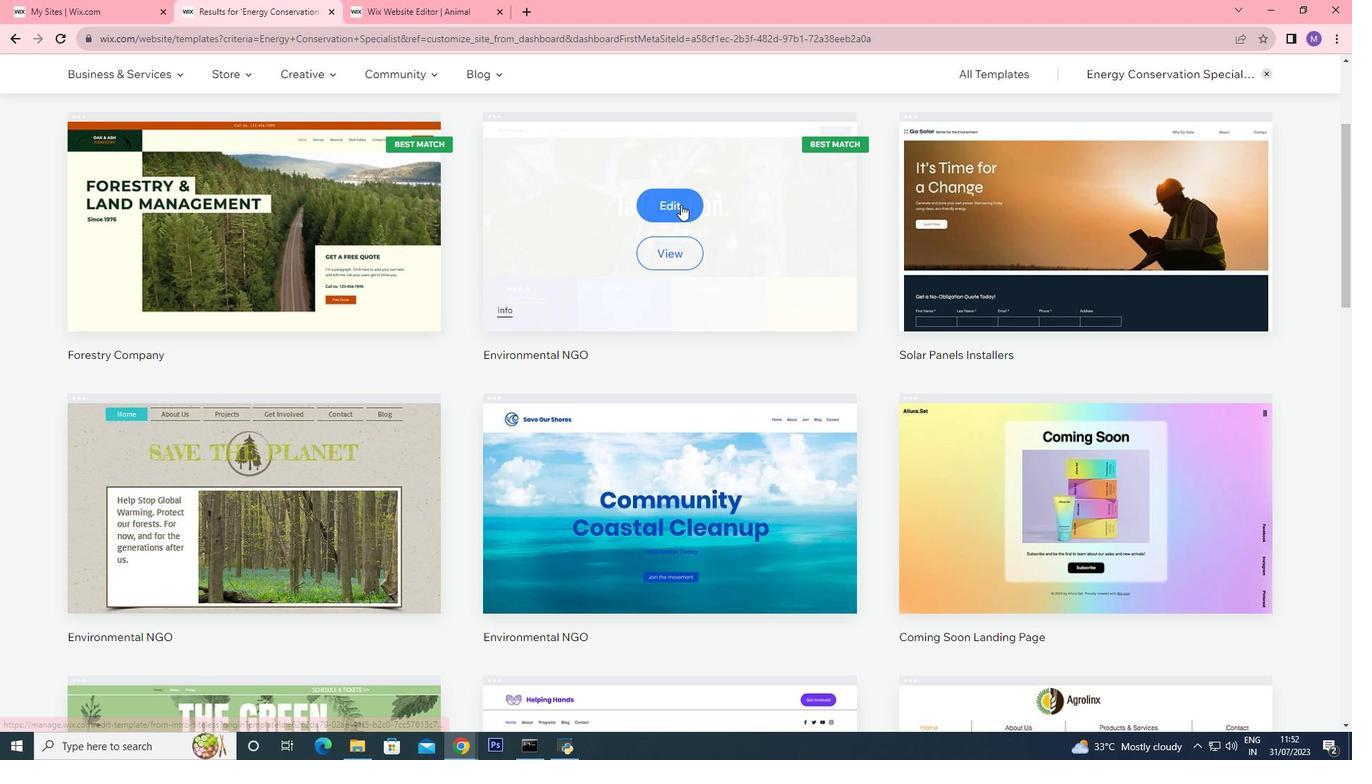
Action: Mouse pressed left at (676, 250)
Screenshot: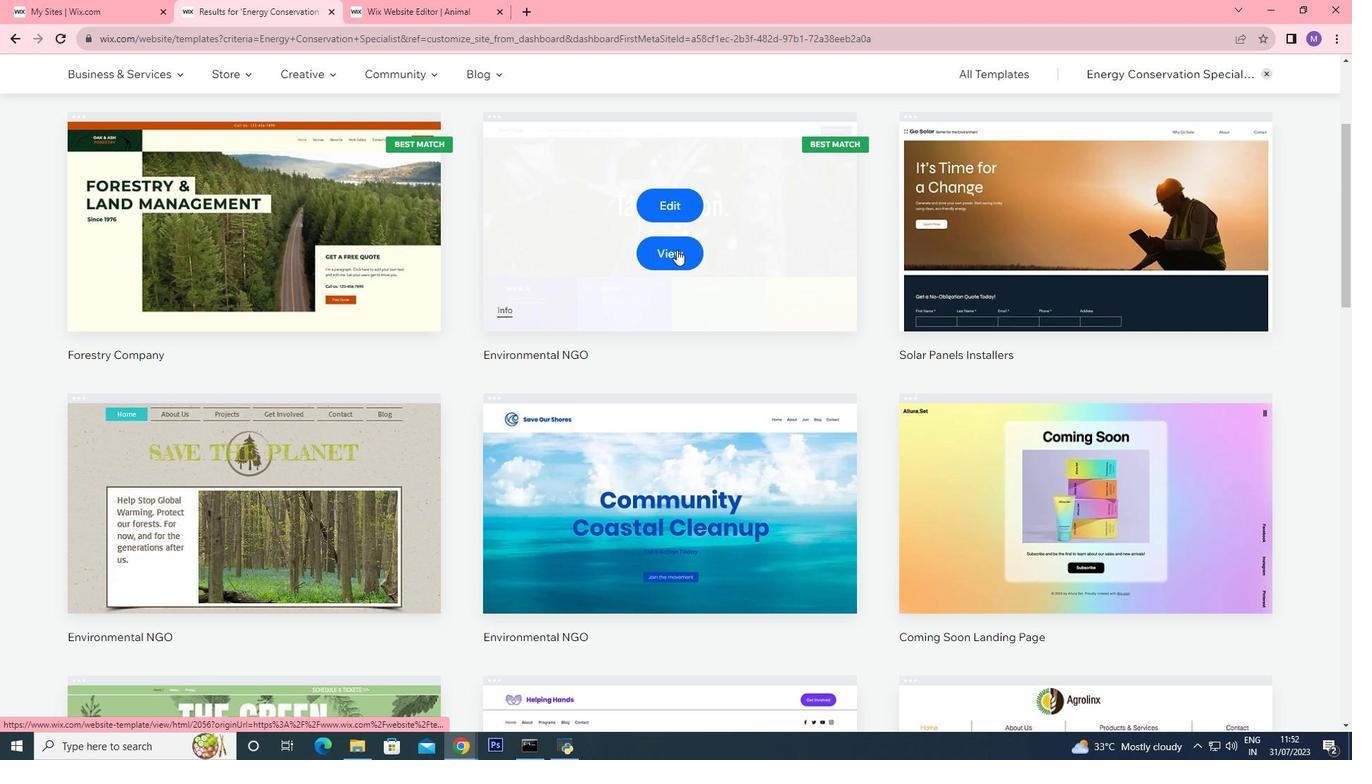 
Action: Mouse moved to (910, 500)
Screenshot: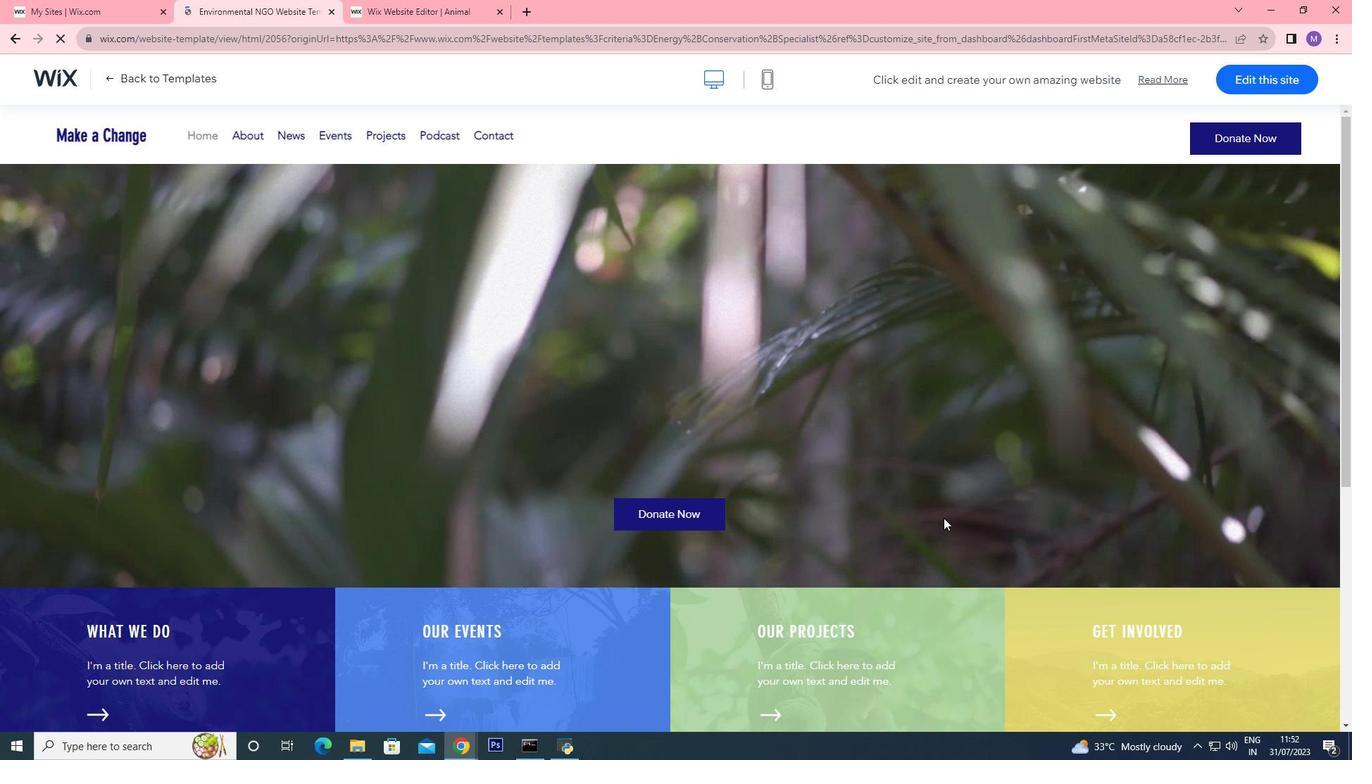 
Action: Mouse scrolled (910, 500) with delta (0, 0)
Screenshot: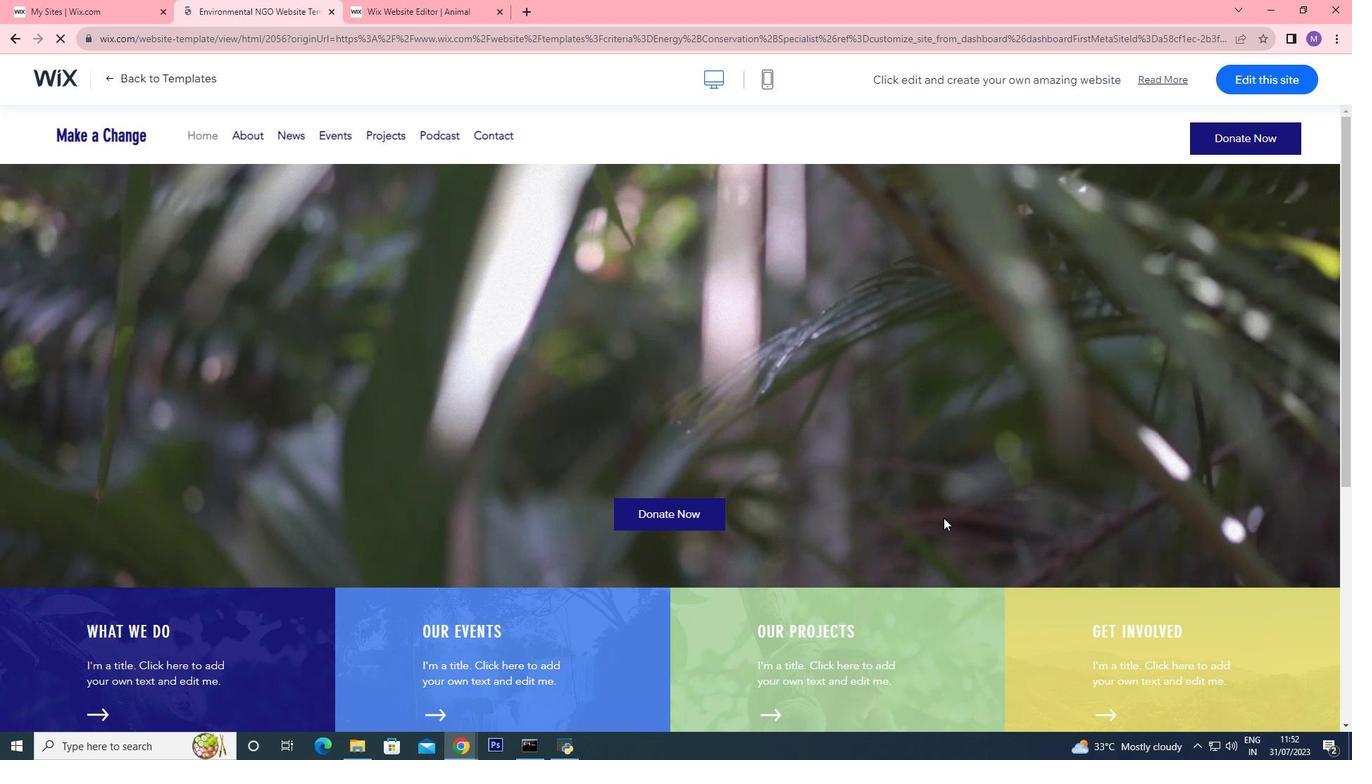 
Action: Mouse scrolled (910, 500) with delta (0, 0)
Screenshot: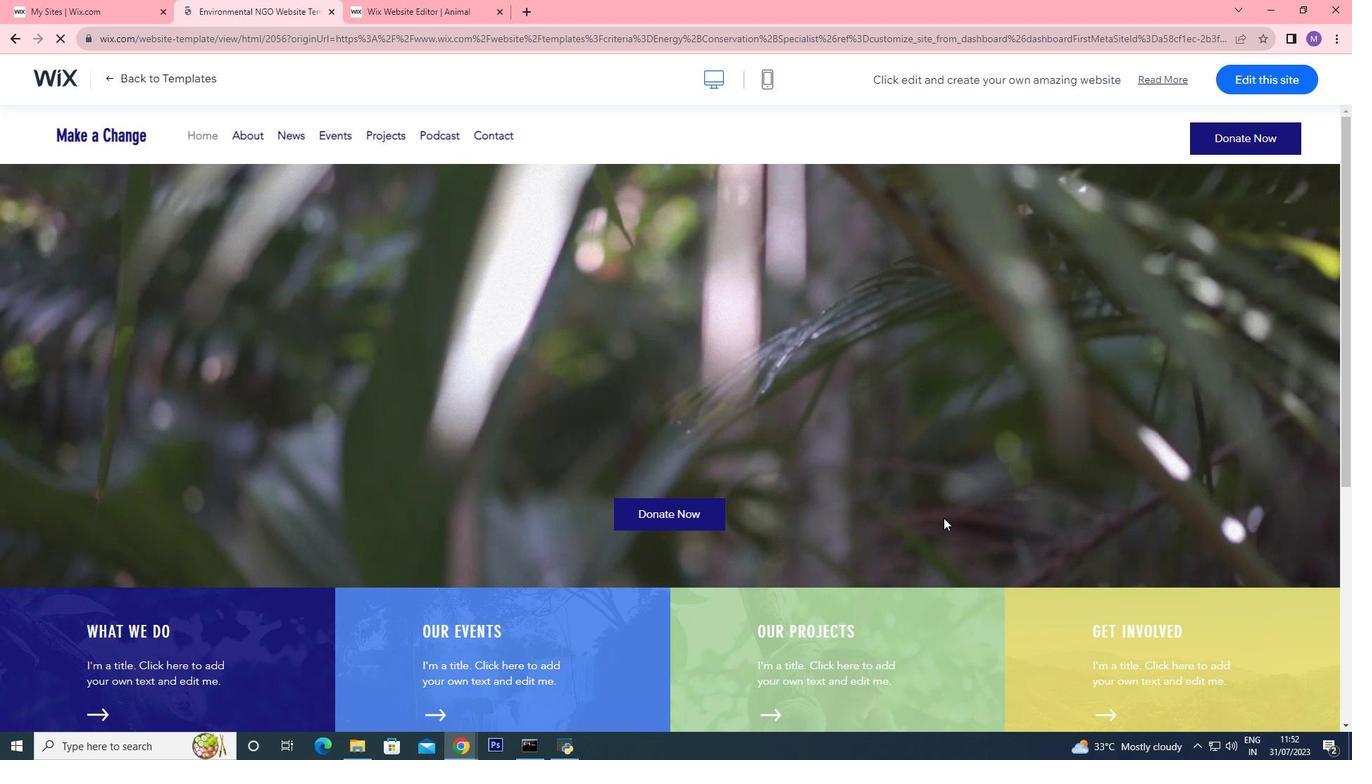 
Action: Mouse scrolled (910, 500) with delta (0, 0)
Screenshot: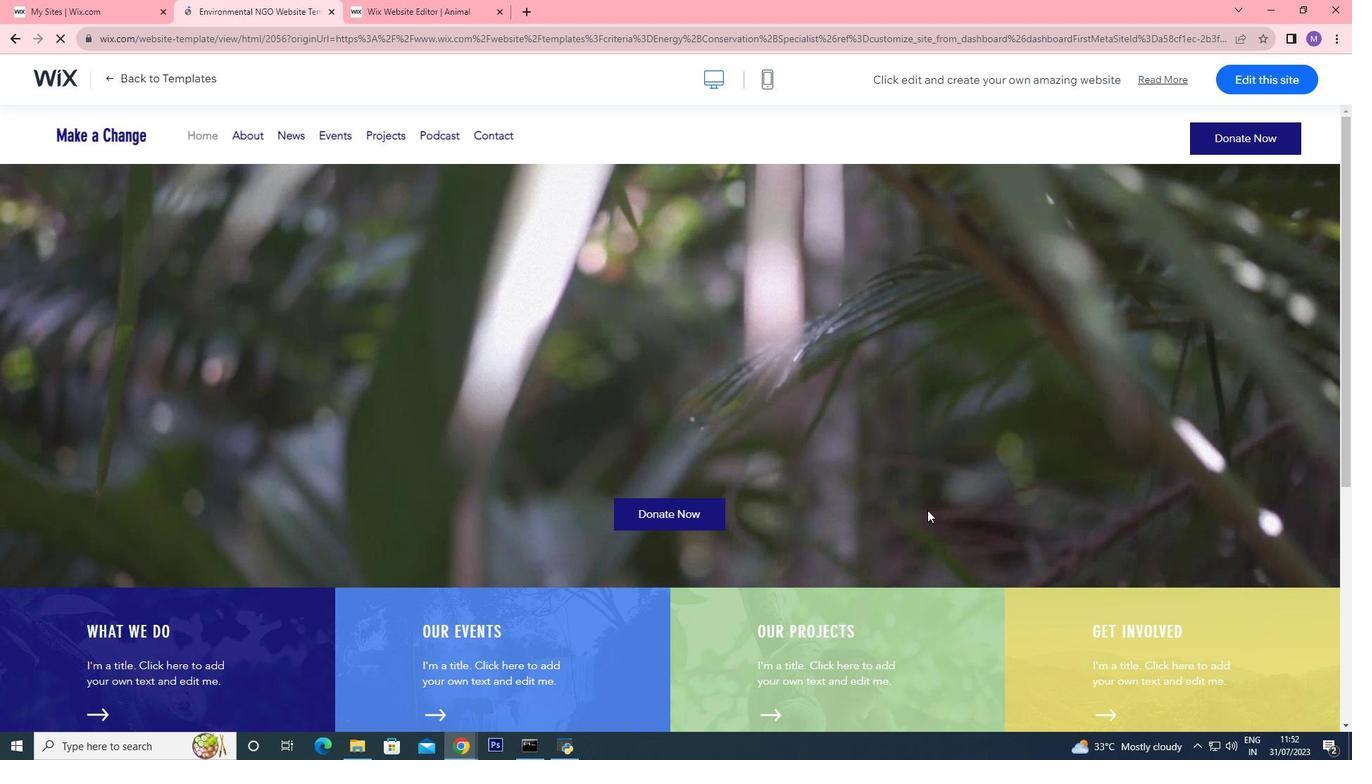 
Action: Mouse scrolled (910, 500) with delta (0, 0)
Screenshot: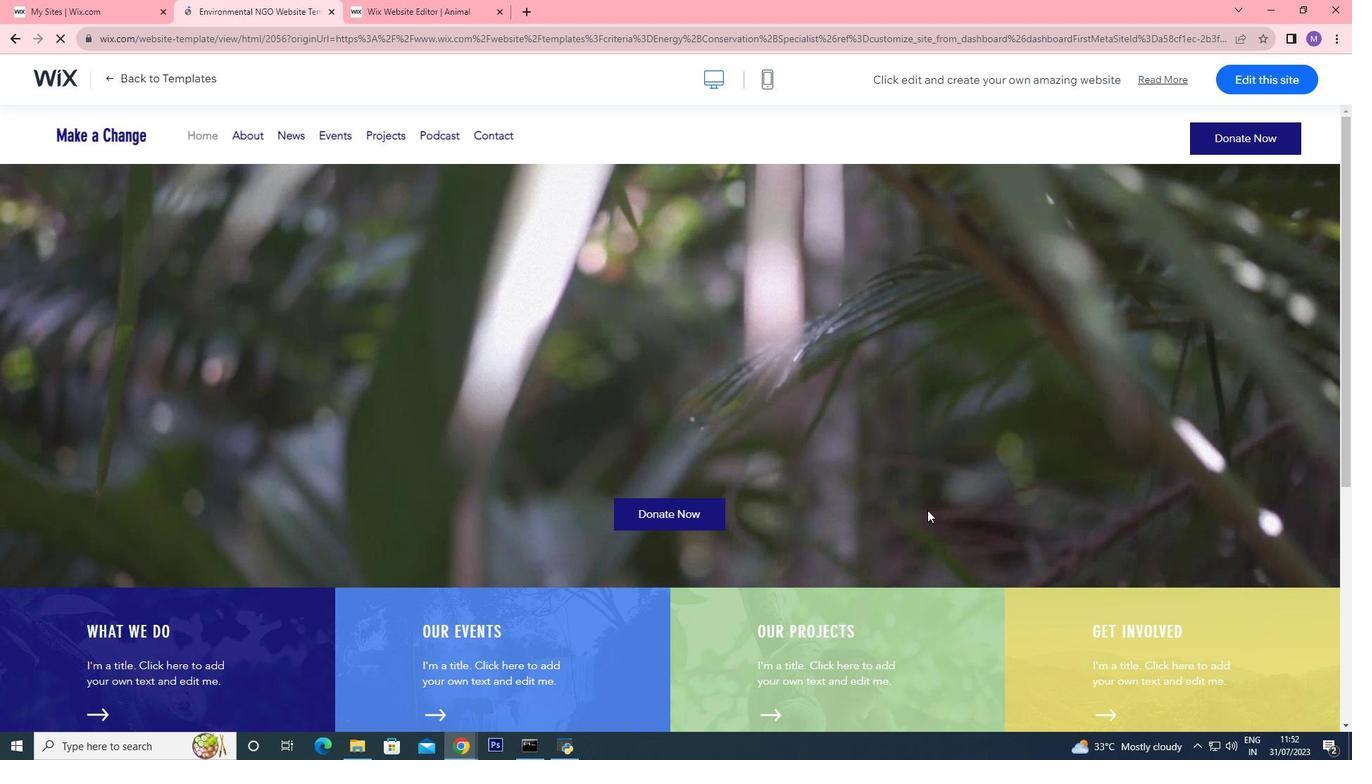 
Action: Mouse scrolled (910, 500) with delta (0, 0)
Screenshot: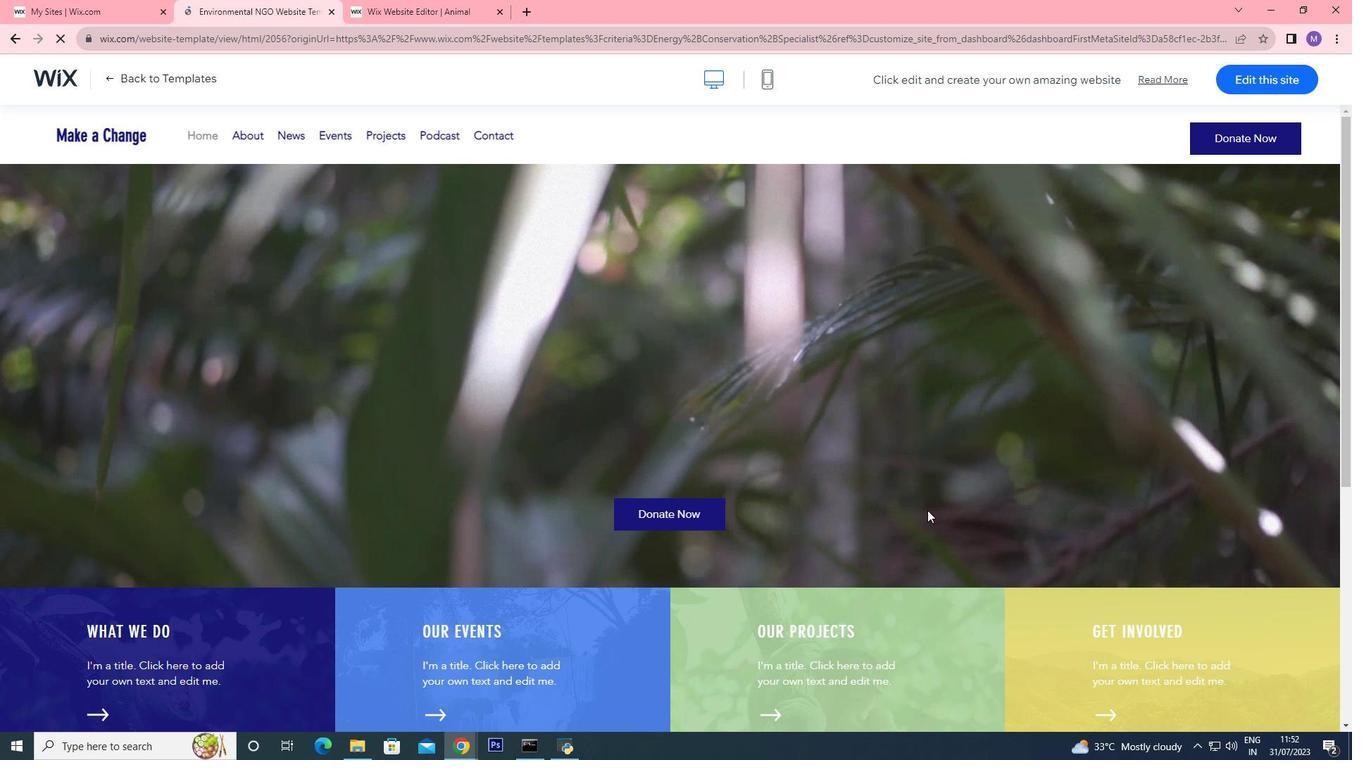 
Action: Mouse scrolled (910, 500) with delta (0, 0)
Screenshot: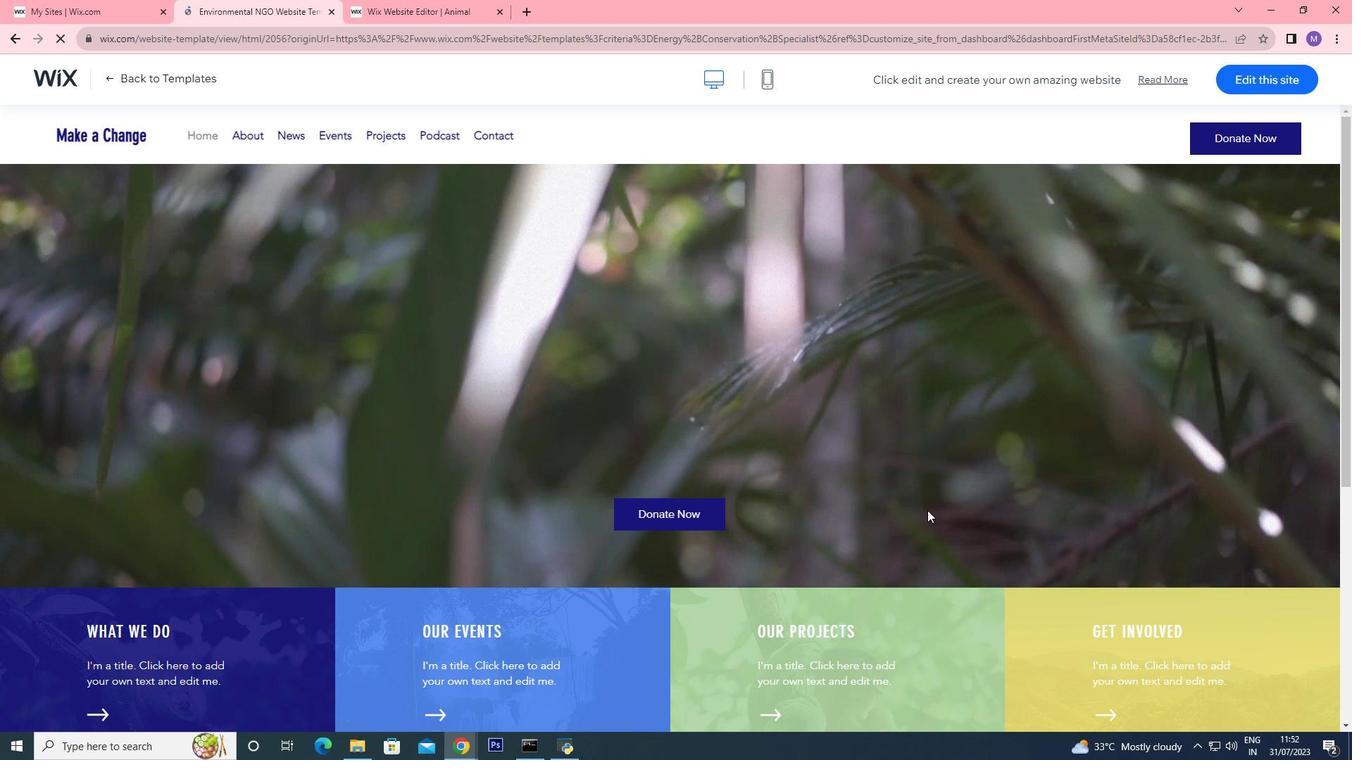 
Action: Mouse scrolled (910, 500) with delta (0, 0)
Screenshot: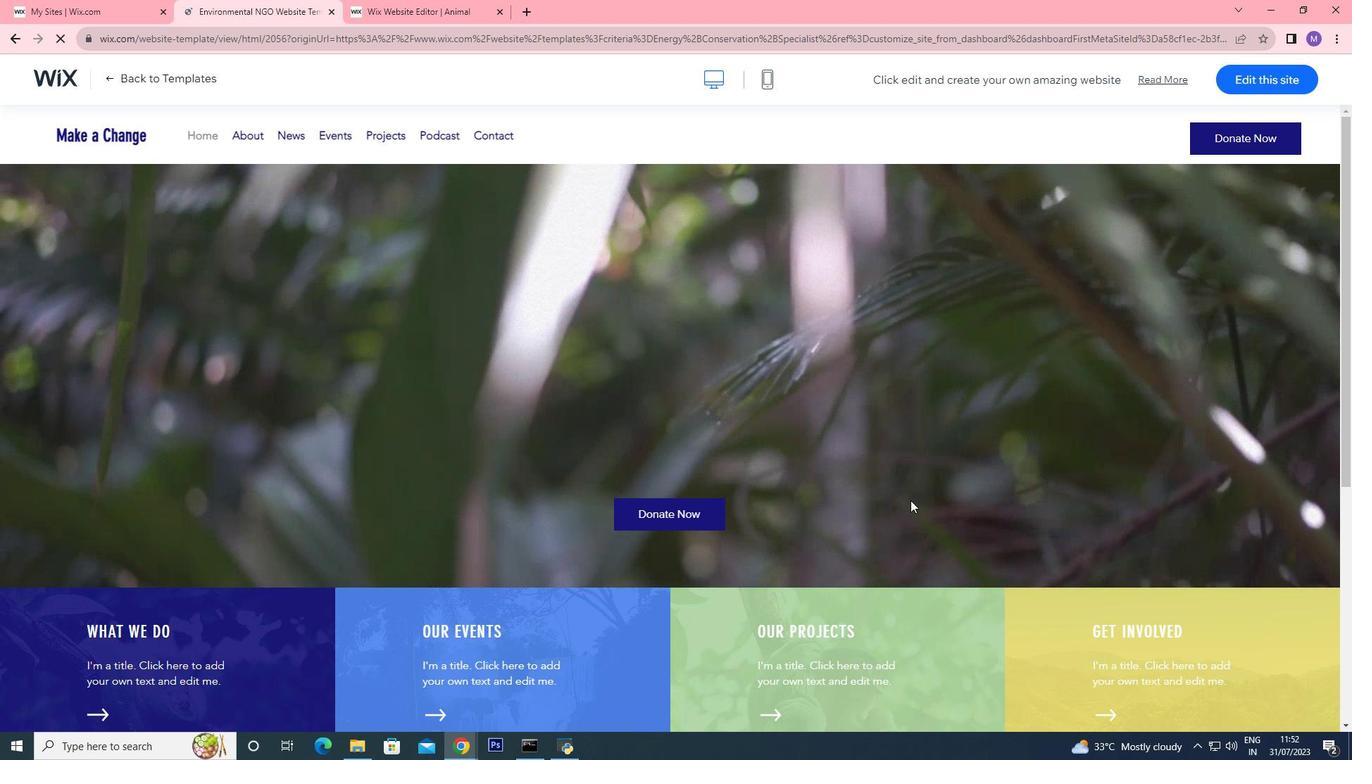 
Action: Mouse scrolled (910, 500) with delta (0, 0)
Screenshot: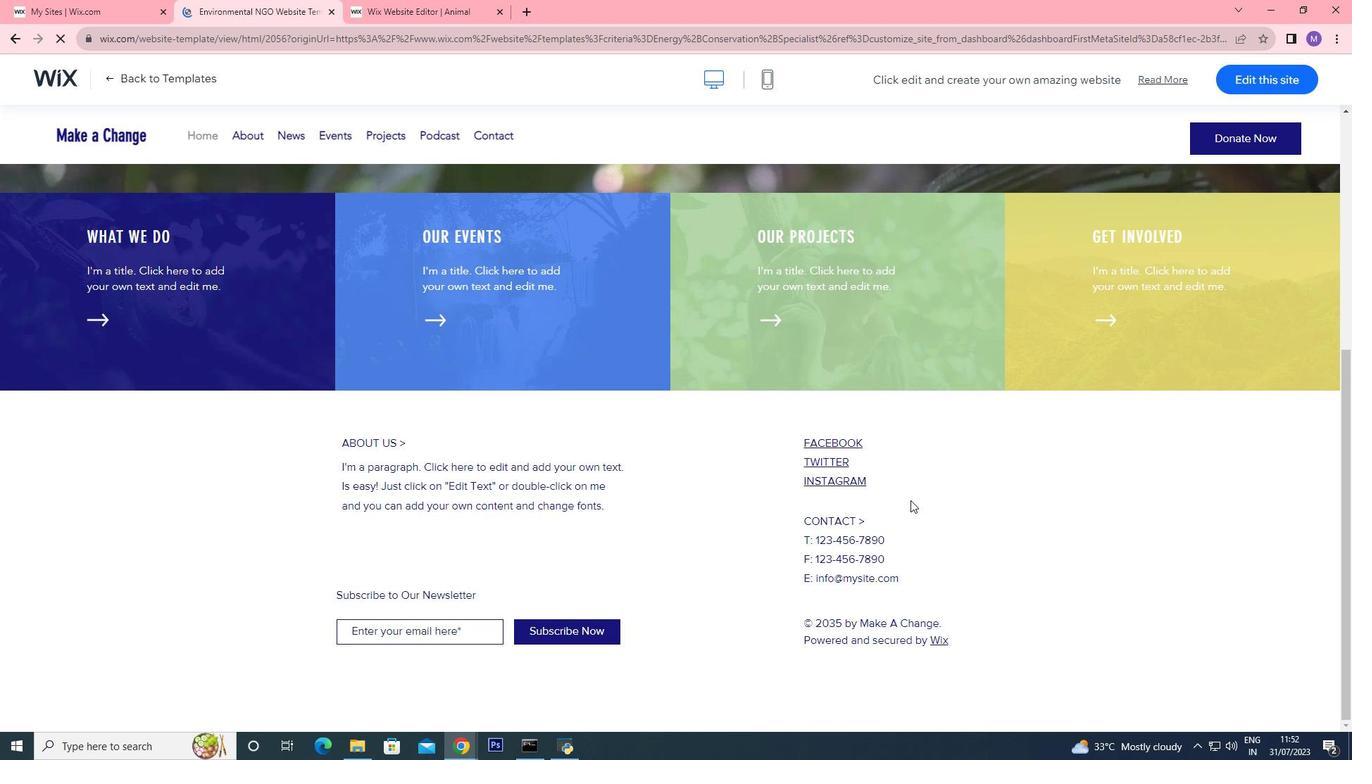 
Action: Mouse scrolled (910, 500) with delta (0, 0)
Screenshot: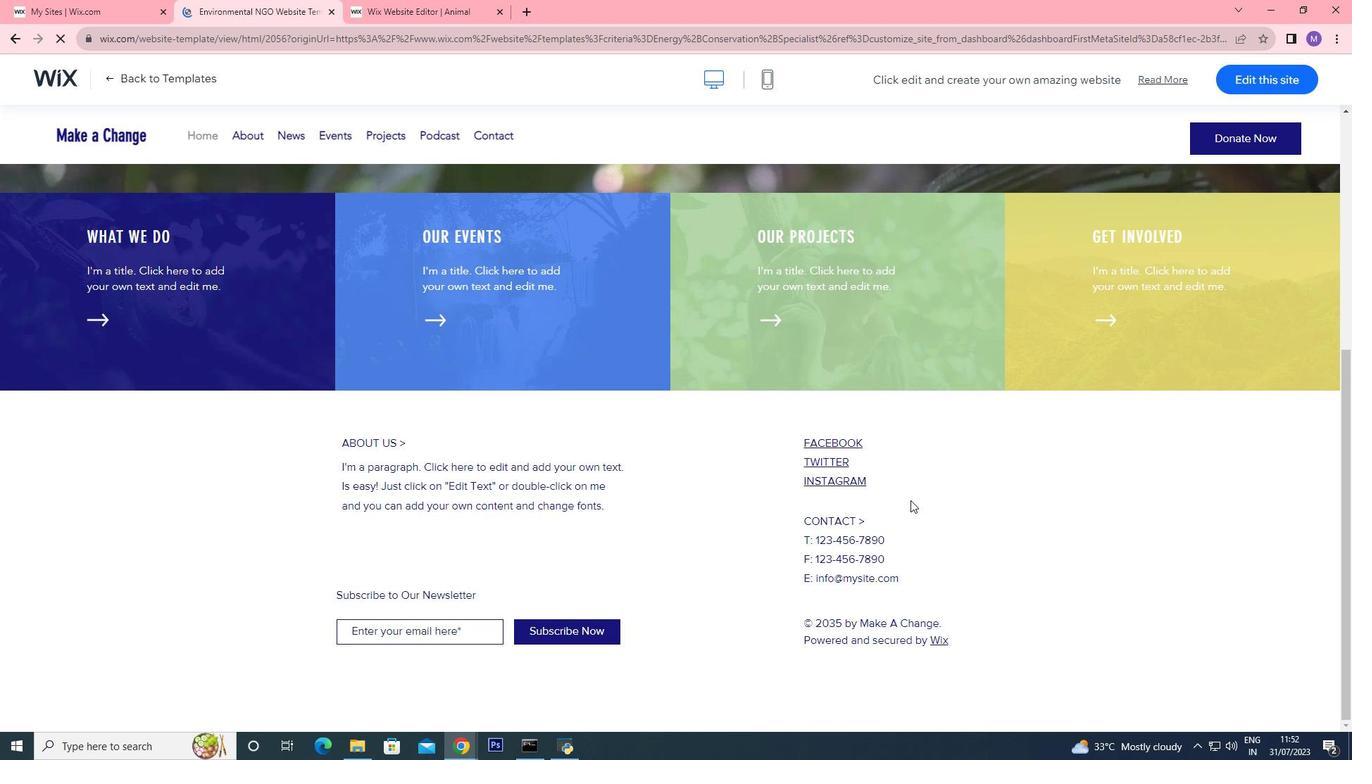 
Action: Mouse scrolled (910, 500) with delta (0, 0)
Screenshot: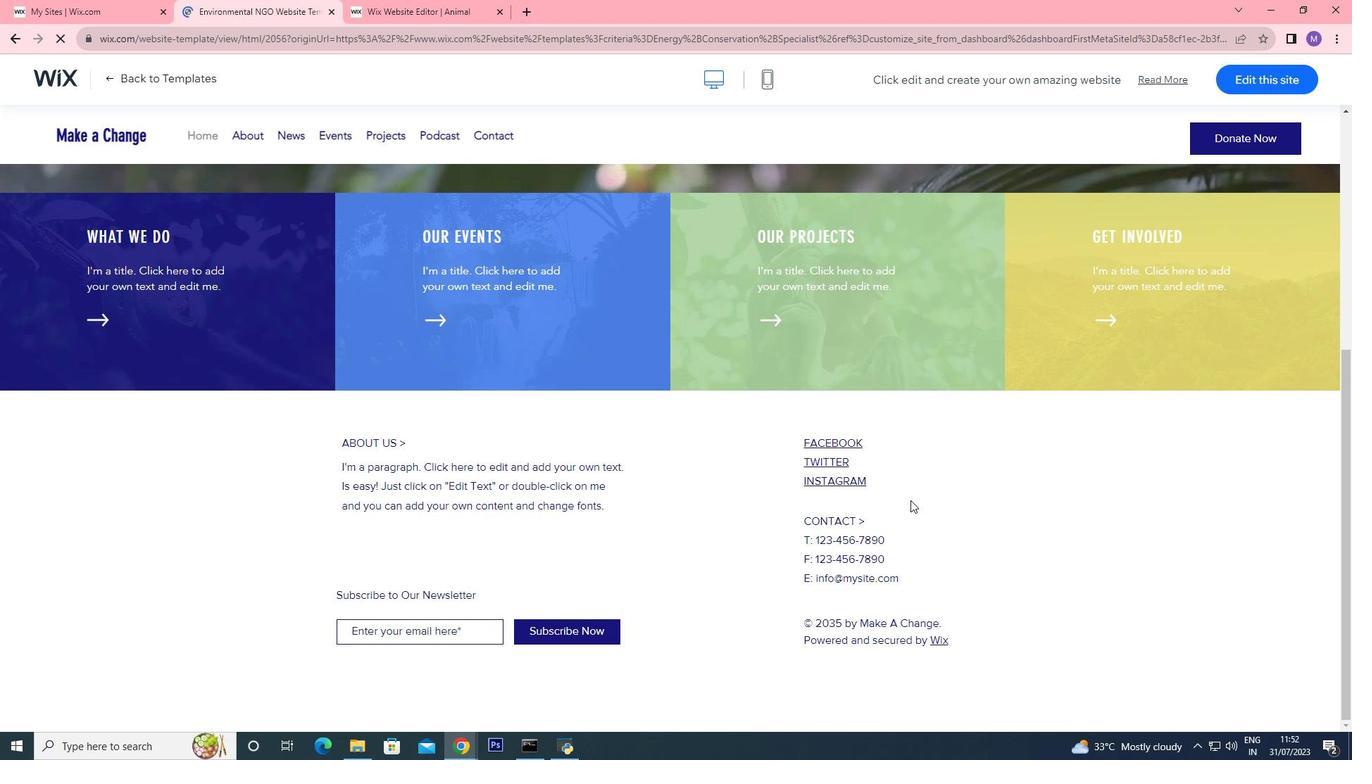 
Action: Mouse scrolled (910, 500) with delta (0, 0)
Screenshot: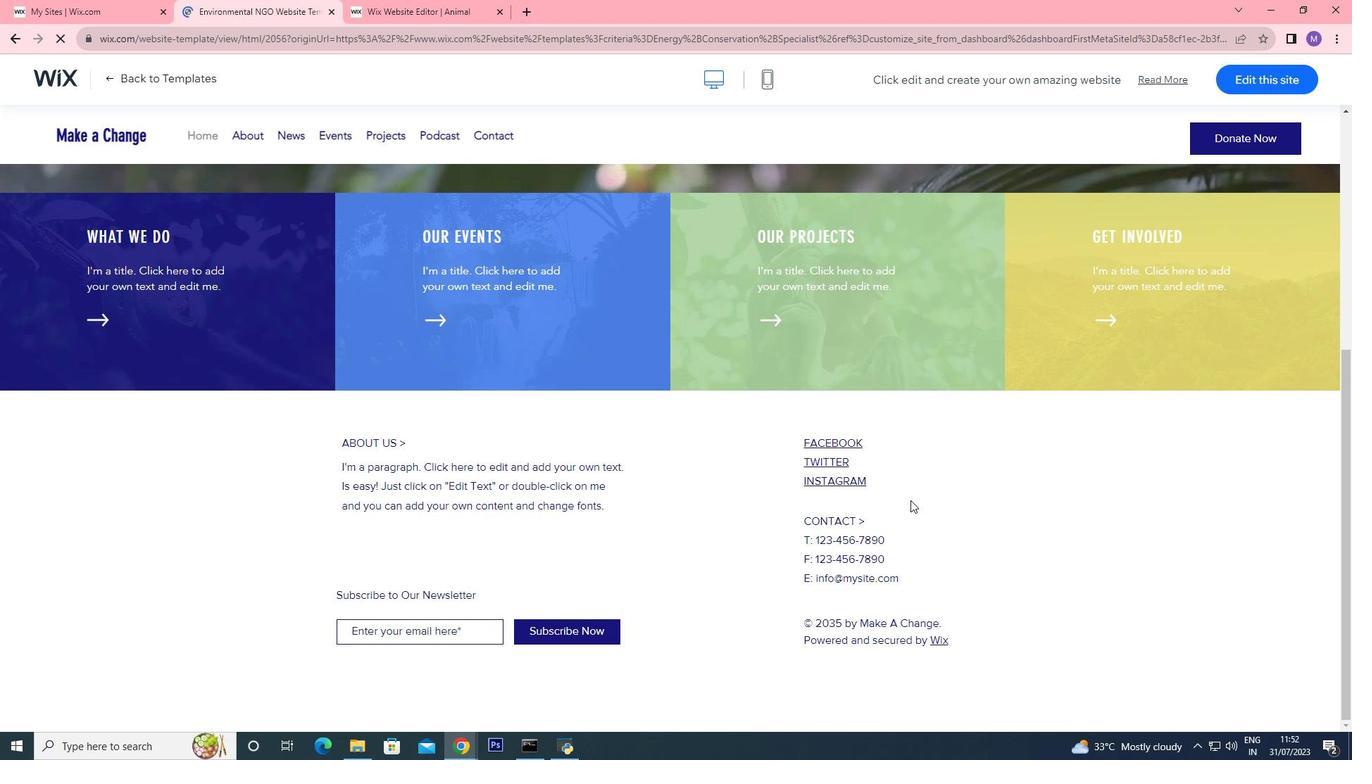 
Action: Mouse scrolled (910, 500) with delta (0, 0)
Screenshot: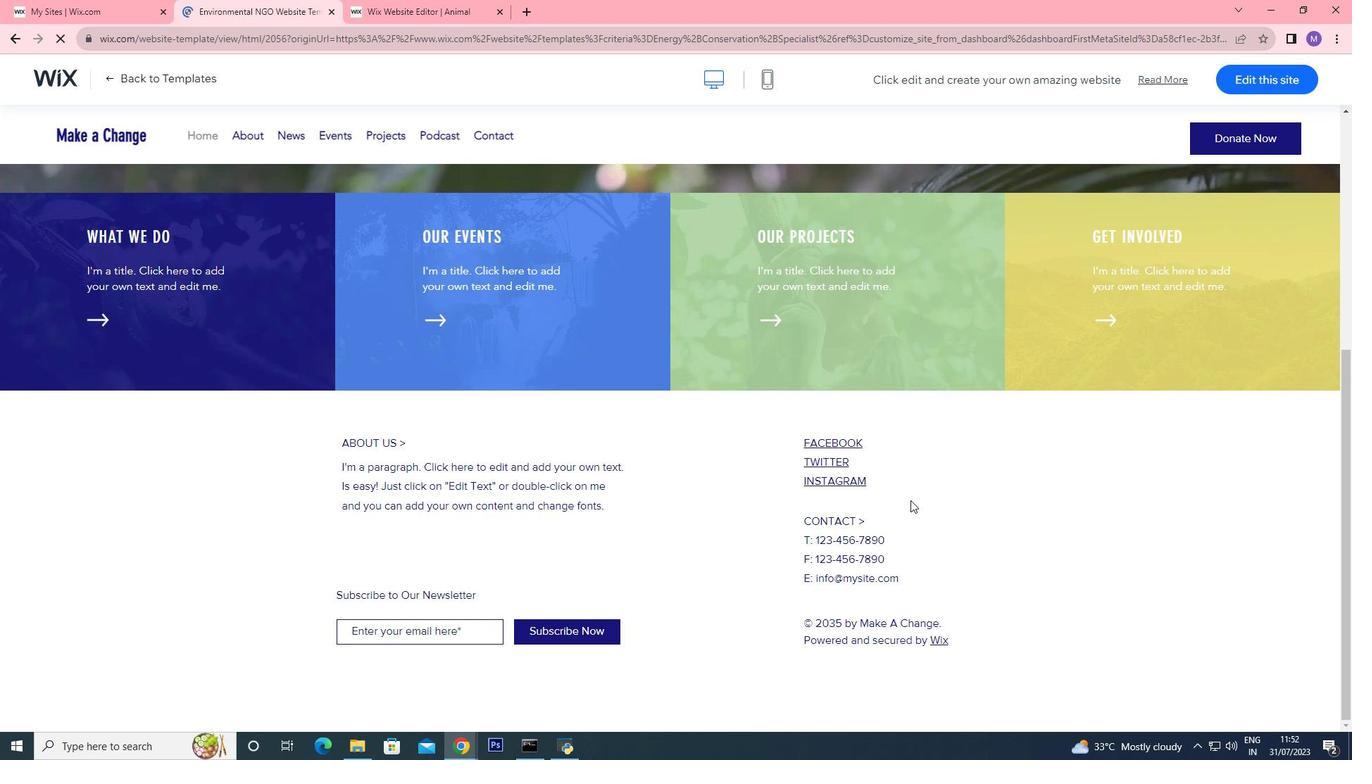 
Action: Mouse scrolled (910, 500) with delta (0, 0)
Screenshot: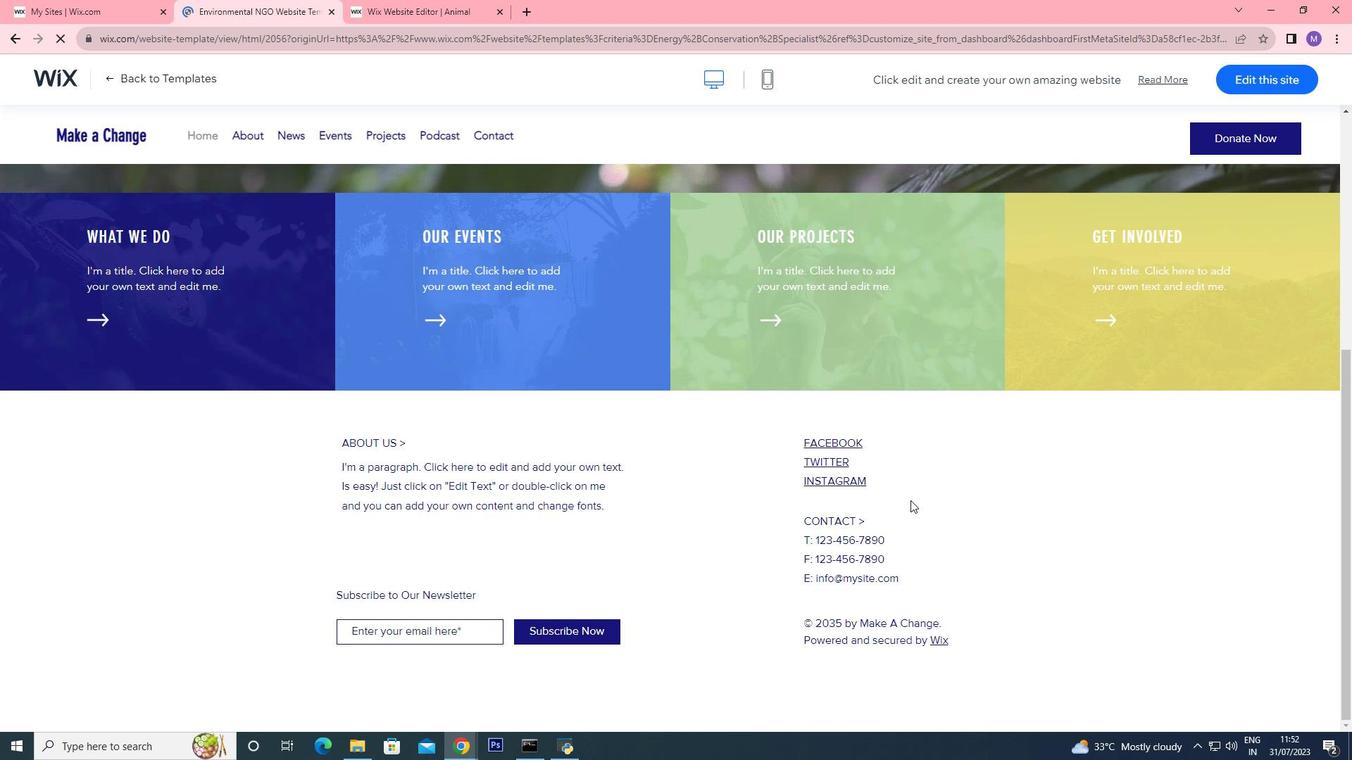 
Action: Mouse scrolled (910, 500) with delta (0, 0)
Screenshot: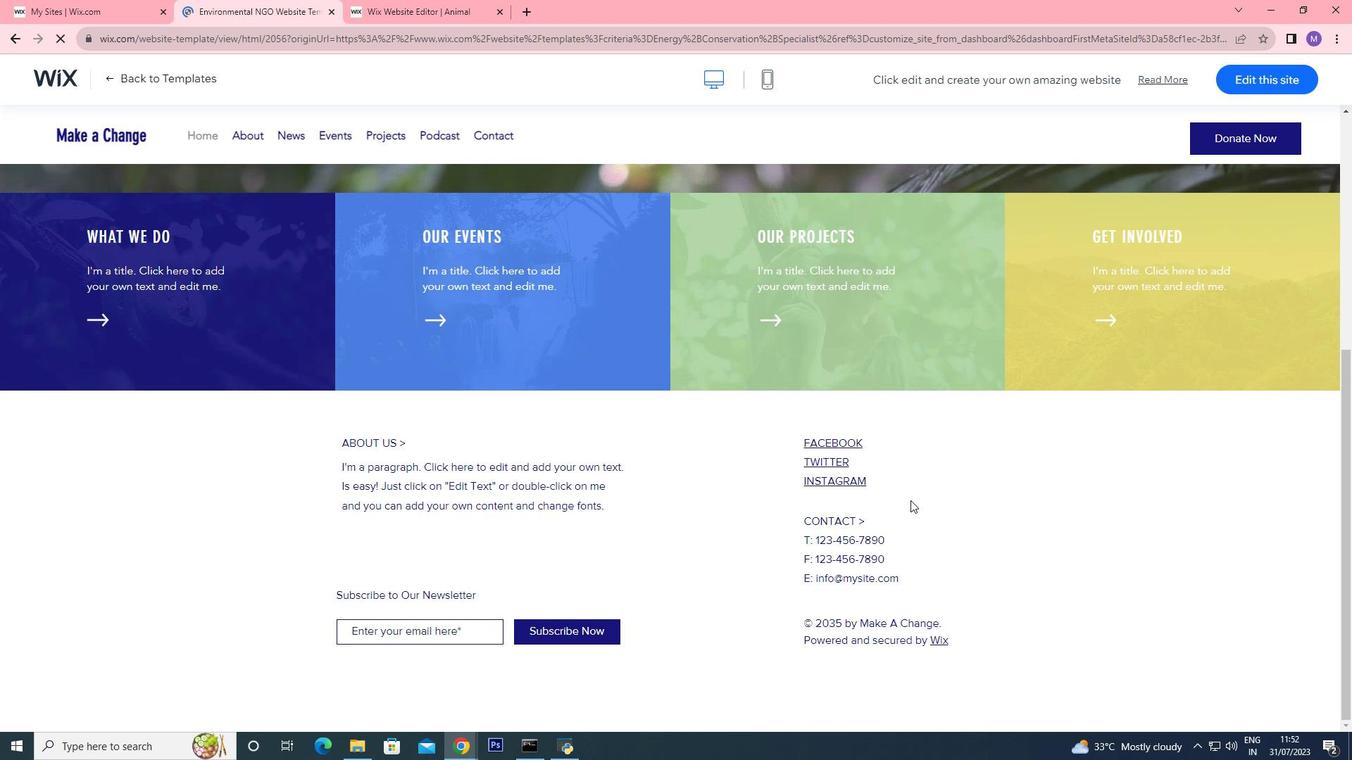 
Action: Mouse scrolled (910, 500) with delta (0, 0)
Screenshot: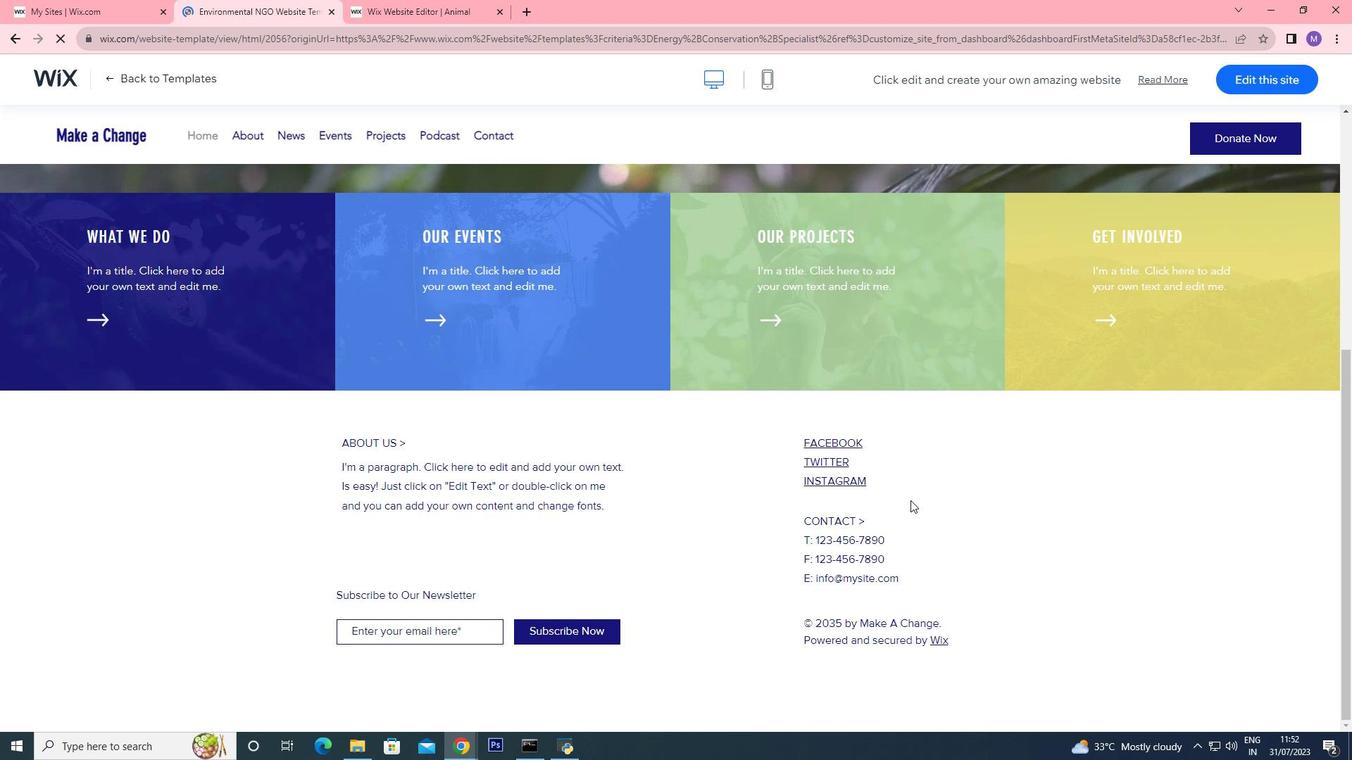 
Action: Mouse scrolled (910, 500) with delta (0, 0)
Screenshot: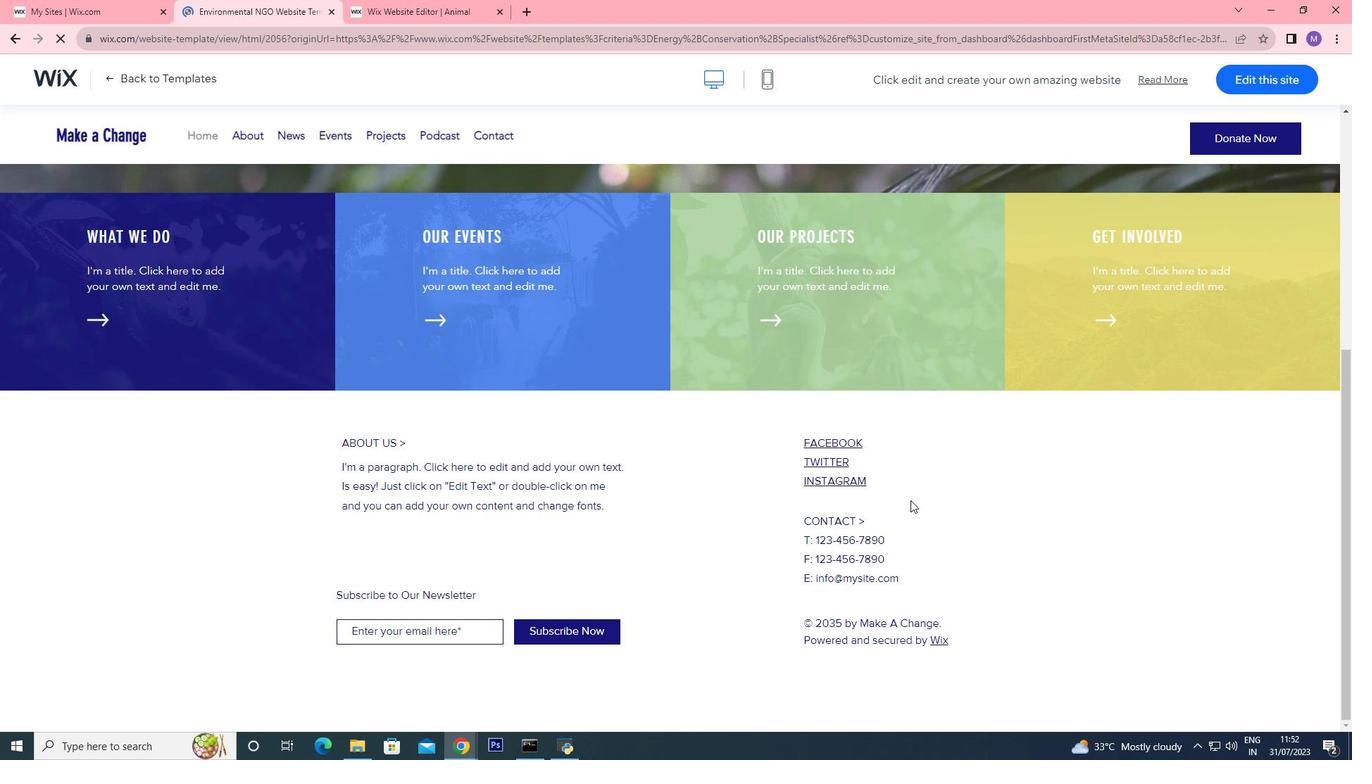 
Action: Mouse moved to (926, 504)
Screenshot: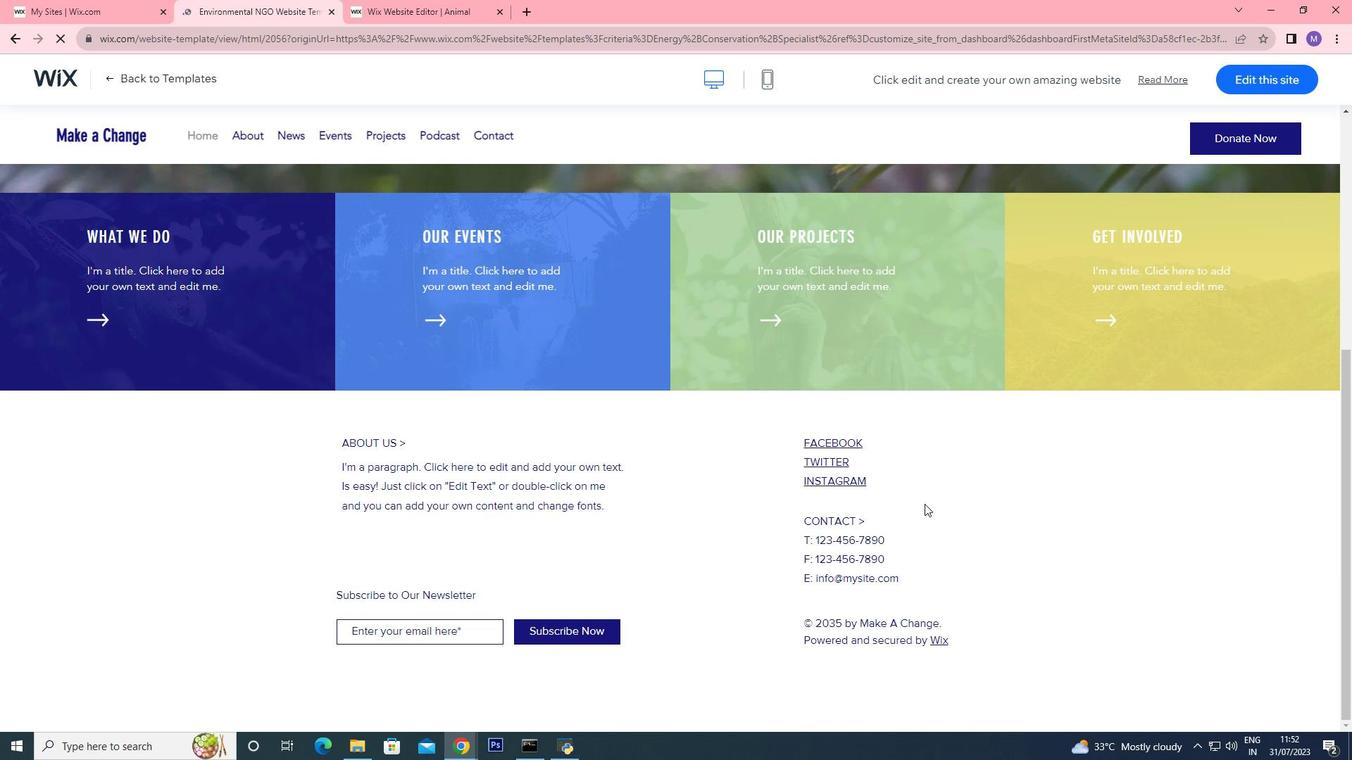 
Action: Mouse scrolled (926, 505) with delta (0, 0)
Screenshot: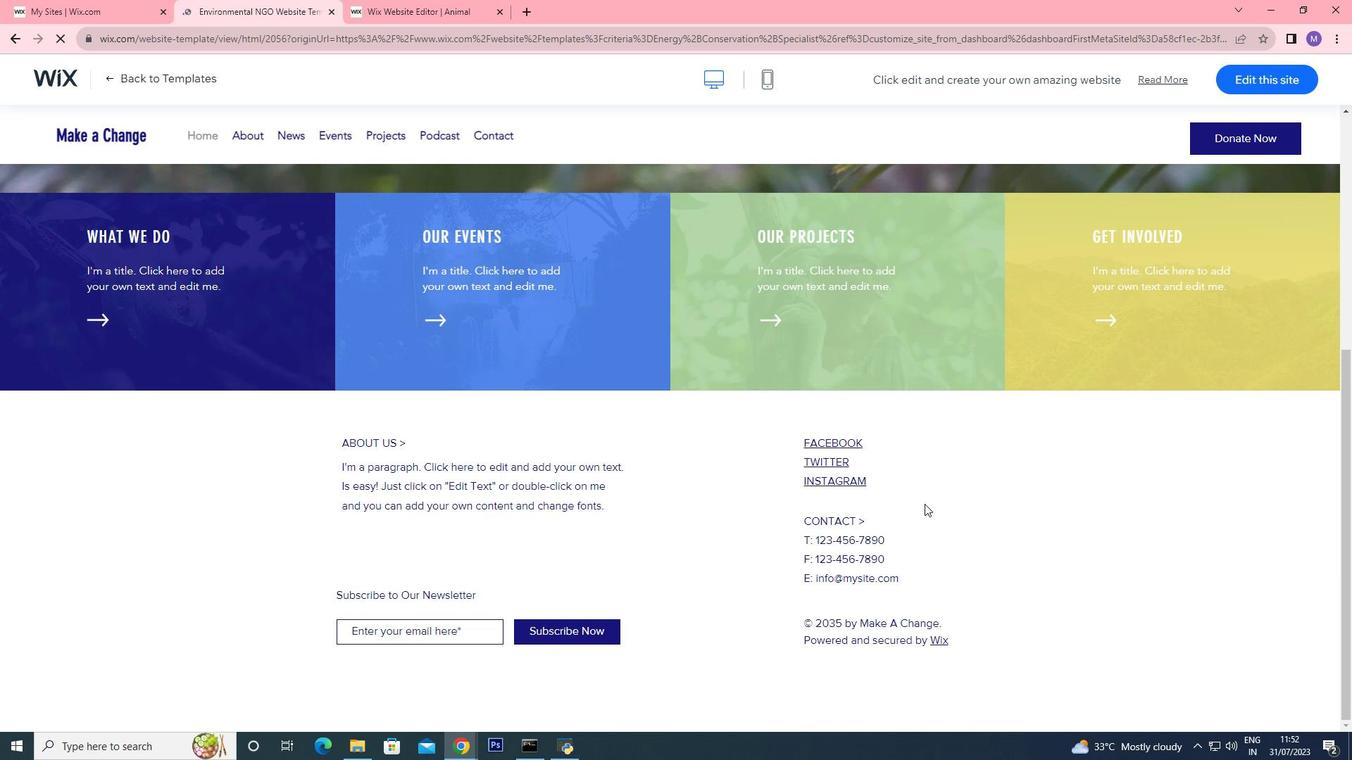
Action: Mouse scrolled (926, 505) with delta (0, 0)
Screenshot: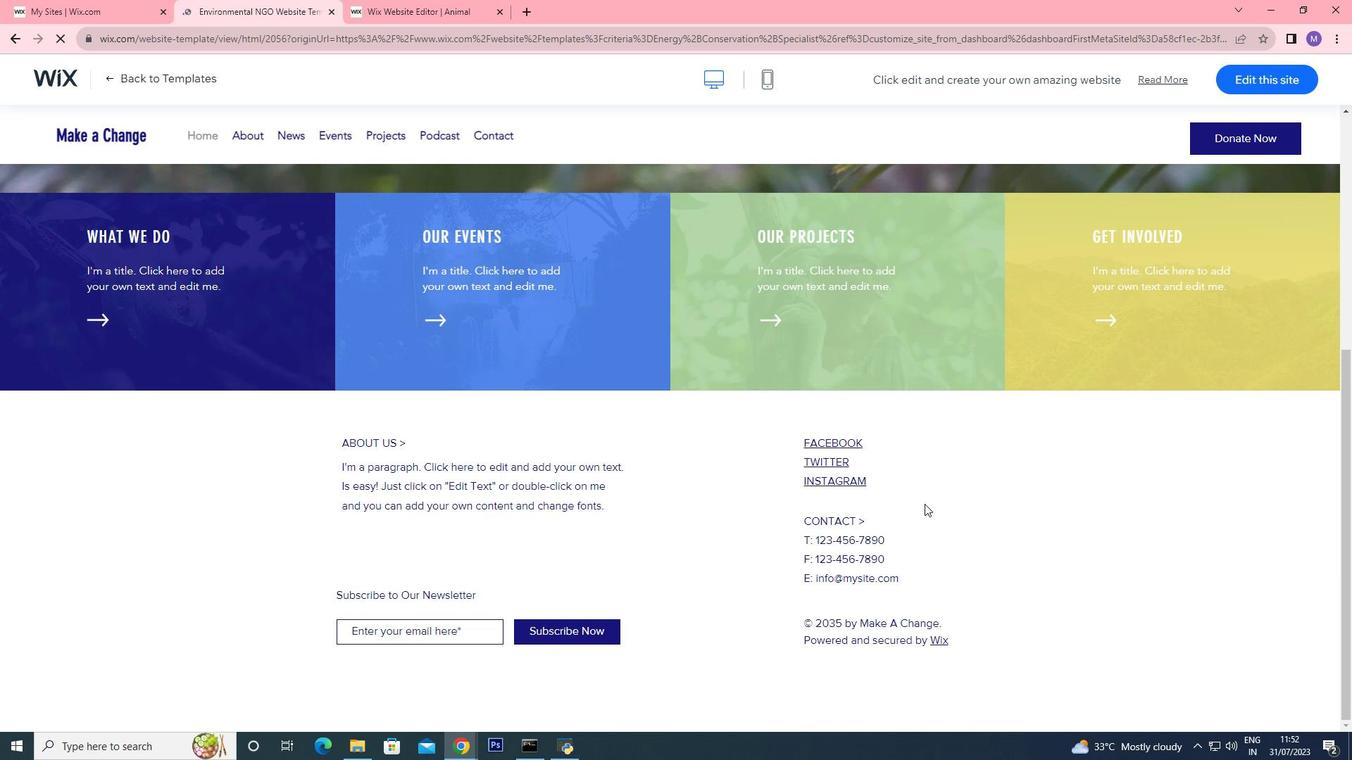 
Action: Mouse scrolled (926, 505) with delta (0, 0)
Screenshot: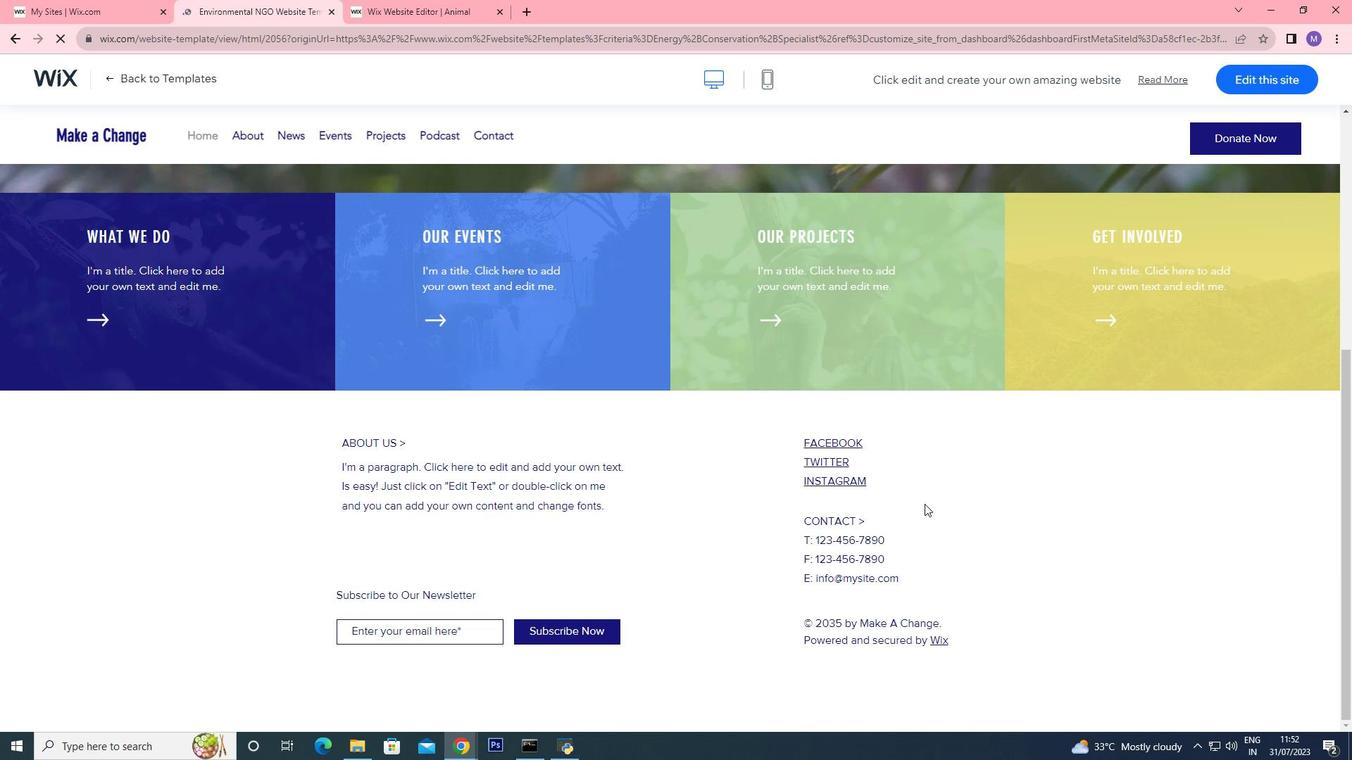 
Action: Mouse scrolled (926, 505) with delta (0, 0)
Screenshot: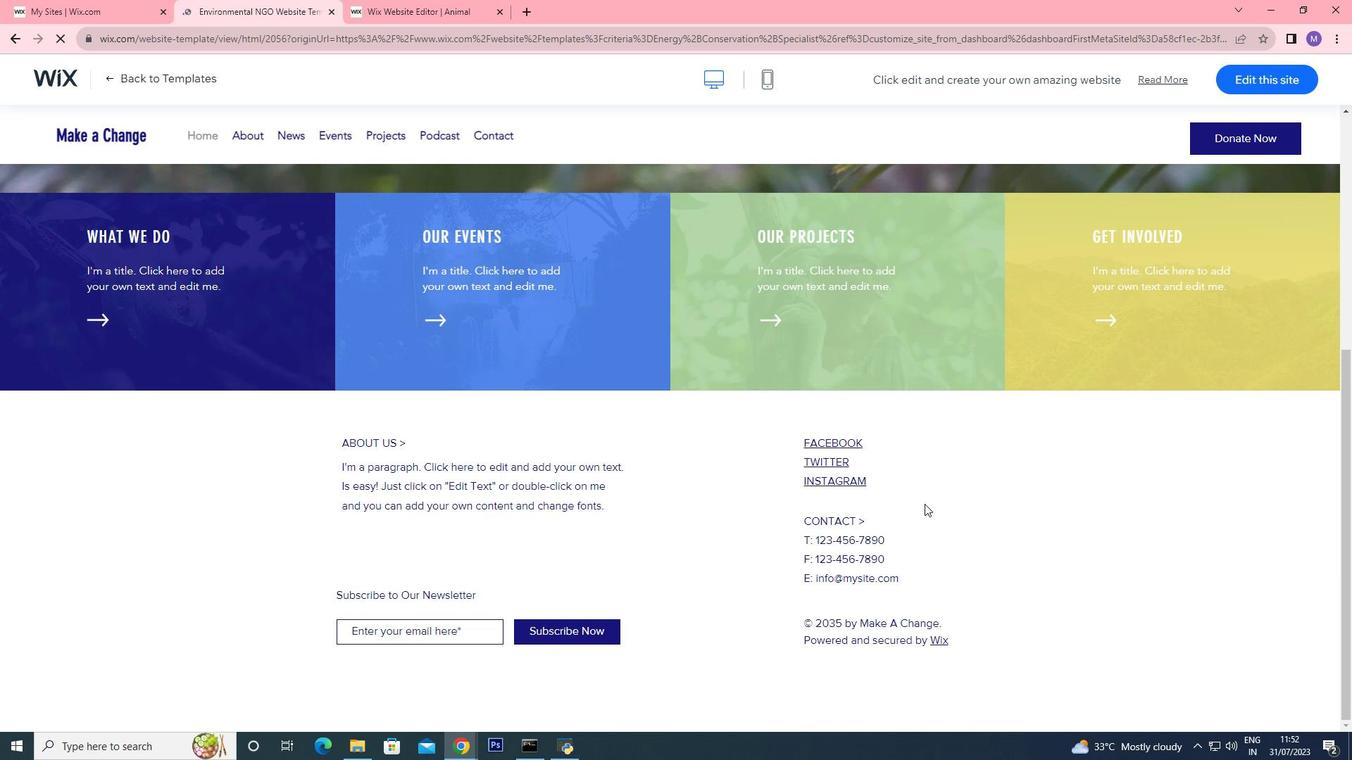 
Action: Mouse scrolled (926, 505) with delta (0, 0)
Screenshot: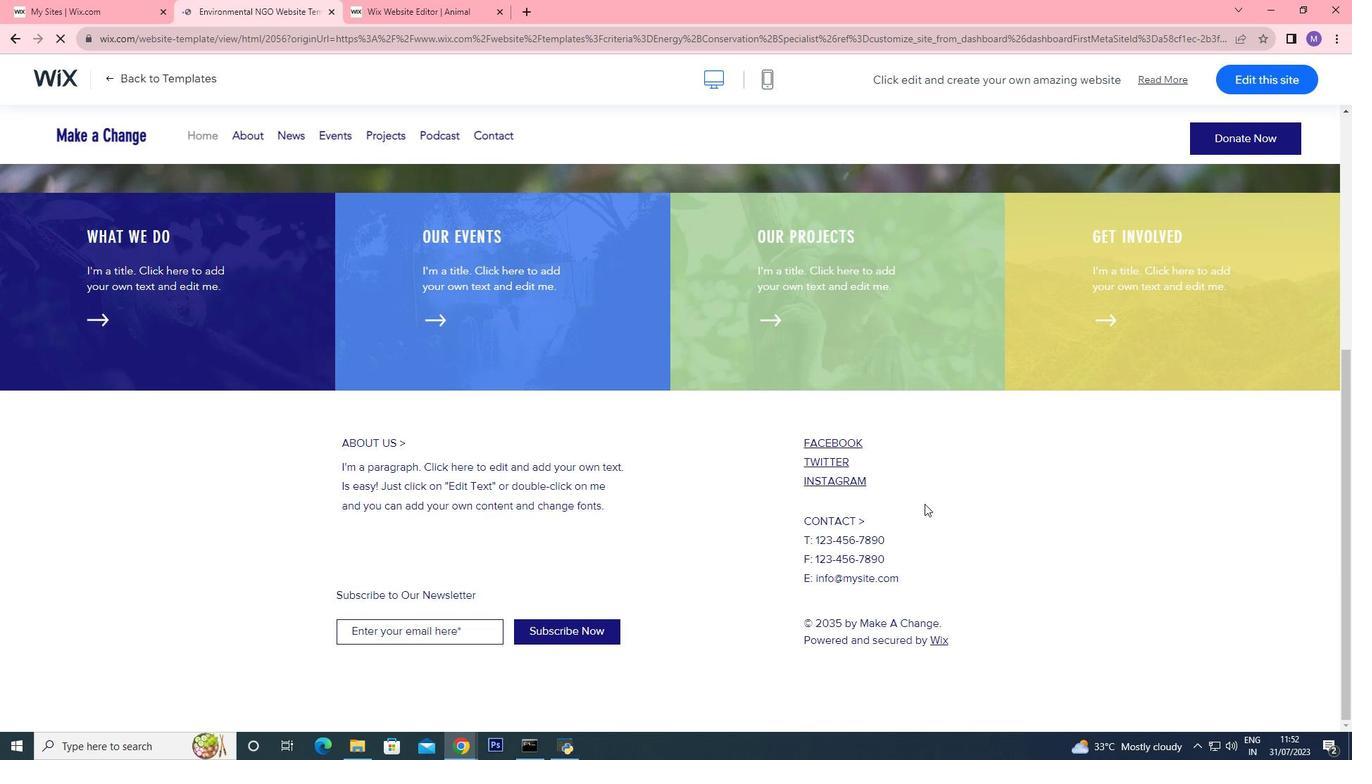 
Action: Mouse scrolled (926, 505) with delta (0, 0)
Screenshot: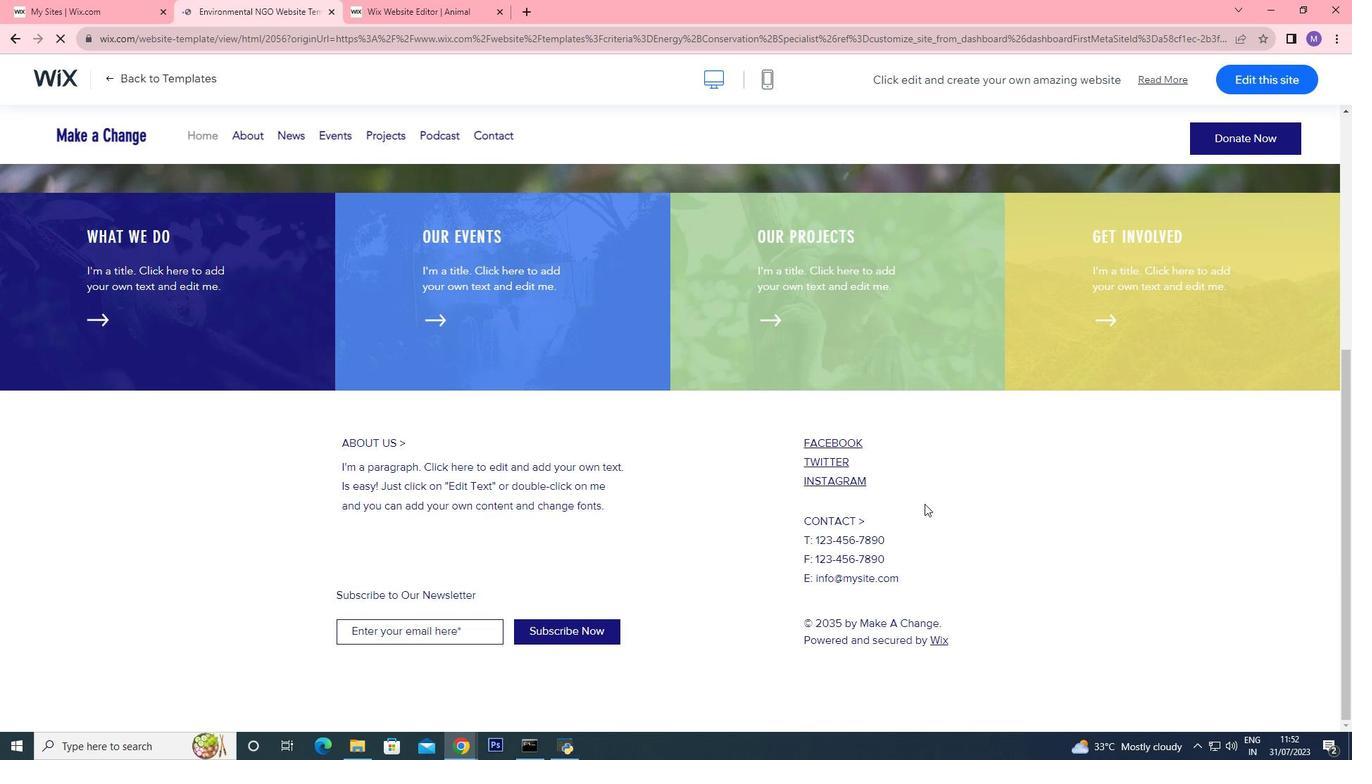 
Action: Mouse scrolled (926, 505) with delta (0, 0)
Screenshot: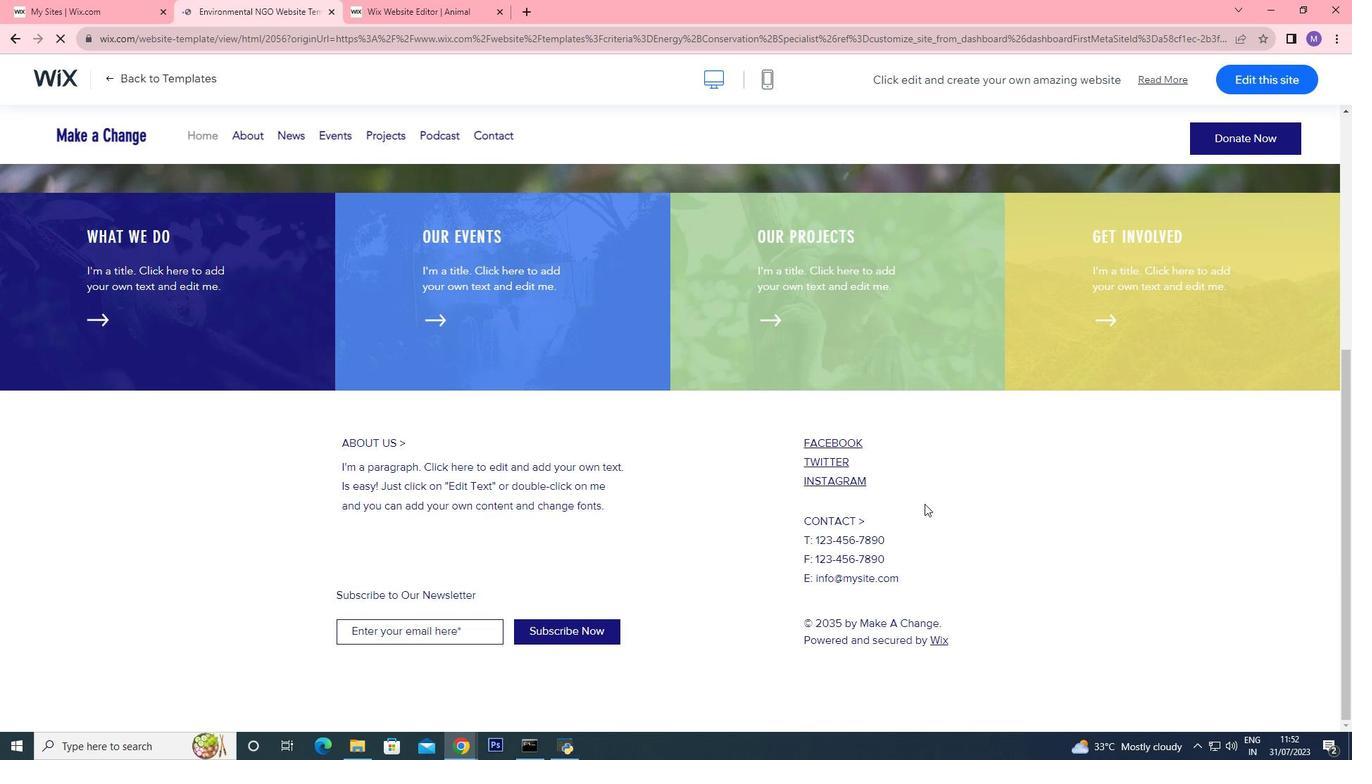 
Action: Mouse scrolled (926, 505) with delta (0, 0)
Screenshot: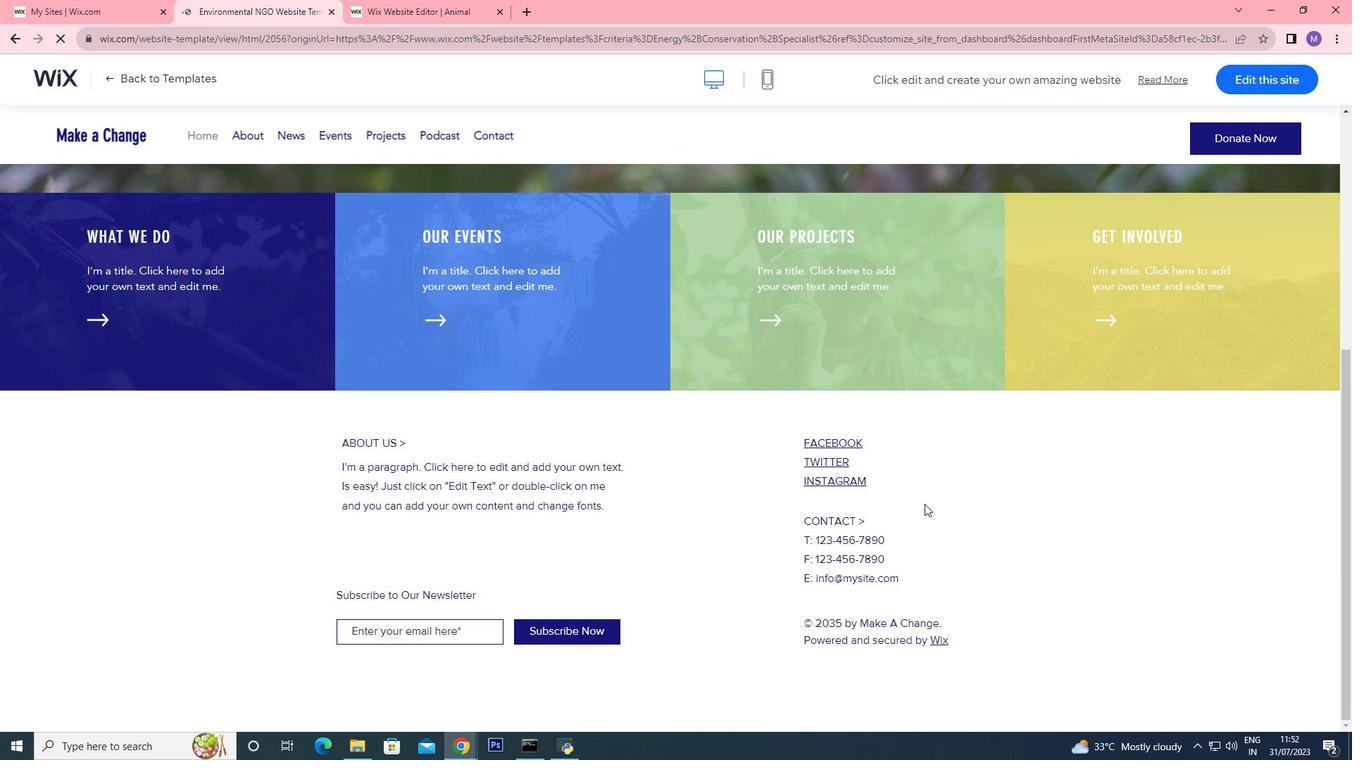 
Action: Mouse scrolled (926, 505) with delta (0, 0)
Screenshot: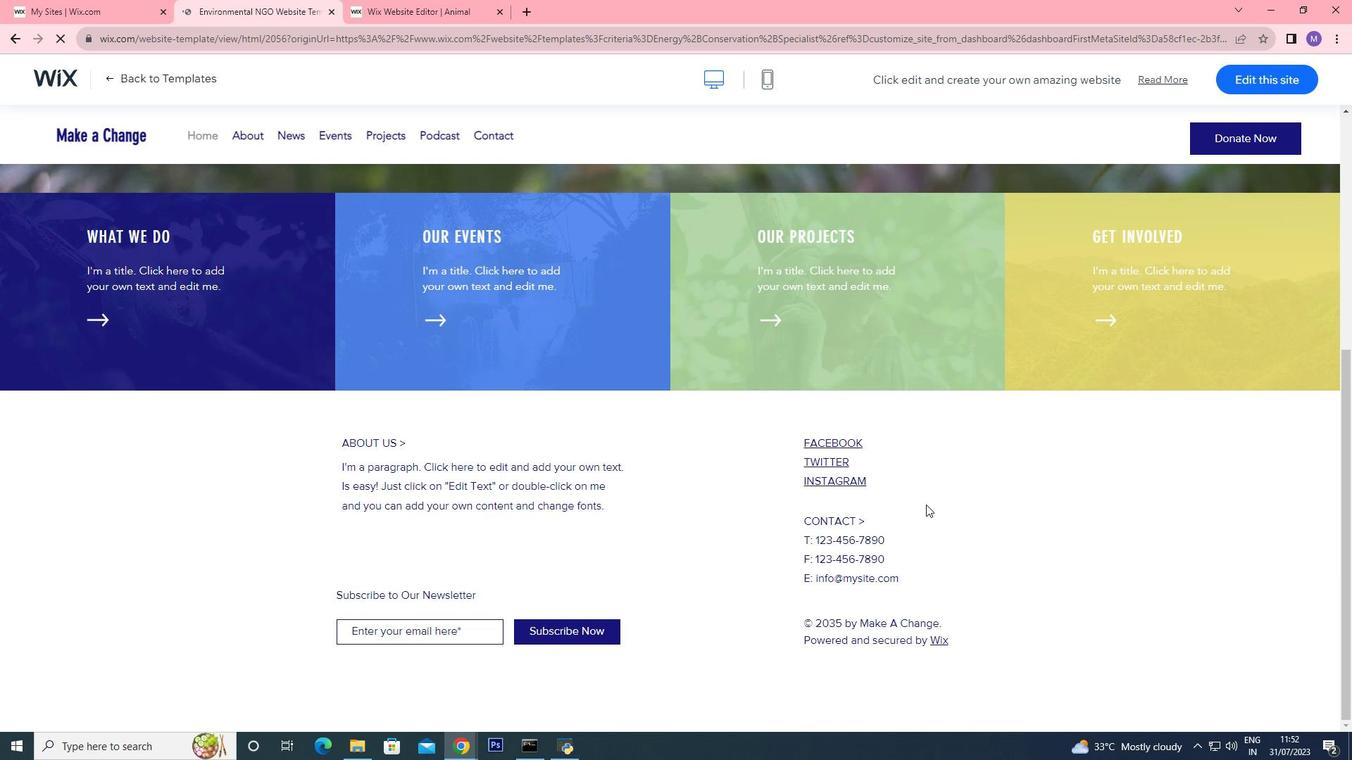 
Action: Mouse moved to (930, 505)
Screenshot: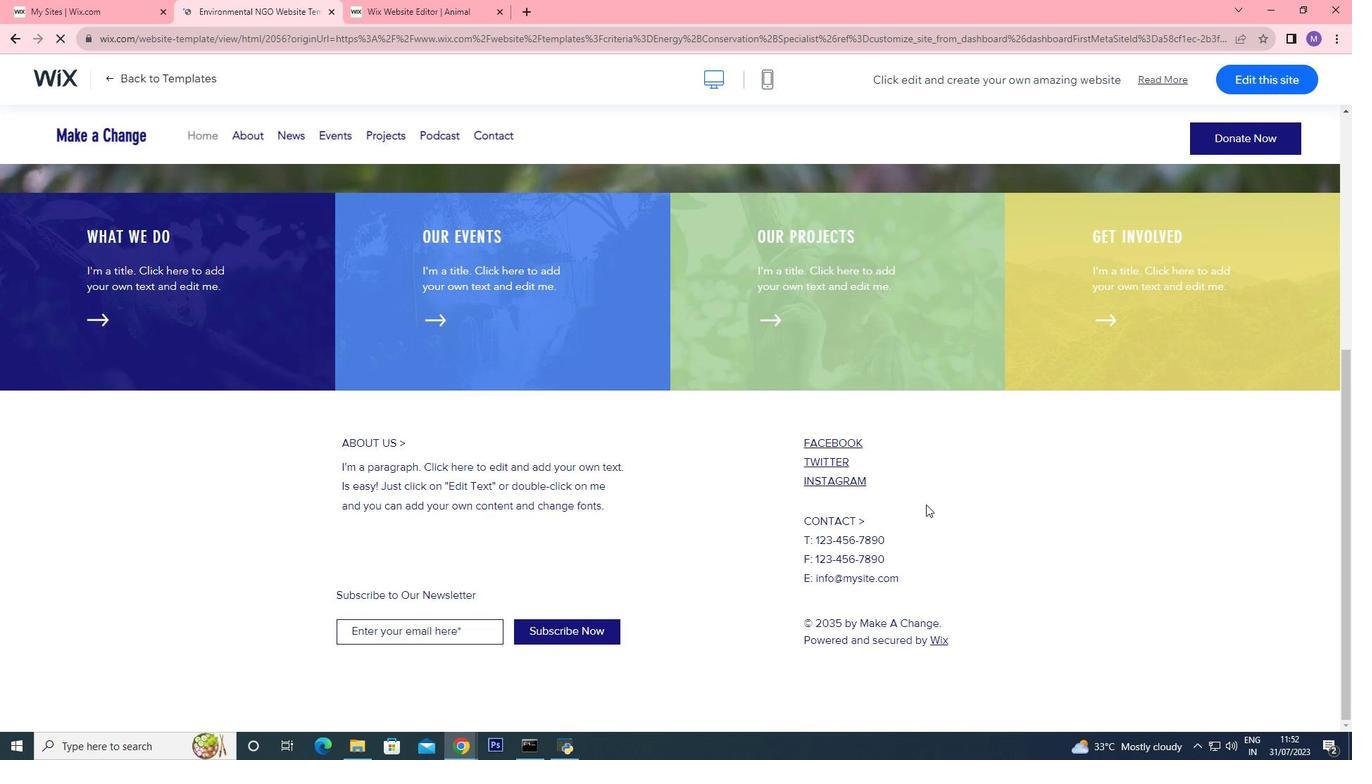 
Action: Mouse scrolled (930, 506) with delta (0, 0)
Screenshot: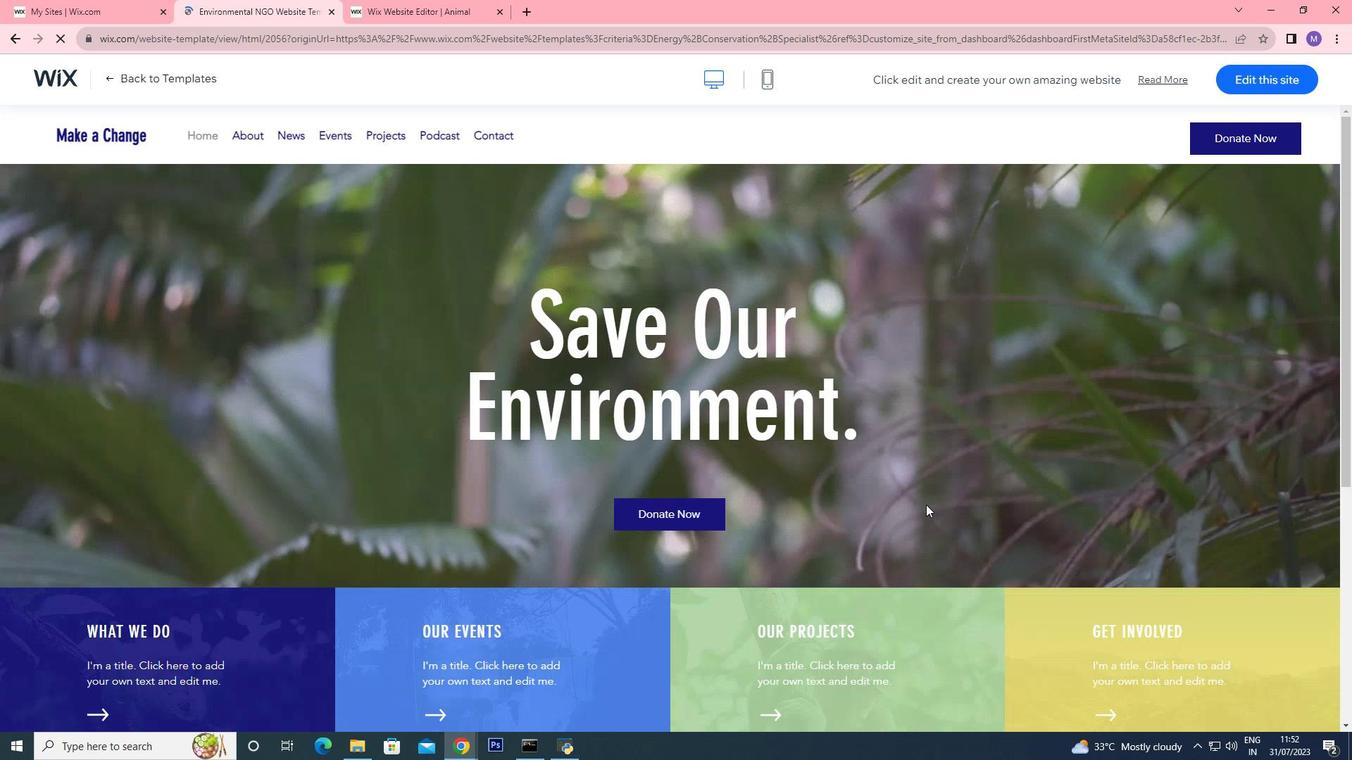 
Action: Mouse scrolled (930, 506) with delta (0, 0)
Screenshot: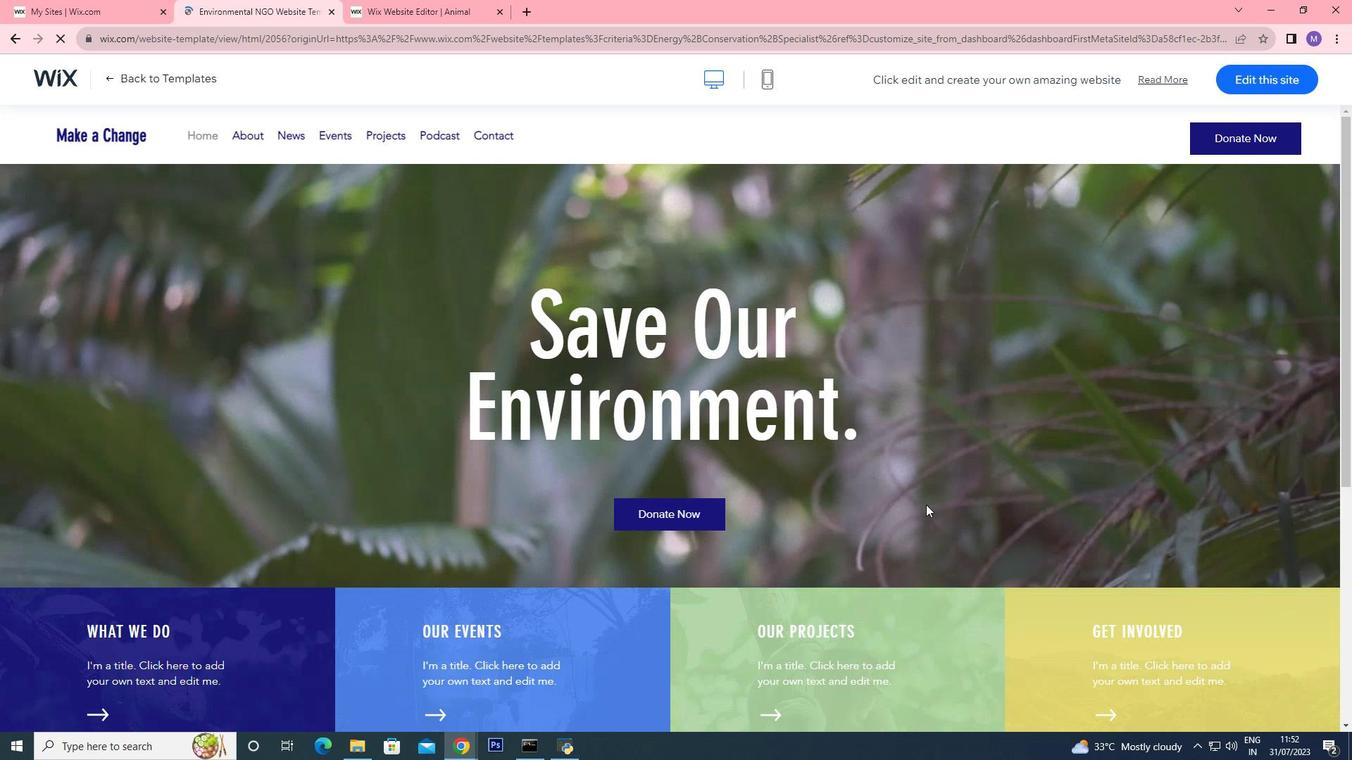 
Action: Mouse scrolled (930, 506) with delta (0, 0)
Screenshot: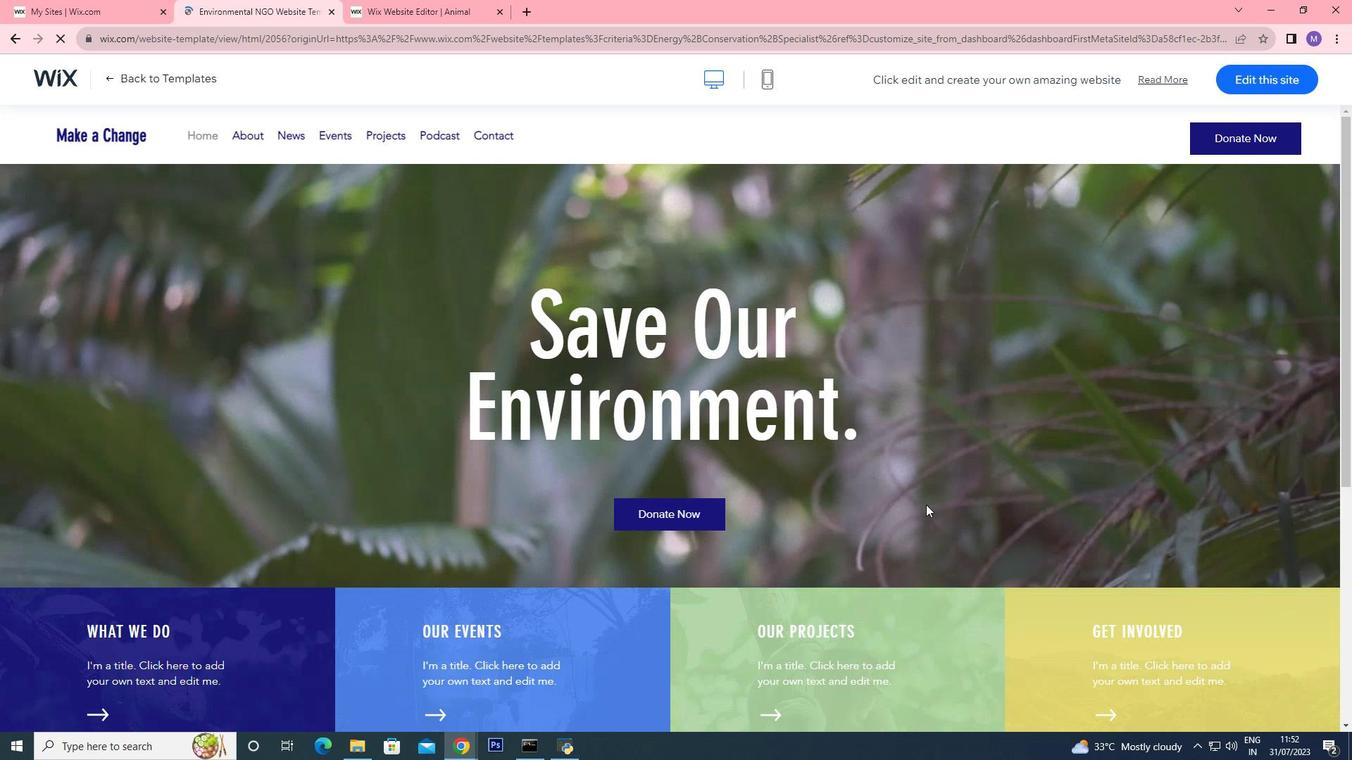 
Action: Mouse scrolled (930, 506) with delta (0, 0)
Screenshot: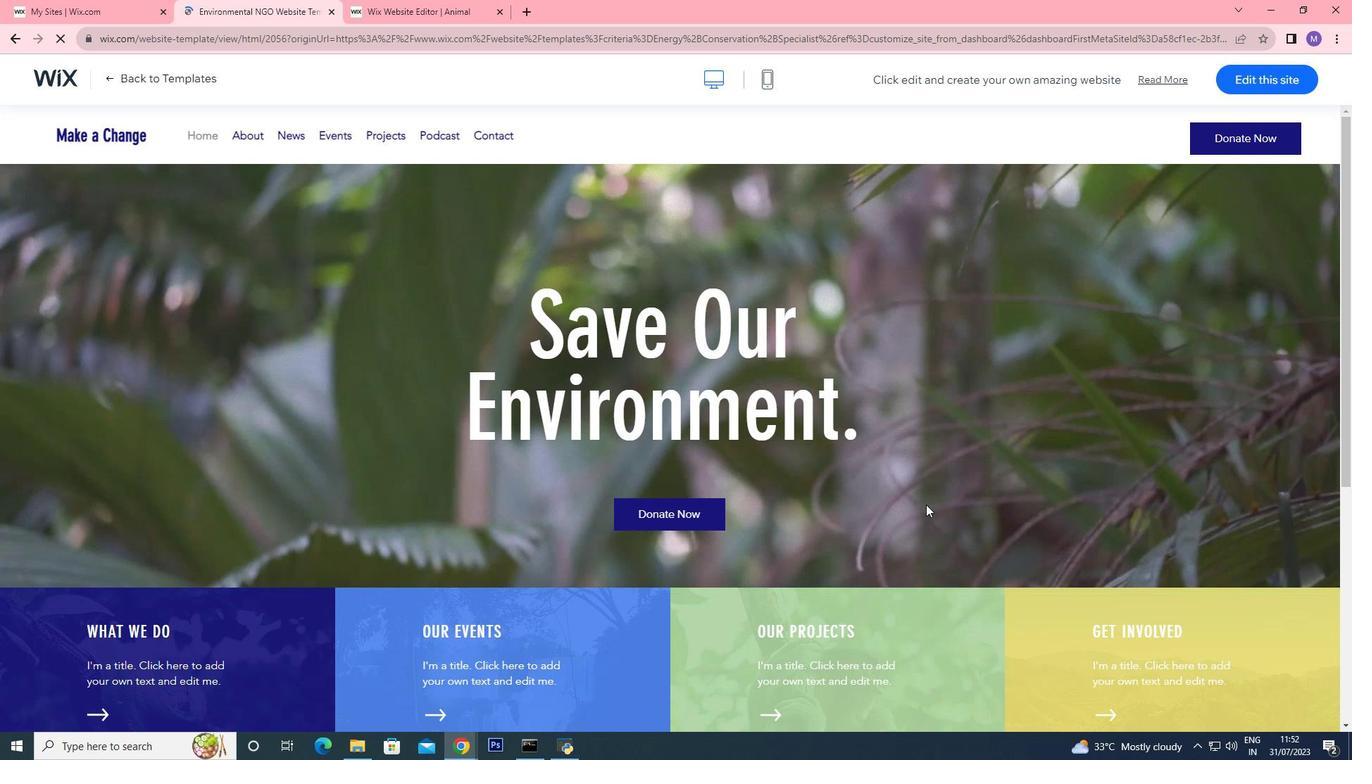
Action: Mouse scrolled (930, 506) with delta (0, 0)
Screenshot: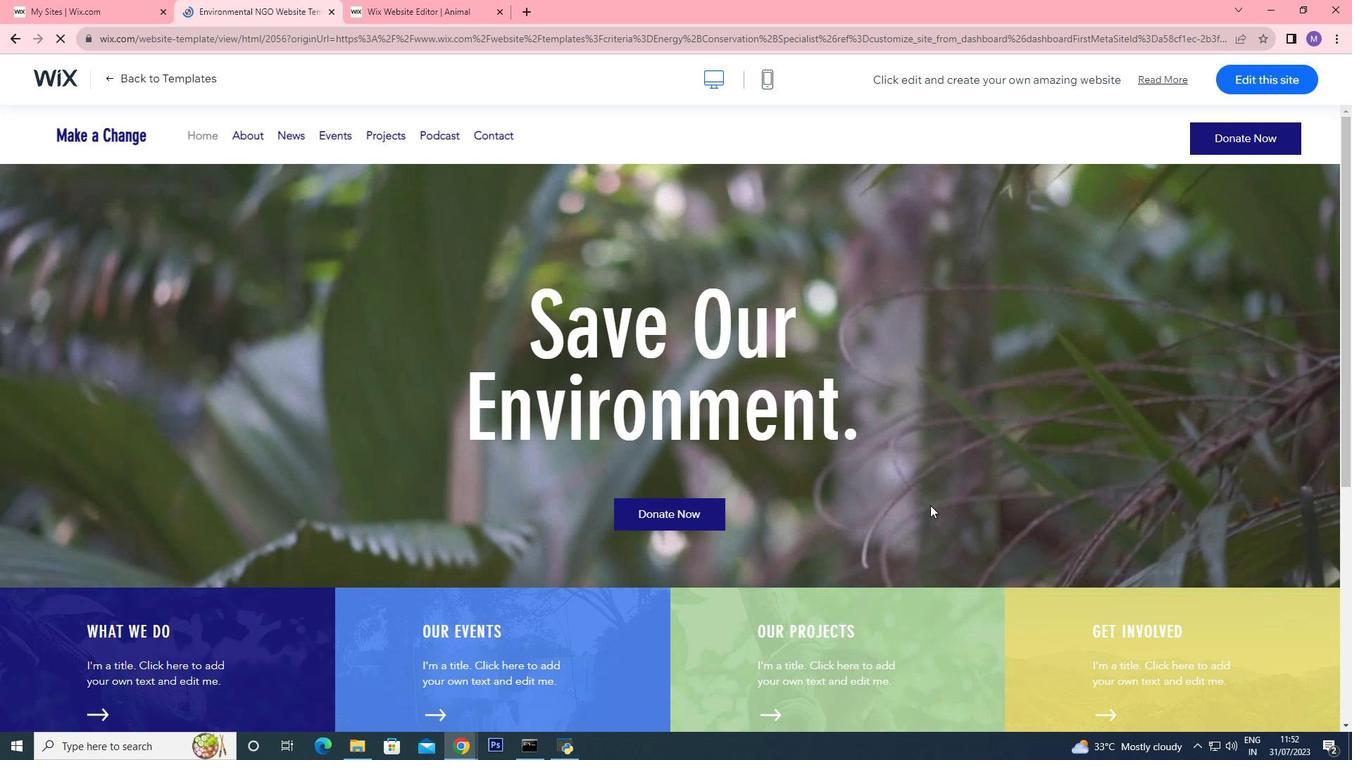 
Action: Mouse scrolled (930, 506) with delta (0, 0)
Screenshot: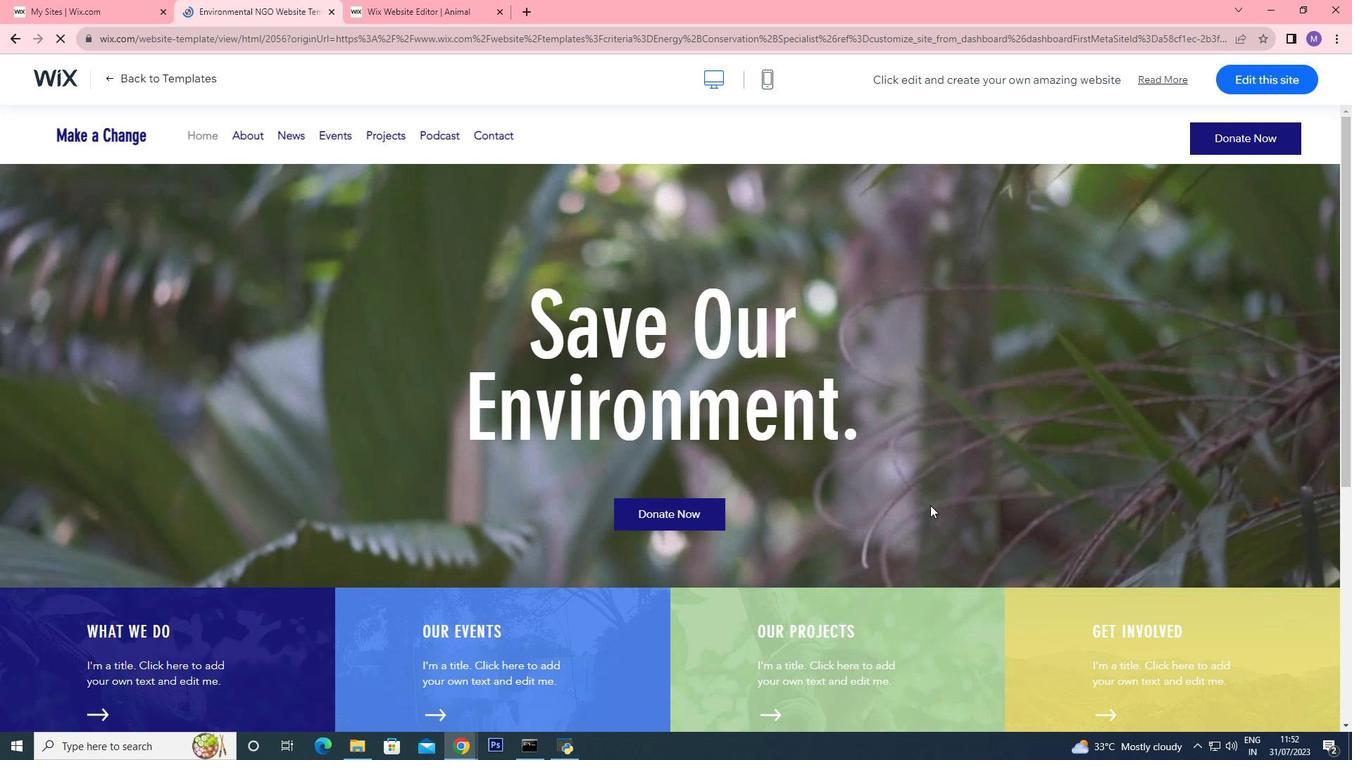
Action: Mouse scrolled (930, 506) with delta (0, 0)
Screenshot: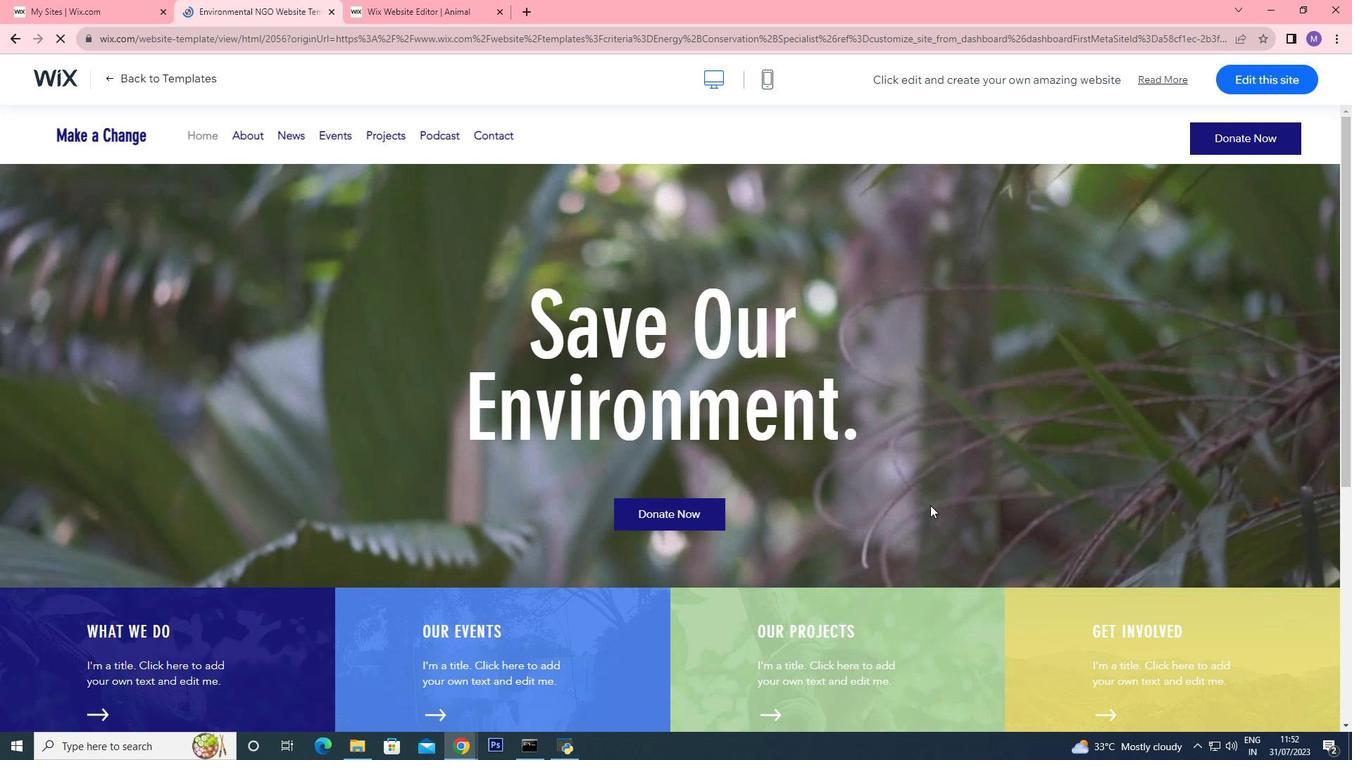 
Action: Mouse scrolled (930, 506) with delta (0, 0)
Screenshot: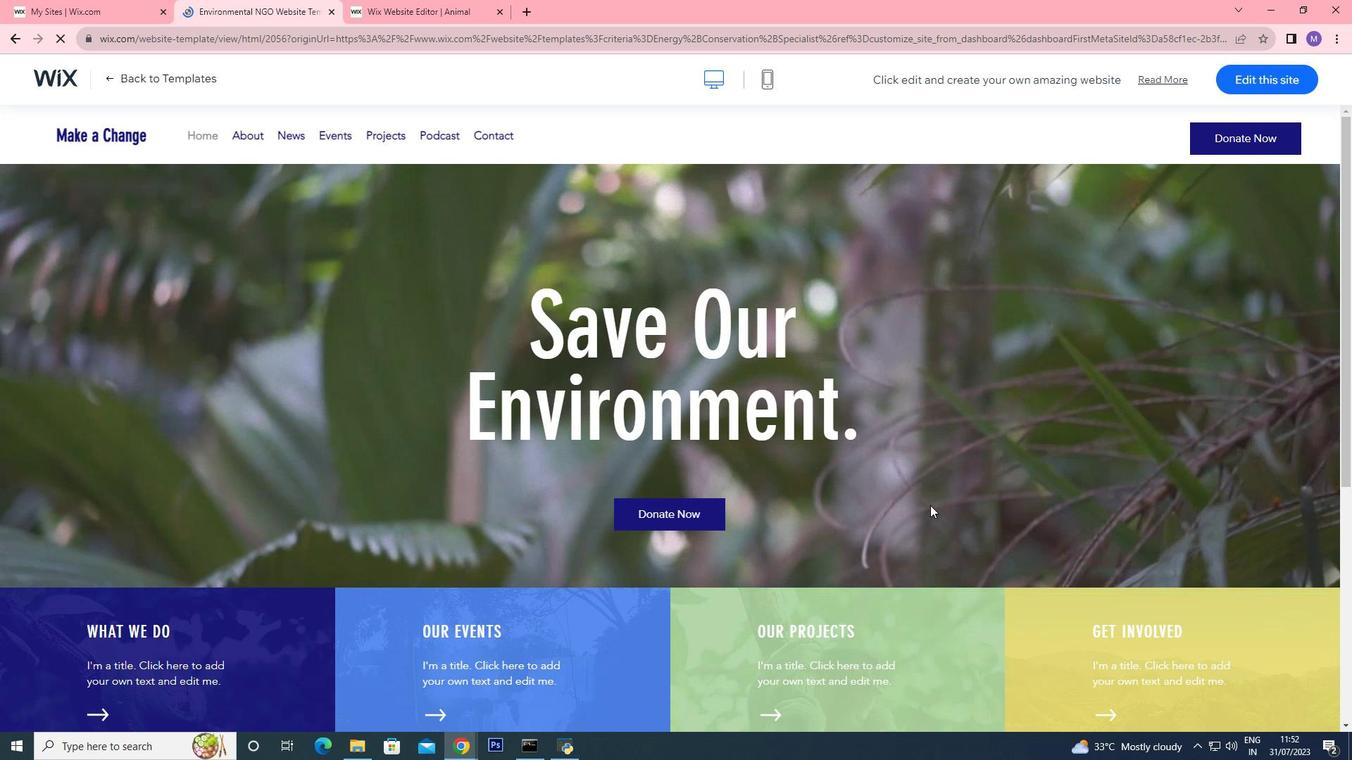 
Action: Mouse moved to (625, 353)
Screenshot: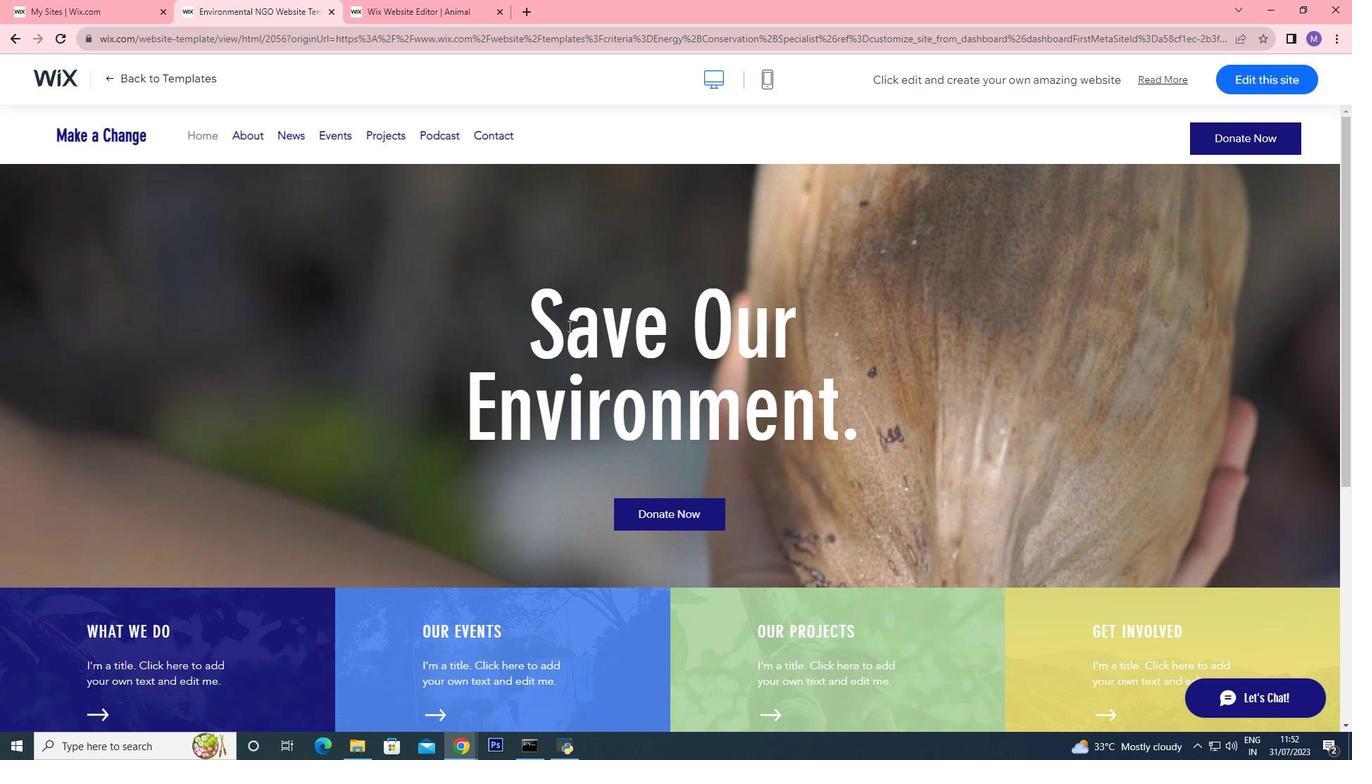 
Action: Mouse scrolled (621, 348) with delta (0, 0)
Screenshot: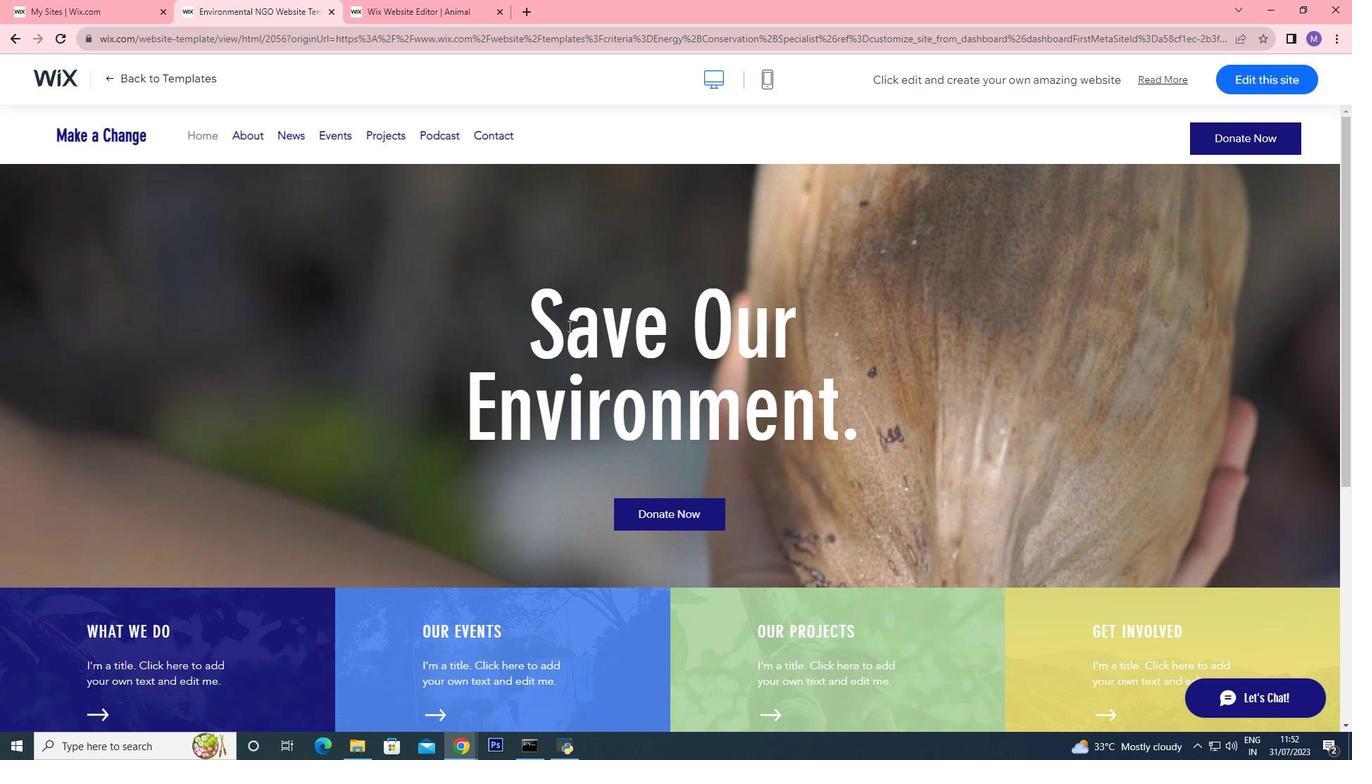 
Action: Mouse moved to (626, 353)
Screenshot: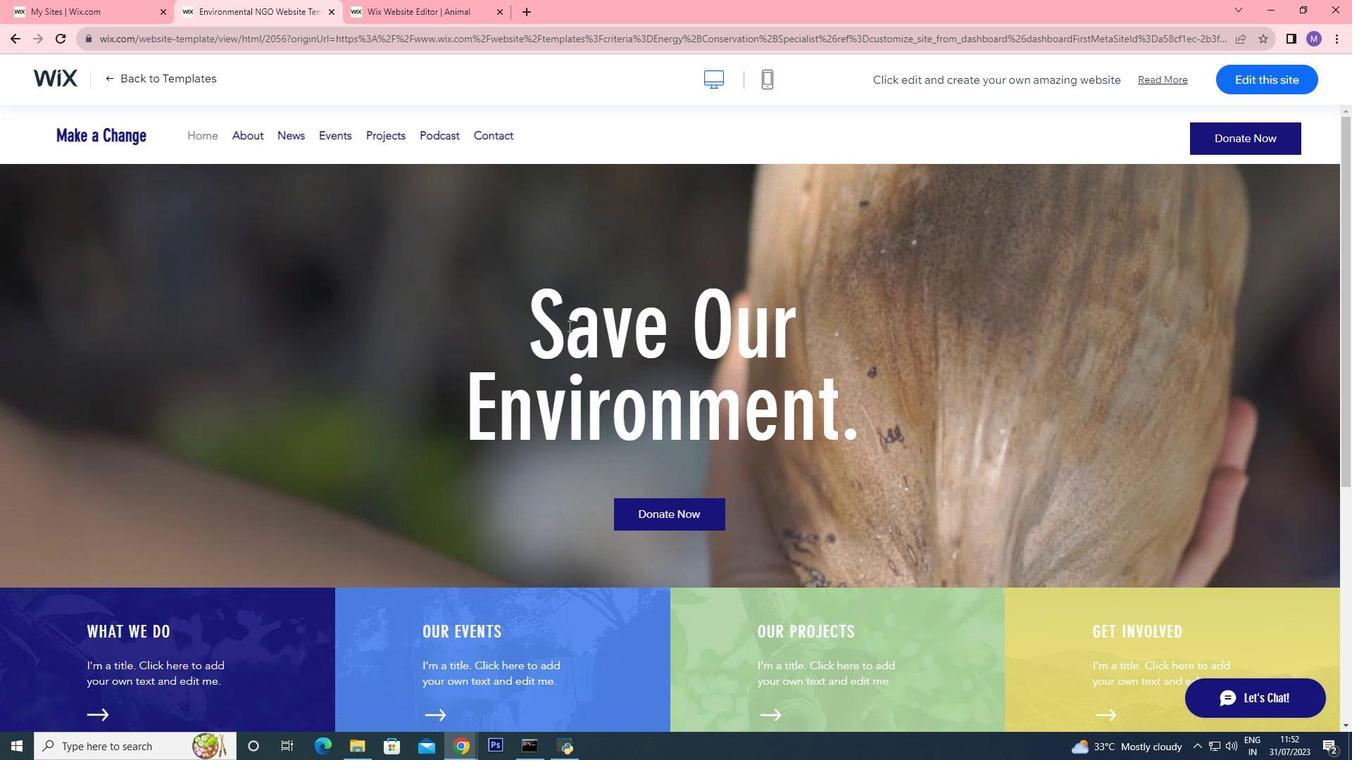 
Action: Mouse scrolled (623, 350) with delta (0, 0)
Screenshot: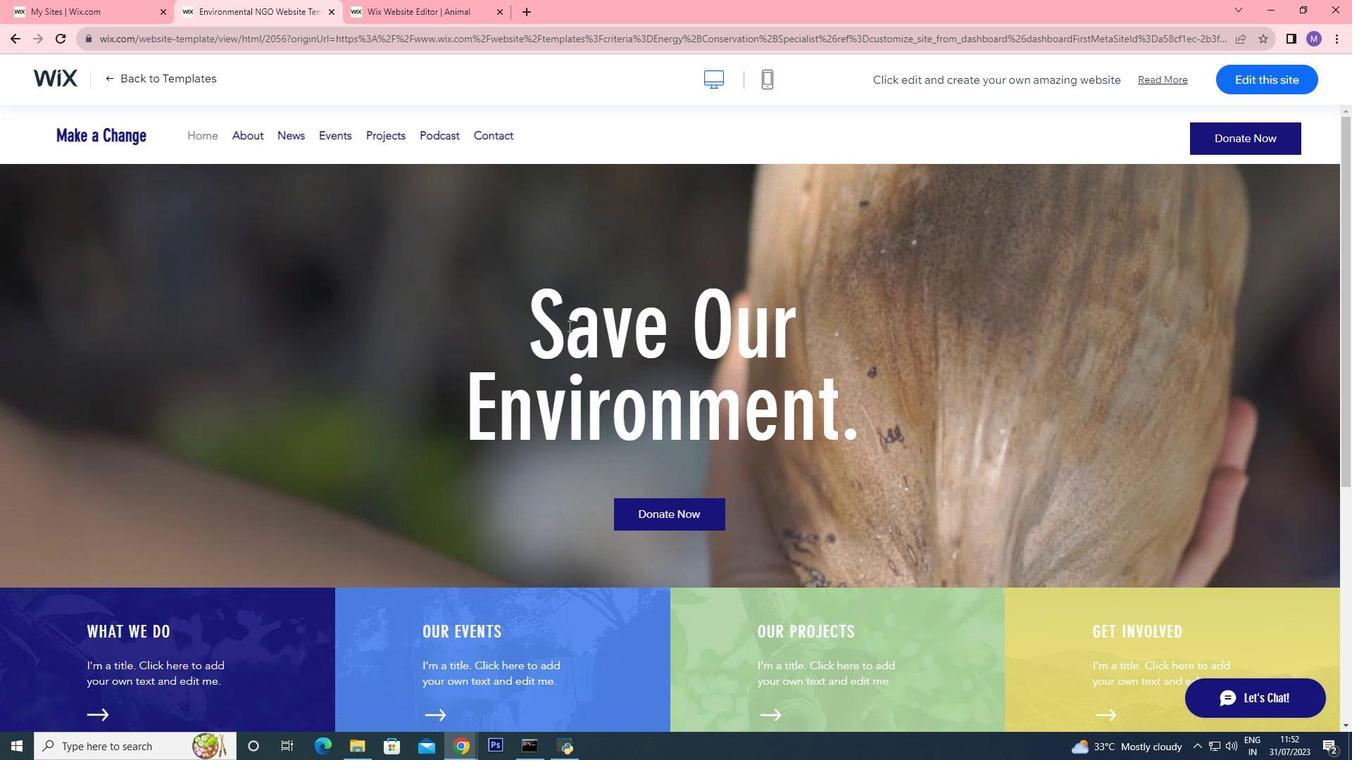 
Action: Mouse moved to (626, 354)
Screenshot: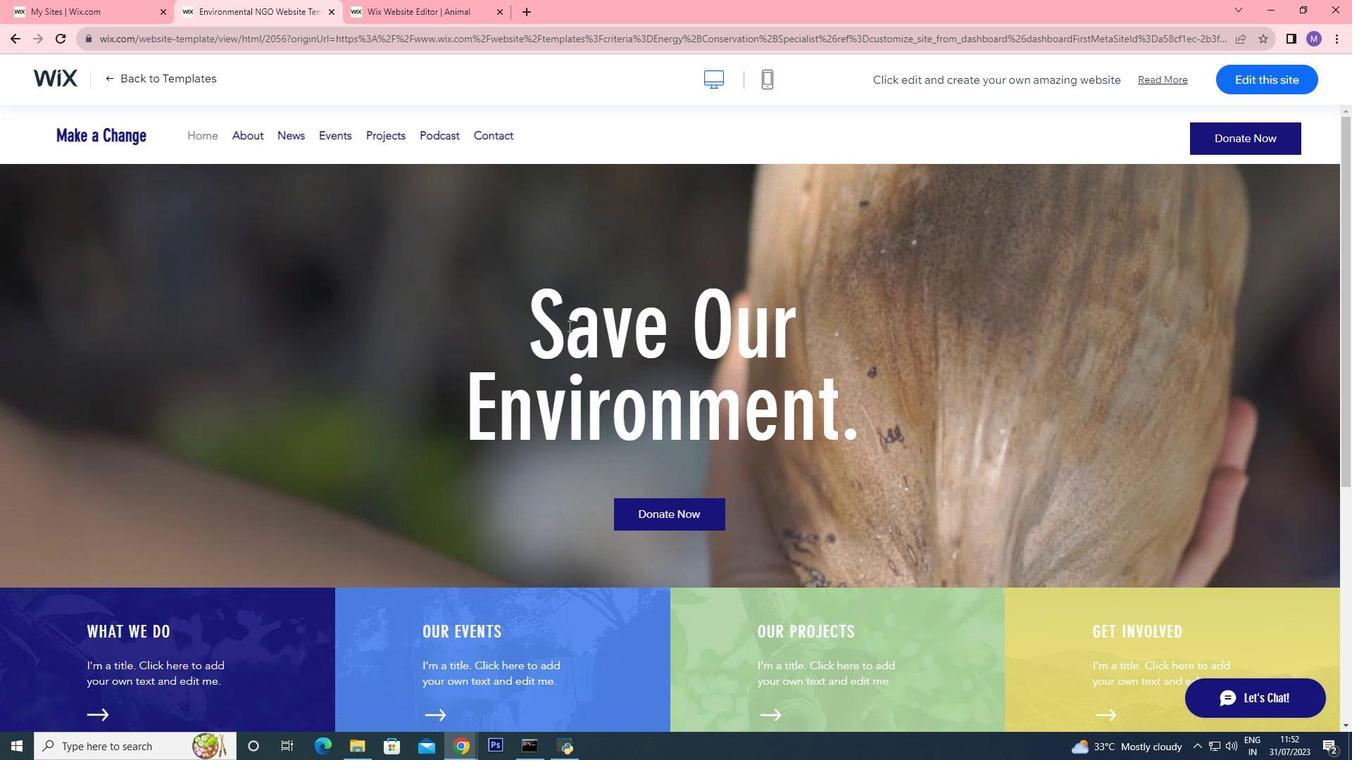 
Action: Mouse scrolled (623, 350) with delta (0, 0)
Screenshot: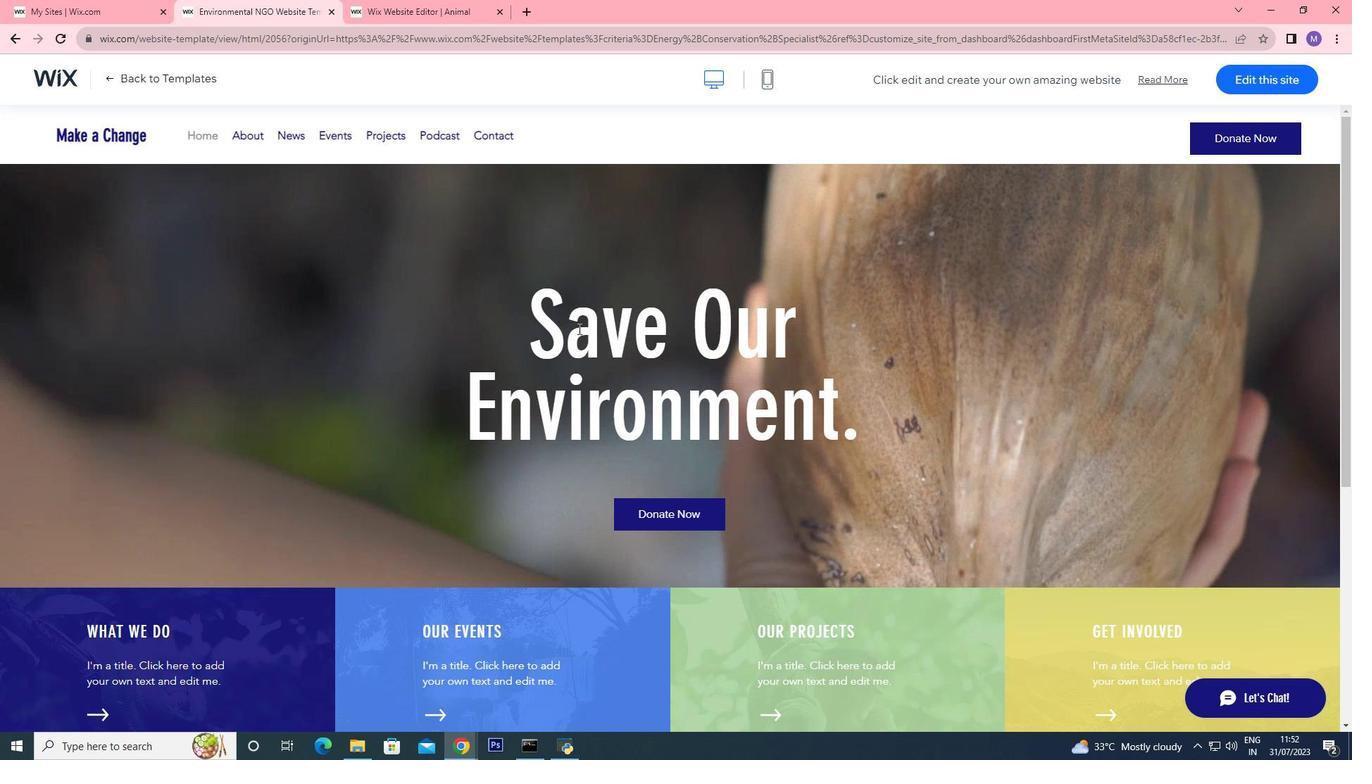 
Action: Mouse moved to (627, 355)
Screenshot: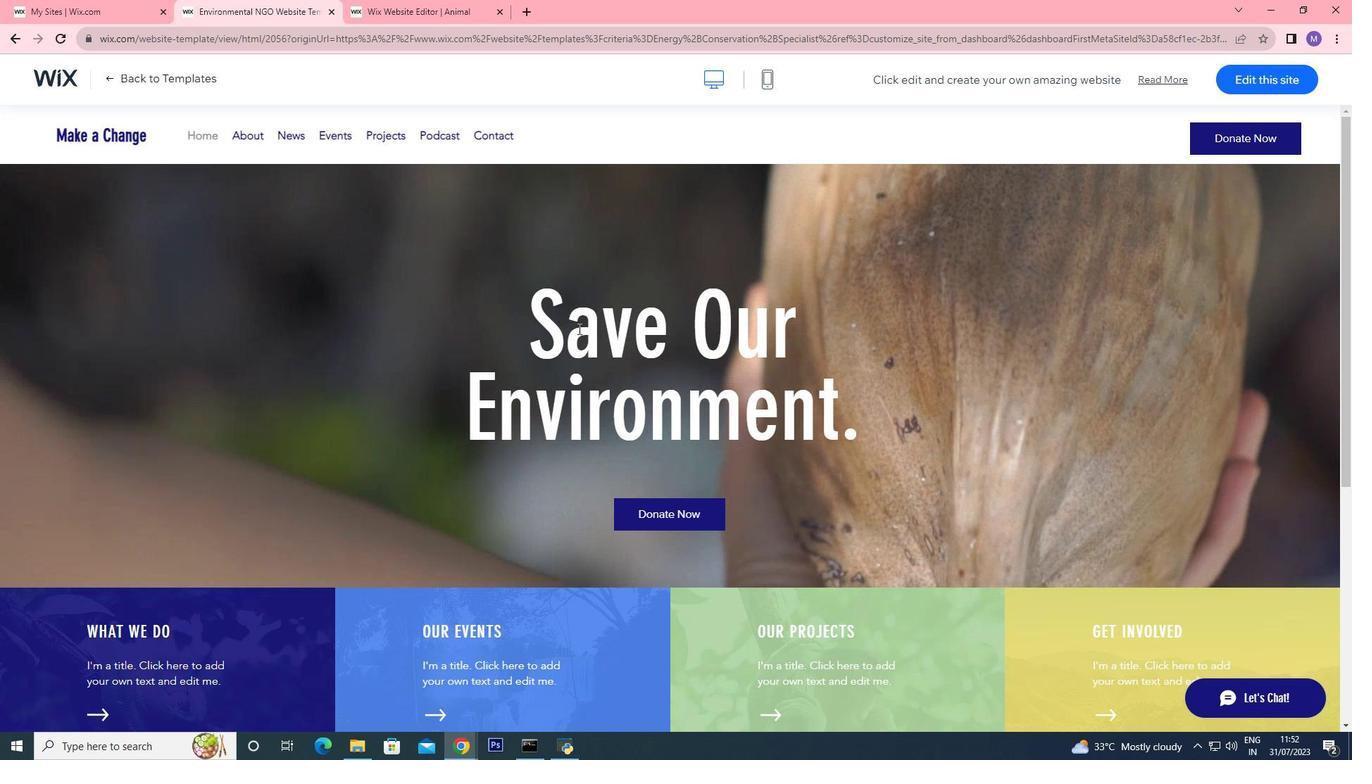 
Action: Mouse scrolled (623, 350) with delta (0, 0)
Screenshot: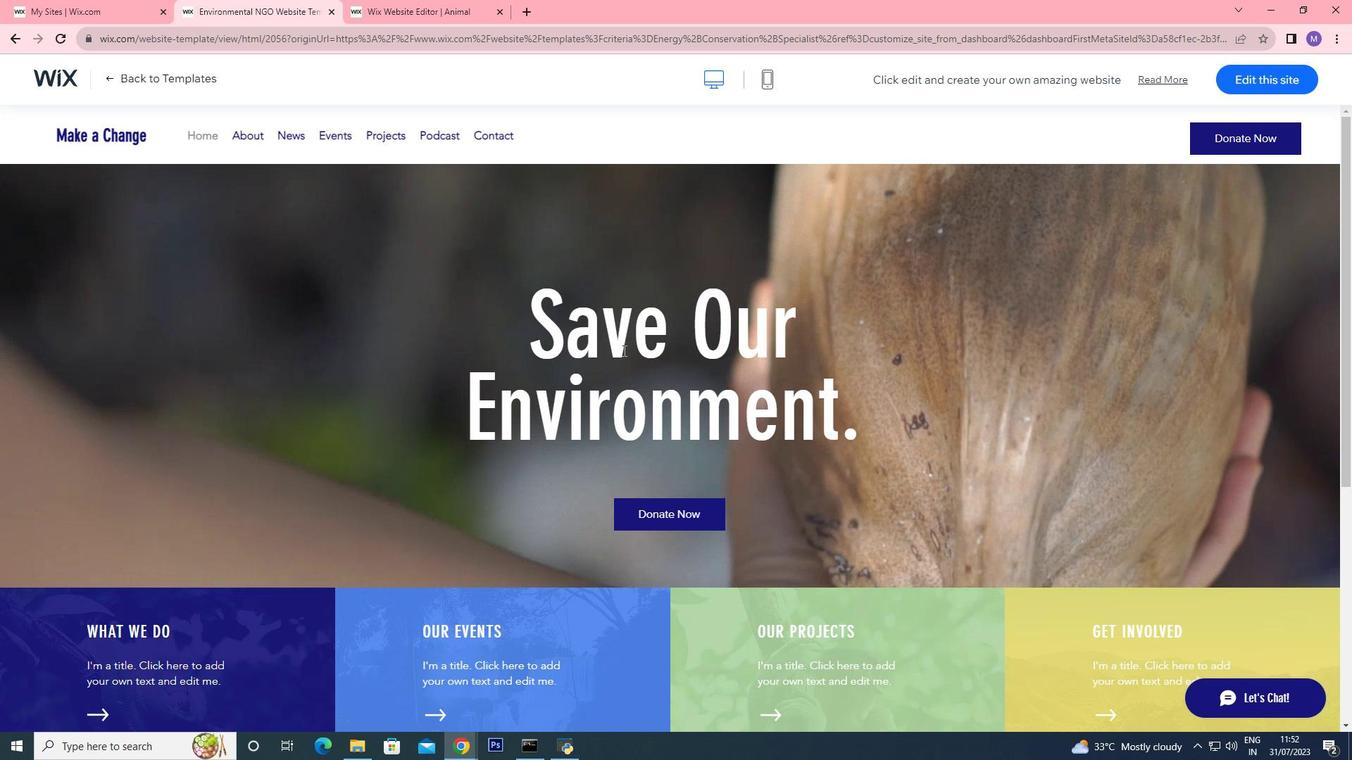 
Action: Mouse moved to (628, 357)
Screenshot: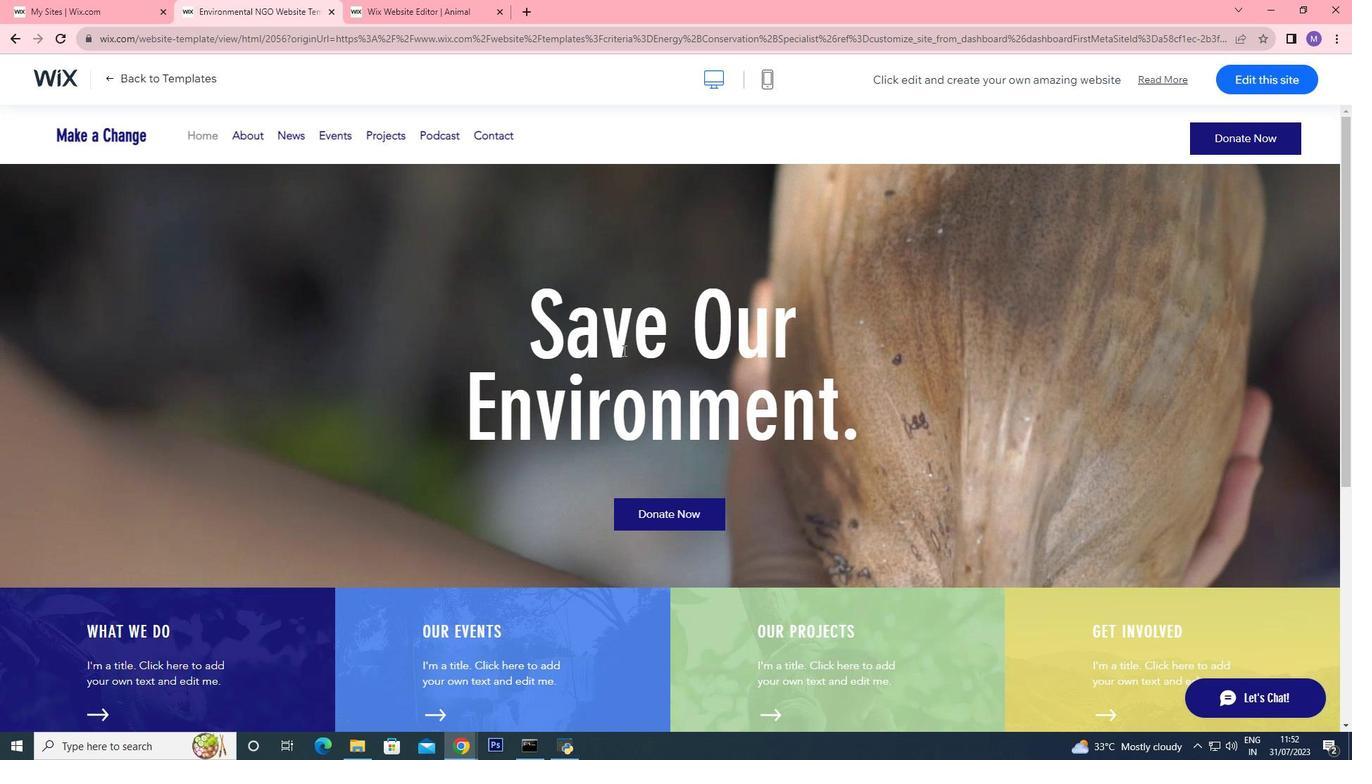 
Action: Mouse scrolled (623, 350) with delta (0, 0)
Screenshot: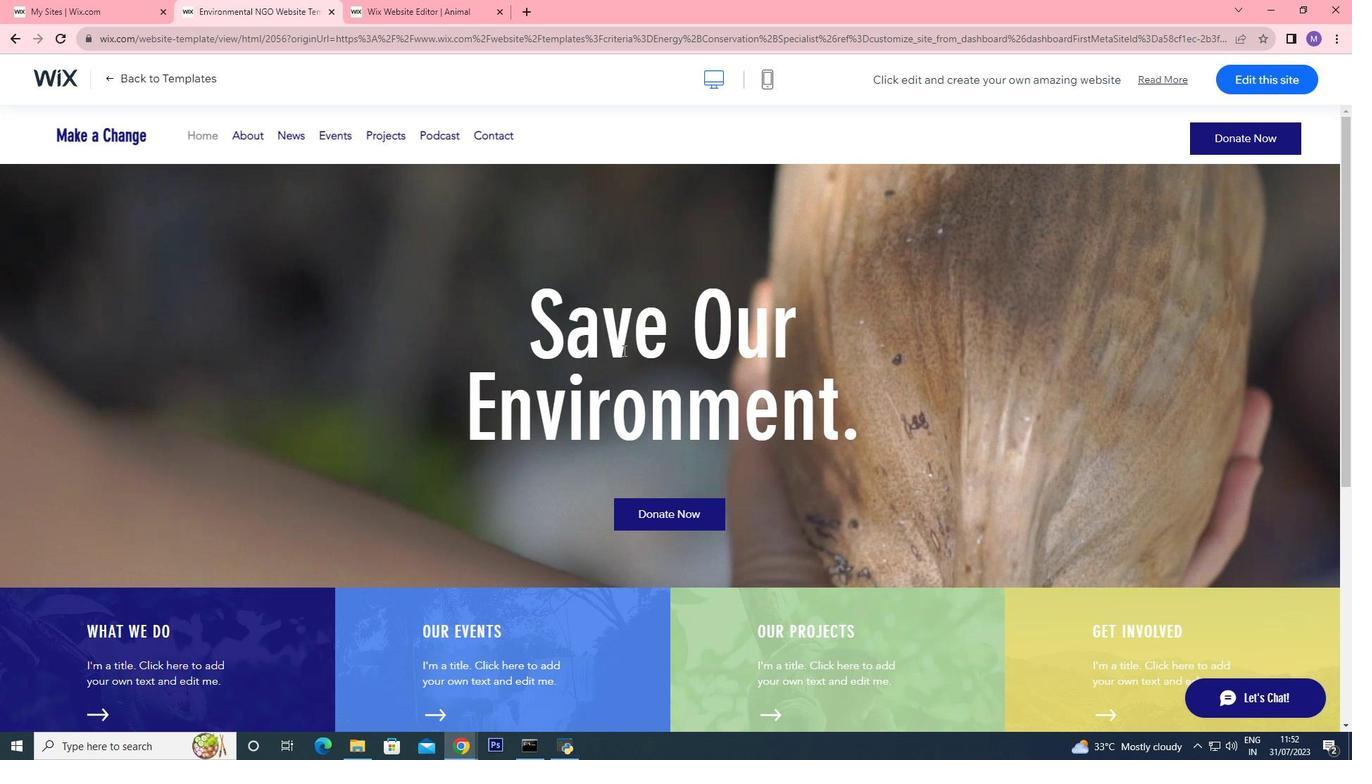 
Action: Mouse moved to (653, 373)
Screenshot: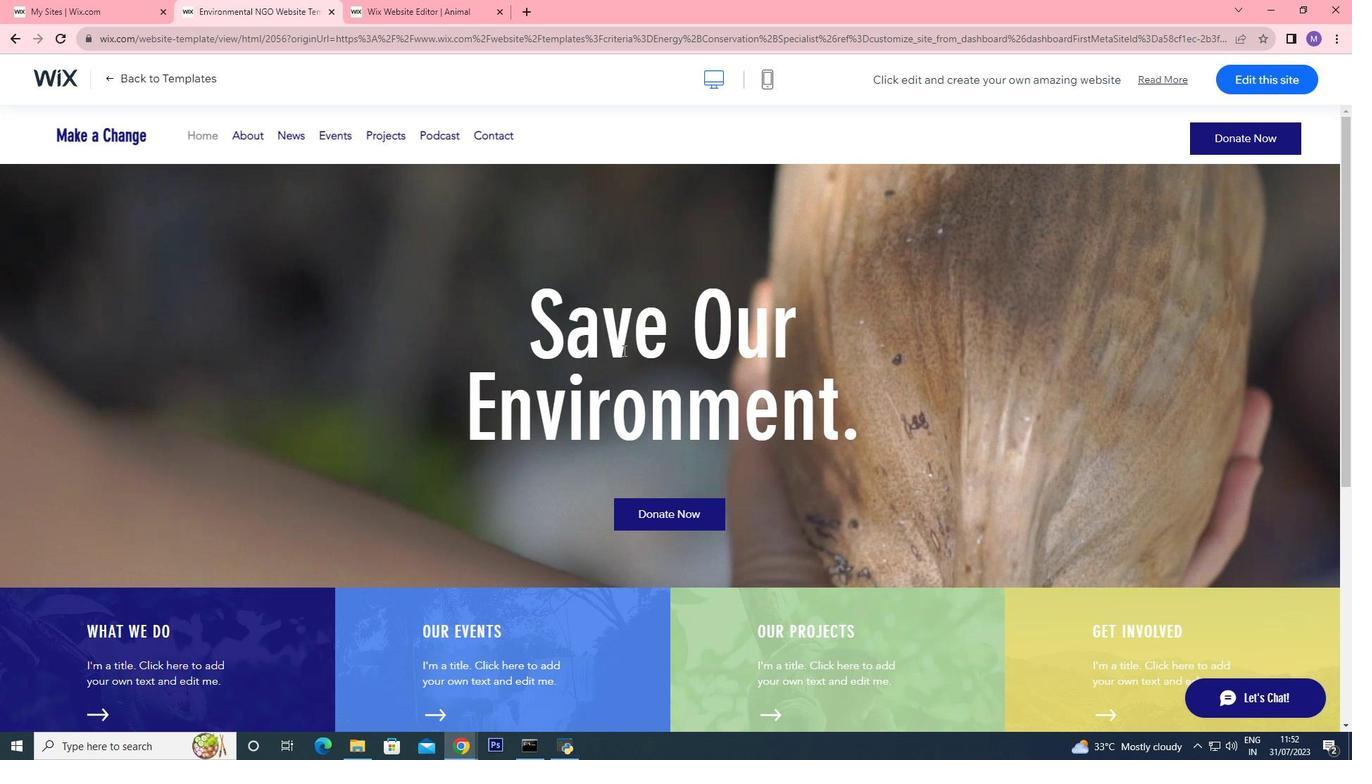 
Action: Mouse scrolled (623, 350) with delta (0, 0)
Screenshot: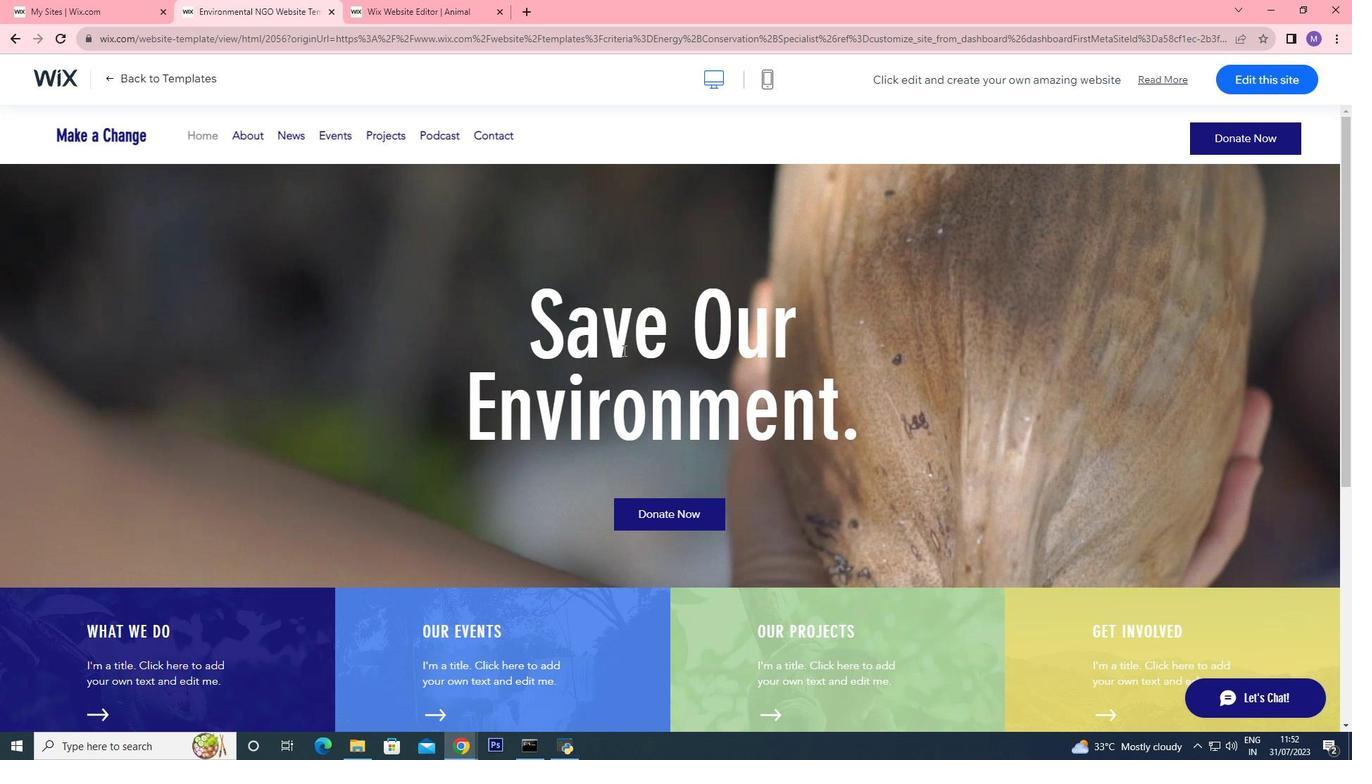 
Action: Mouse moved to (671, 382)
Screenshot: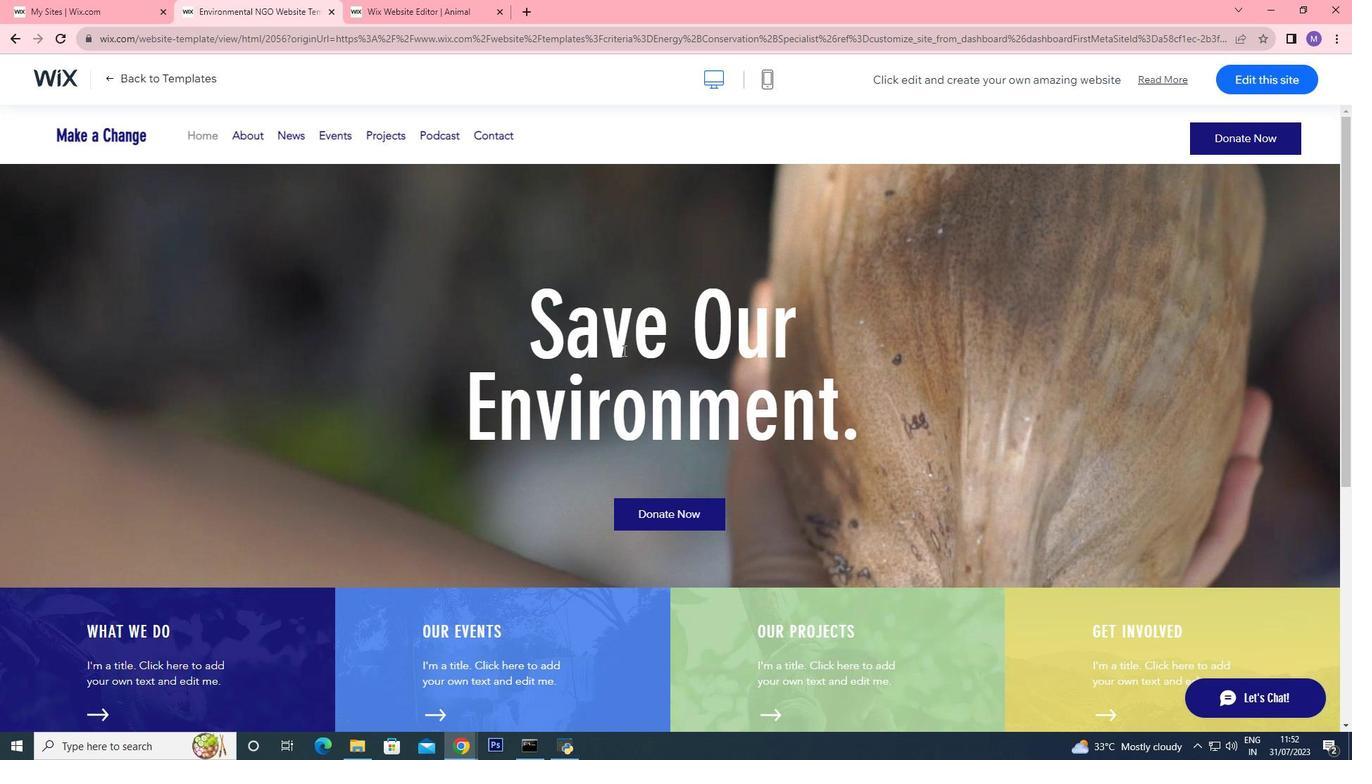 
Action: Mouse scrolled (624, 350) with delta (0, 0)
Screenshot: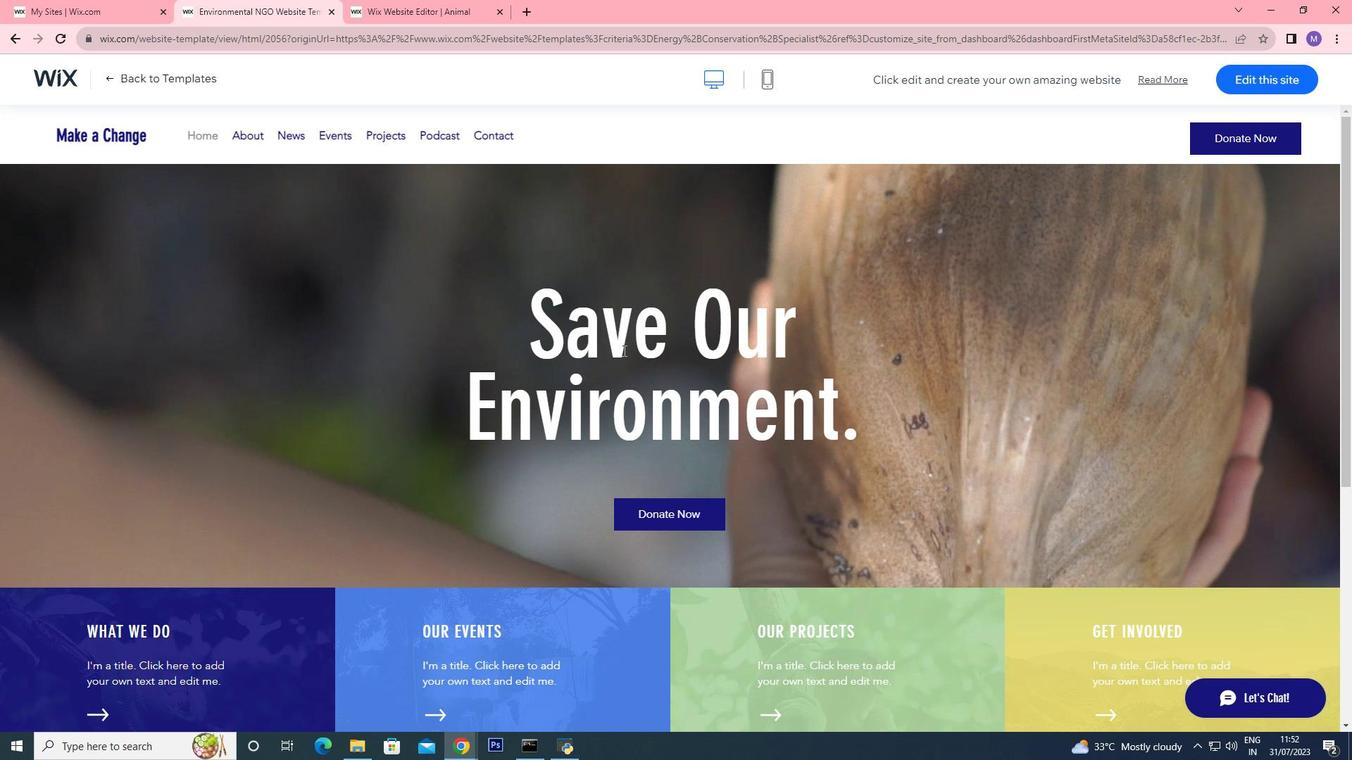 
Action: Mouse moved to (799, 416)
Screenshot: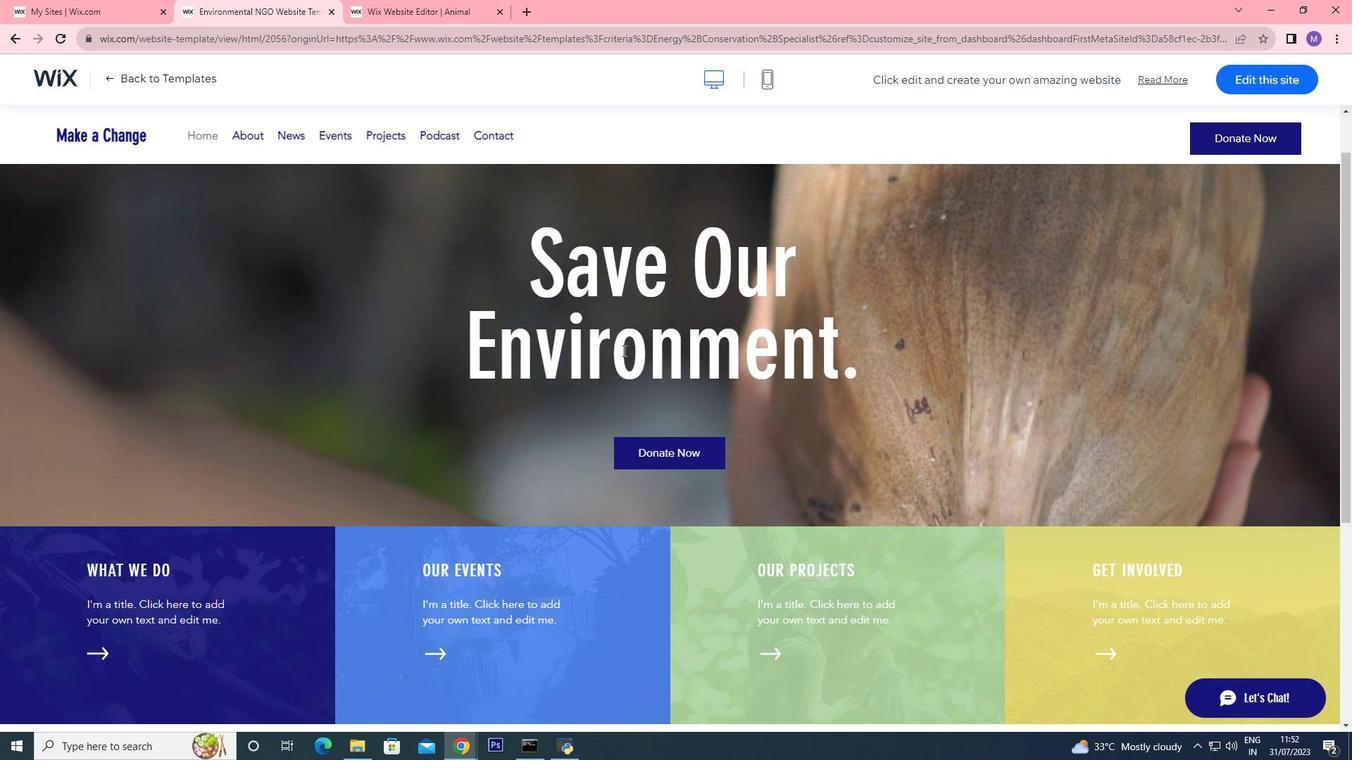 
Action: Mouse scrolled (799, 415) with delta (0, 0)
Screenshot: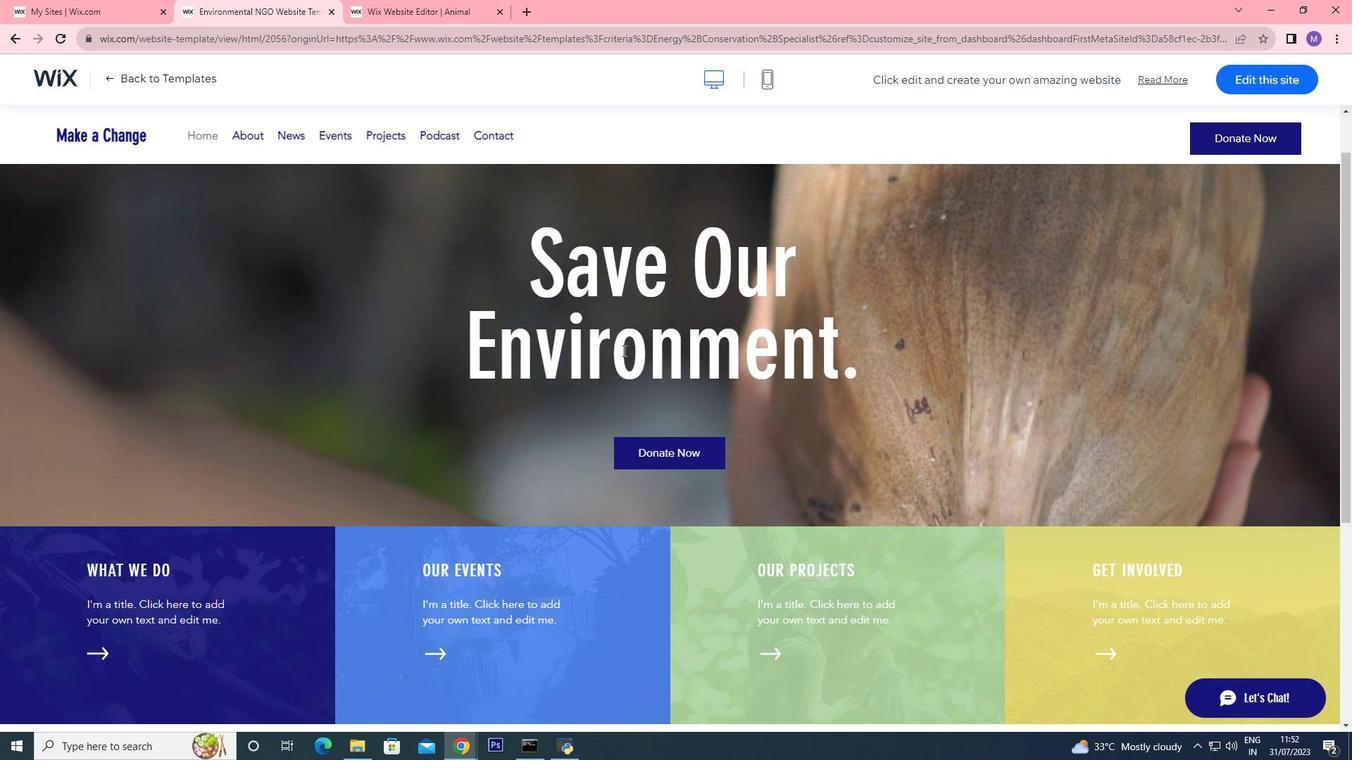 
Action: Mouse scrolled (799, 415) with delta (0, 0)
Screenshot: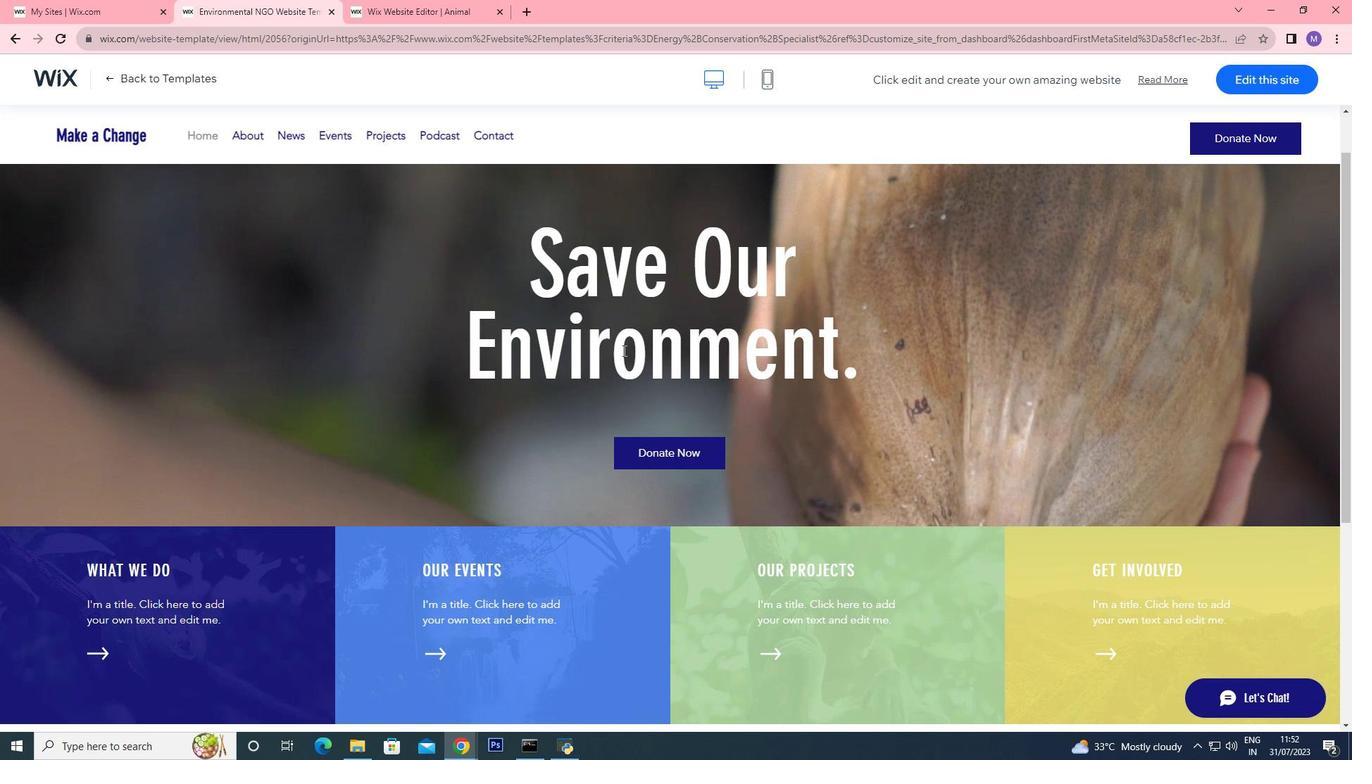 
Action: Mouse scrolled (799, 415) with delta (0, 0)
Screenshot: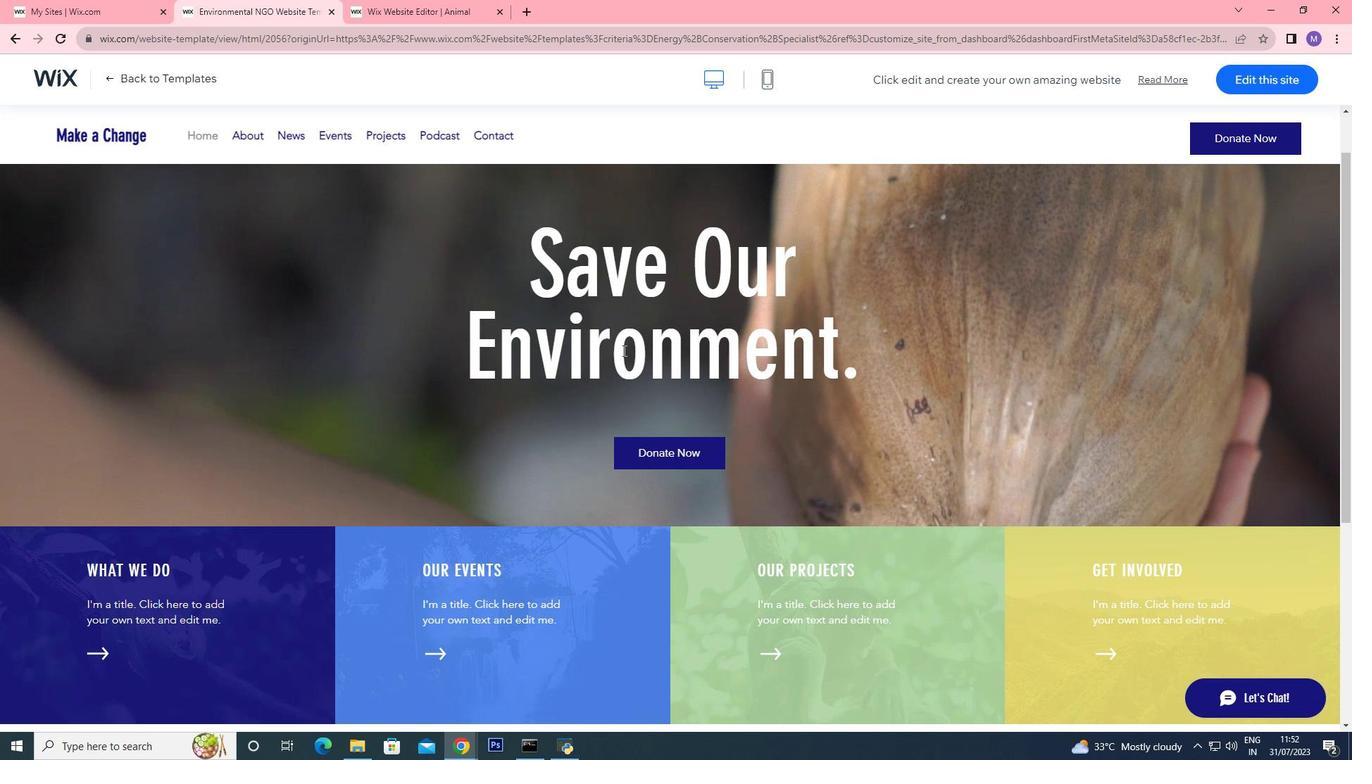 
Action: Mouse scrolled (799, 415) with delta (0, 0)
Screenshot: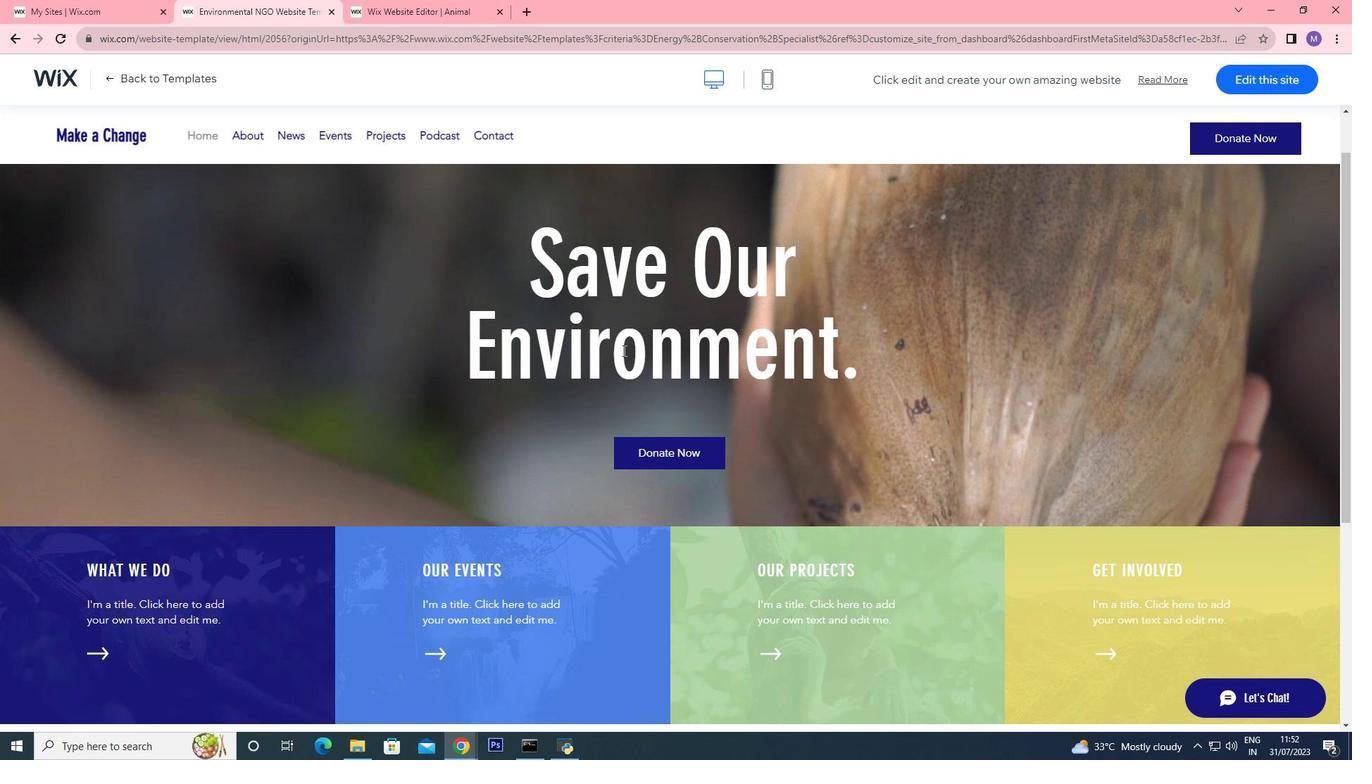 
Action: Mouse scrolled (799, 415) with delta (0, 0)
Screenshot: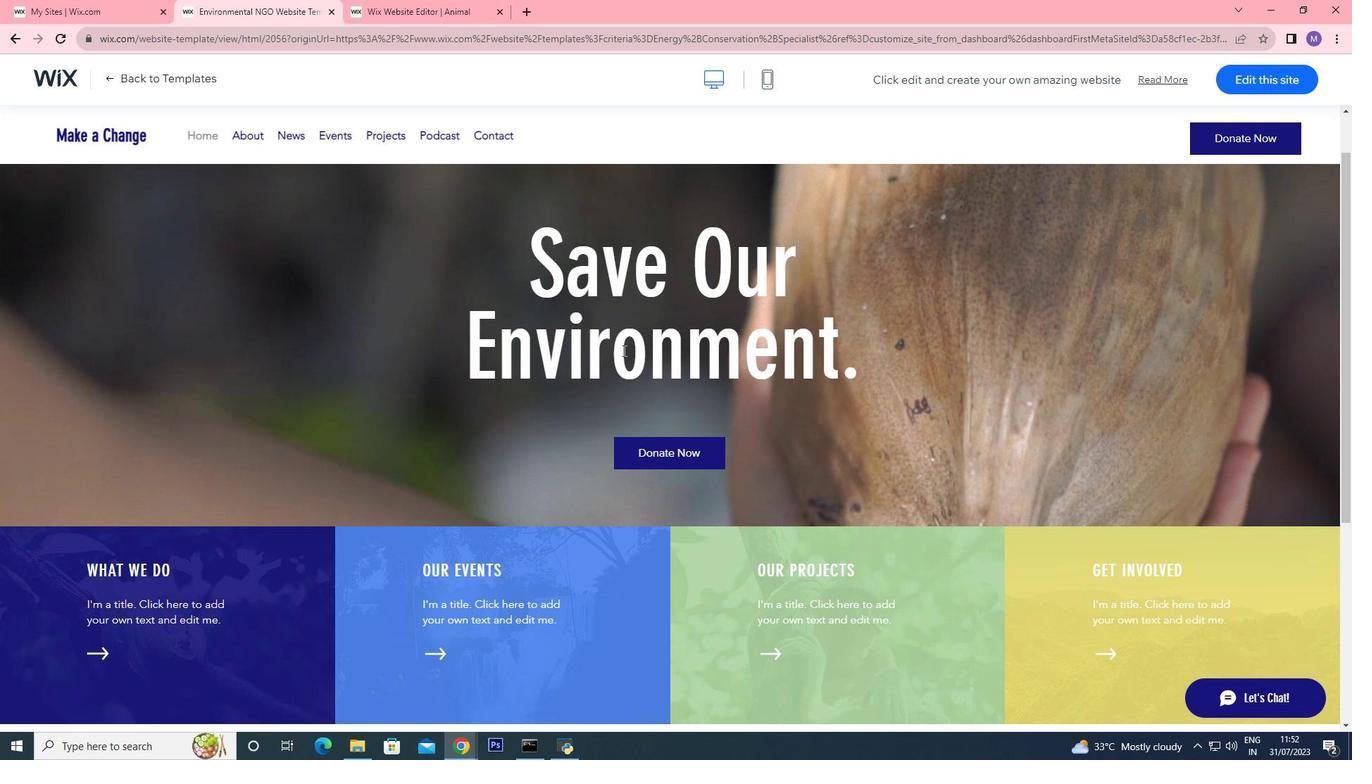 
Action: Mouse scrolled (799, 415) with delta (0, 0)
Screenshot: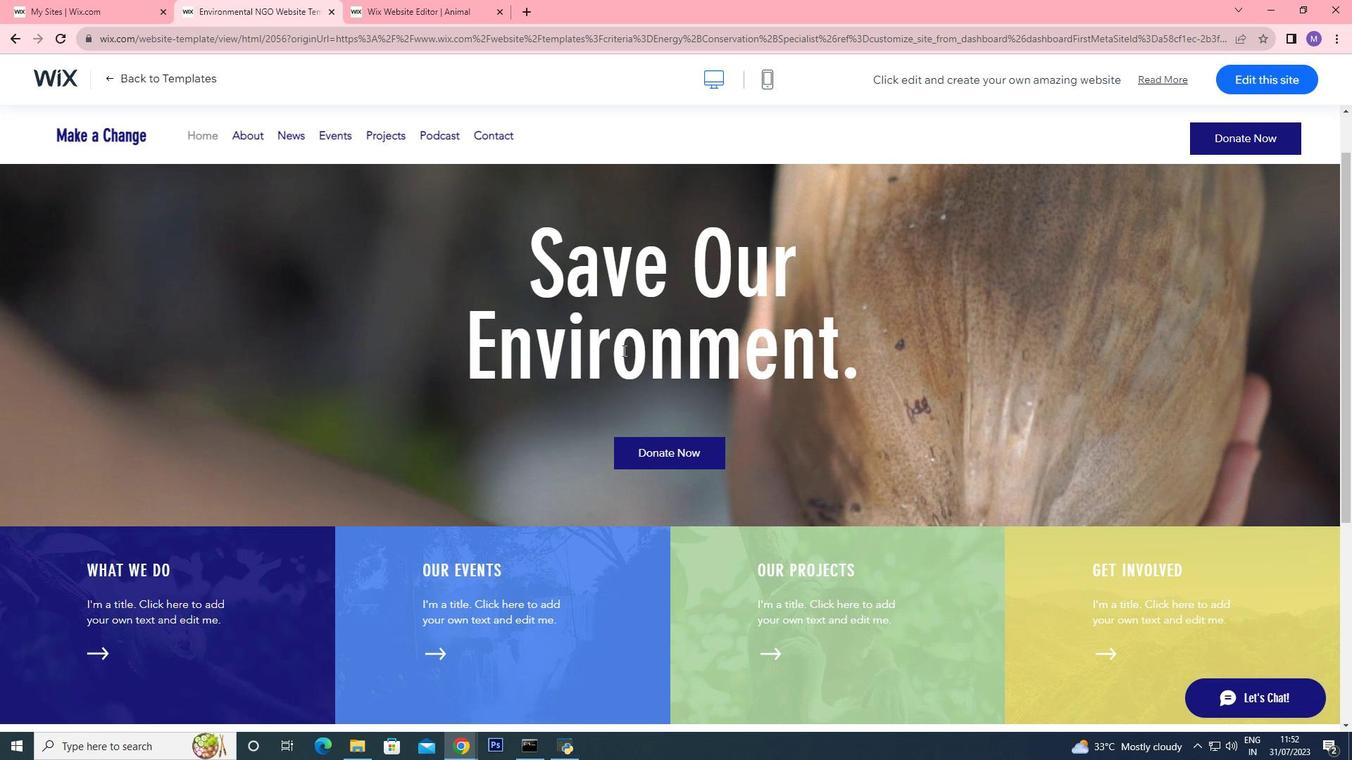 
Action: Mouse scrolled (799, 415) with delta (0, 0)
Screenshot: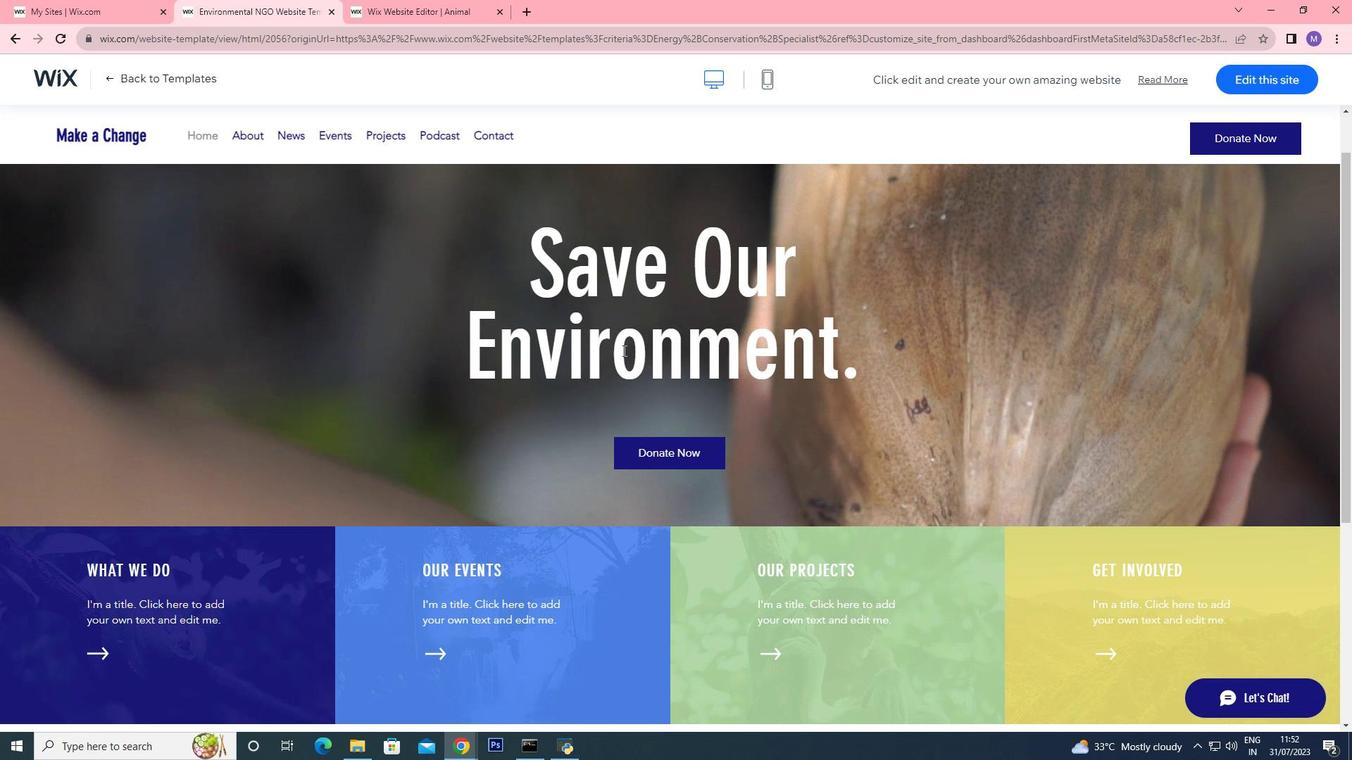
Action: Mouse scrolled (799, 415) with delta (0, 0)
Screenshot: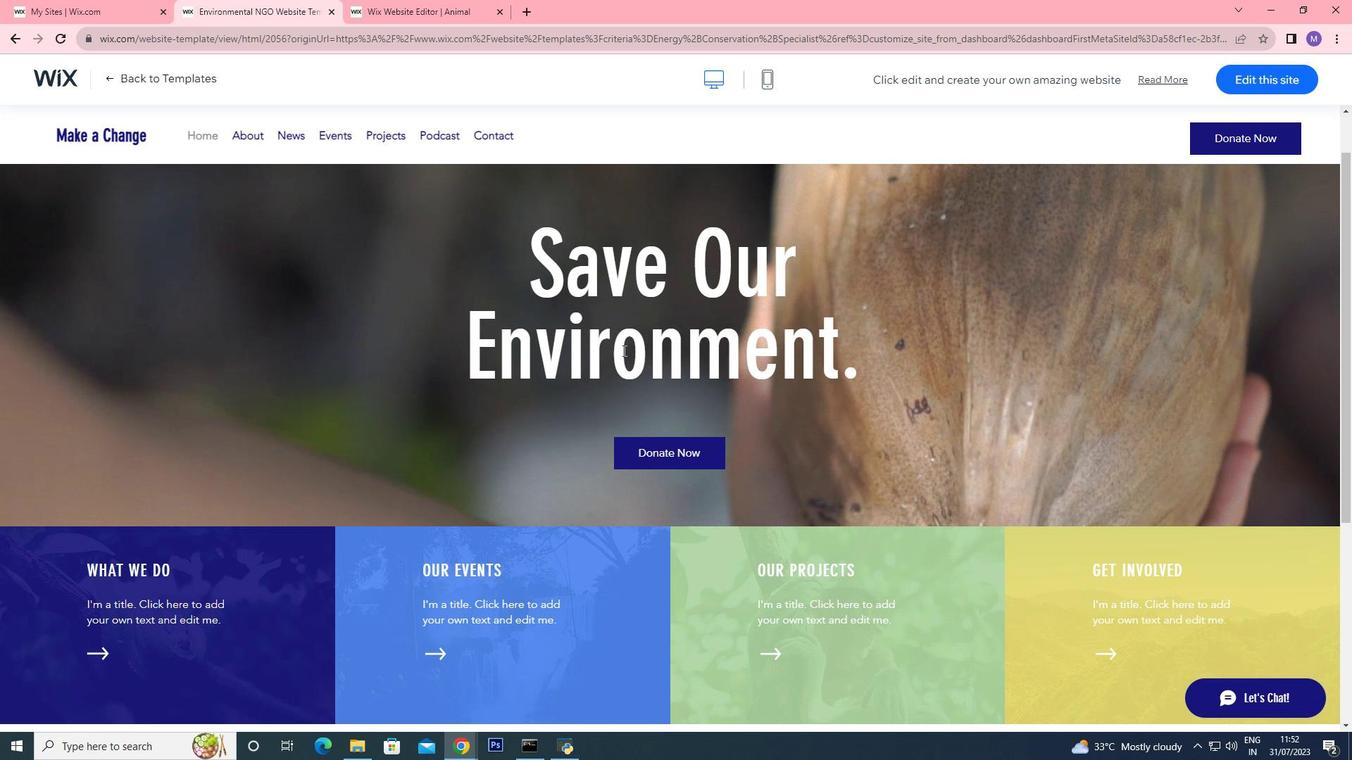 
Action: Mouse scrolled (799, 416) with delta (0, 0)
Screenshot: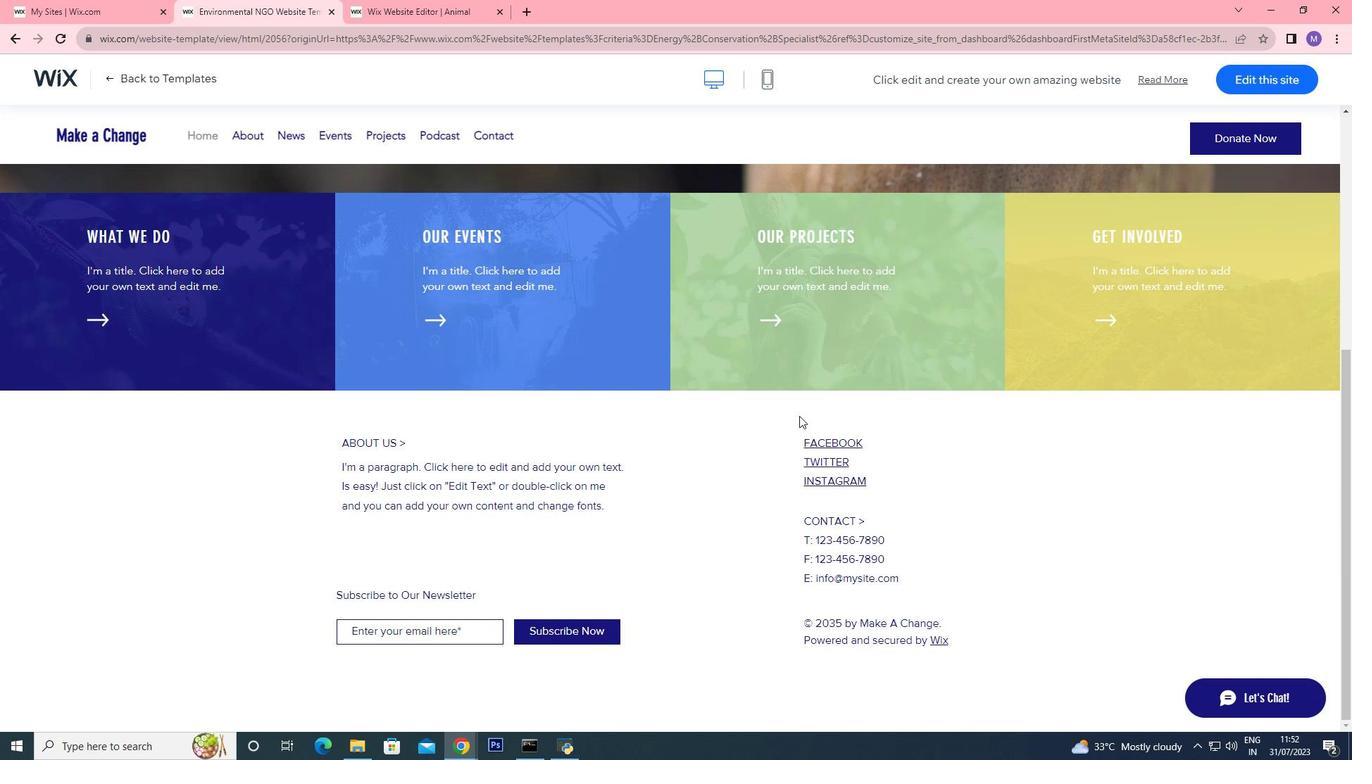 
Action: Mouse scrolled (799, 416) with delta (0, 0)
Screenshot: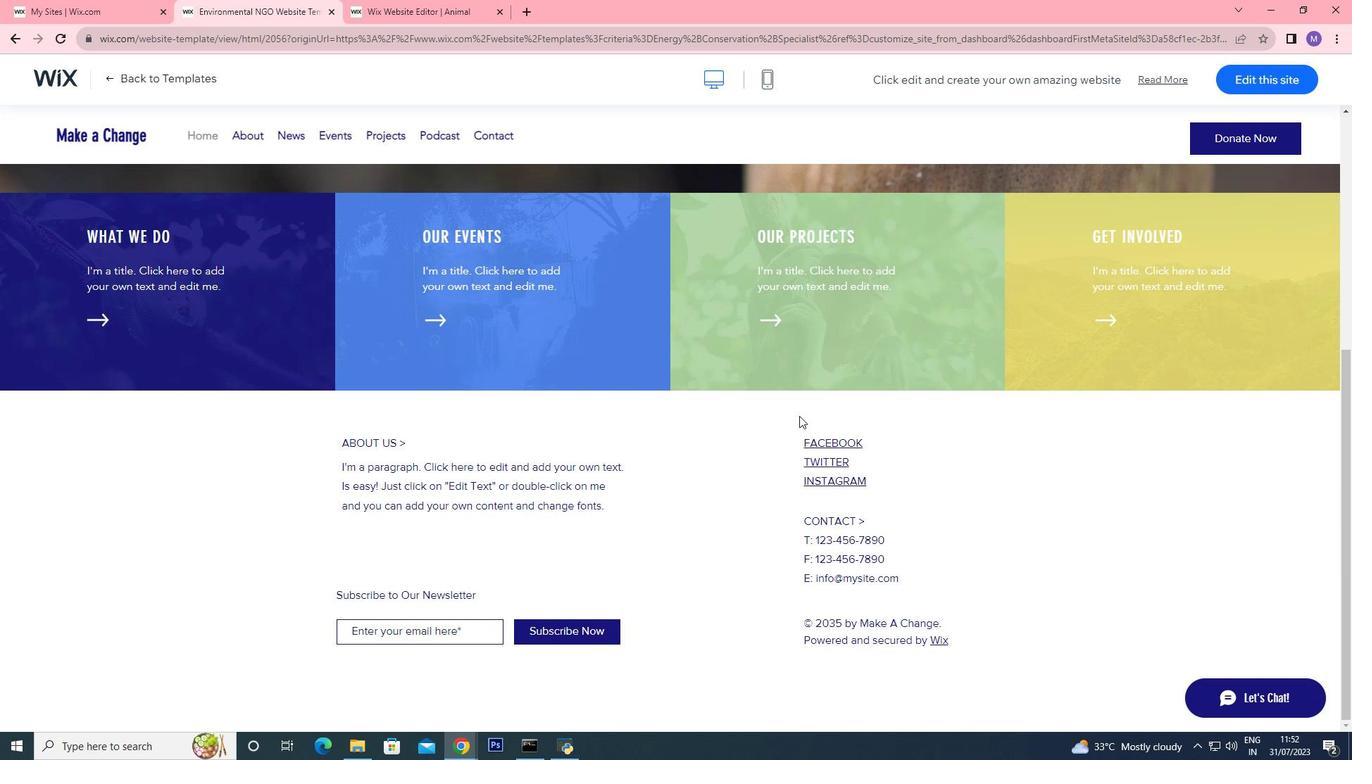 
Action: Mouse scrolled (799, 416) with delta (0, 0)
Screenshot: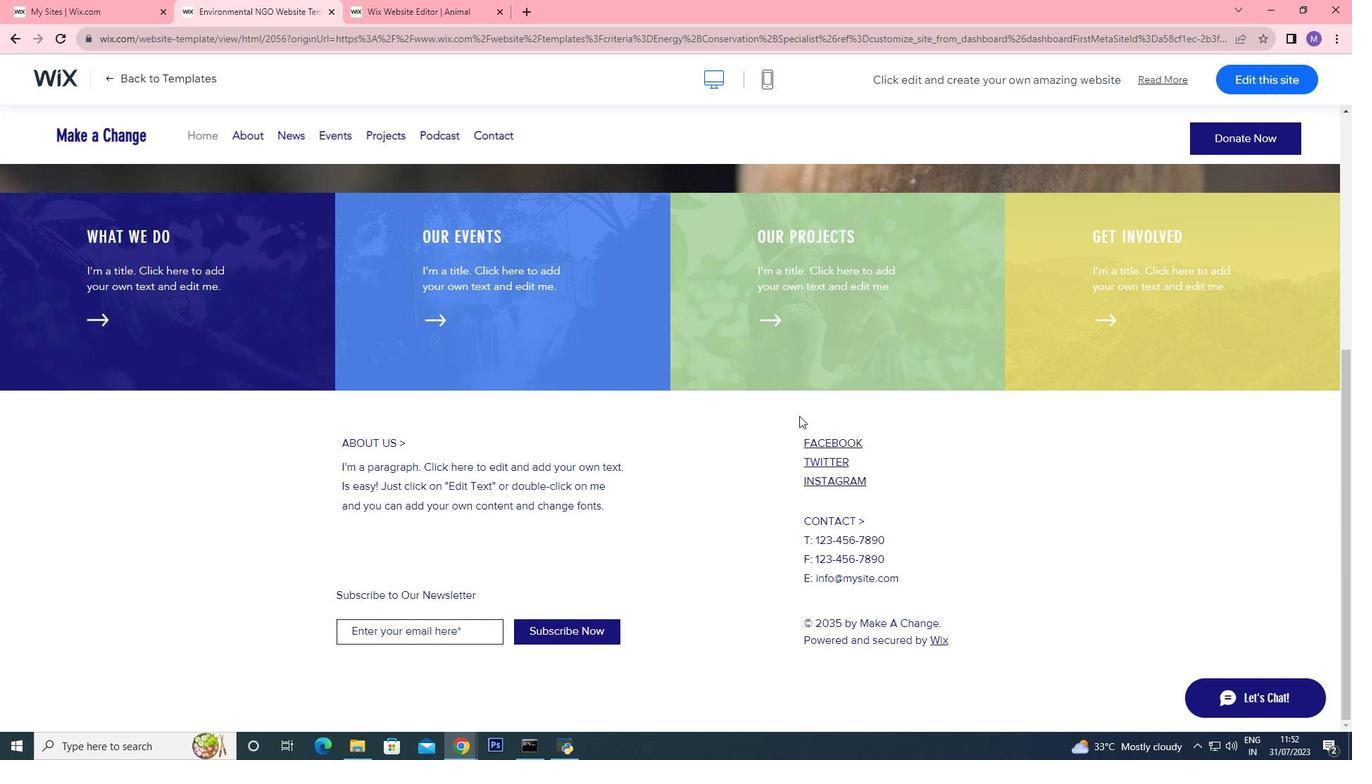 
Action: Mouse scrolled (799, 416) with delta (0, 0)
Screenshot: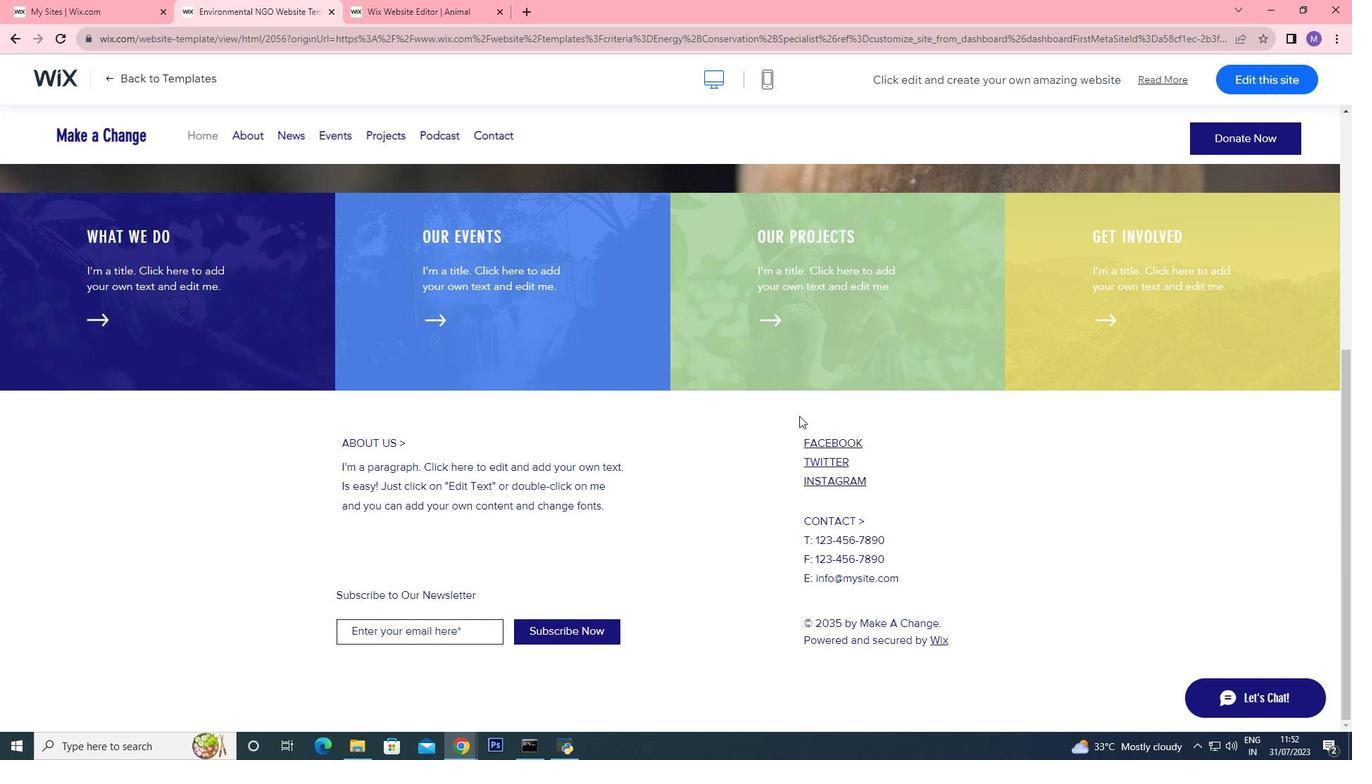 
Action: Mouse scrolled (799, 416) with delta (0, 0)
Screenshot: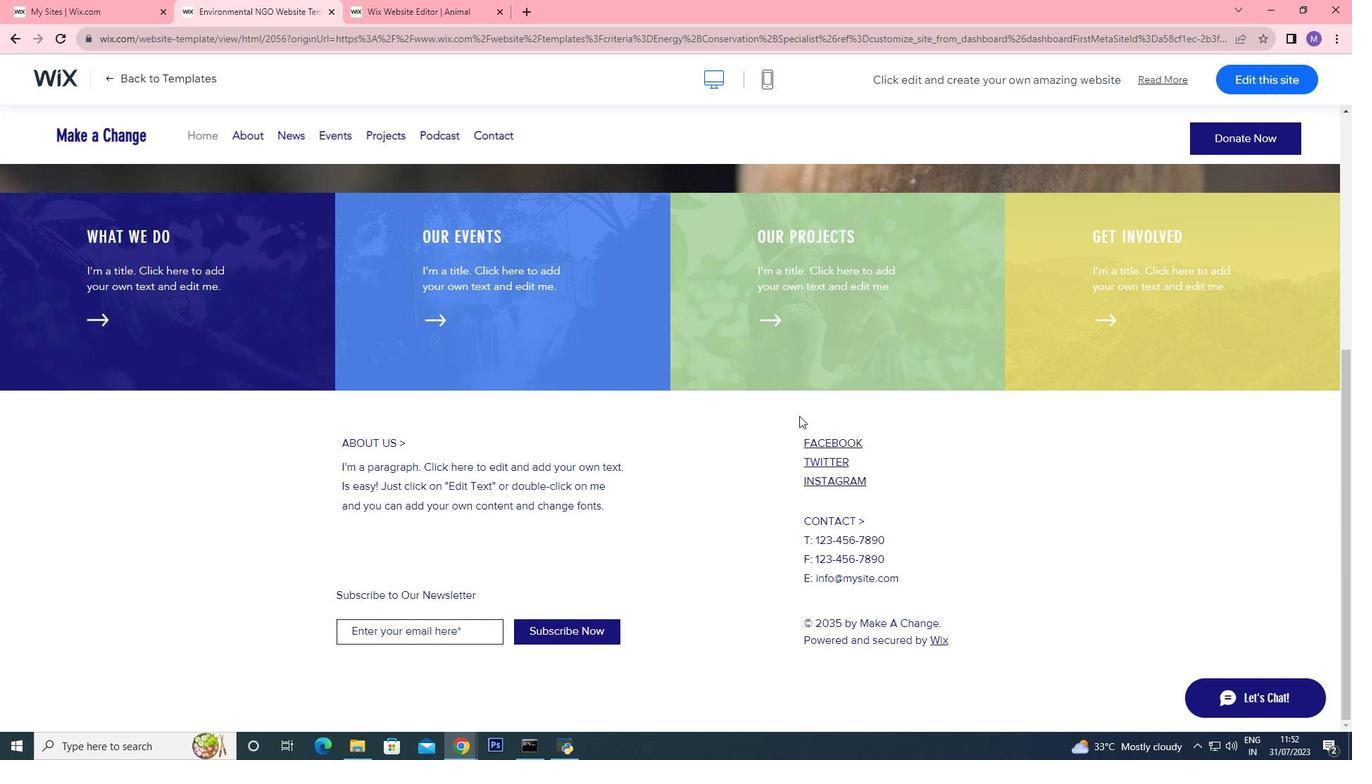 
Action: Mouse scrolled (799, 416) with delta (0, 0)
Screenshot: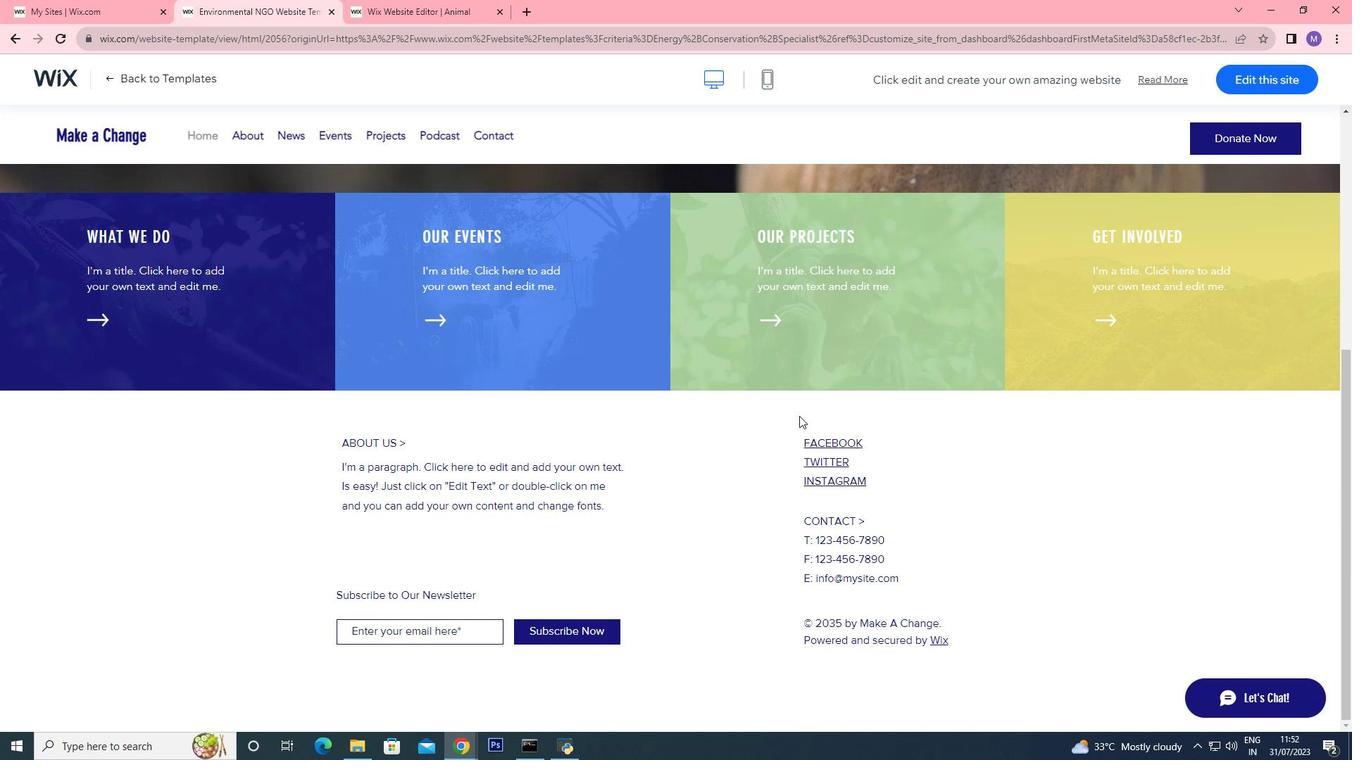 
Action: Mouse scrolled (799, 416) with delta (0, 0)
Screenshot: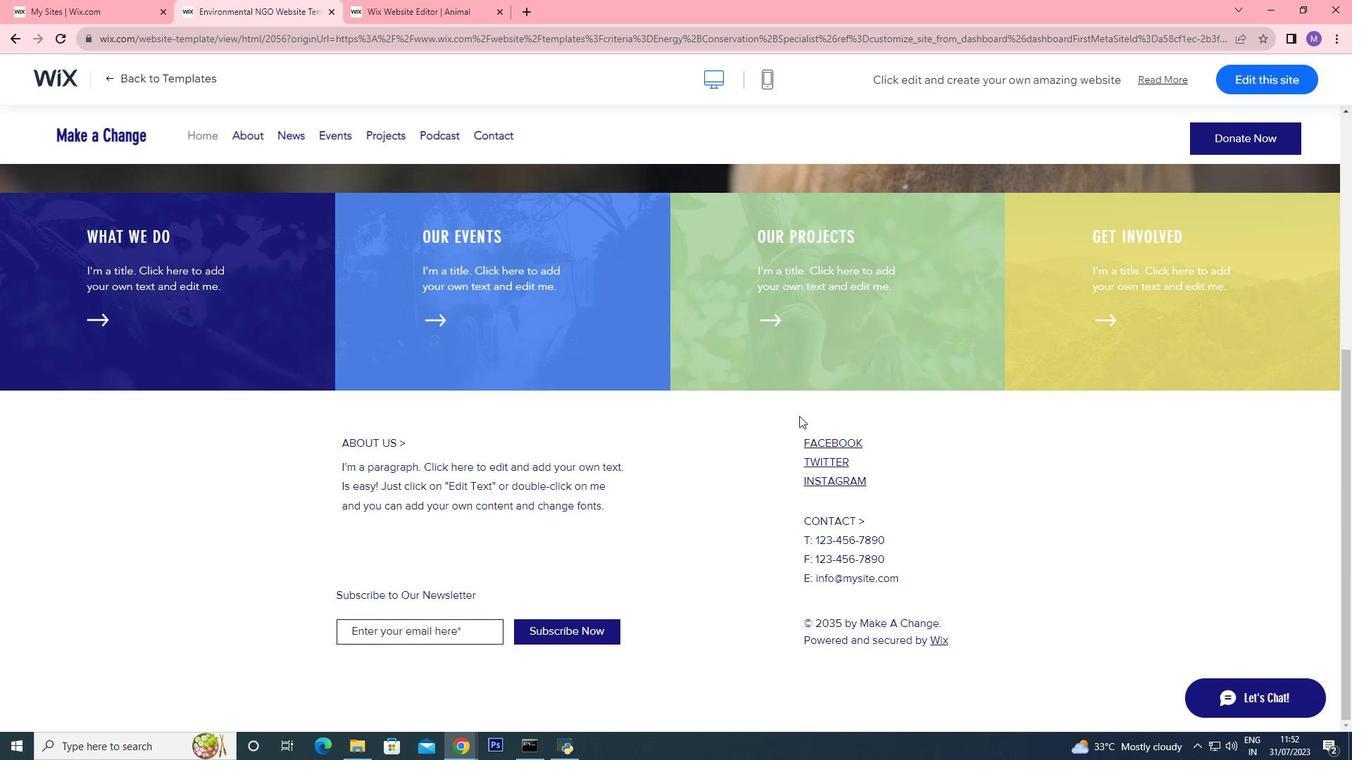 
Action: Mouse scrolled (799, 416) with delta (0, 0)
Screenshot: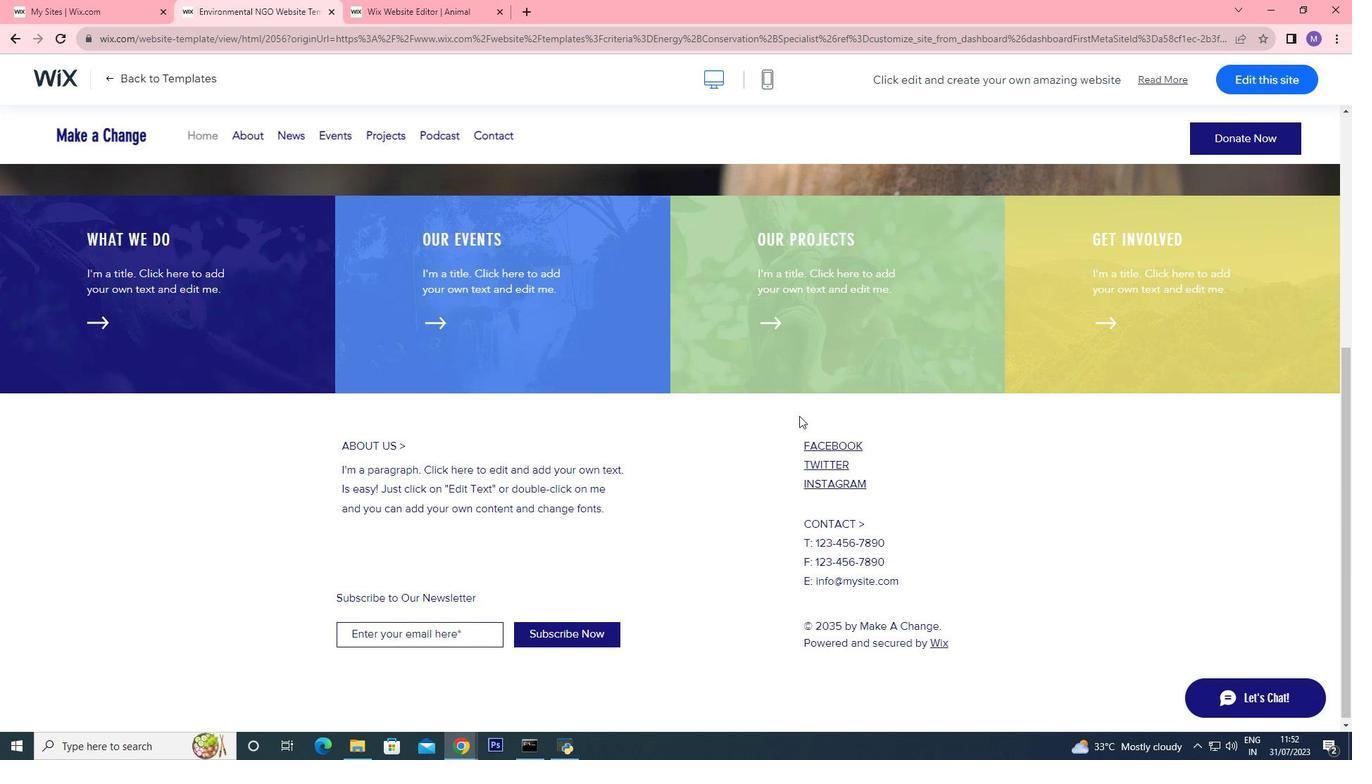 
Action: Mouse moved to (15, 32)
Screenshot: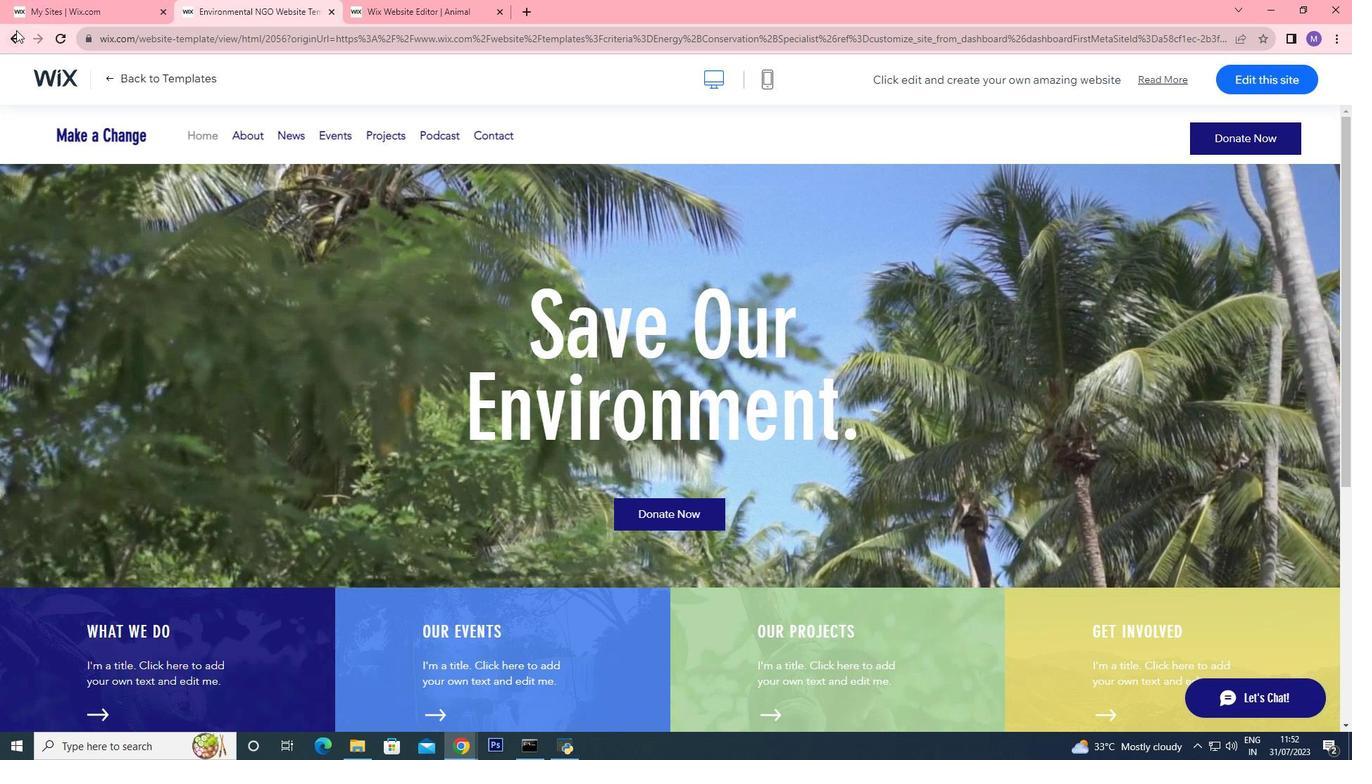
Action: Mouse pressed left at (15, 32)
Screenshot: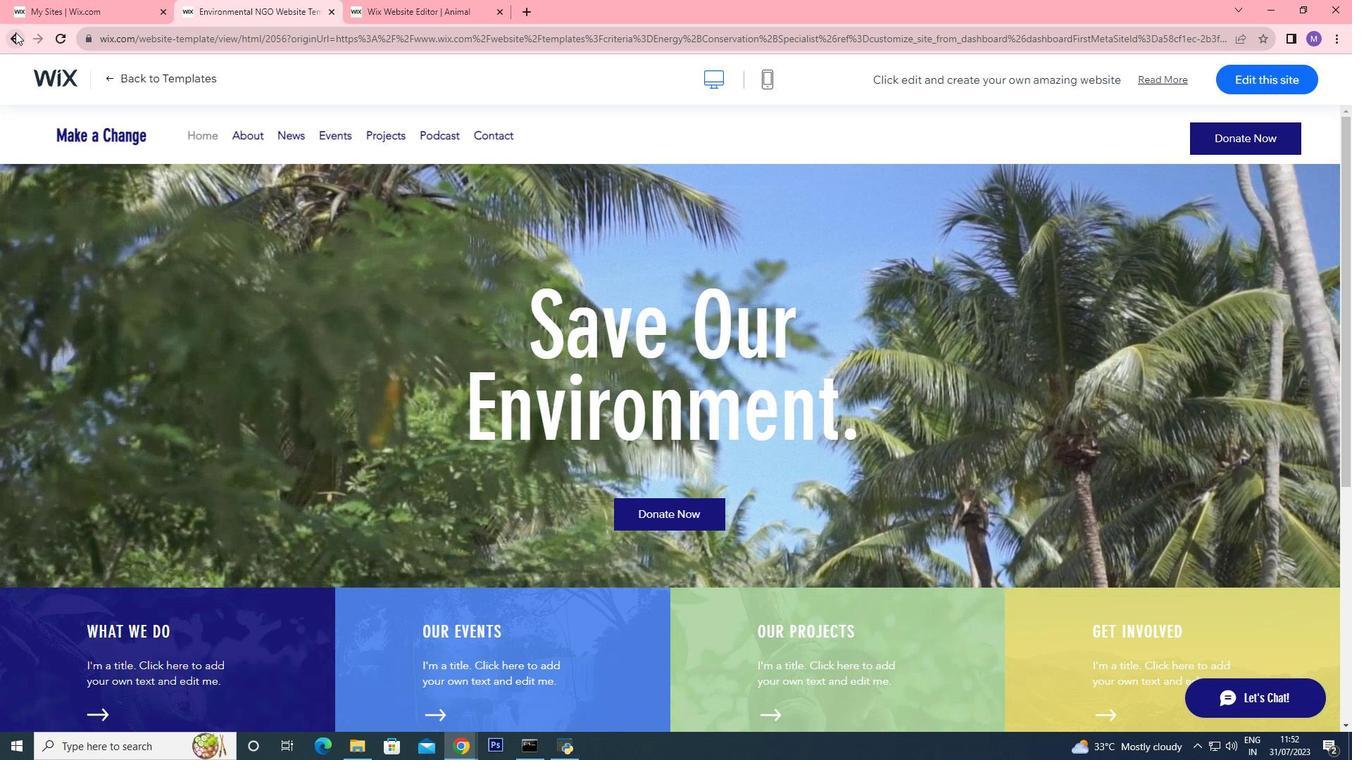 
Action: Mouse moved to (1076, 363)
Screenshot: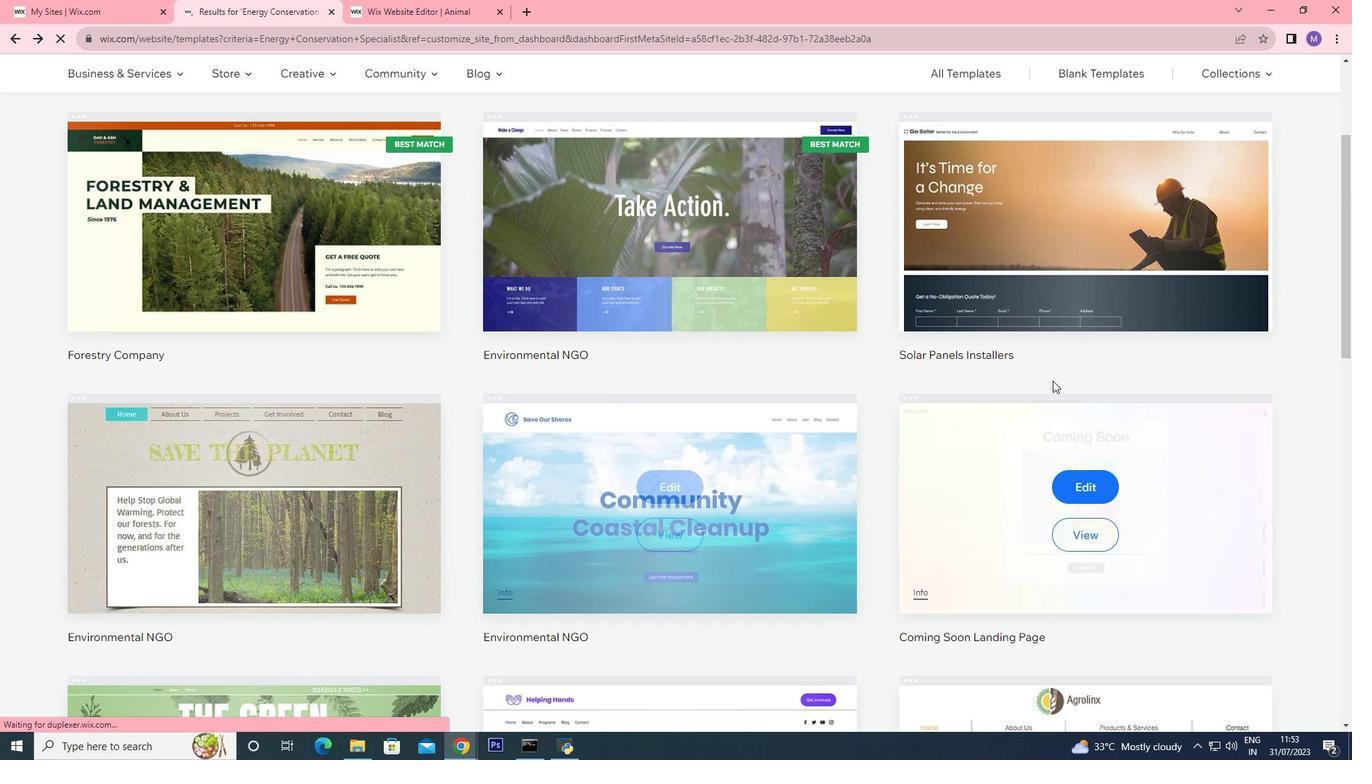 
Action: Mouse scrolled (1076, 362) with delta (0, 0)
Screenshot: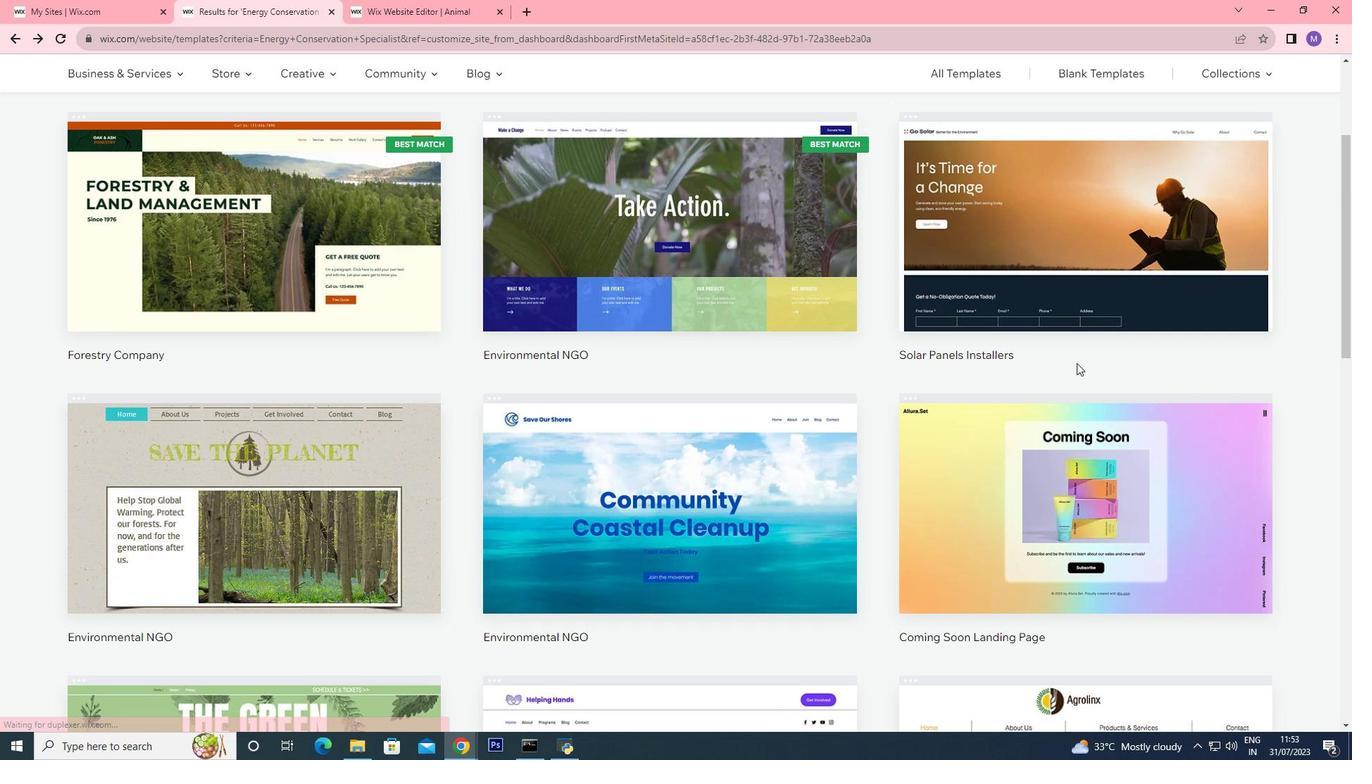 
Action: Mouse scrolled (1076, 362) with delta (0, 0)
Screenshot: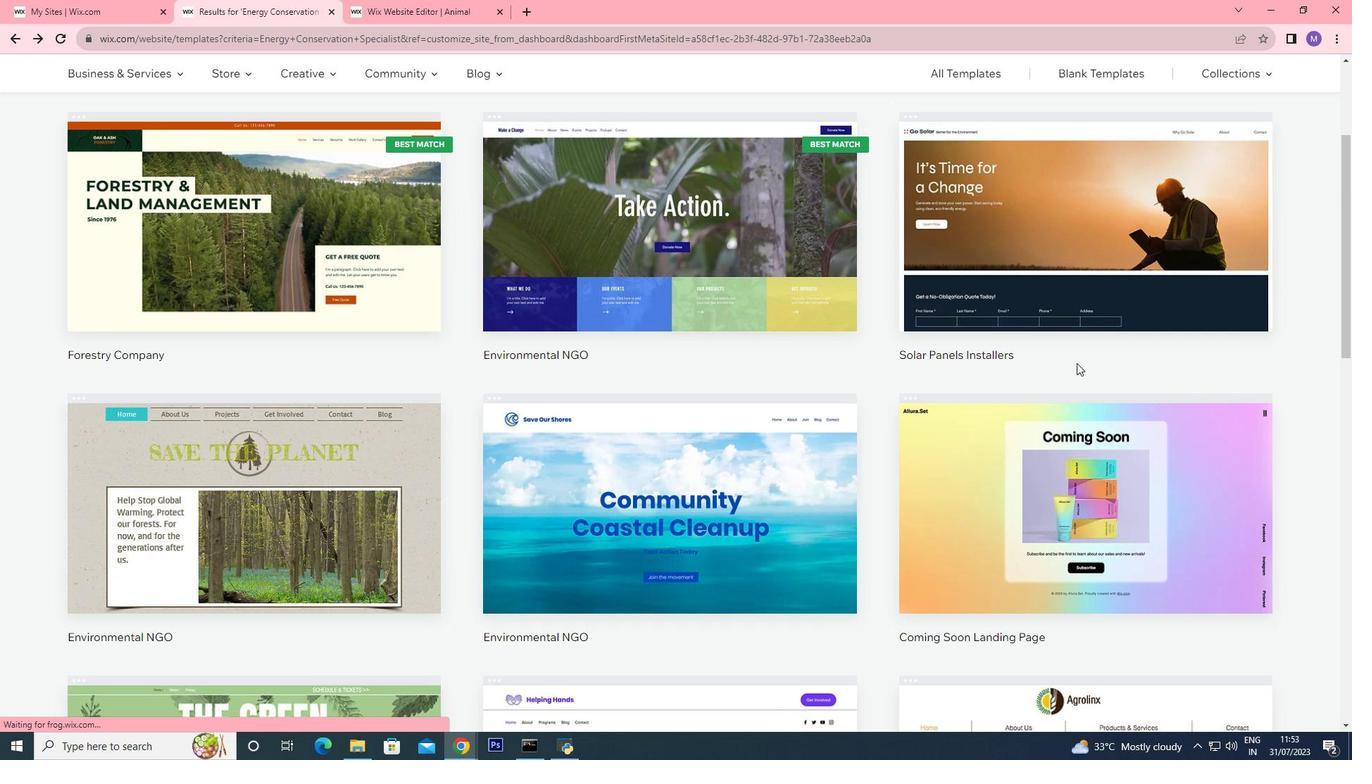 
Action: Mouse scrolled (1076, 362) with delta (0, 0)
Screenshot: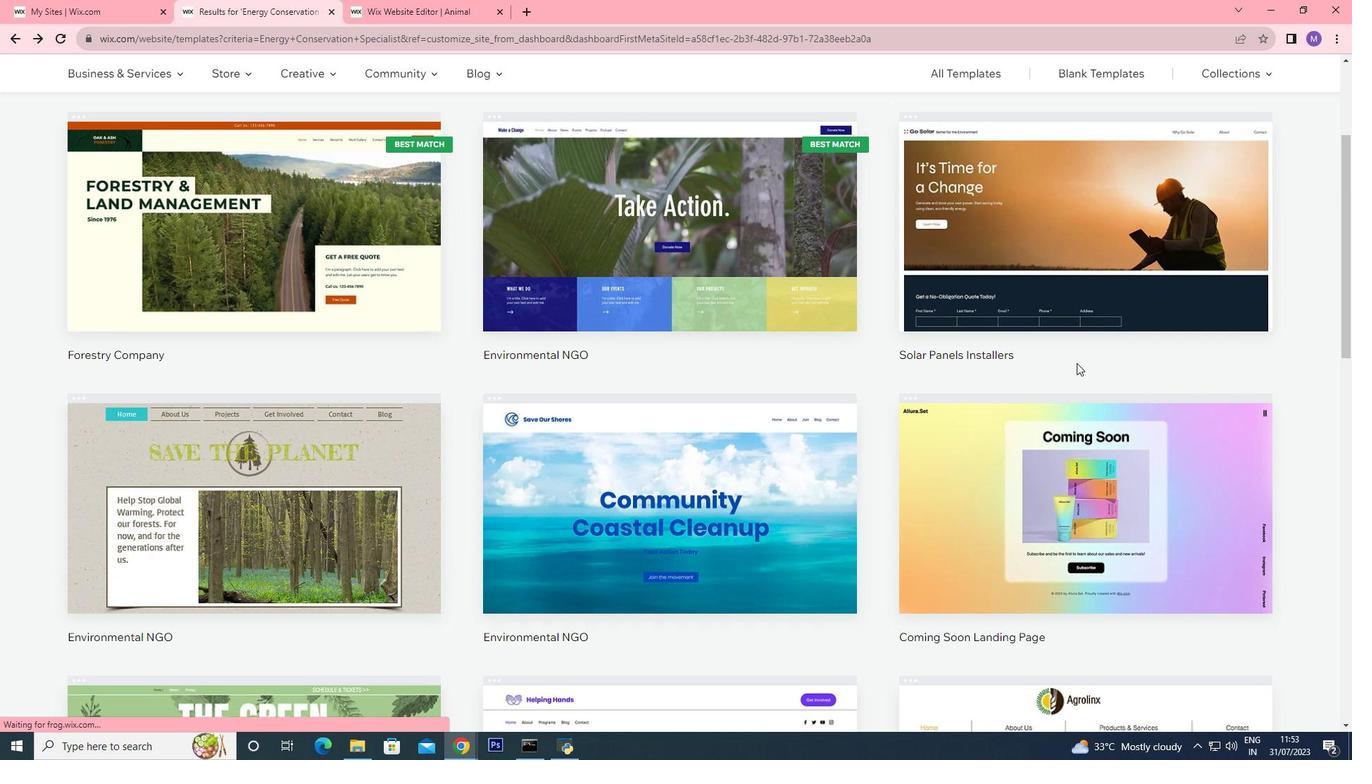 
Action: Mouse moved to (1064, 377)
Screenshot: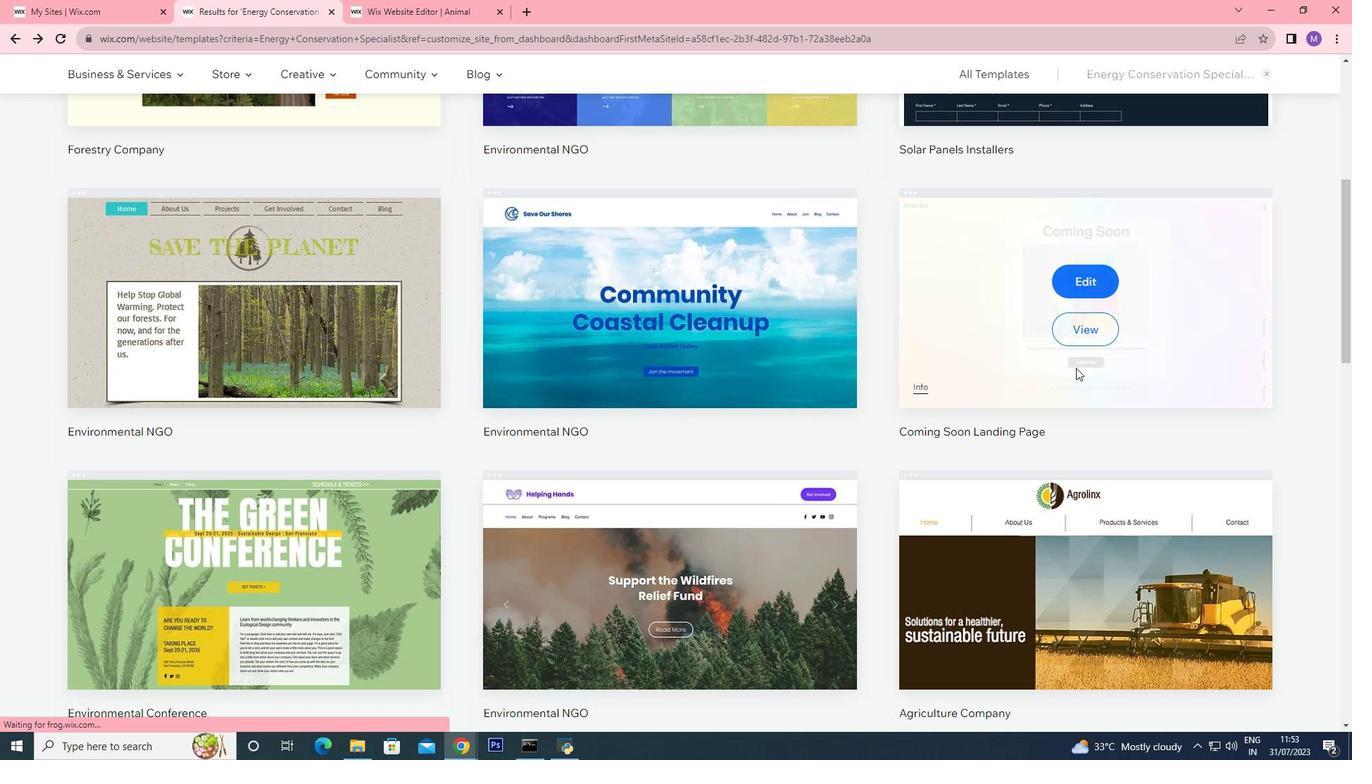 
Action: Mouse scrolled (1064, 376) with delta (0, 0)
Screenshot: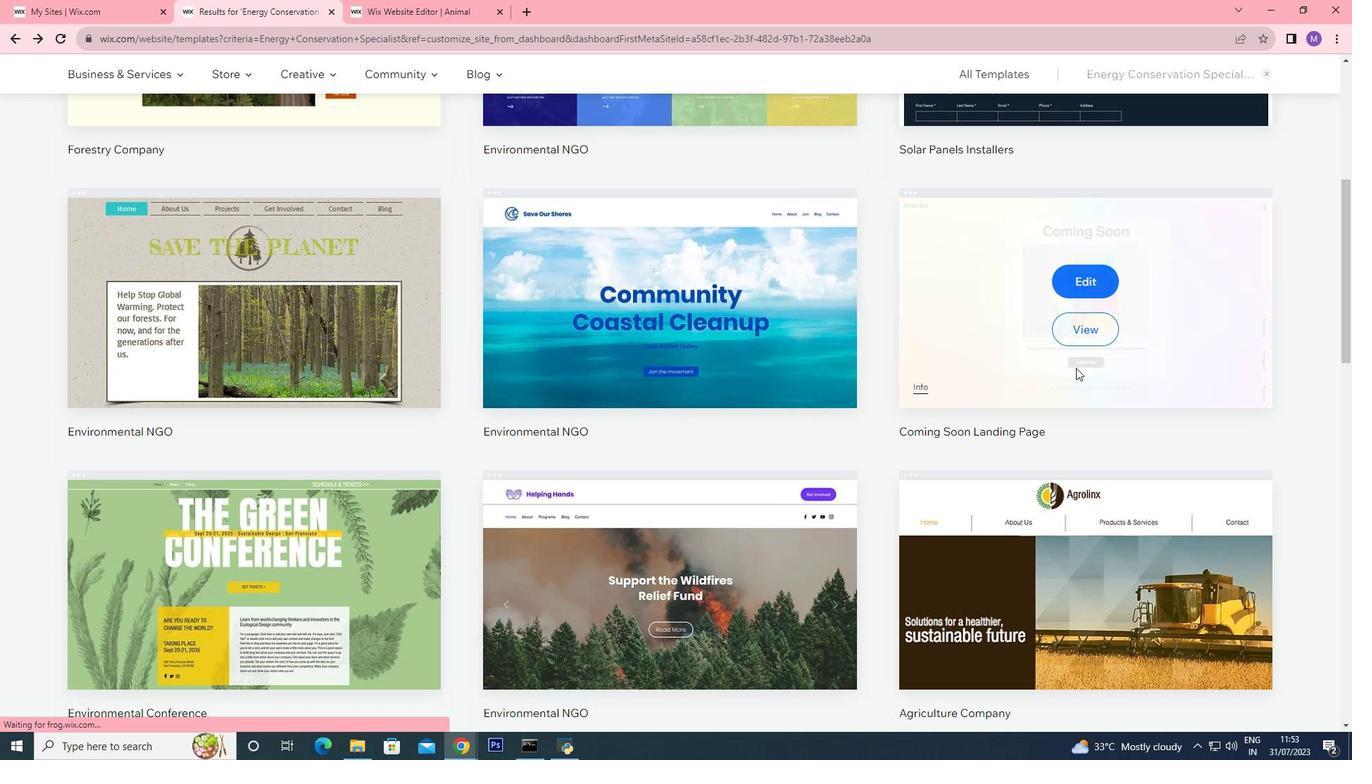 
Action: Mouse moved to (1064, 378)
Screenshot: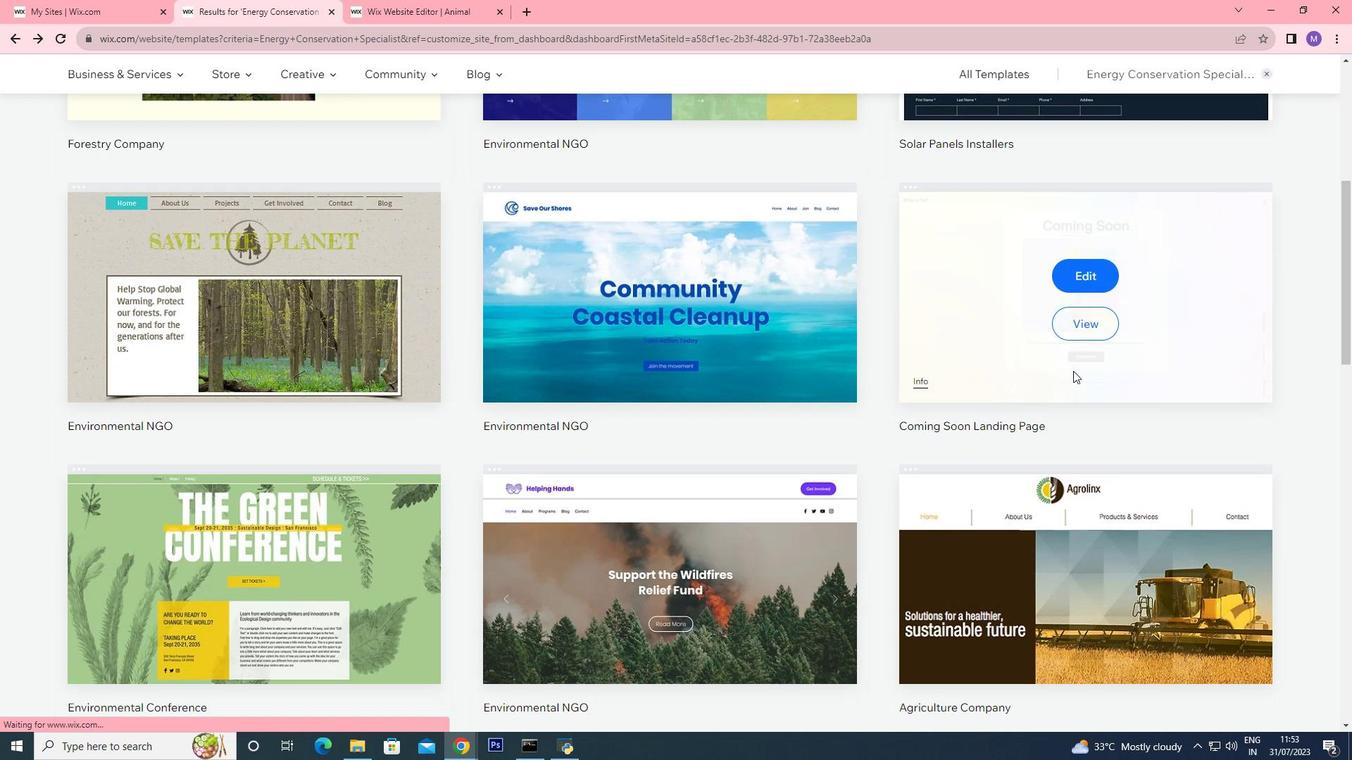 
Action: Mouse scrolled (1064, 377) with delta (0, 0)
Screenshot: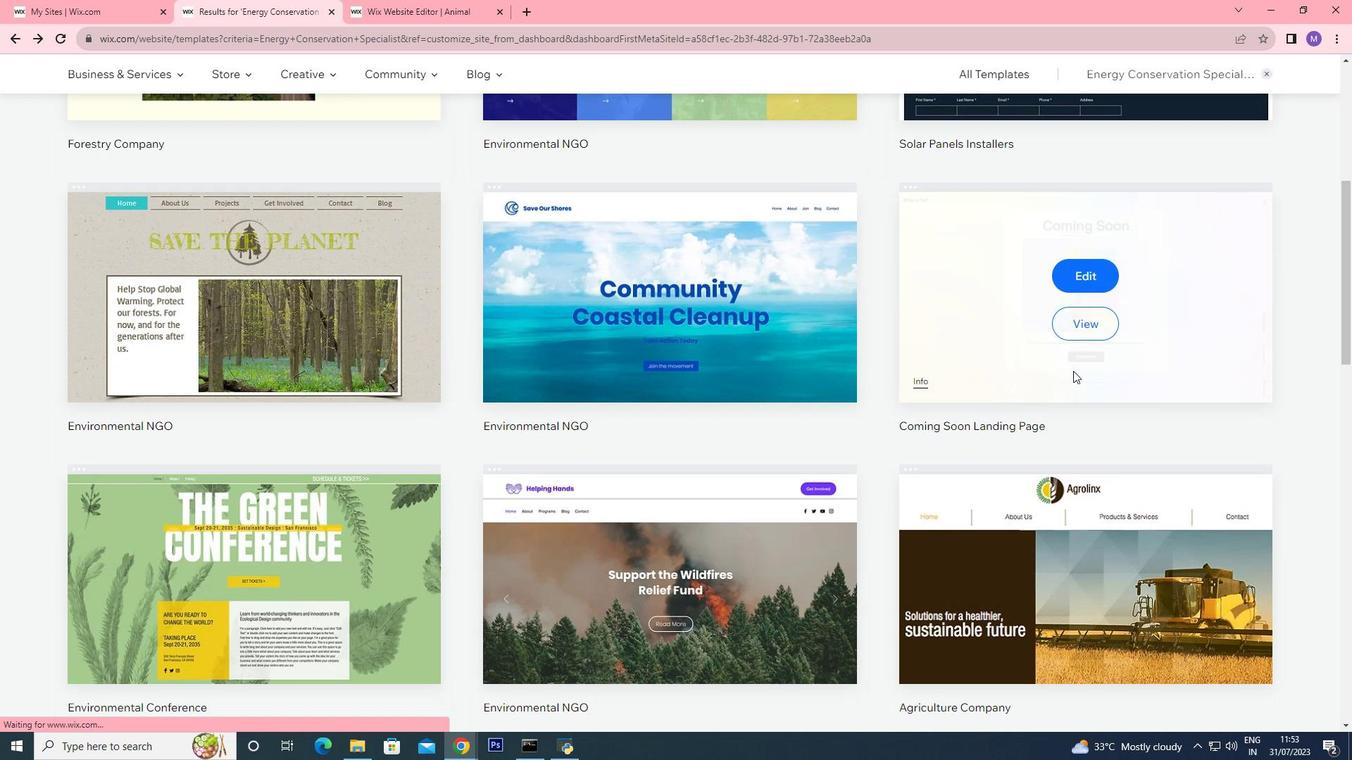 
Action: Mouse moved to (675, 489)
Screenshot: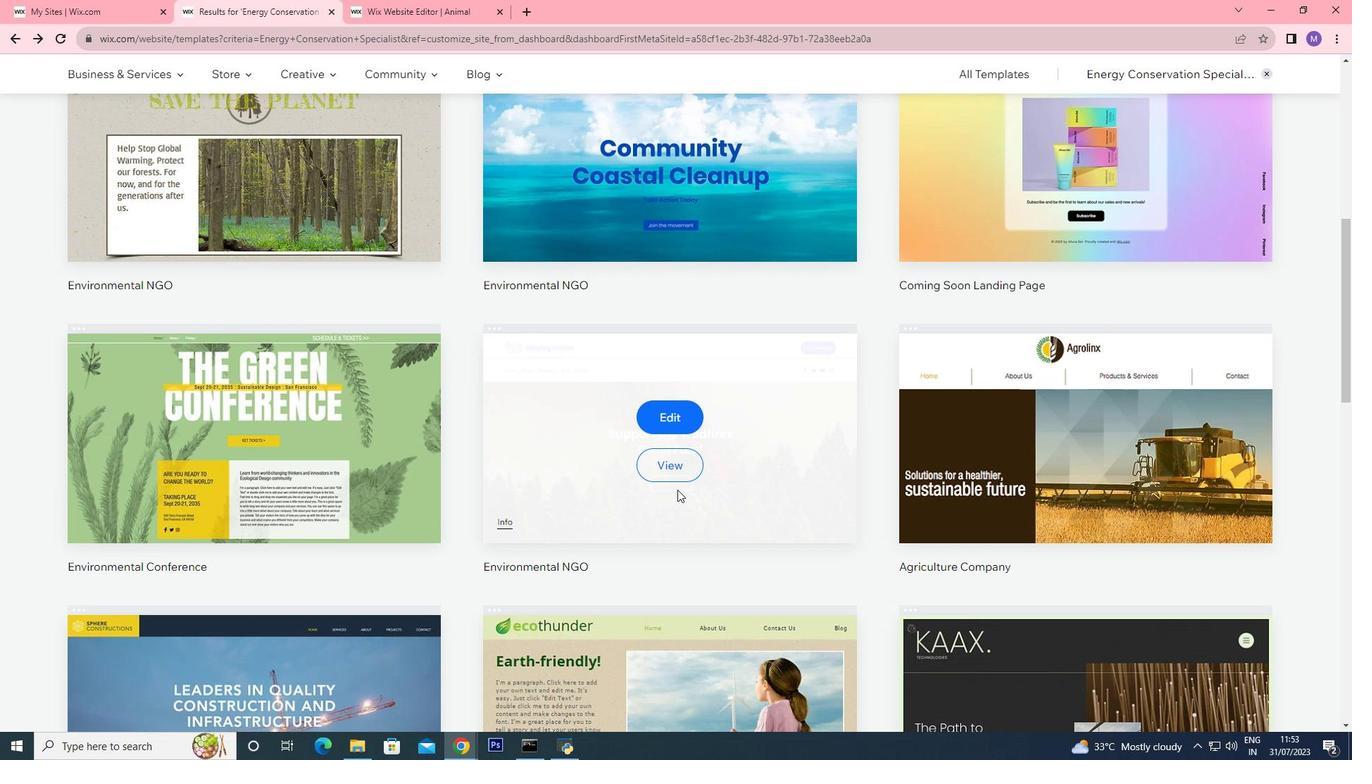 
Action: Mouse scrolled (675, 488) with delta (0, 0)
Screenshot: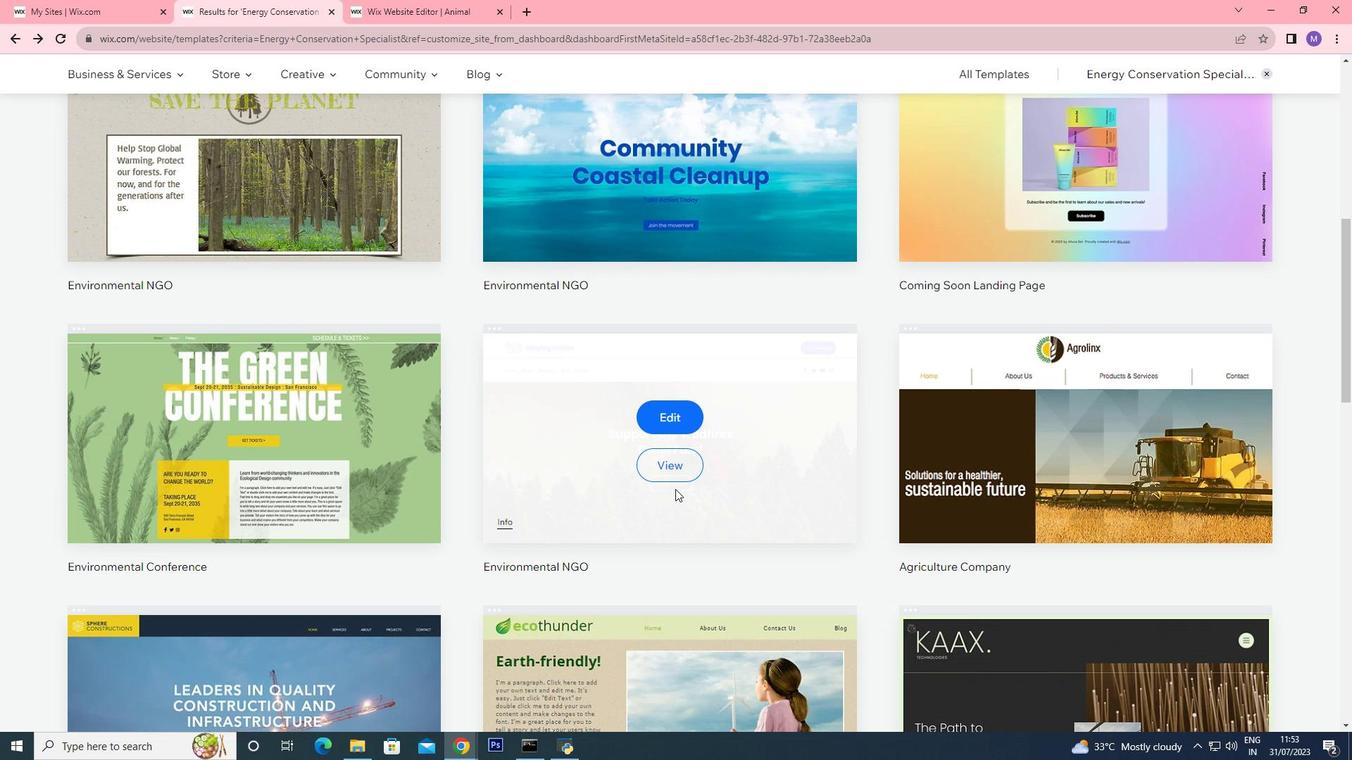 
Action: Mouse scrolled (675, 488) with delta (0, 0)
Screenshot: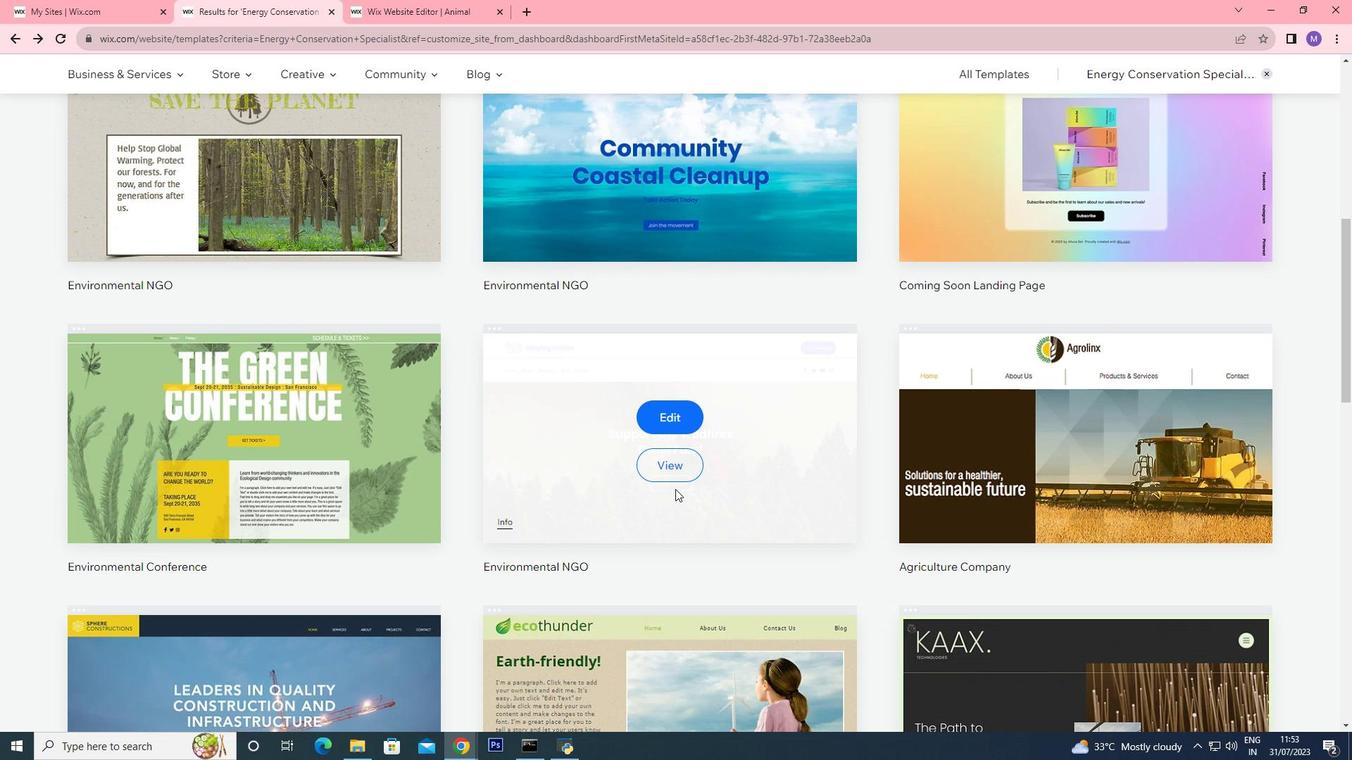 
Action: Mouse scrolled (675, 488) with delta (0, 0)
Screenshot: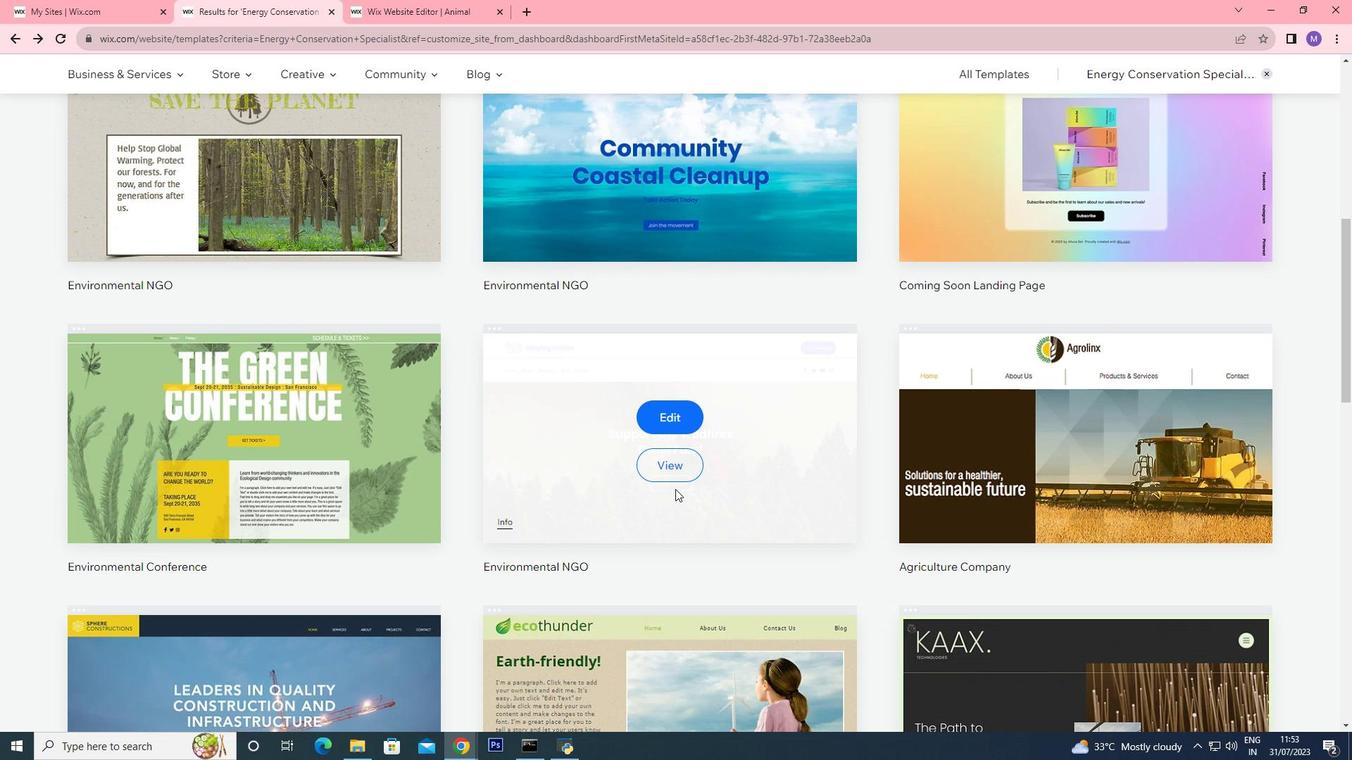 
Action: Mouse scrolled (675, 488) with delta (0, 0)
Screenshot: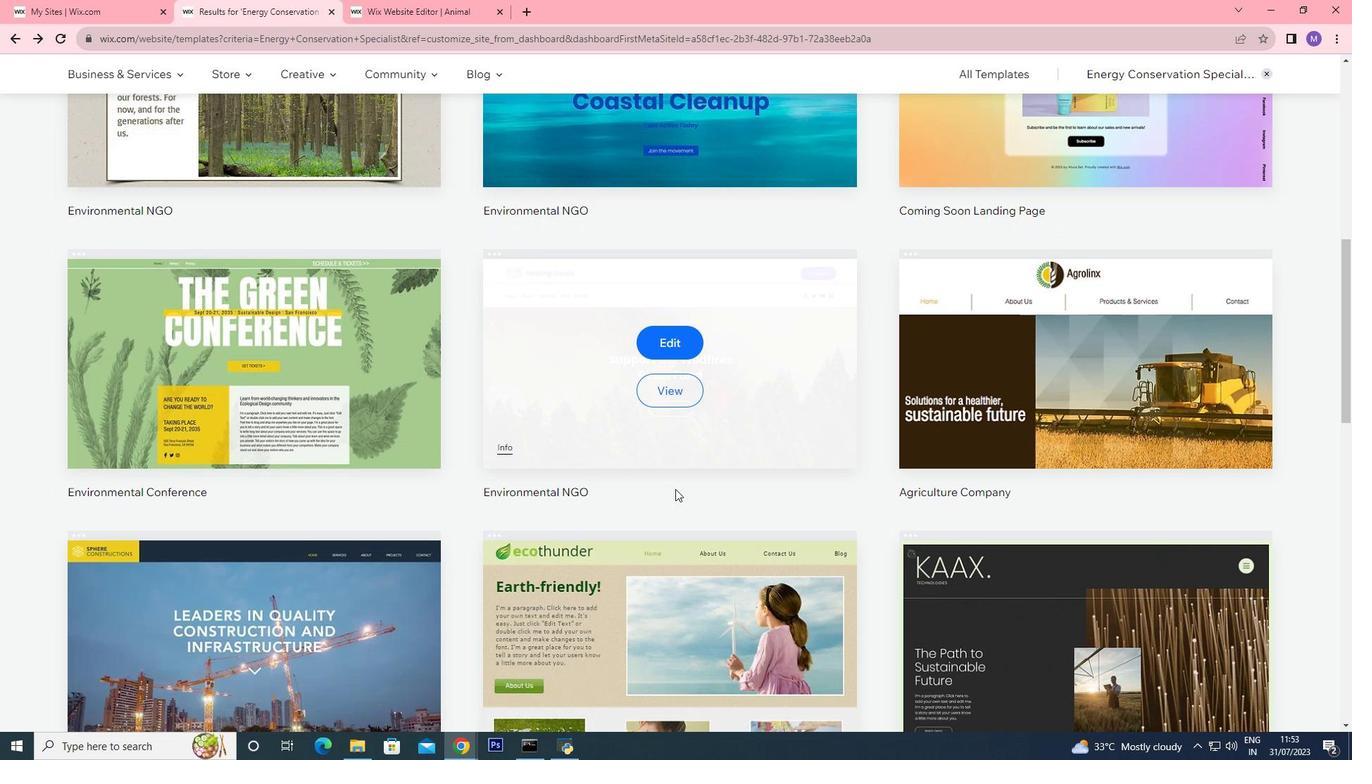
Action: Mouse moved to (1028, 567)
Screenshot: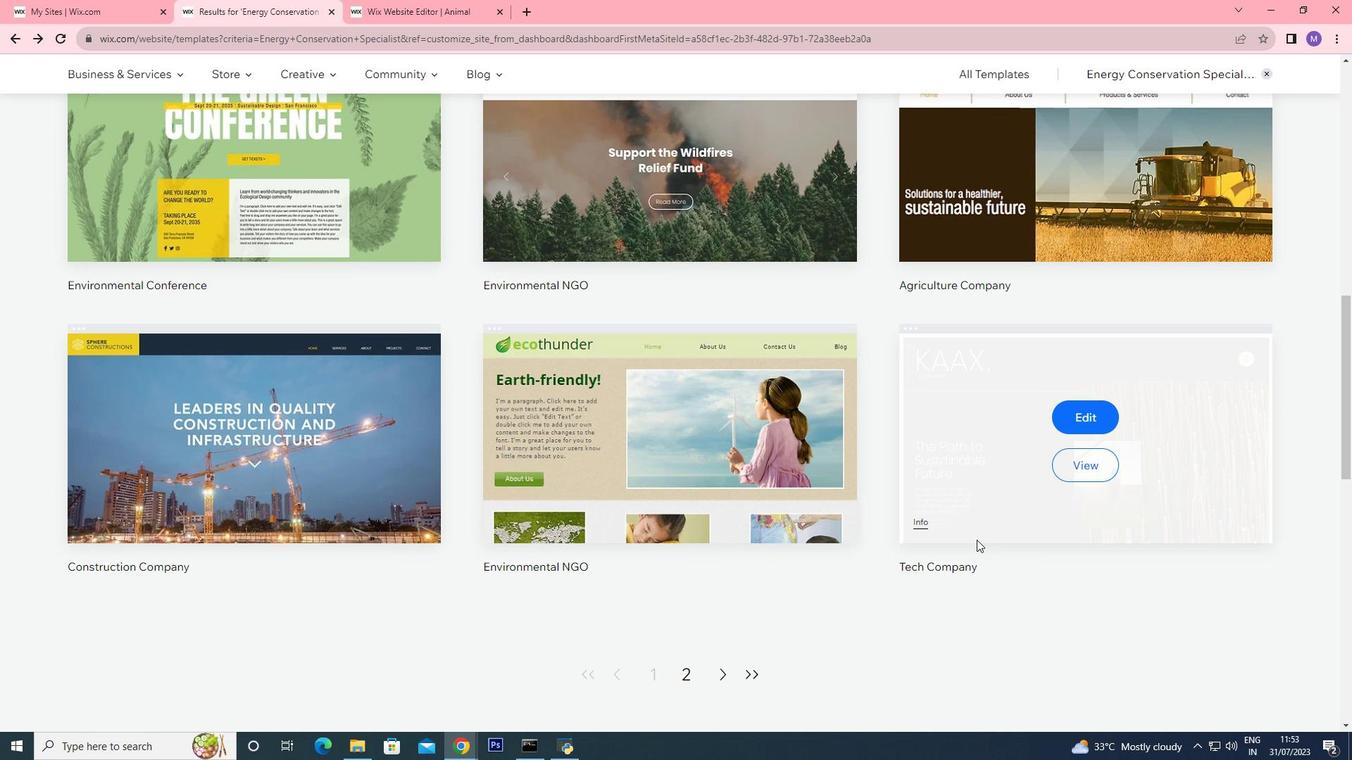 
Action: Mouse scrolled (1028, 566) with delta (0, 0)
Screenshot: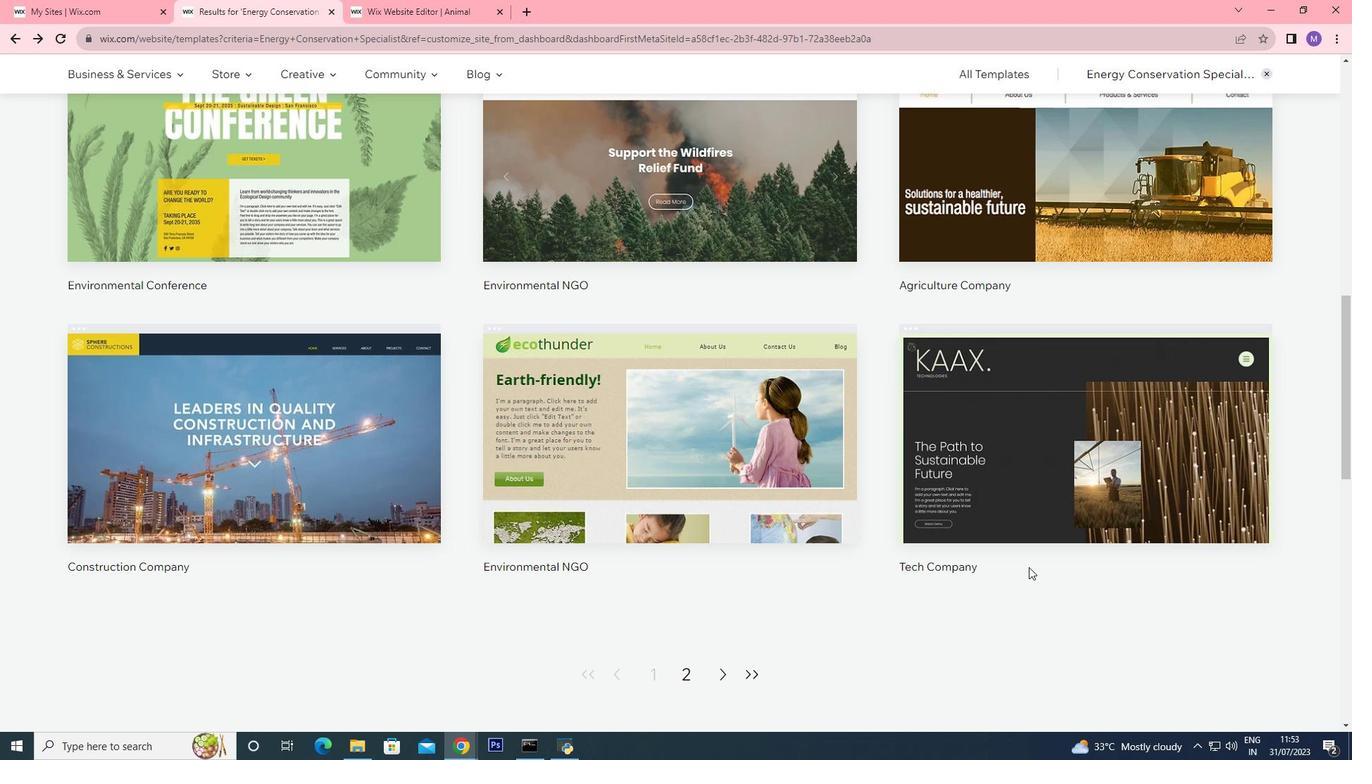 
Action: Mouse scrolled (1028, 568) with delta (0, 0)
Screenshot: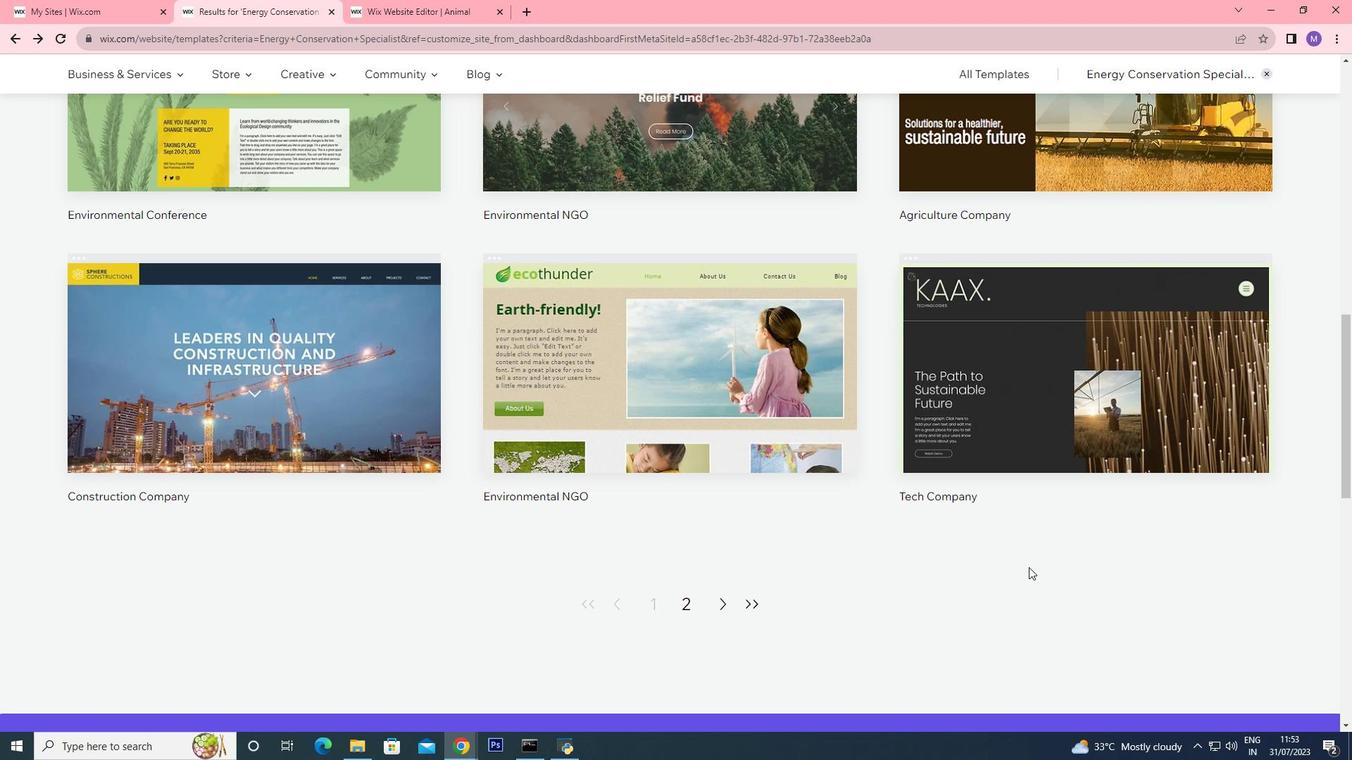 
Action: Mouse scrolled (1028, 568) with delta (0, 0)
Screenshot: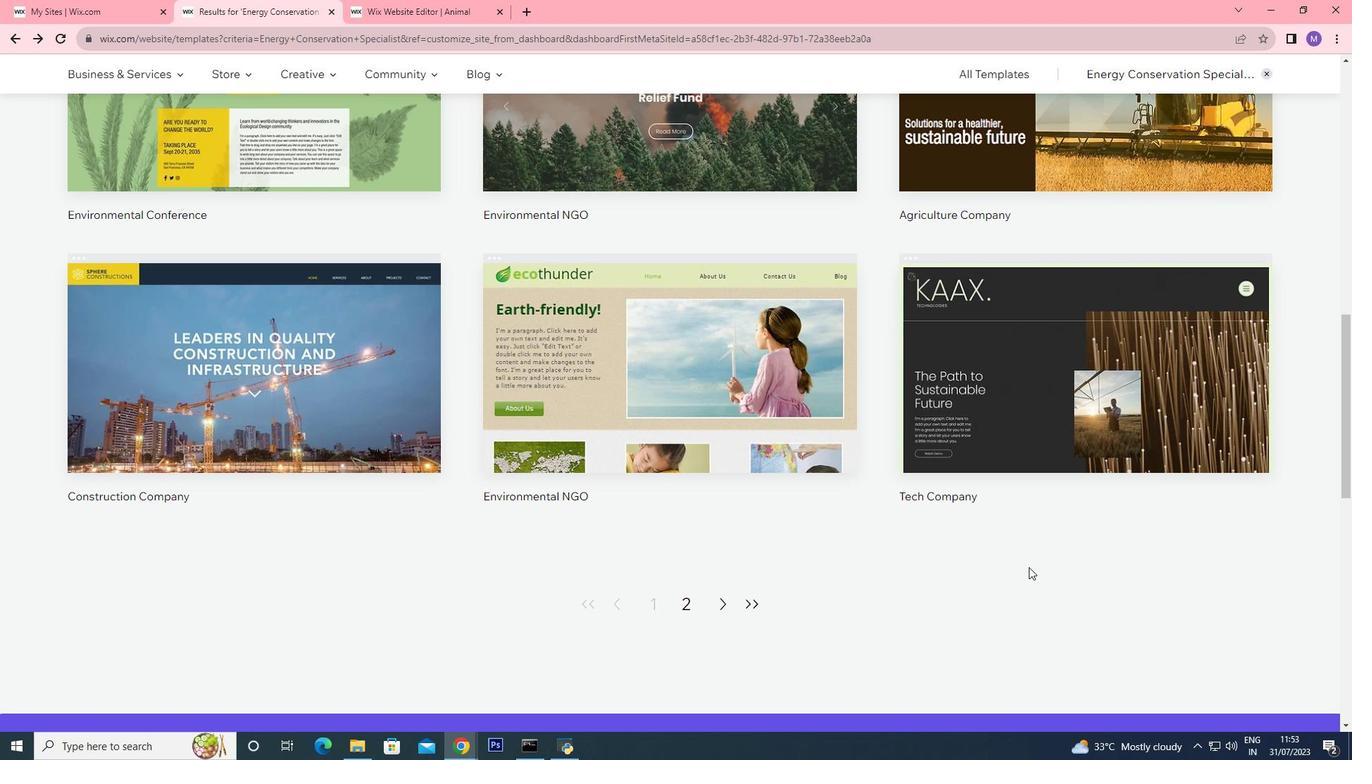 
Action: Mouse scrolled (1028, 568) with delta (0, 0)
Screenshot: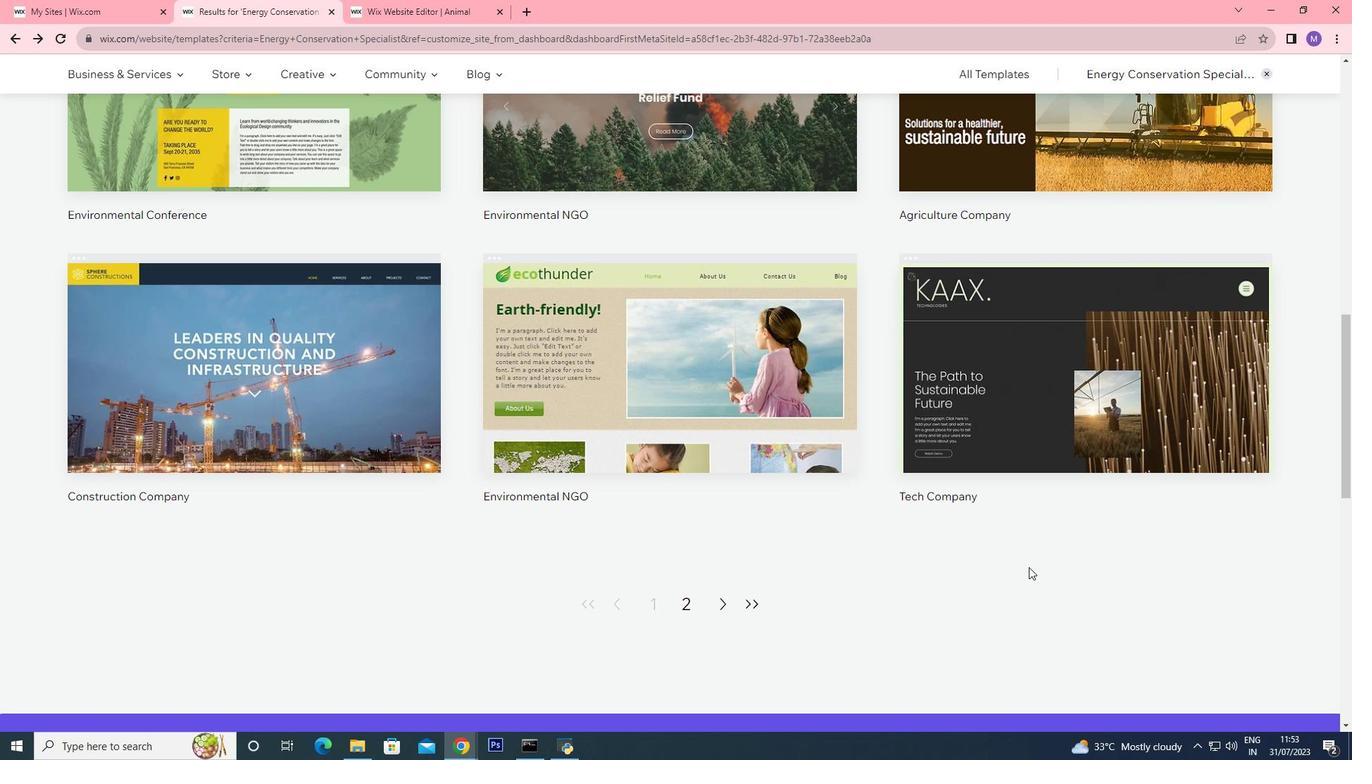
Action: Mouse scrolled (1028, 568) with delta (0, 0)
Screenshot: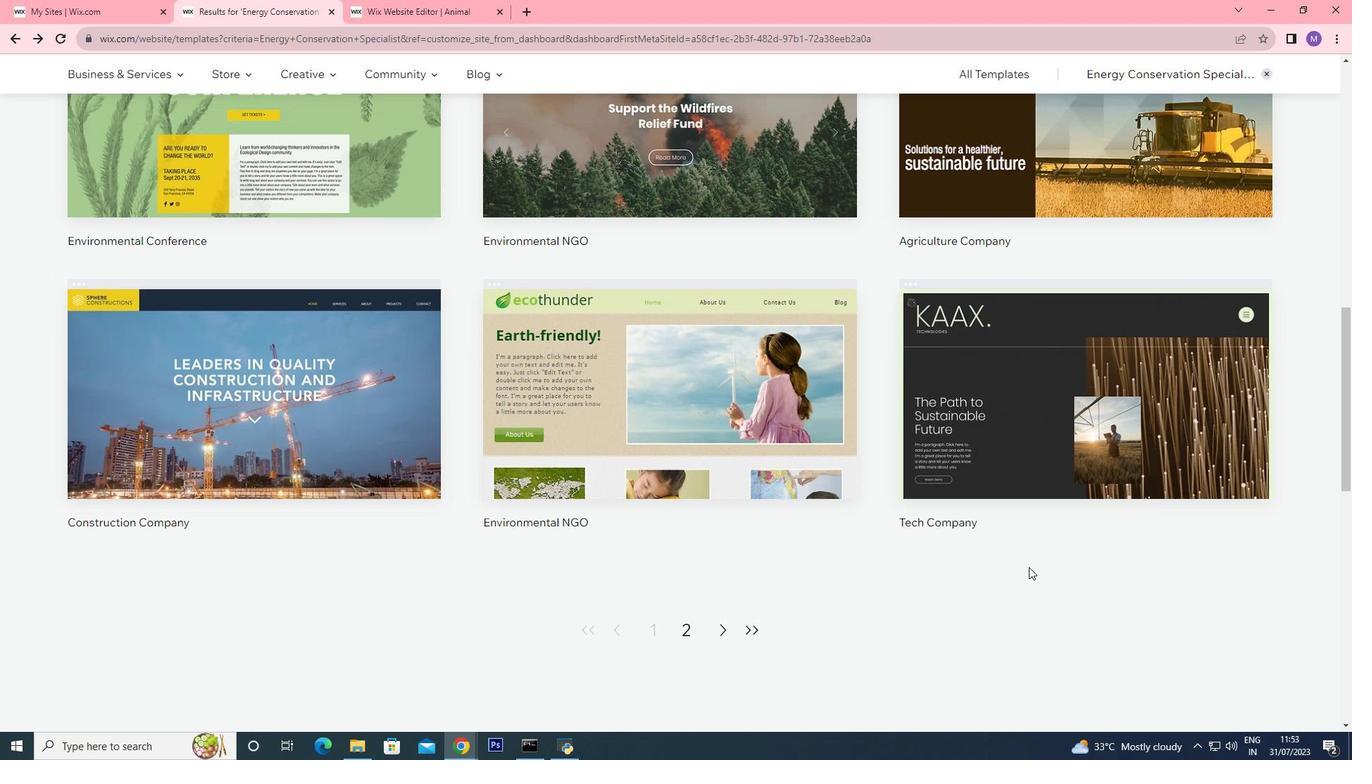 
Action: Mouse moved to (1028, 416)
Screenshot: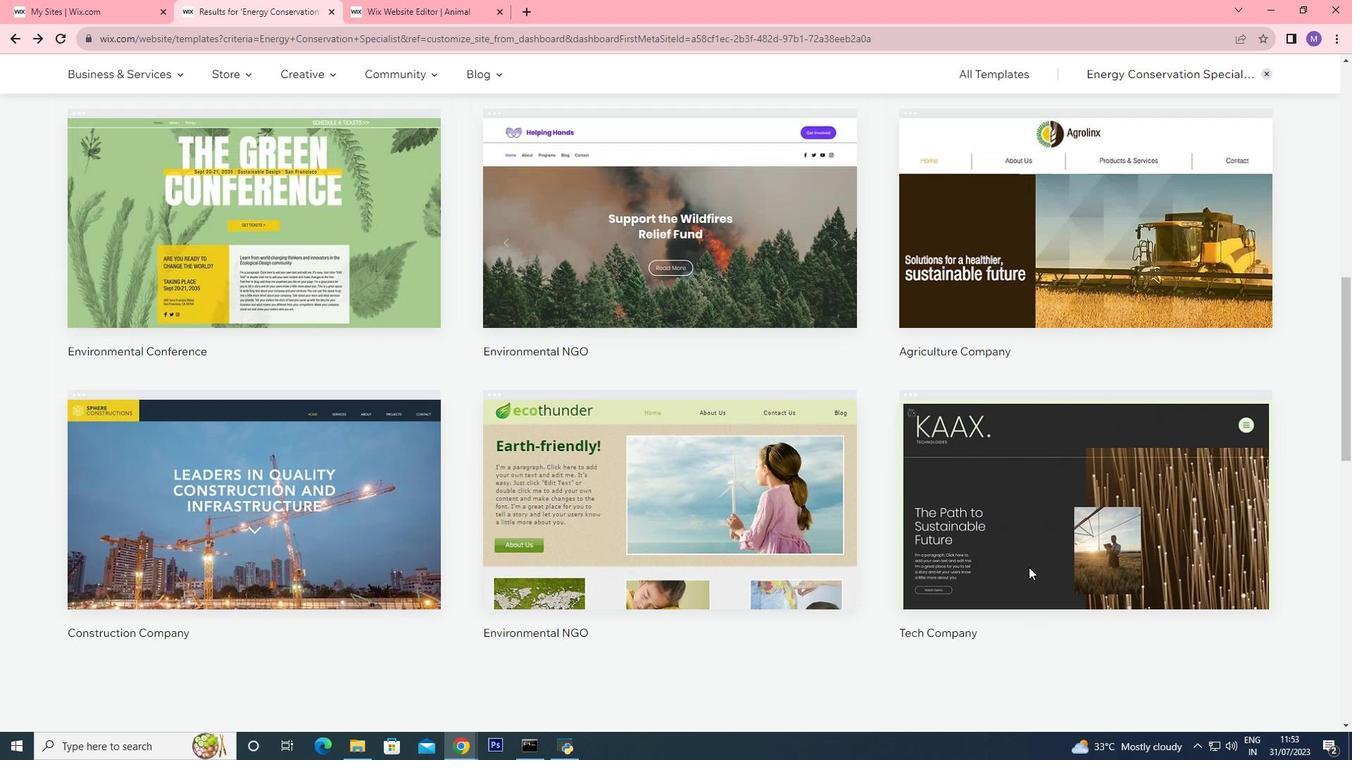 
Action: Mouse scrolled (1028, 417) with delta (0, 0)
Screenshot: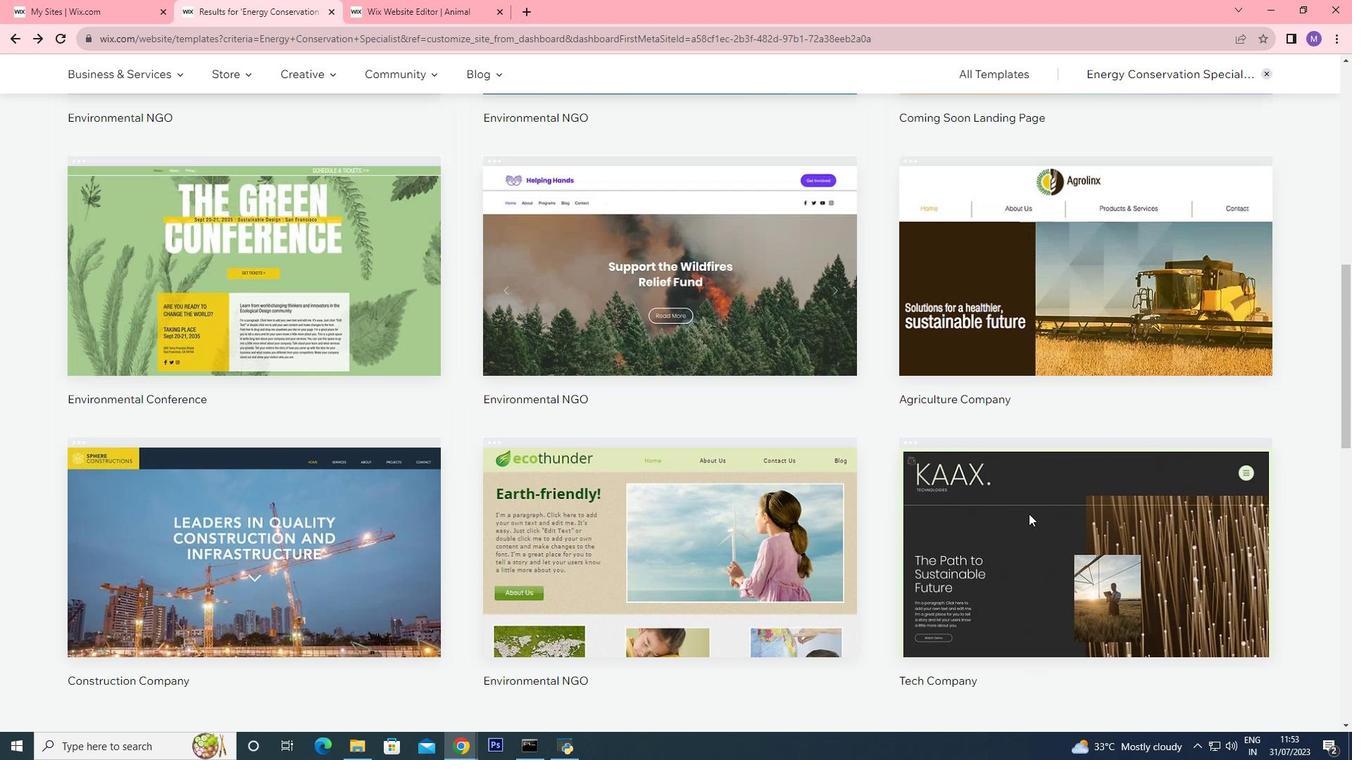 
Action: Mouse scrolled (1028, 417) with delta (0, 0)
Screenshot: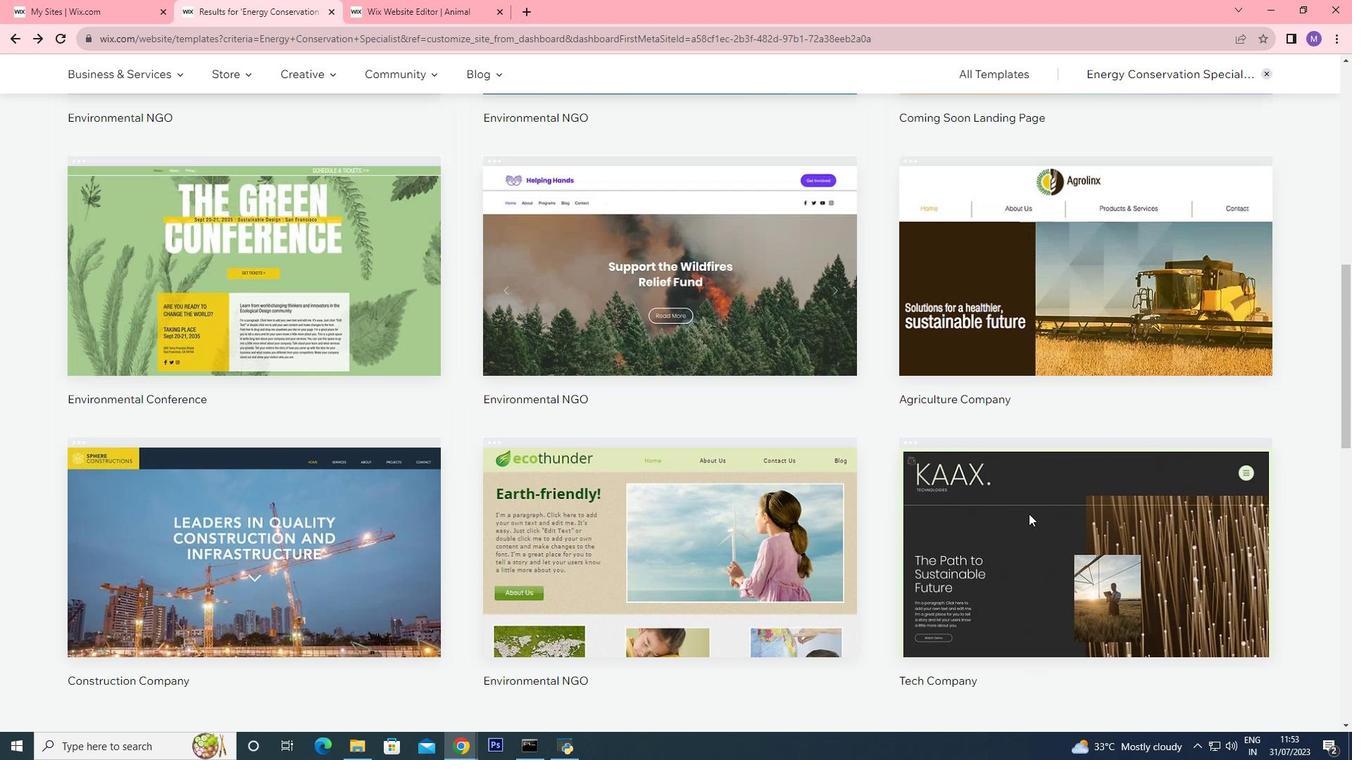 
Action: Mouse scrolled (1028, 417) with delta (0, 0)
Screenshot: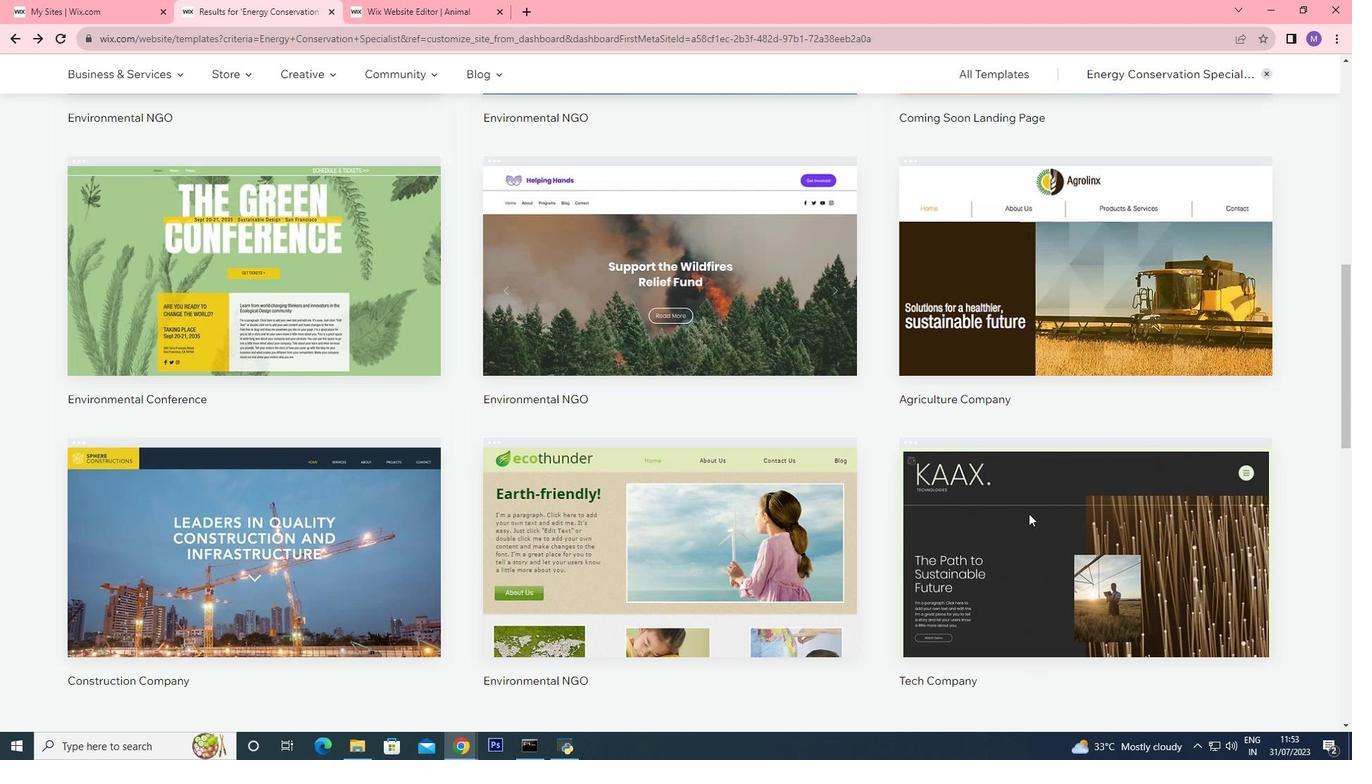 
Action: Mouse scrolled (1028, 417) with delta (0, 0)
Screenshot: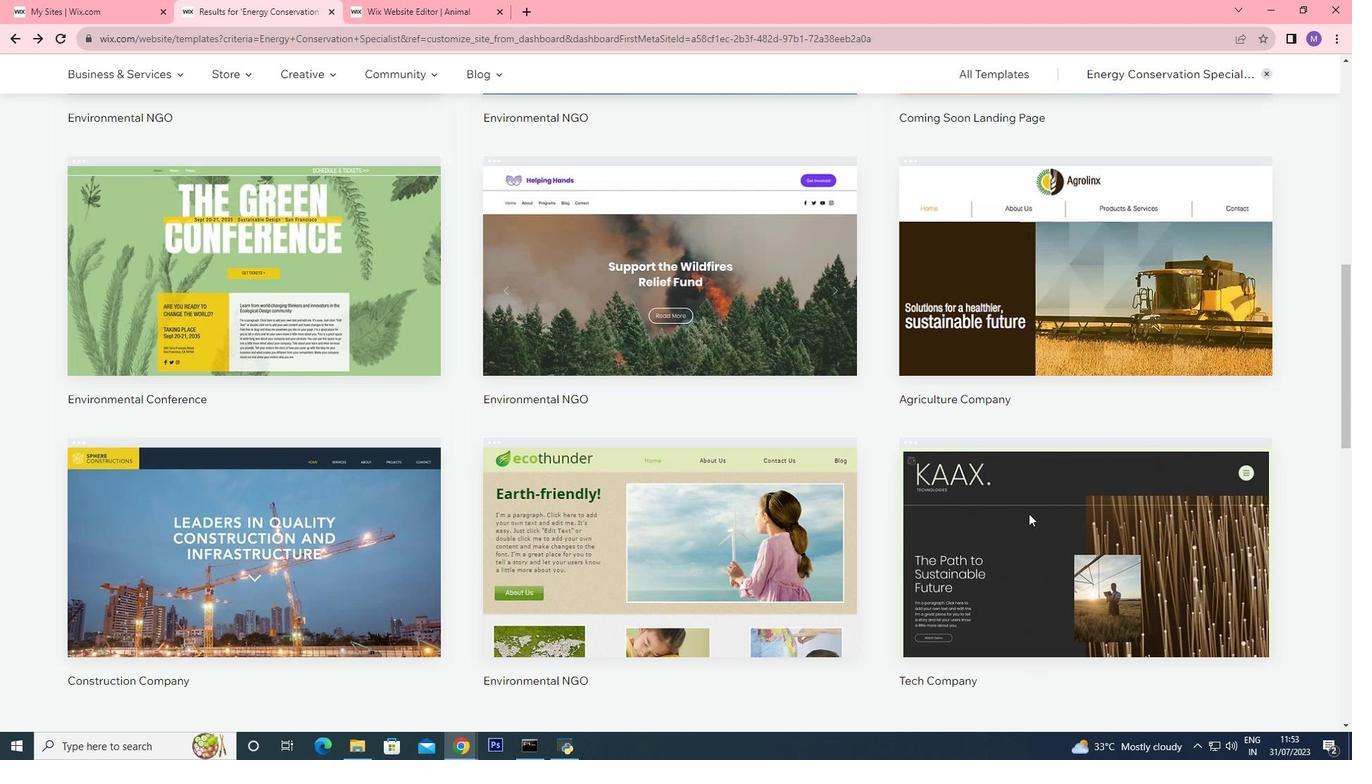 
Action: Mouse scrolled (1028, 417) with delta (0, 0)
Screenshot: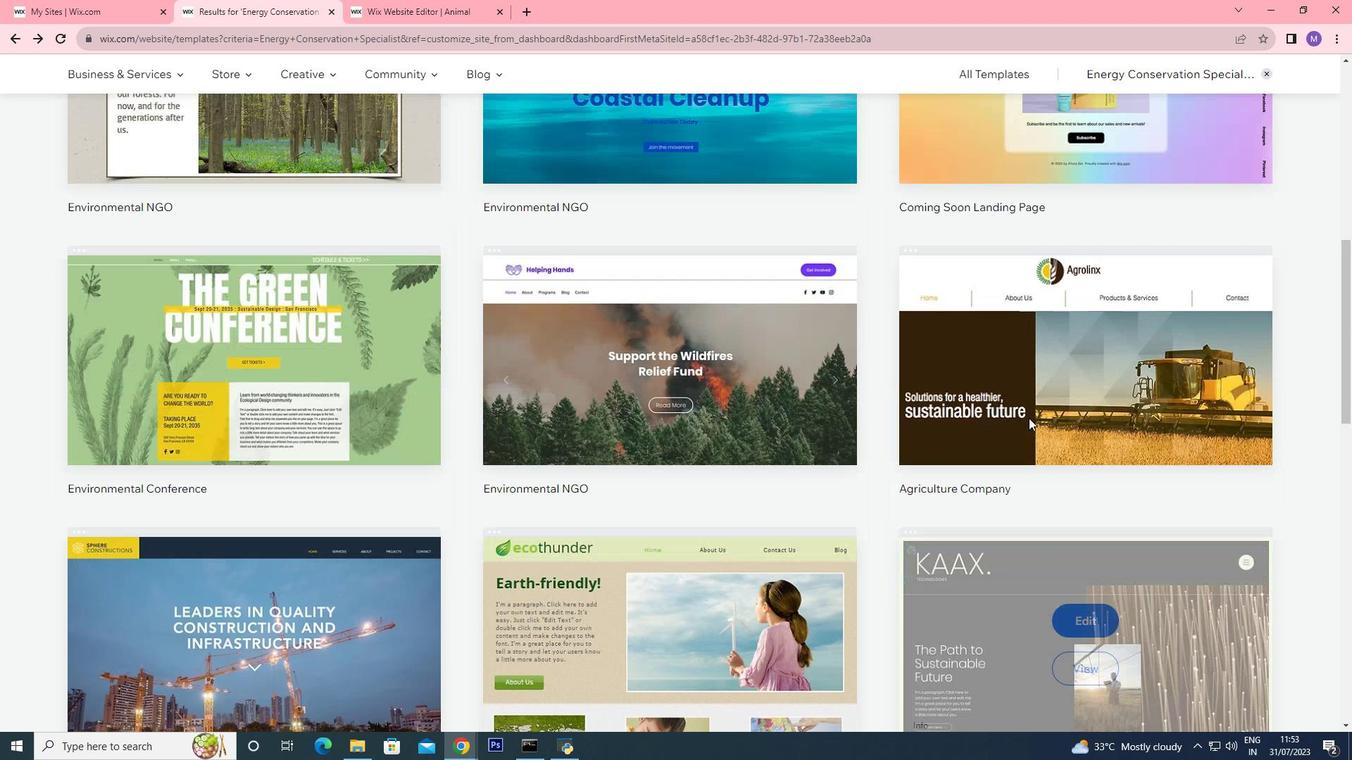 
Action: Mouse scrolled (1028, 417) with delta (0, 0)
Screenshot: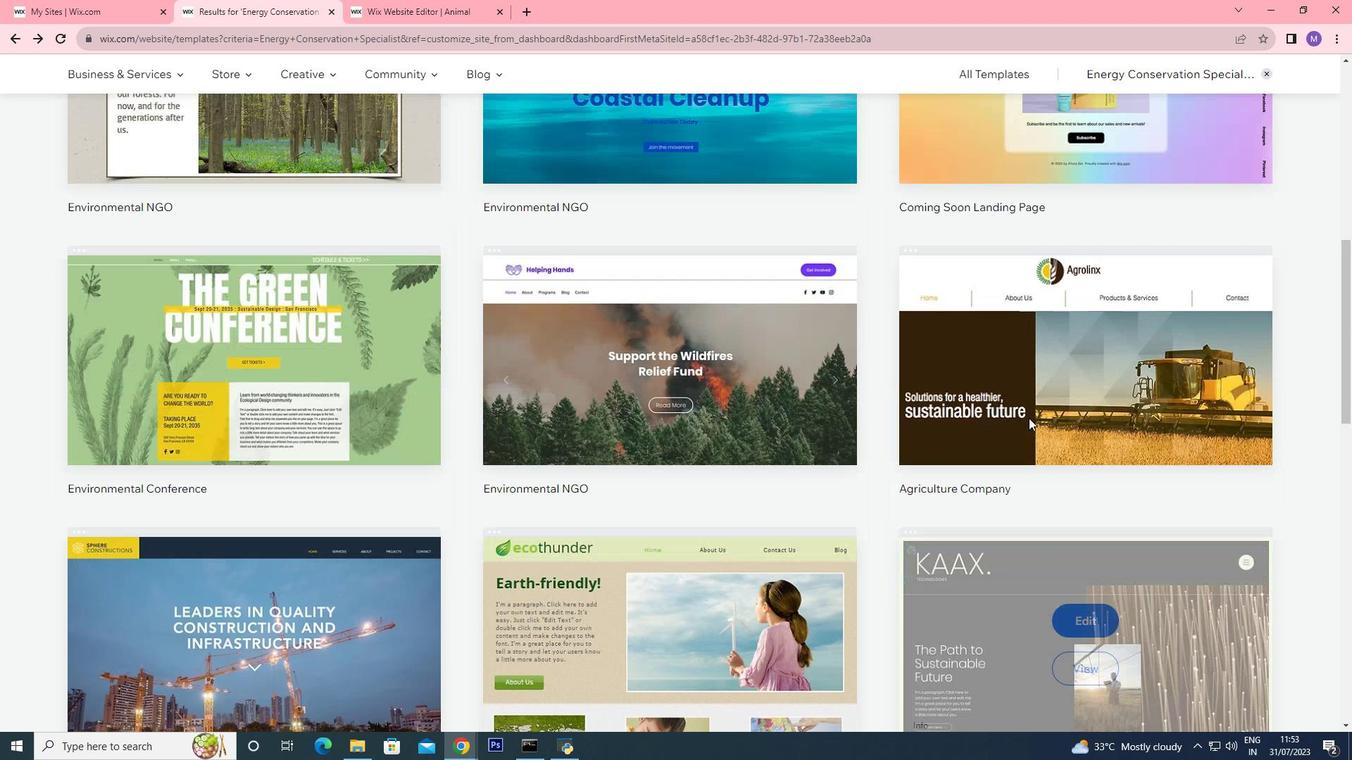 
Action: Mouse scrolled (1028, 417) with delta (0, 0)
Screenshot: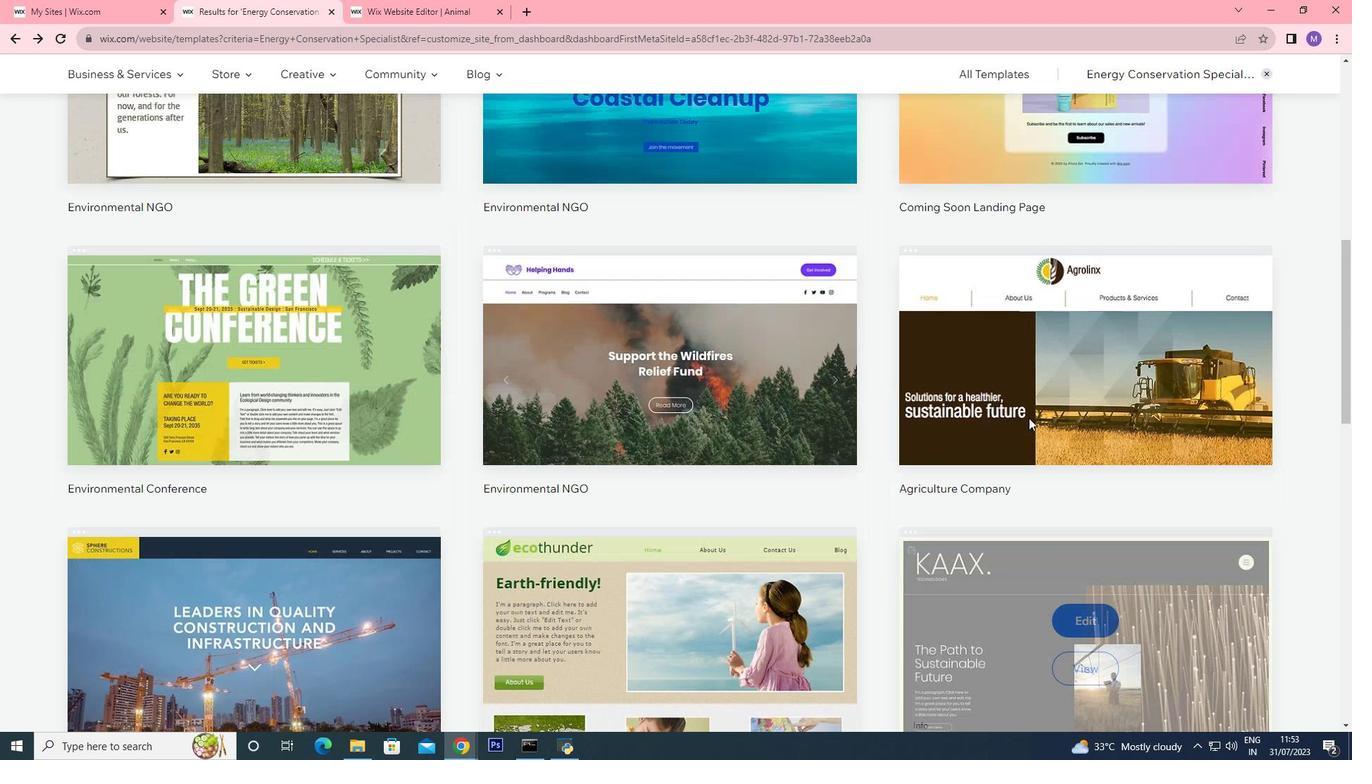 
Action: Mouse scrolled (1028, 417) with delta (0, 0)
Screenshot: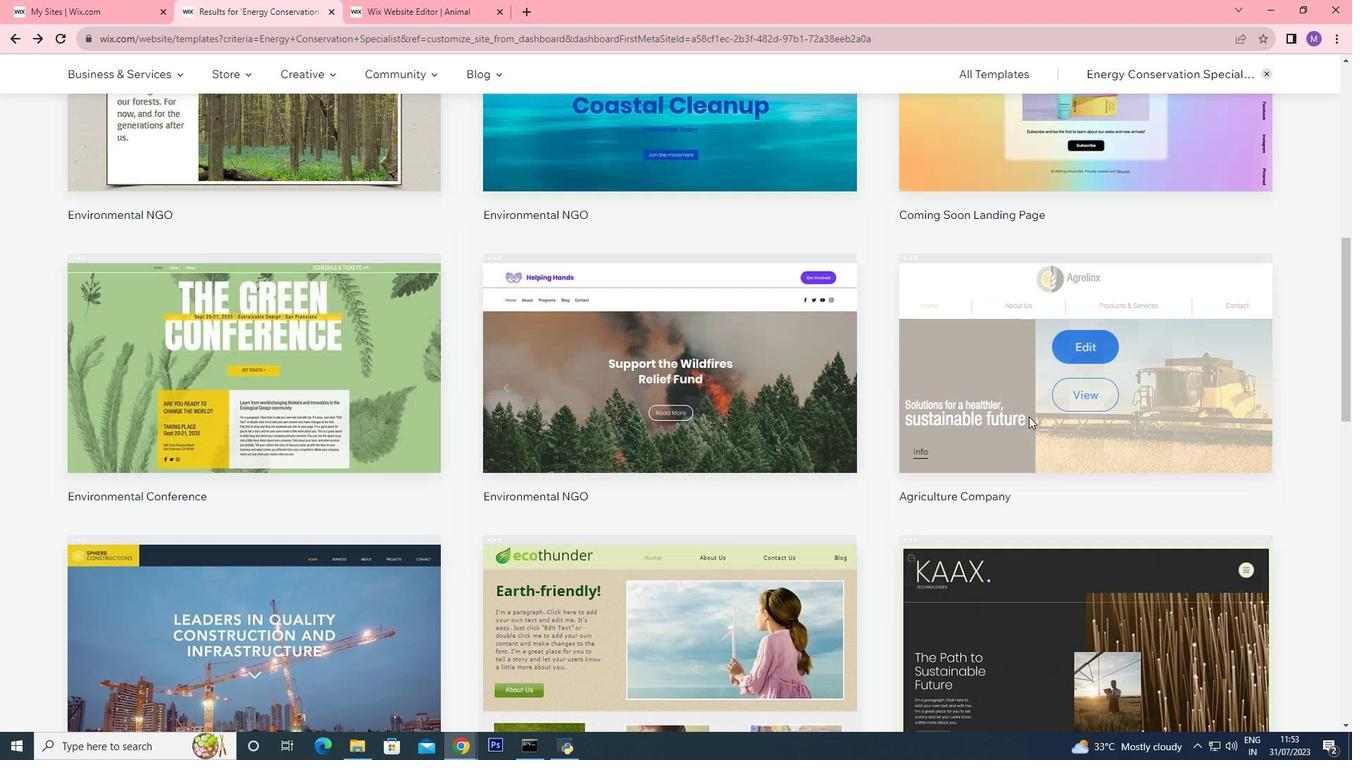 
Action: Mouse moved to (1048, 294)
Screenshot: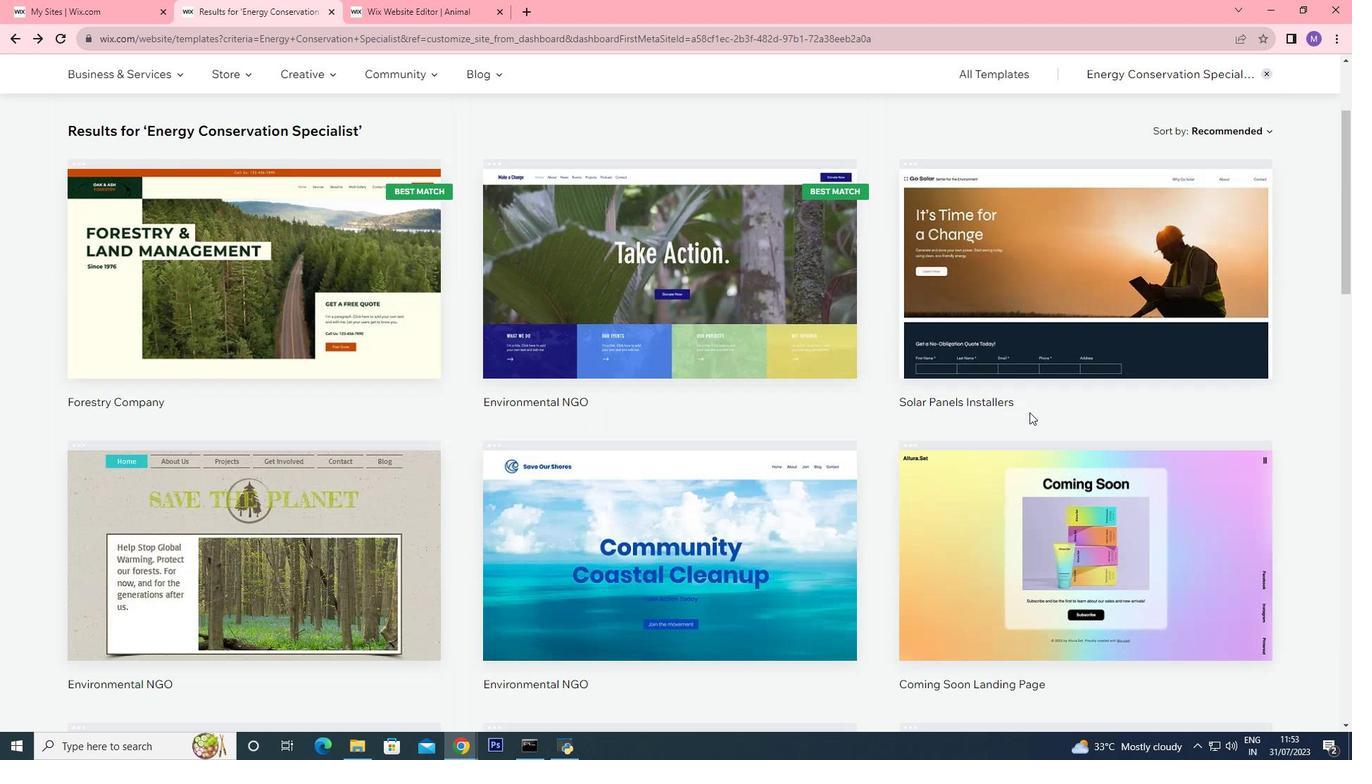 
Action: Mouse scrolled (1048, 295) with delta (0, 0)
Screenshot: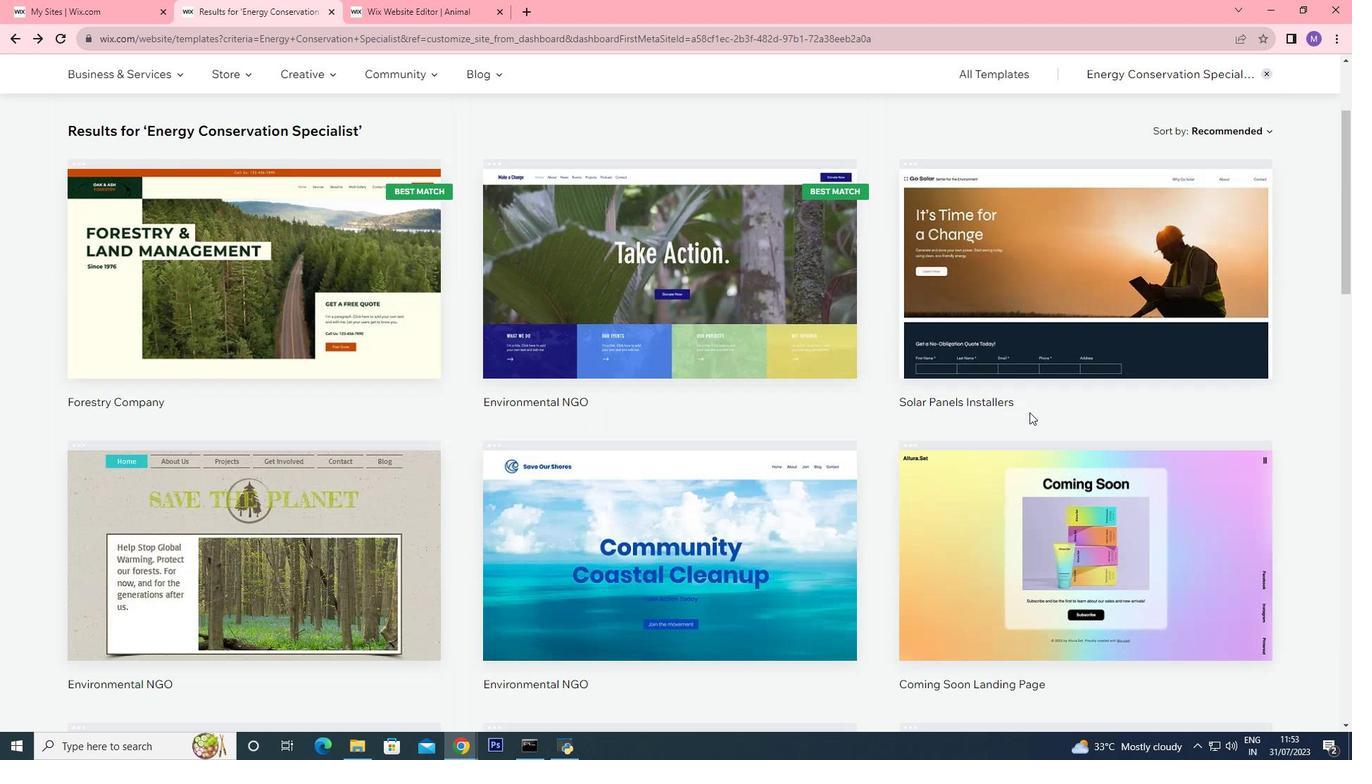
Action: Mouse moved to (1048, 294)
Screenshot: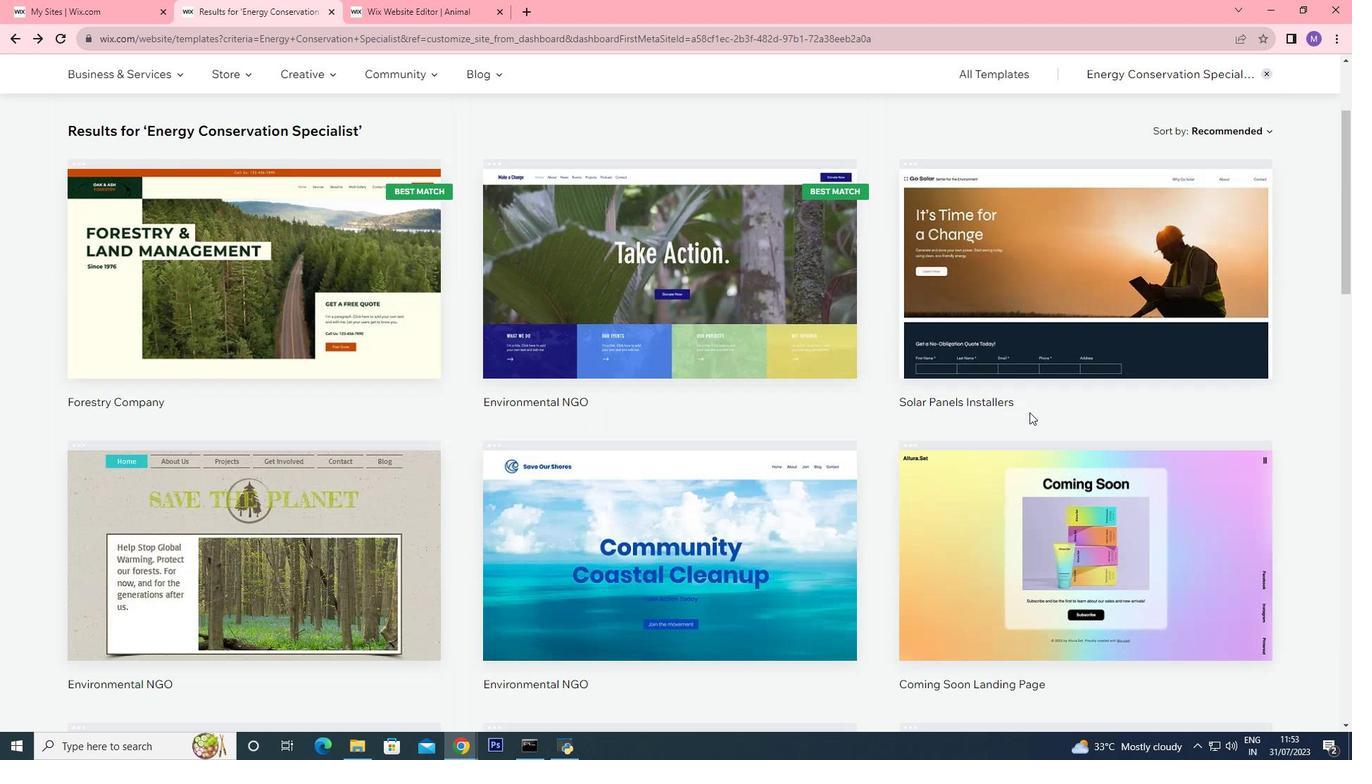 
Action: Mouse scrolled (1048, 295) with delta (0, 0)
Screenshot: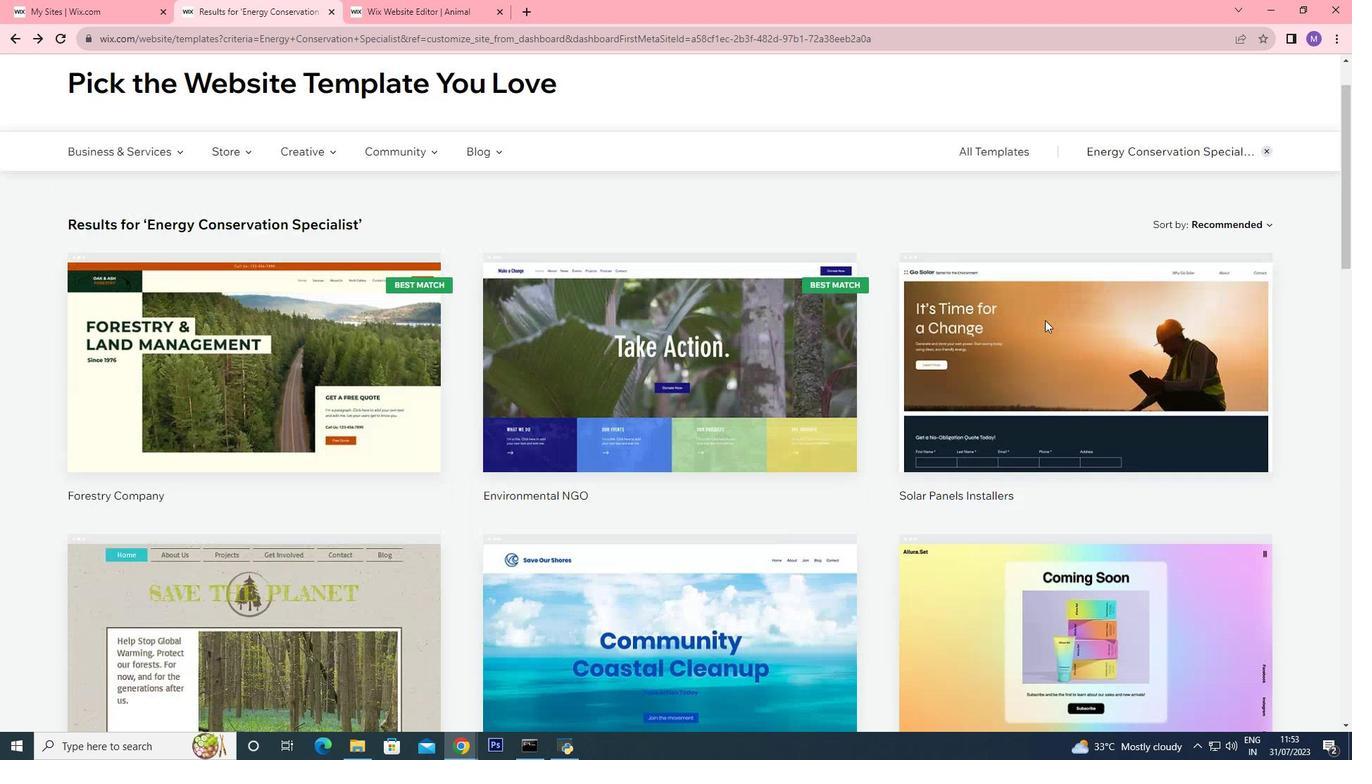 
Action: Mouse scrolled (1048, 295) with delta (0, 0)
Screenshot: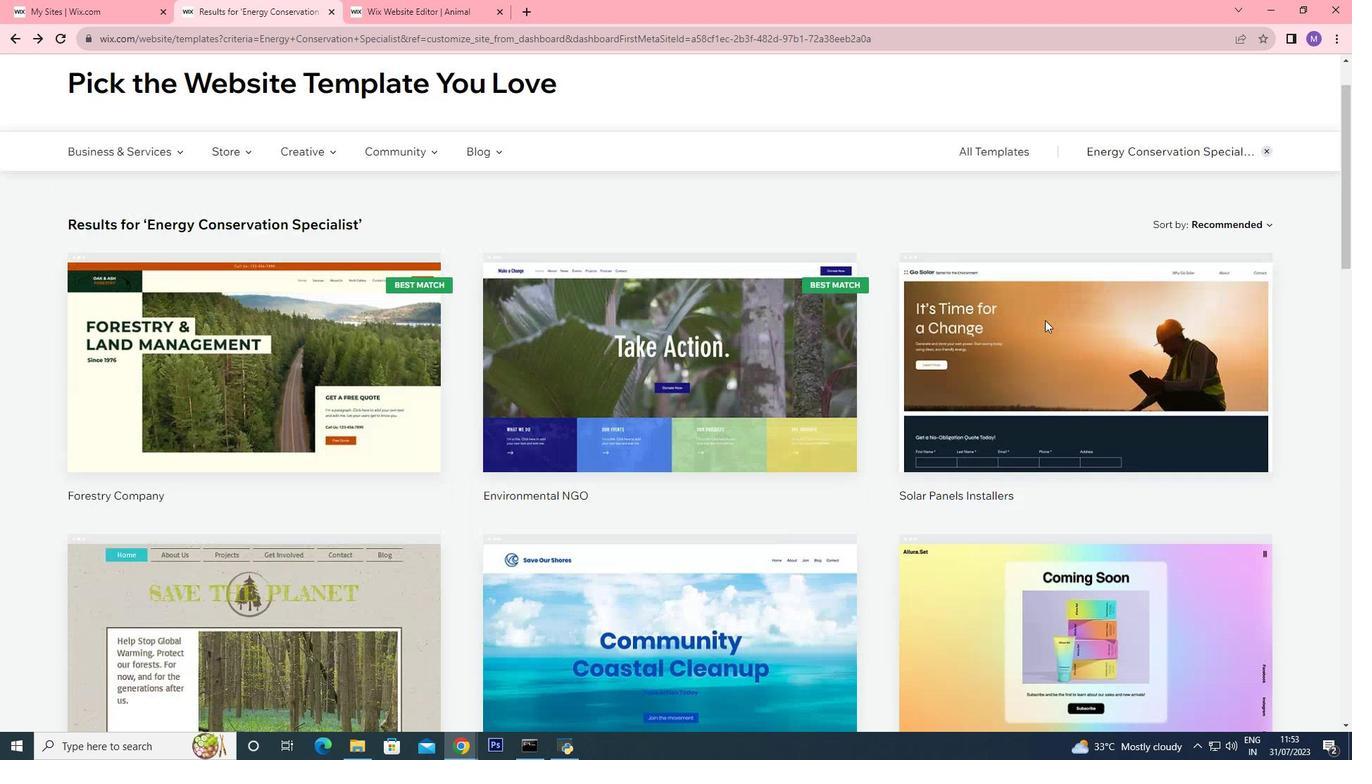 
Action: Mouse scrolled (1048, 295) with delta (0, 0)
Screenshot: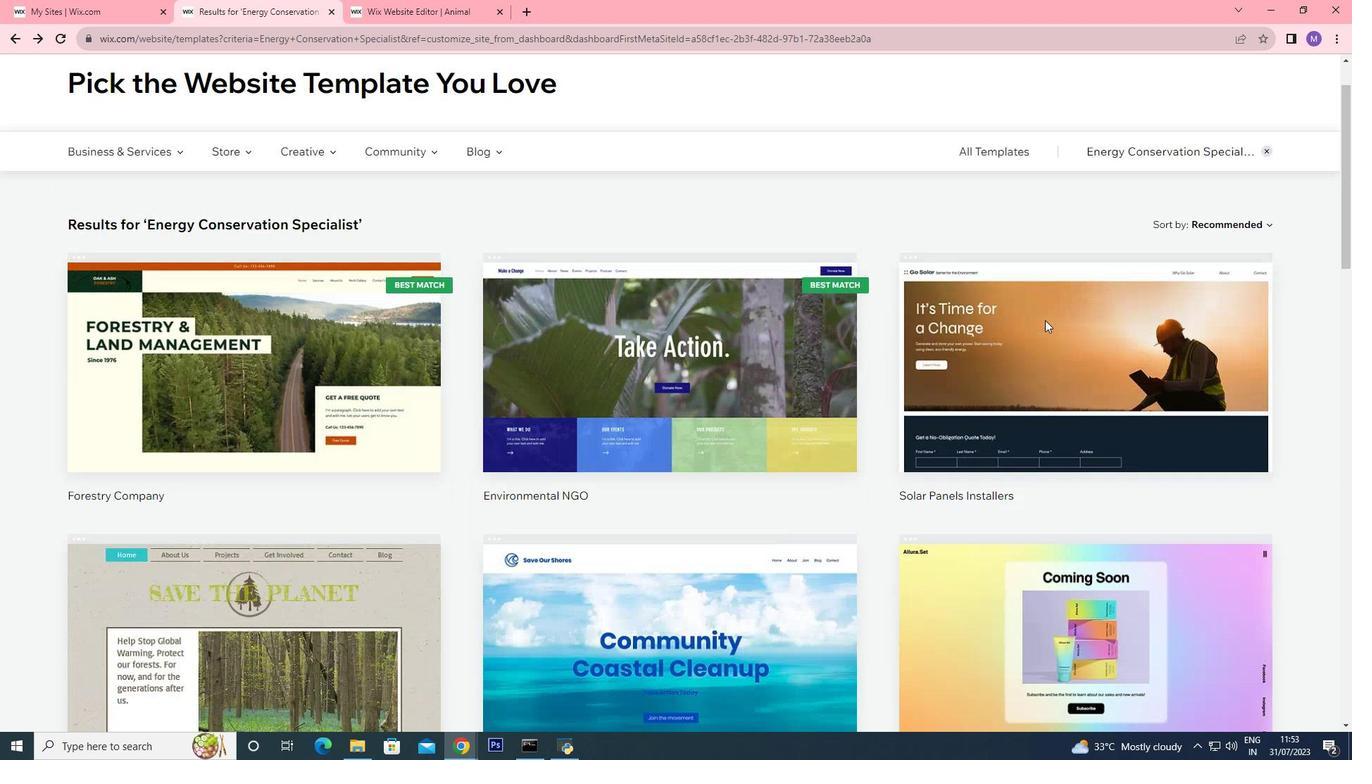 
Action: Mouse scrolled (1048, 295) with delta (0, 0)
Screenshot: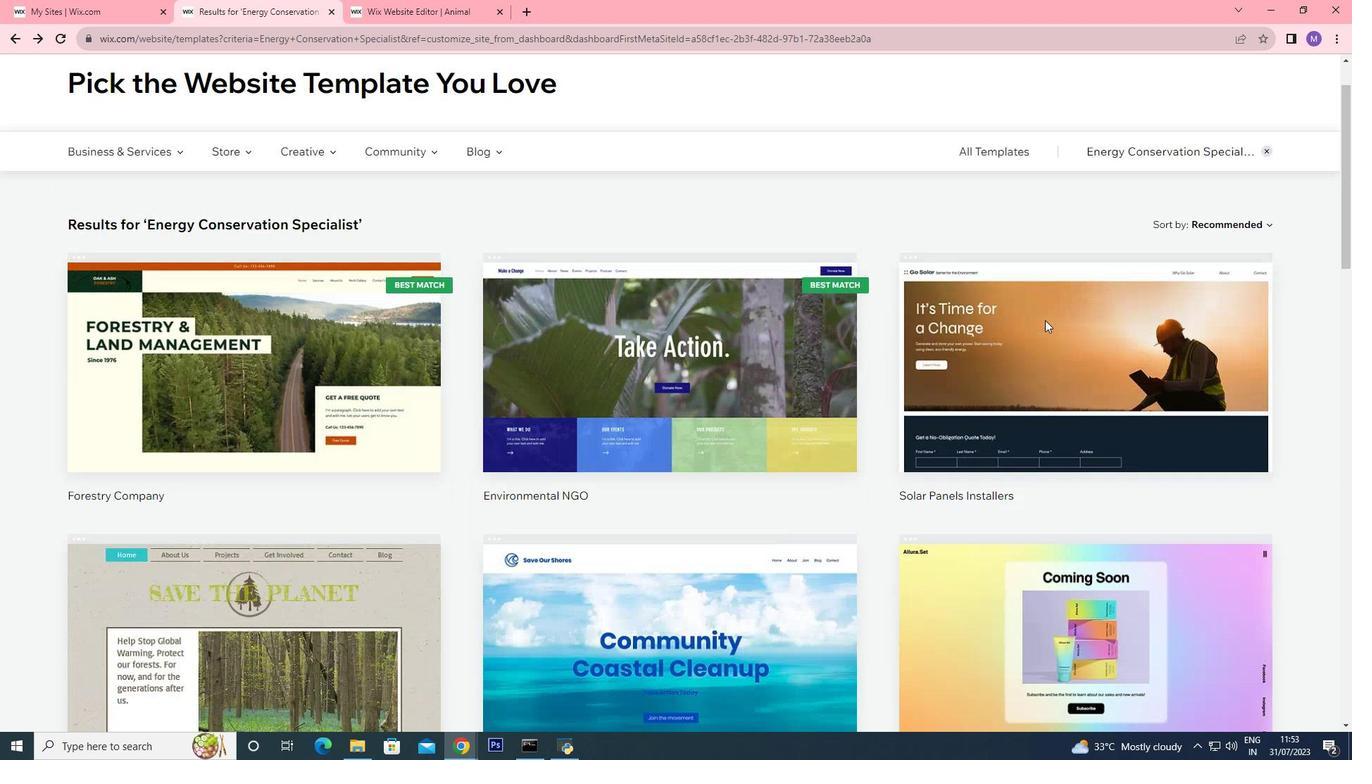 
Action: Mouse scrolled (1048, 295) with delta (0, 0)
Screenshot: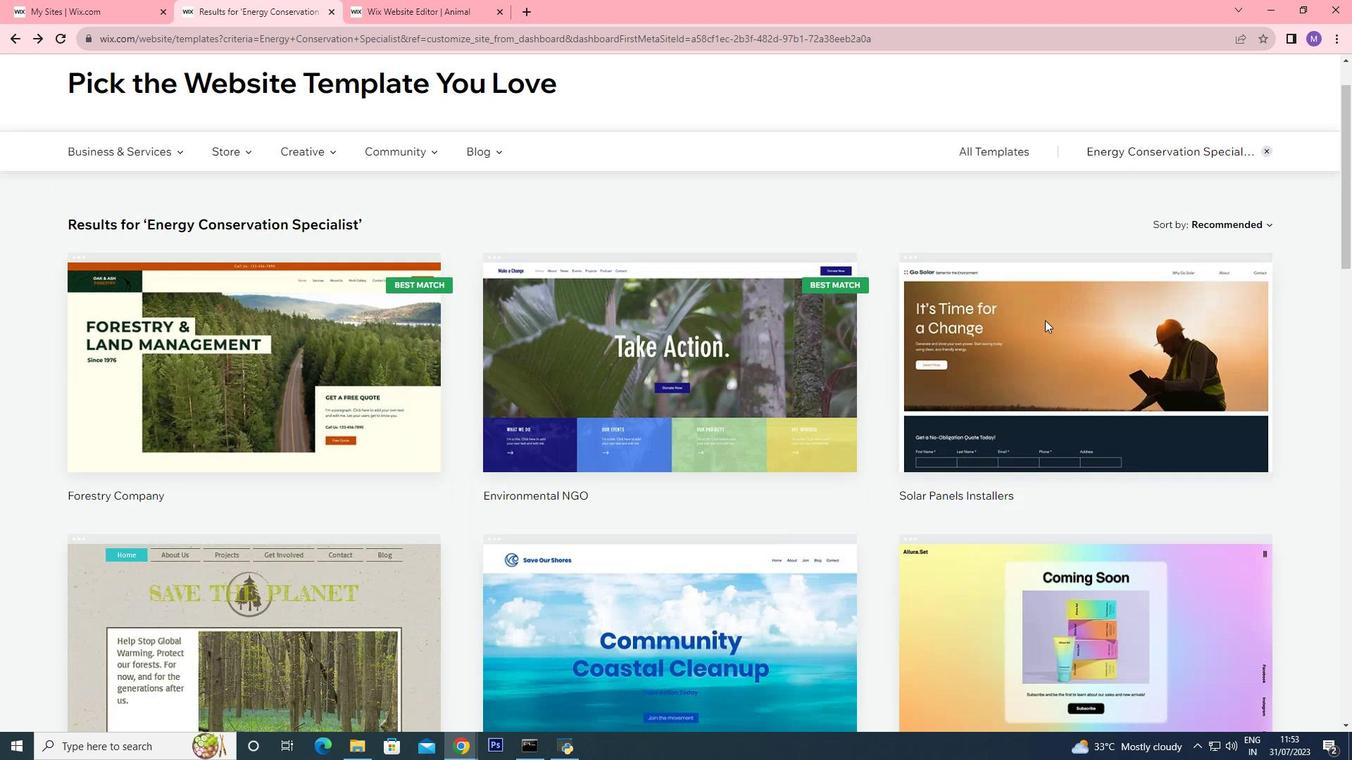 
Action: Mouse scrolled (1048, 295) with delta (0, 0)
Screenshot: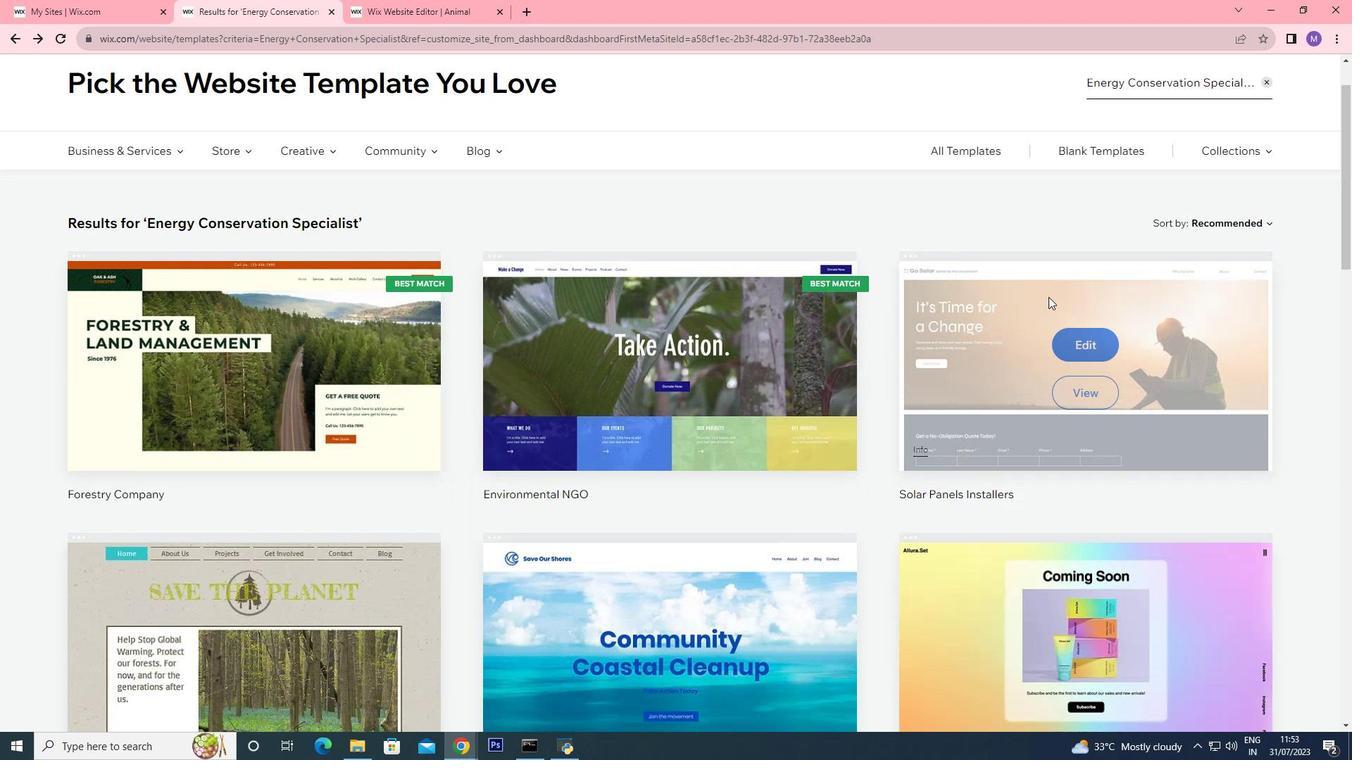
Action: Mouse moved to (1136, 154)
Screenshot: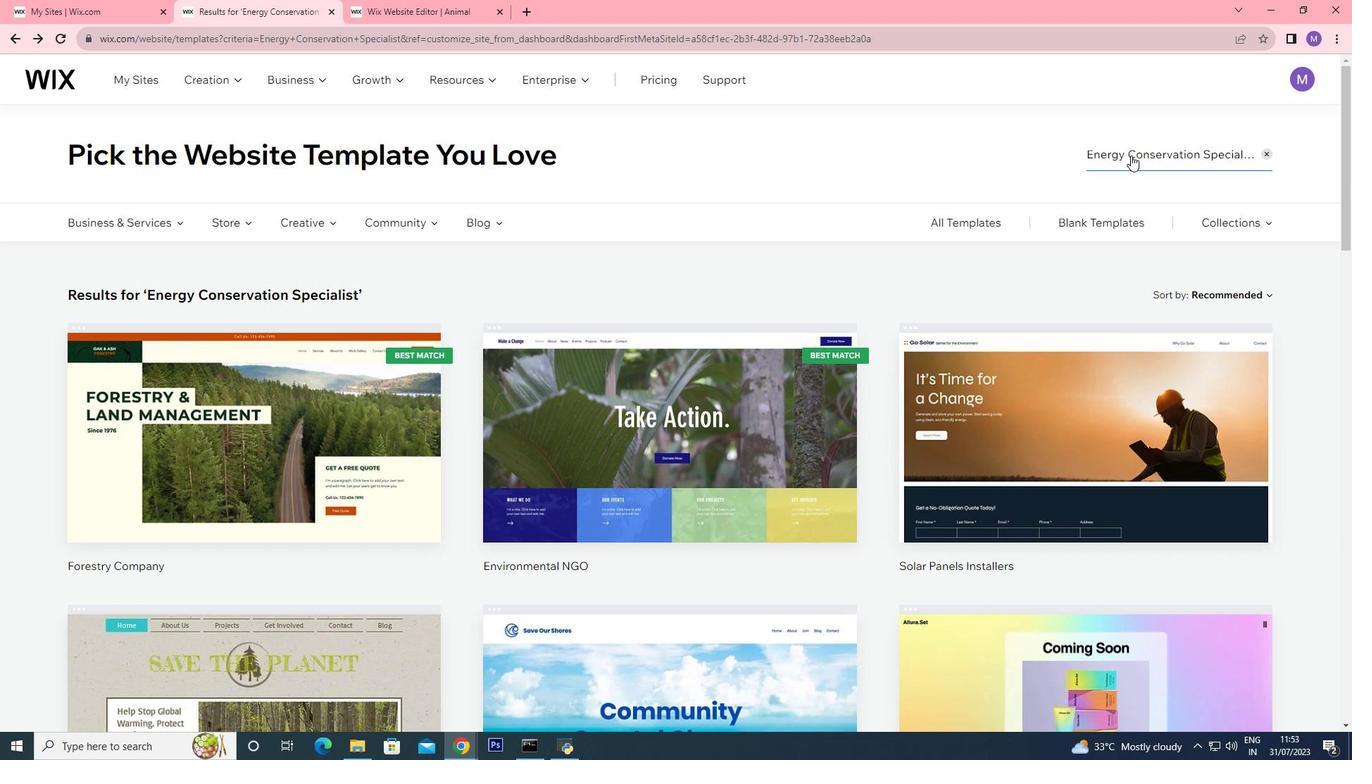 
Action: Mouse pressed left at (1136, 154)
Screenshot: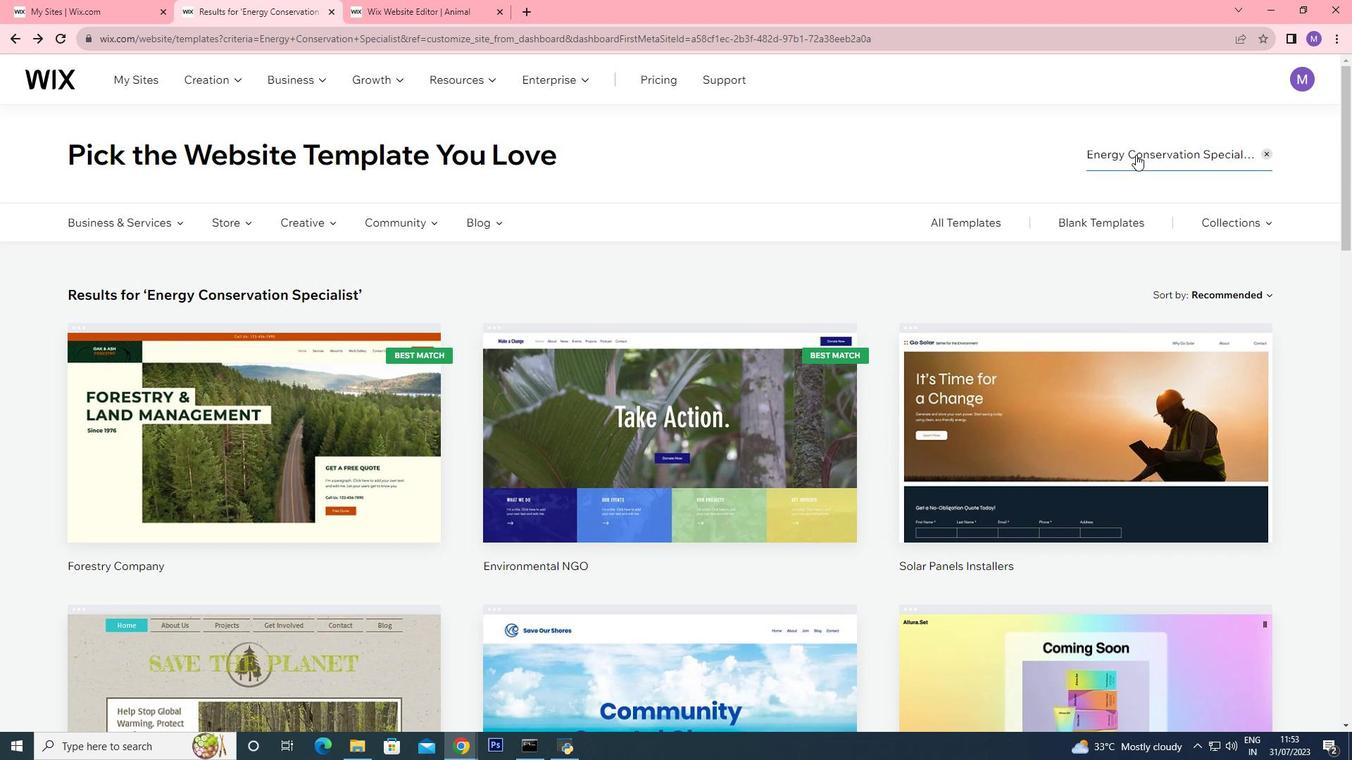 
Action: Mouse moved to (1128, 151)
Screenshot: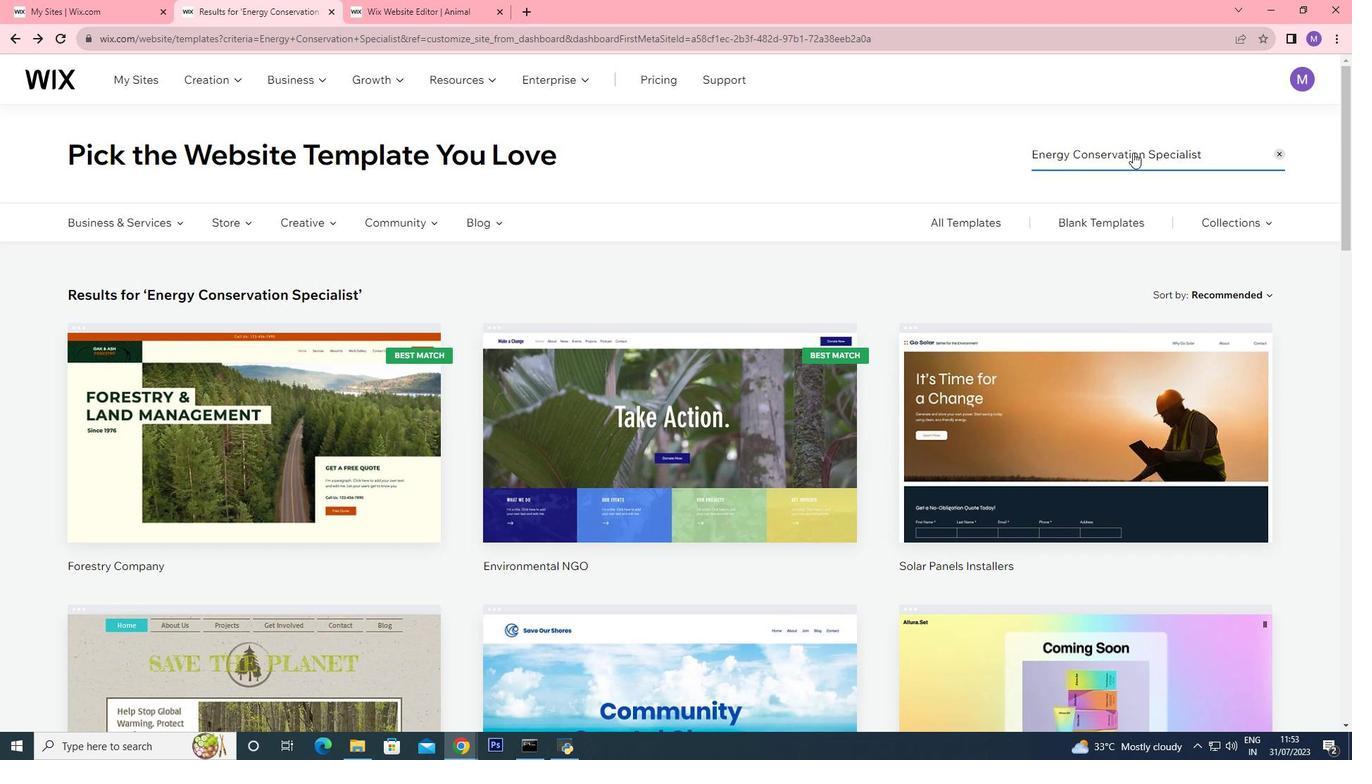 
Action: Mouse pressed left at (1128, 151)
Screenshot: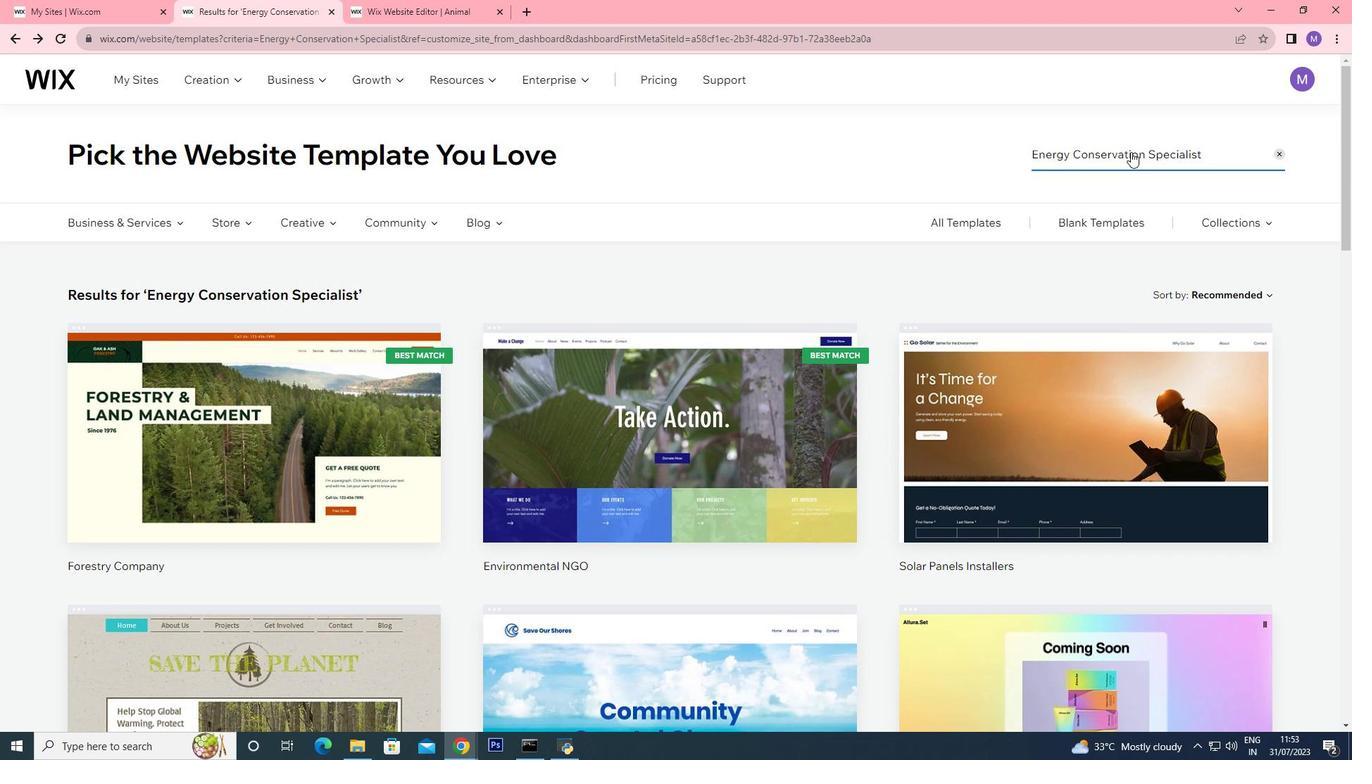
Action: Mouse moved to (1207, 152)
